 Task: Explore Airbnb accommodation in Tessenderlo, Belgium from 15th November, 2023 to 21st November, 2023 for 5 adults.3 bedrooms having 3 beds and 3 bathrooms. Property type can be house. Amenities needed are: heating. Look for 4 properties as per requirement.
Action: Mouse moved to (535, 121)
Screenshot: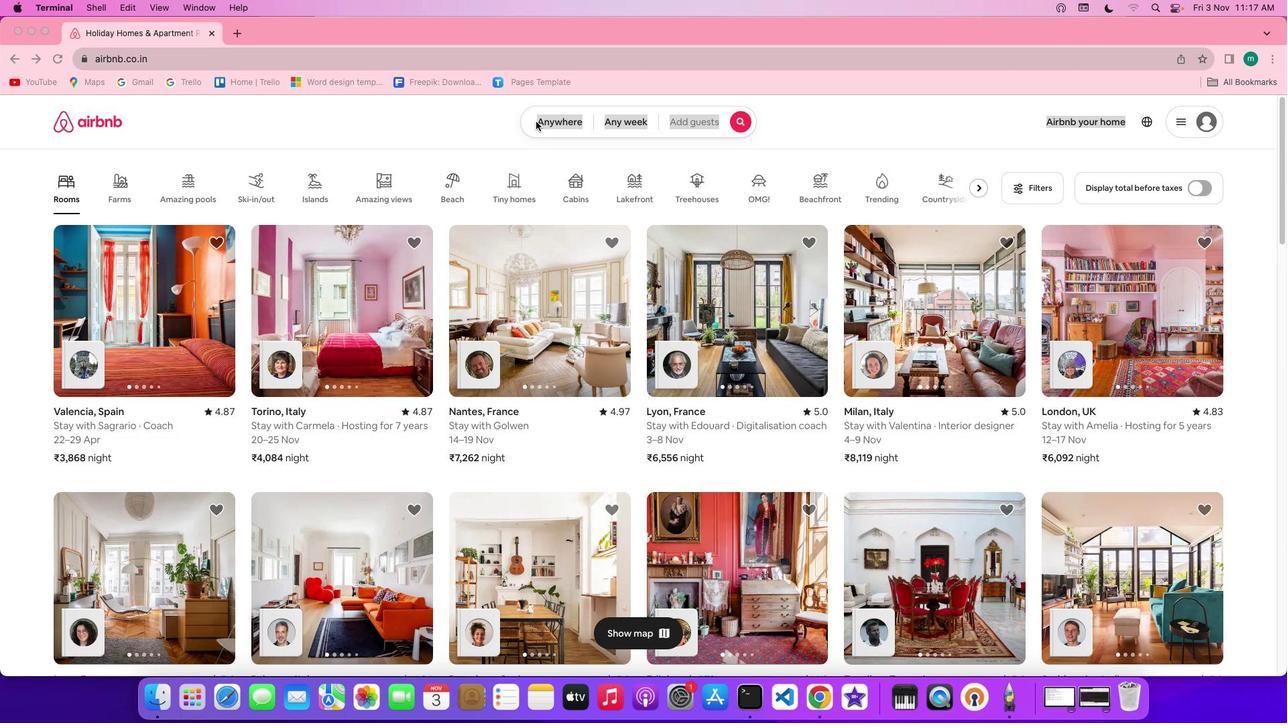 
Action: Mouse pressed left at (535, 121)
Screenshot: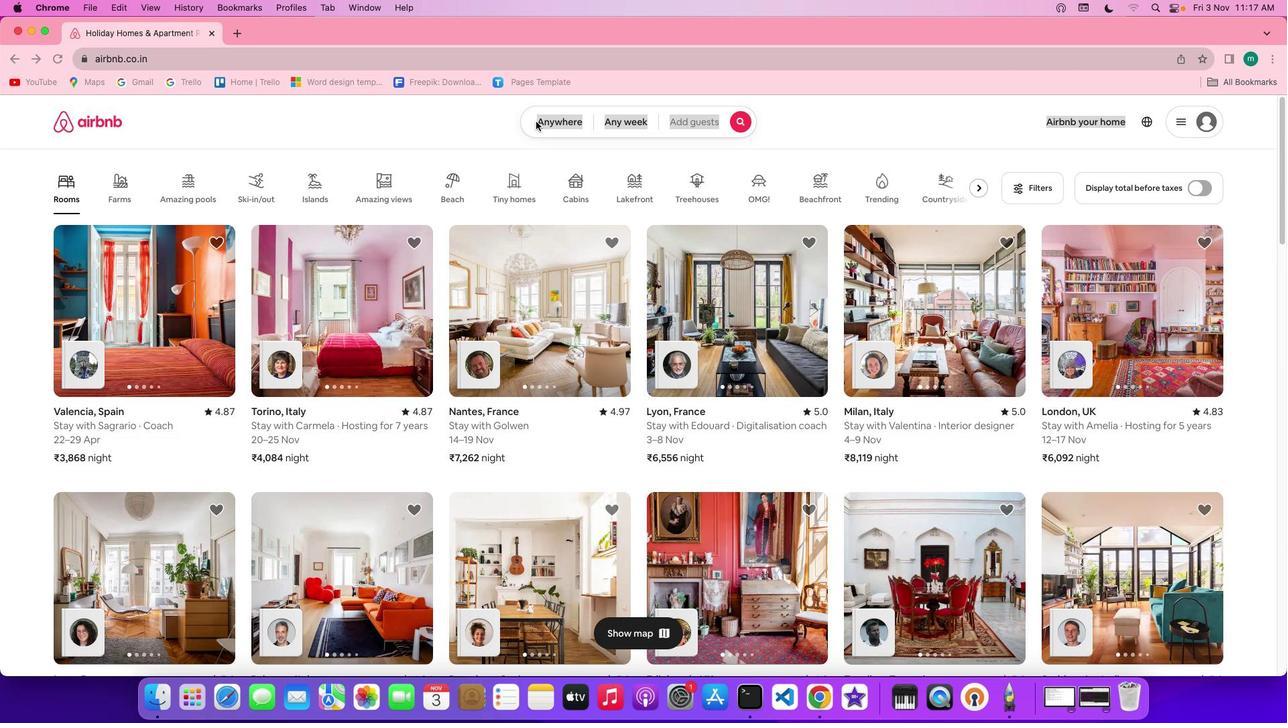
Action: Mouse pressed left at (535, 121)
Screenshot: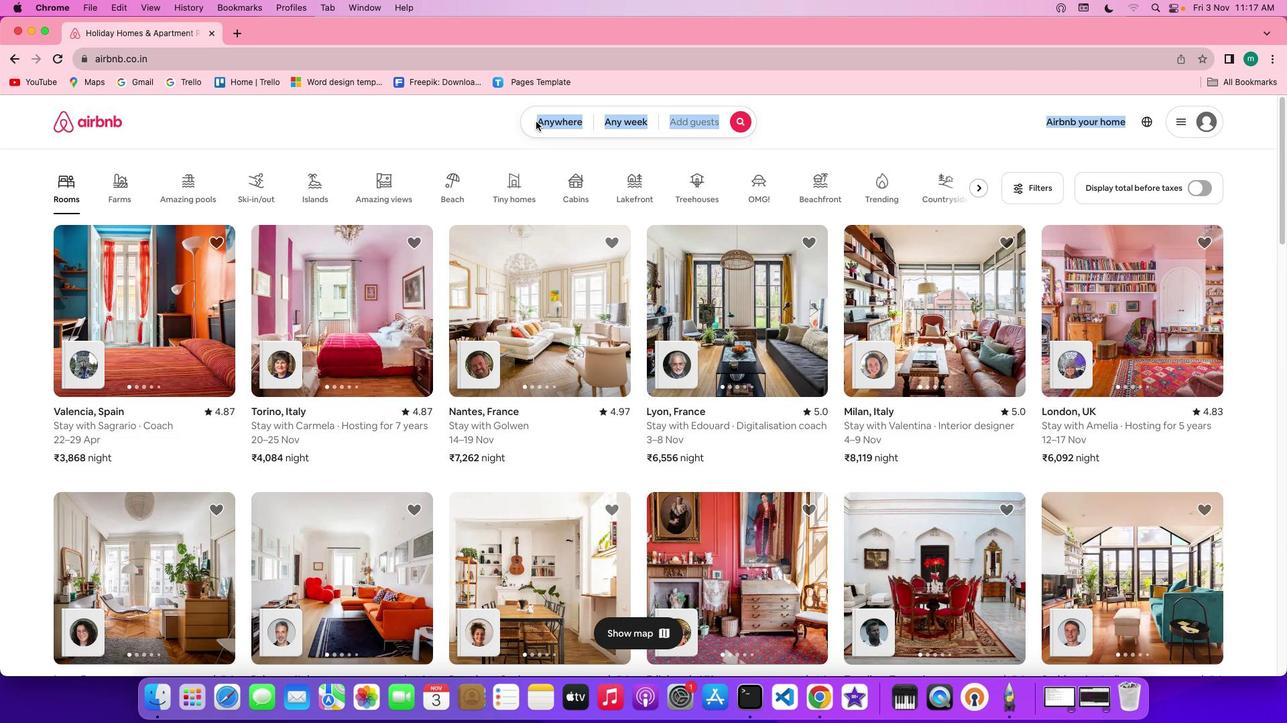 
Action: Mouse moved to (464, 170)
Screenshot: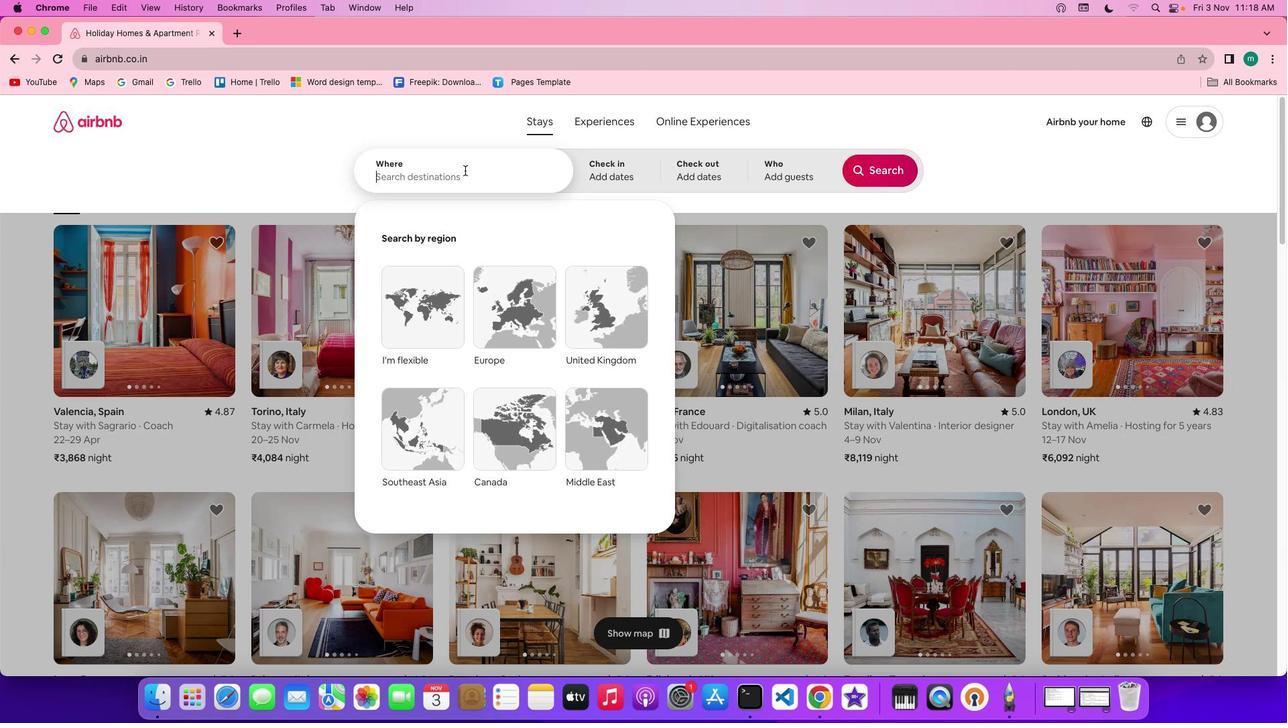 
Action: Key pressed Key.shift'T''e''s''s''e''n''d''e''r''l''o'','Key.spaceKey.shift'B''e''l''g''i''u''m'
Screenshot: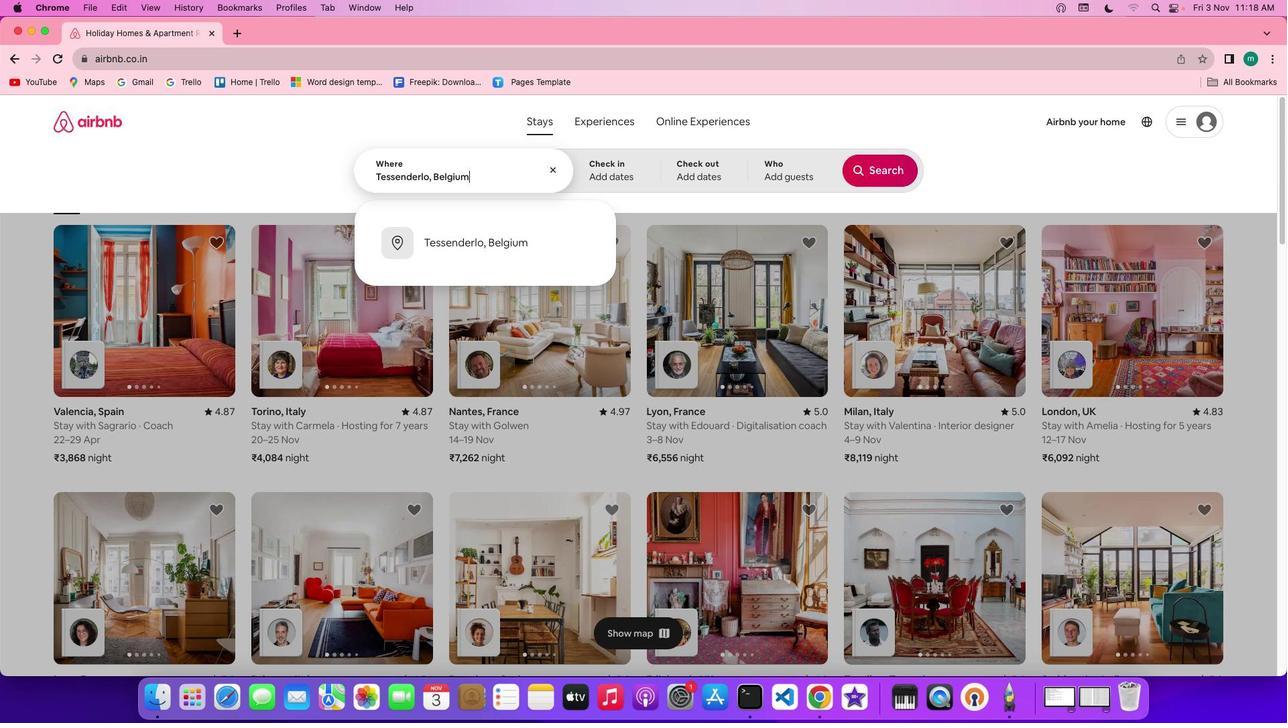 
Action: Mouse moved to (602, 167)
Screenshot: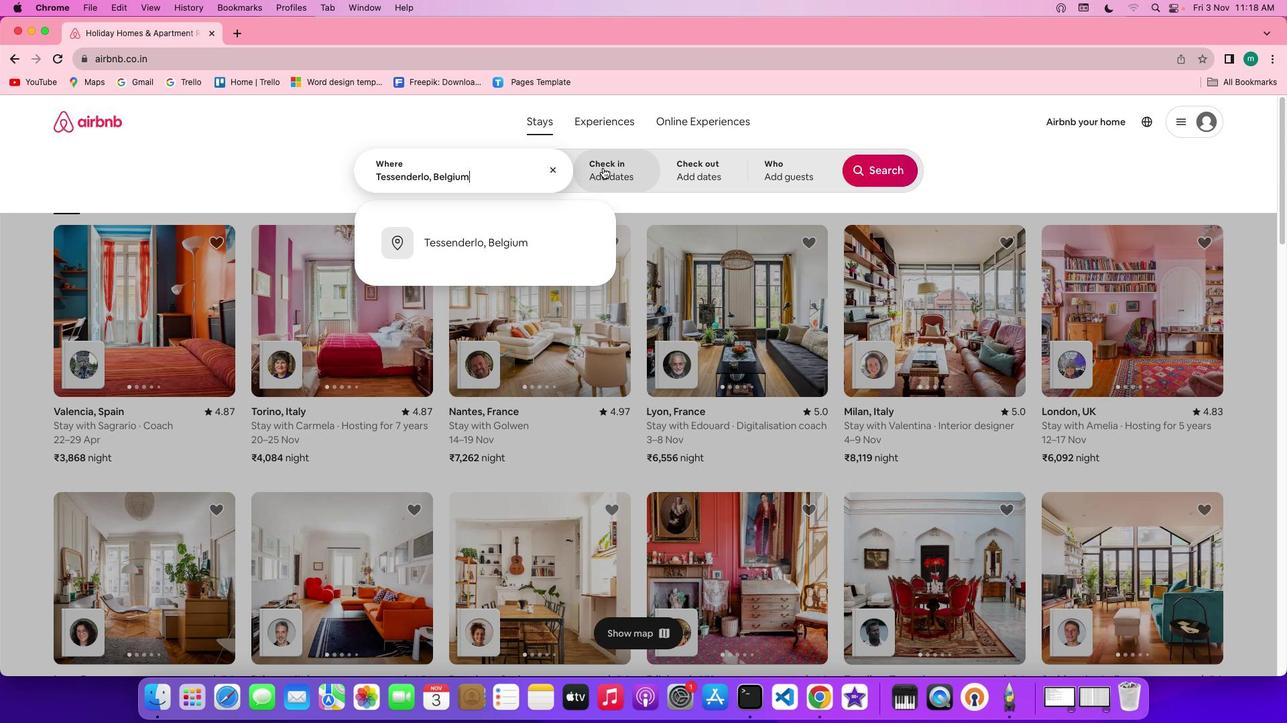 
Action: Mouse pressed left at (602, 167)
Screenshot: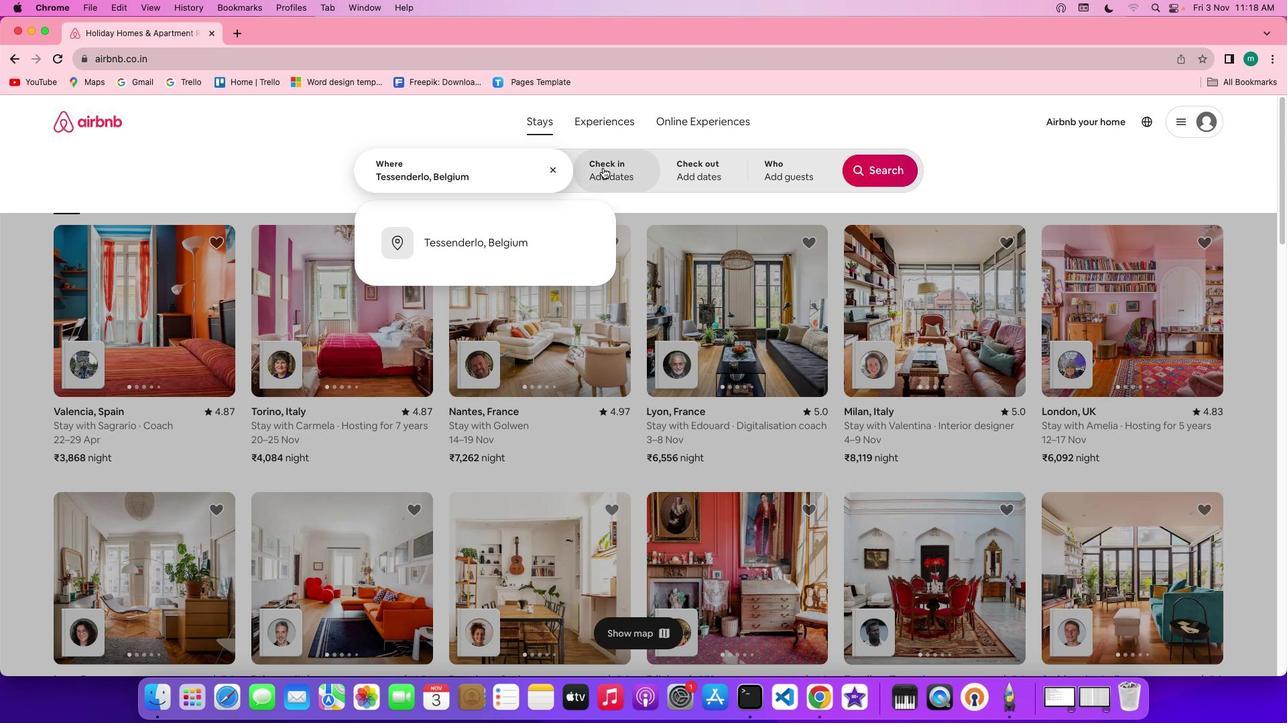 
Action: Mouse moved to (507, 394)
Screenshot: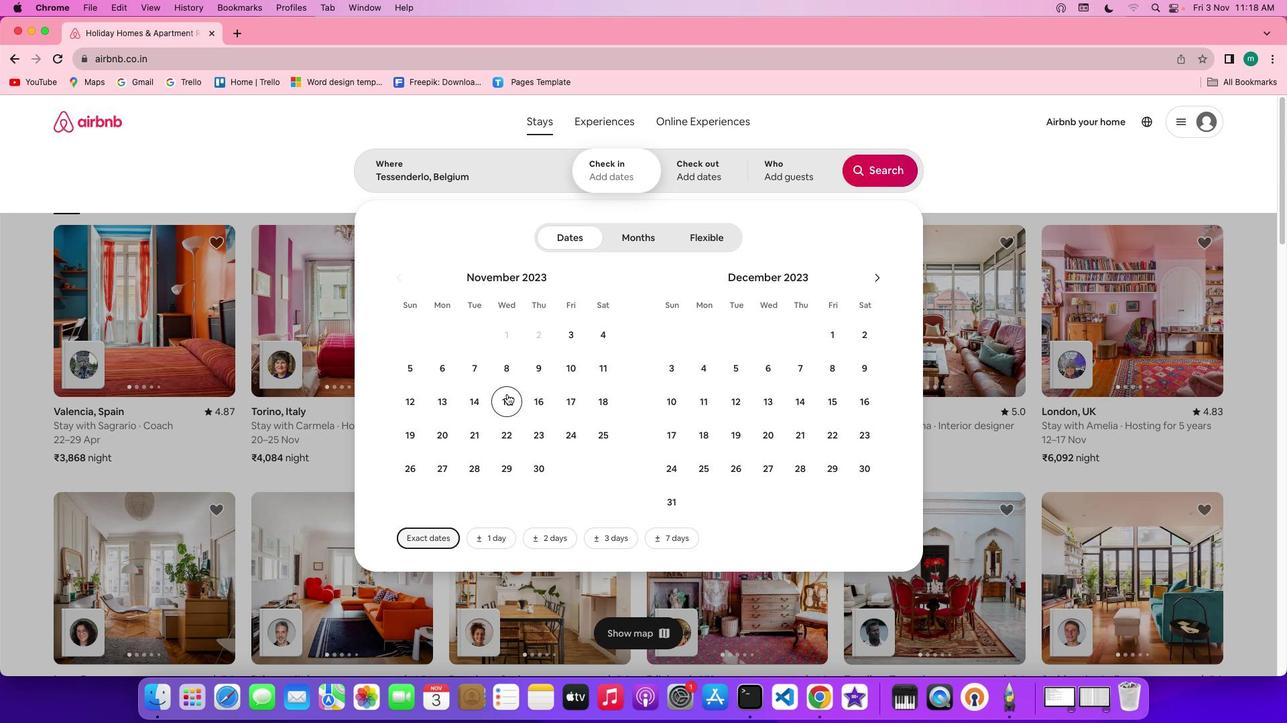 
Action: Mouse pressed left at (507, 394)
Screenshot: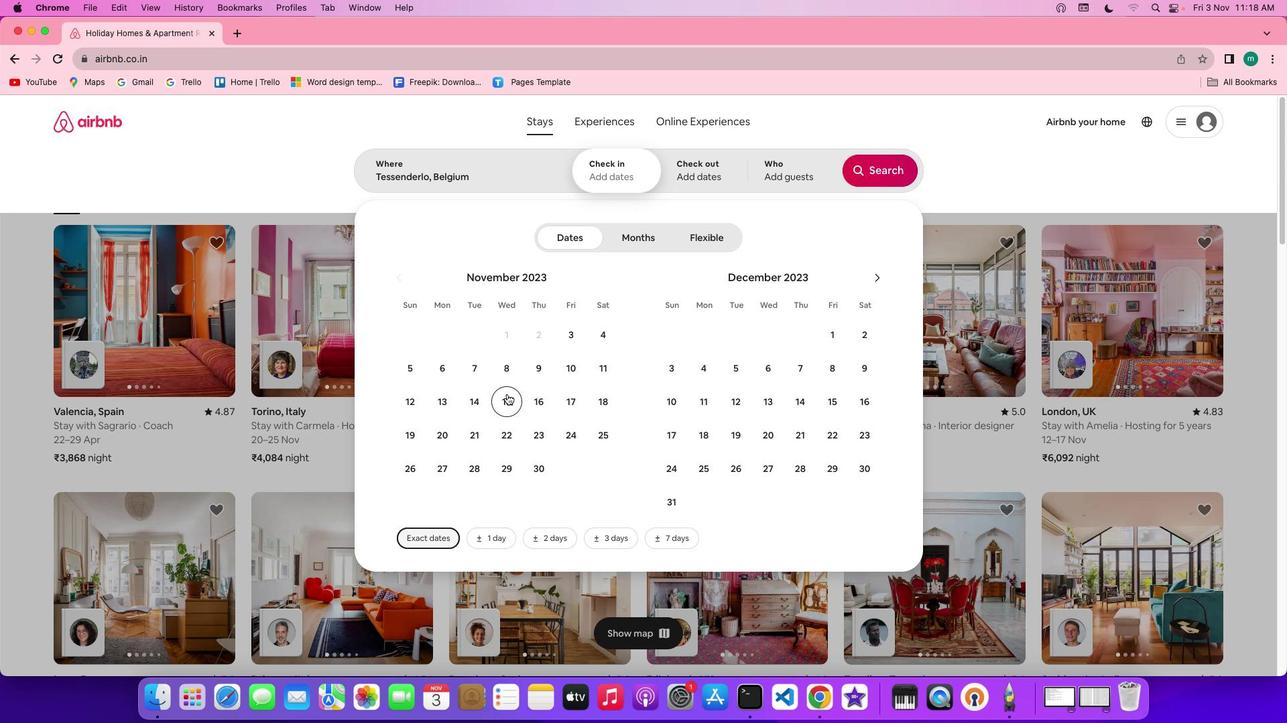 
Action: Mouse moved to (477, 425)
Screenshot: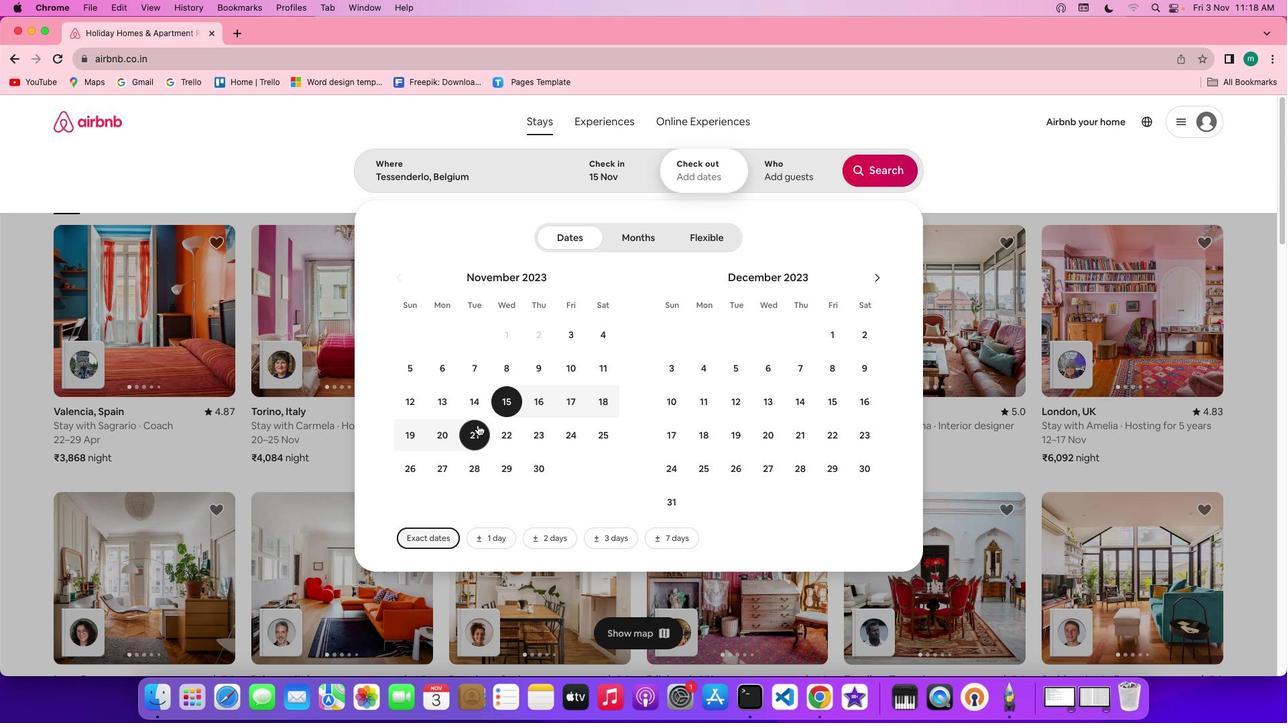 
Action: Mouse pressed left at (477, 425)
Screenshot: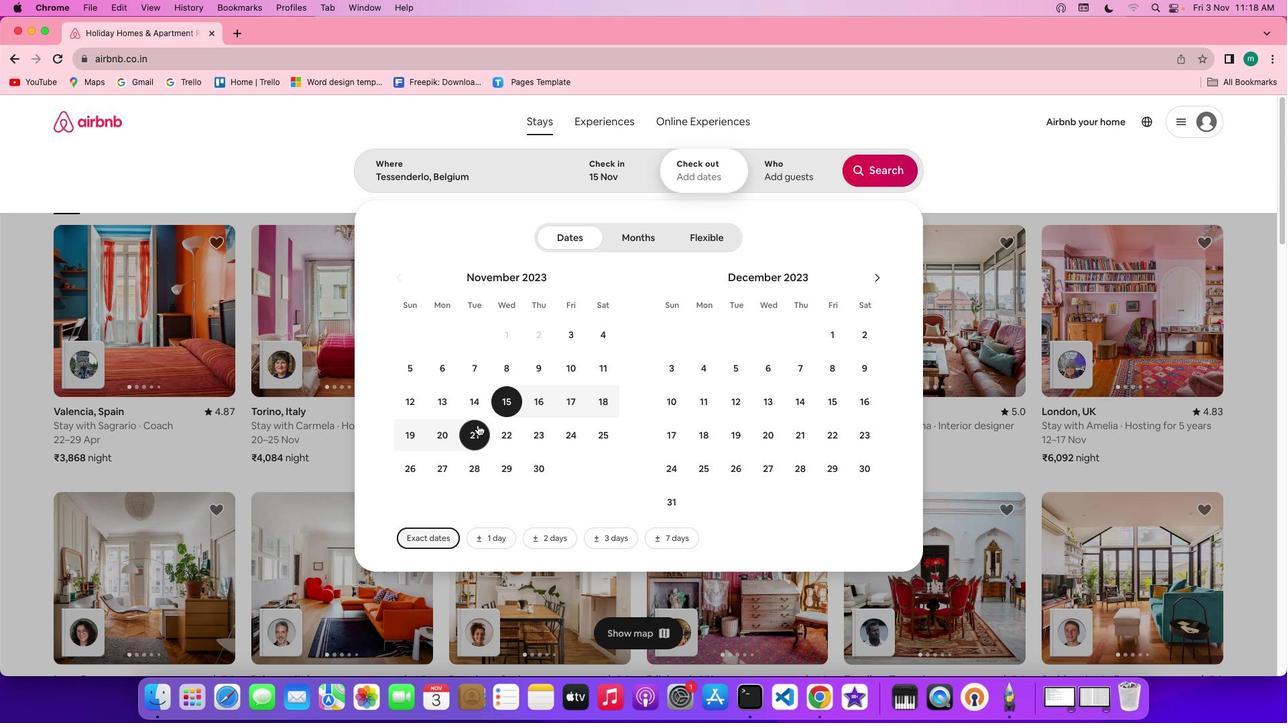 
Action: Mouse moved to (792, 178)
Screenshot: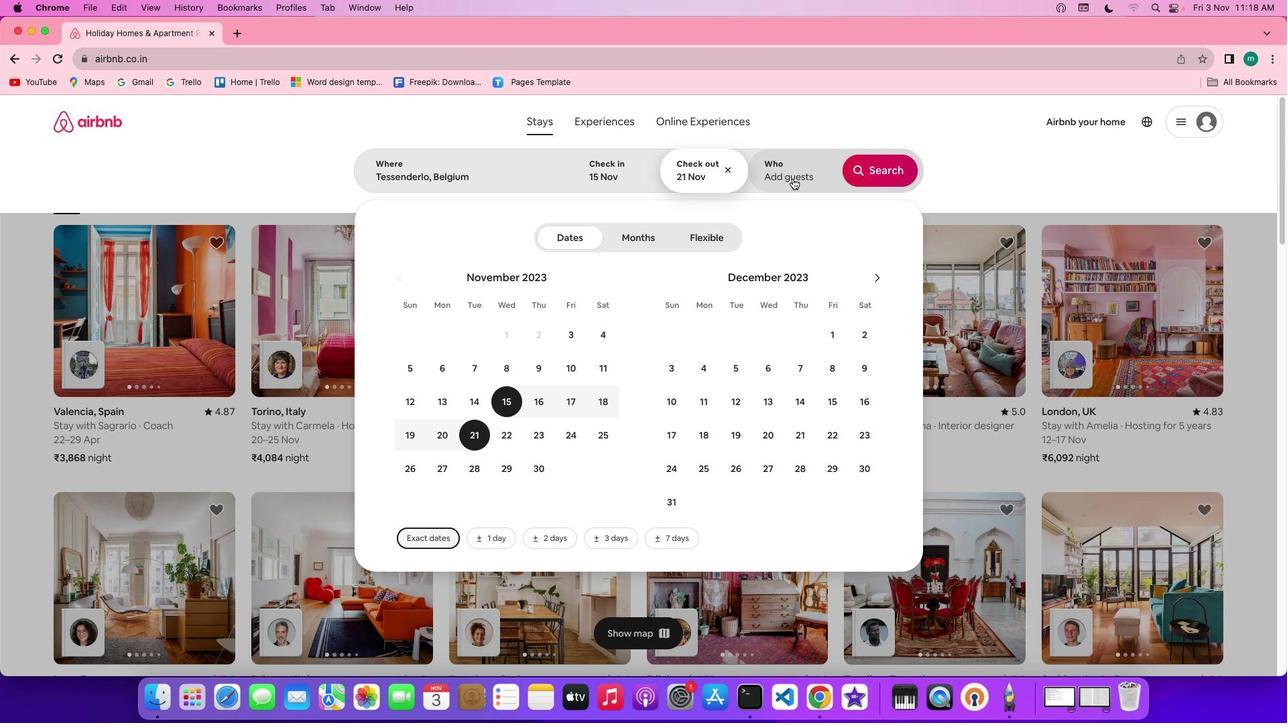 
Action: Mouse pressed left at (792, 178)
Screenshot: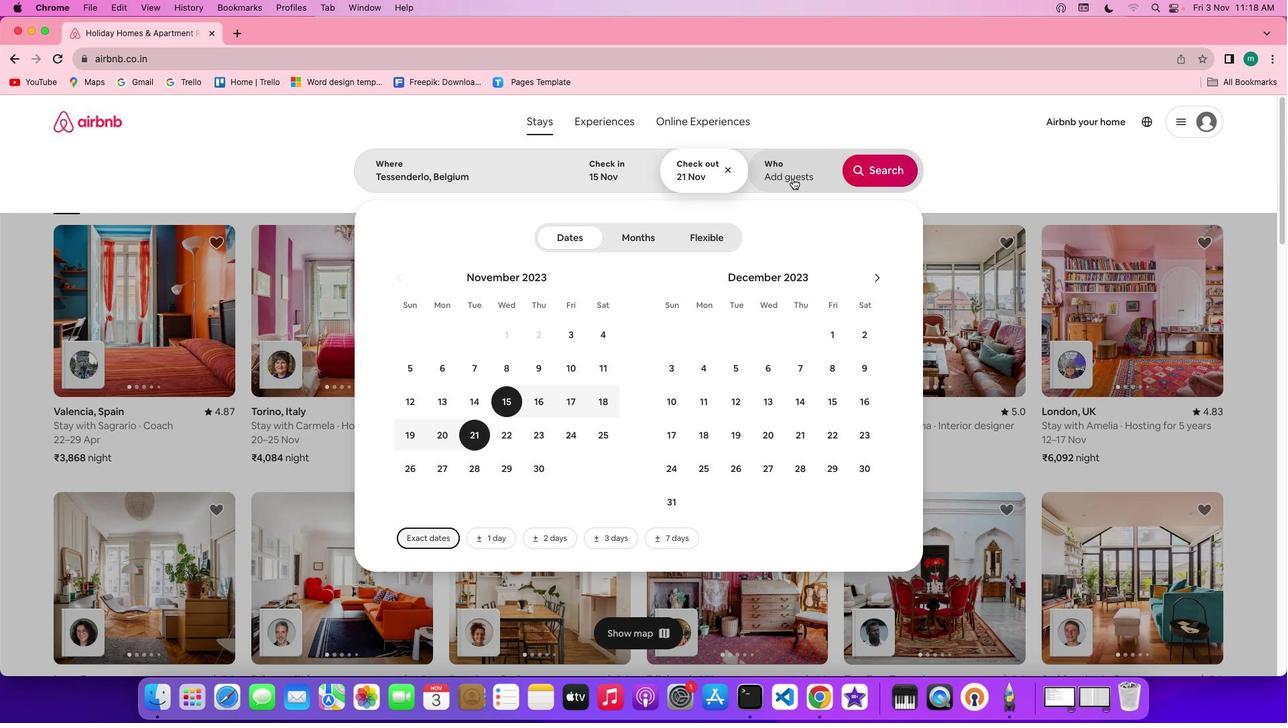 
Action: Mouse moved to (883, 237)
Screenshot: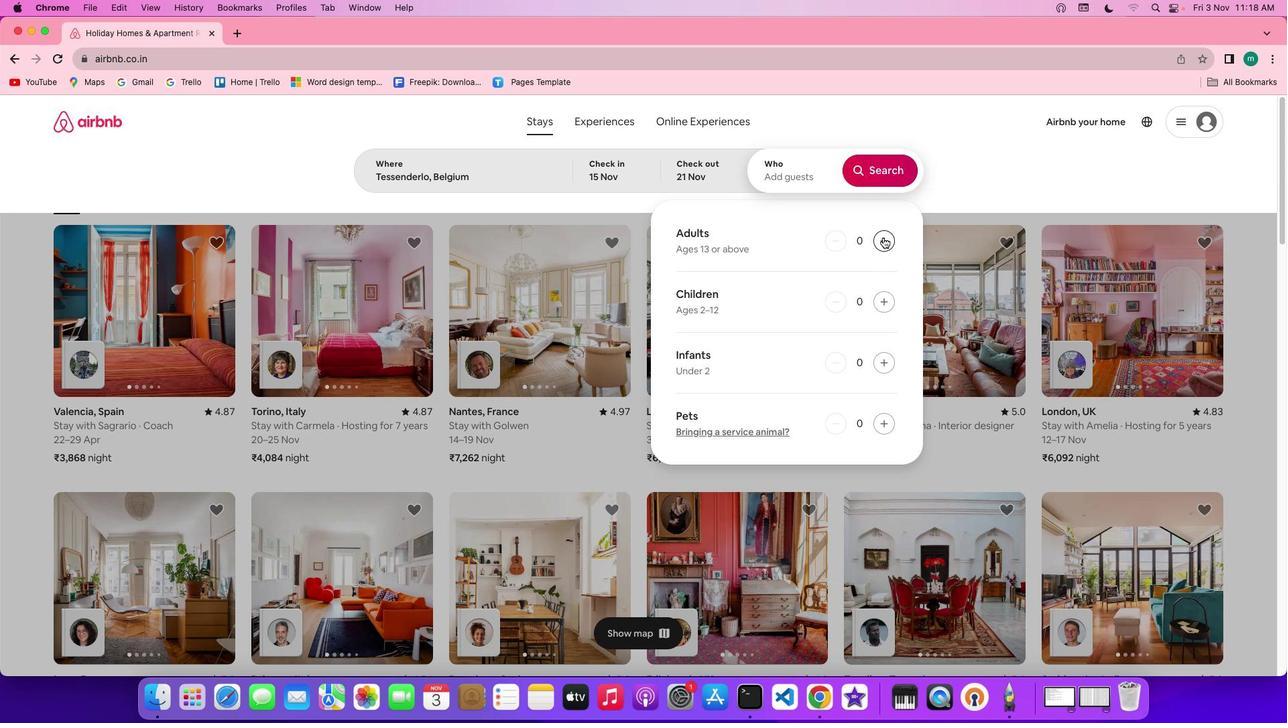 
Action: Mouse pressed left at (883, 237)
Screenshot: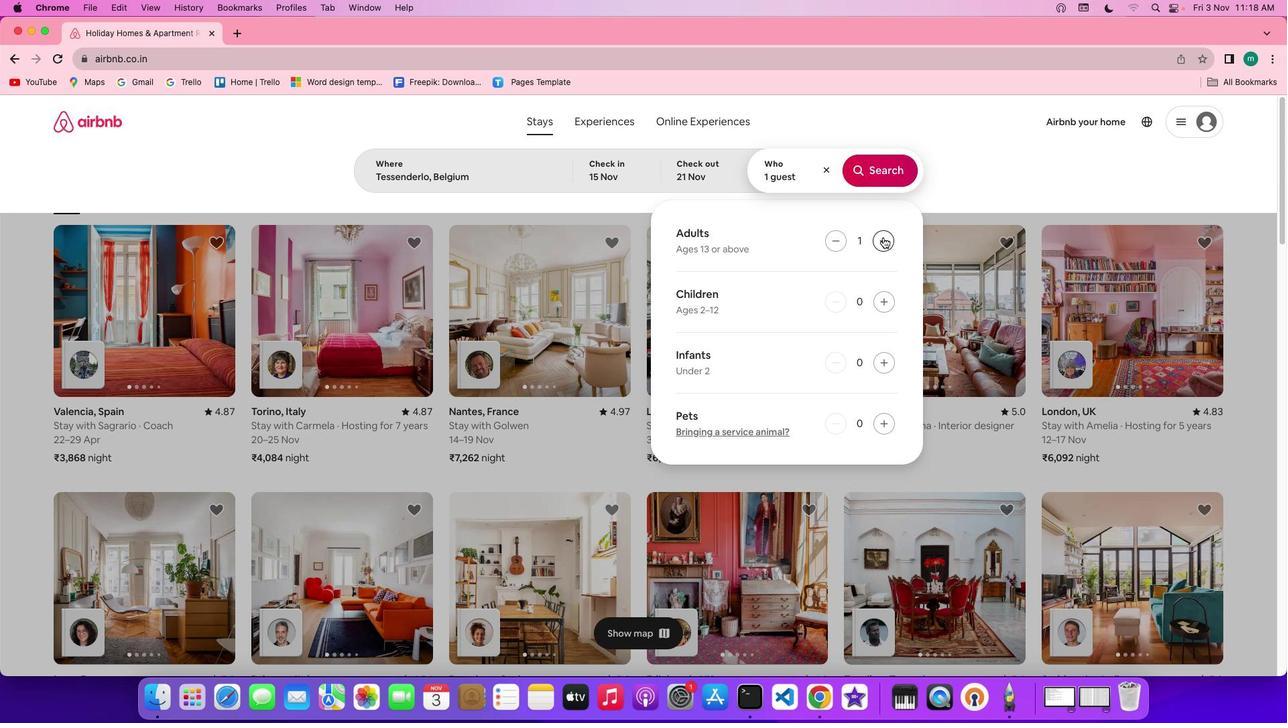 
Action: Mouse pressed left at (883, 237)
Screenshot: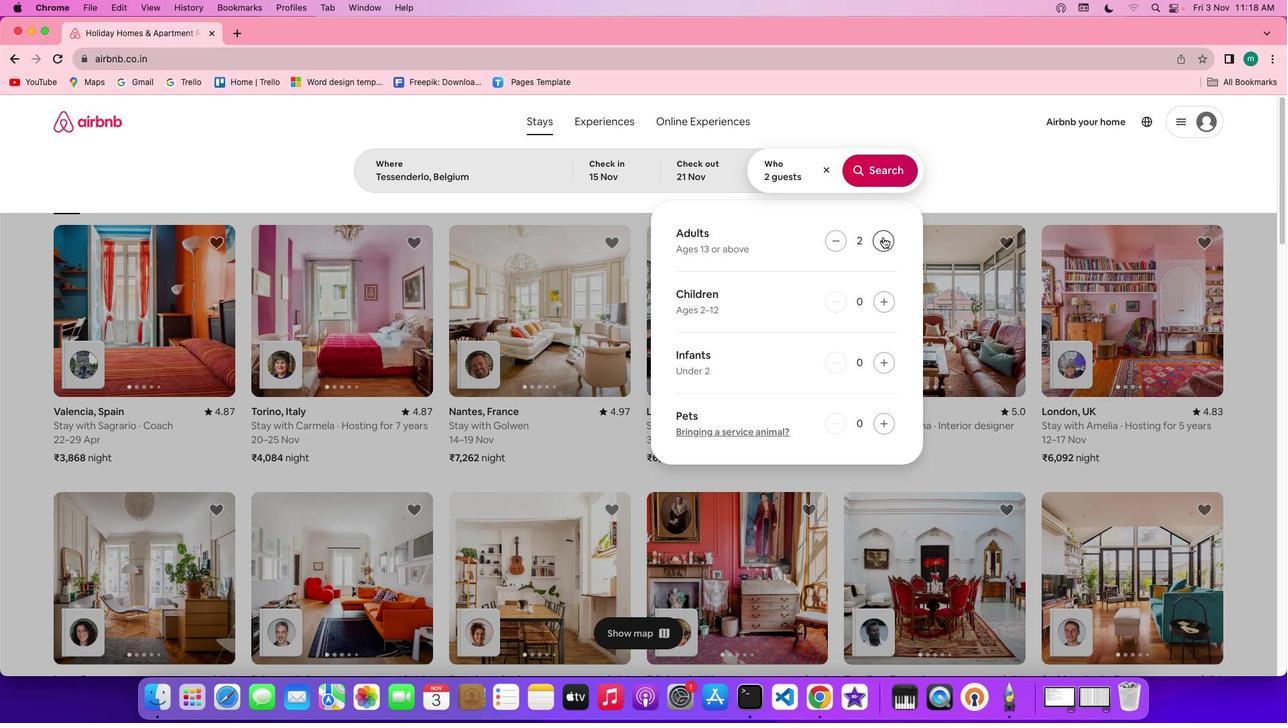 
Action: Mouse pressed left at (883, 237)
Screenshot: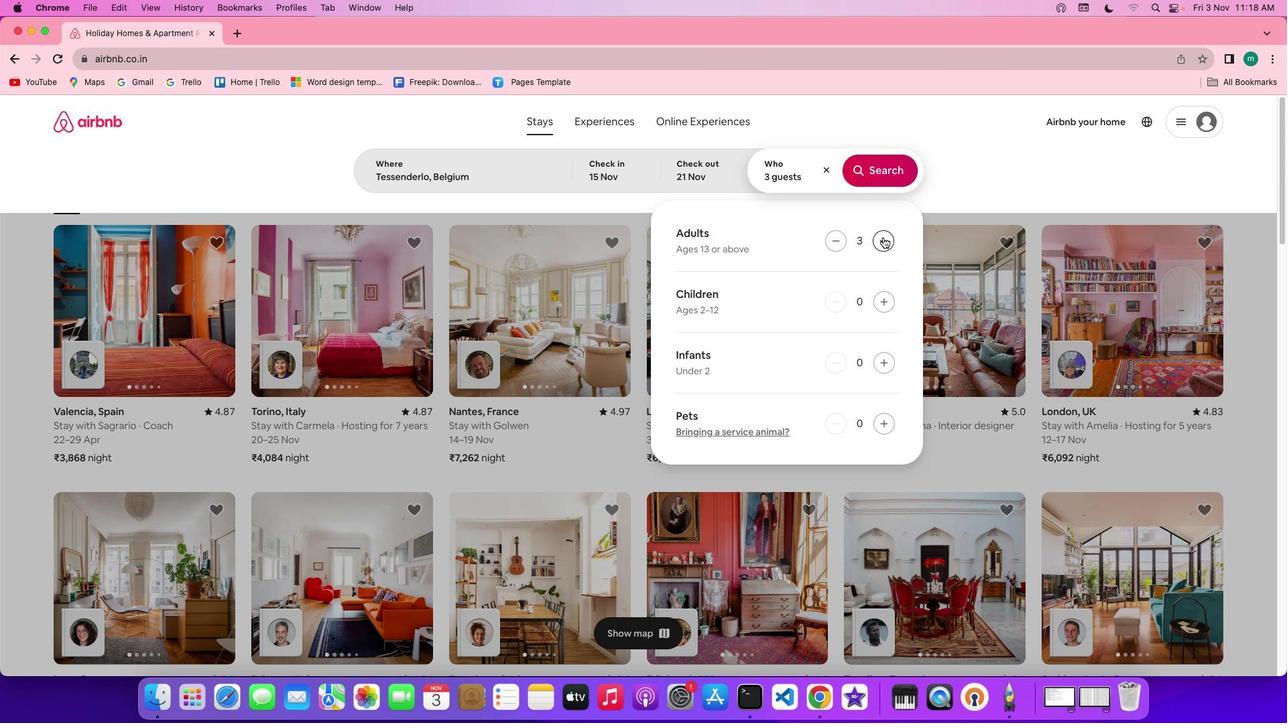 
Action: Mouse pressed left at (883, 237)
Screenshot: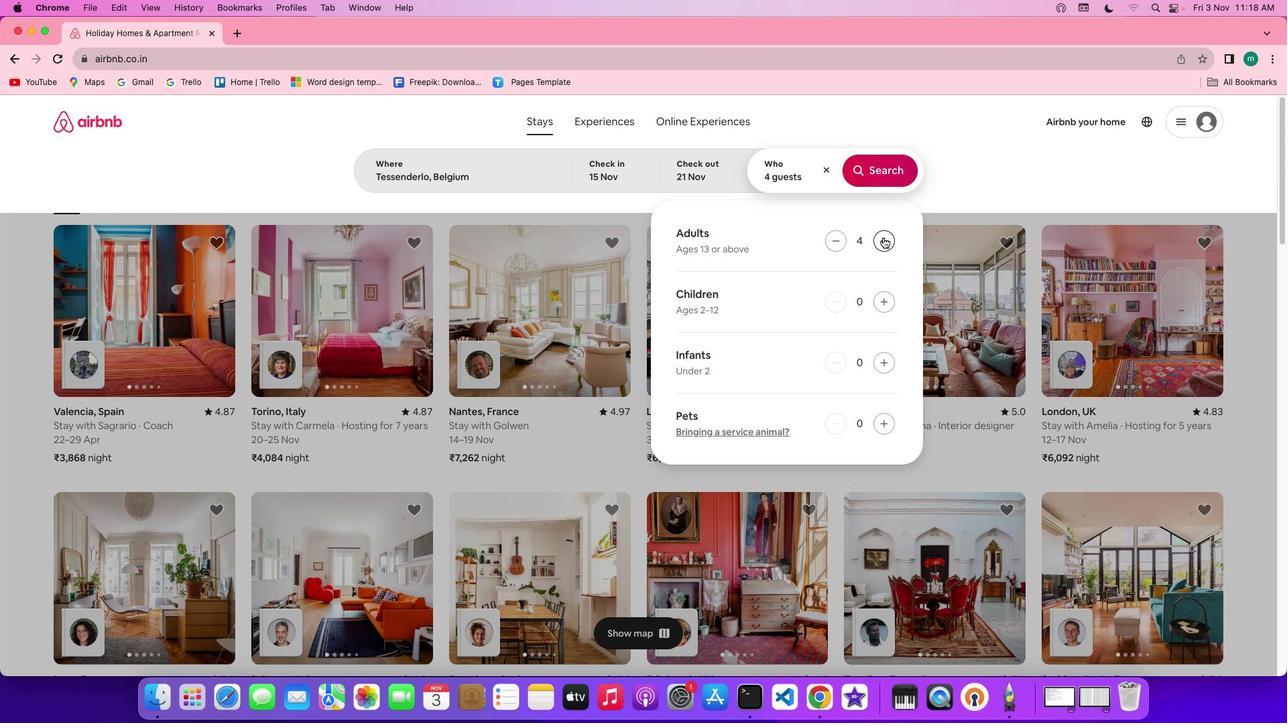 
Action: Mouse pressed left at (883, 237)
Screenshot: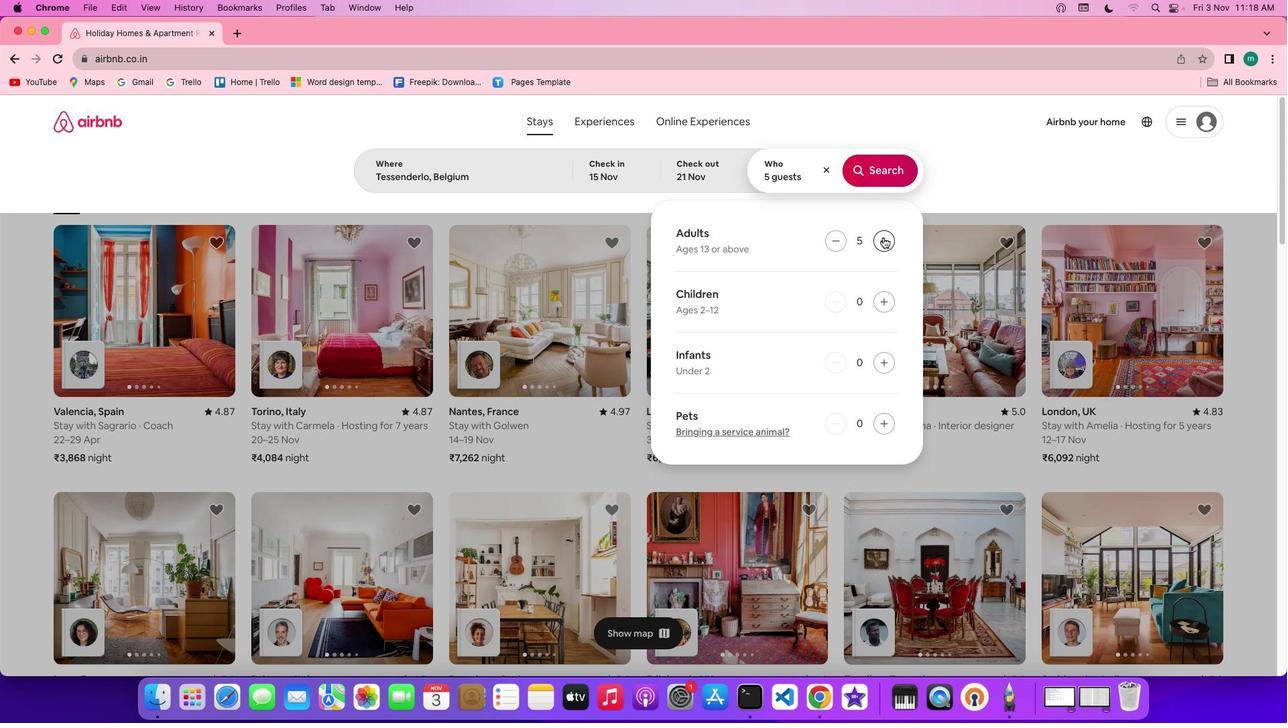 
Action: Mouse moved to (895, 176)
Screenshot: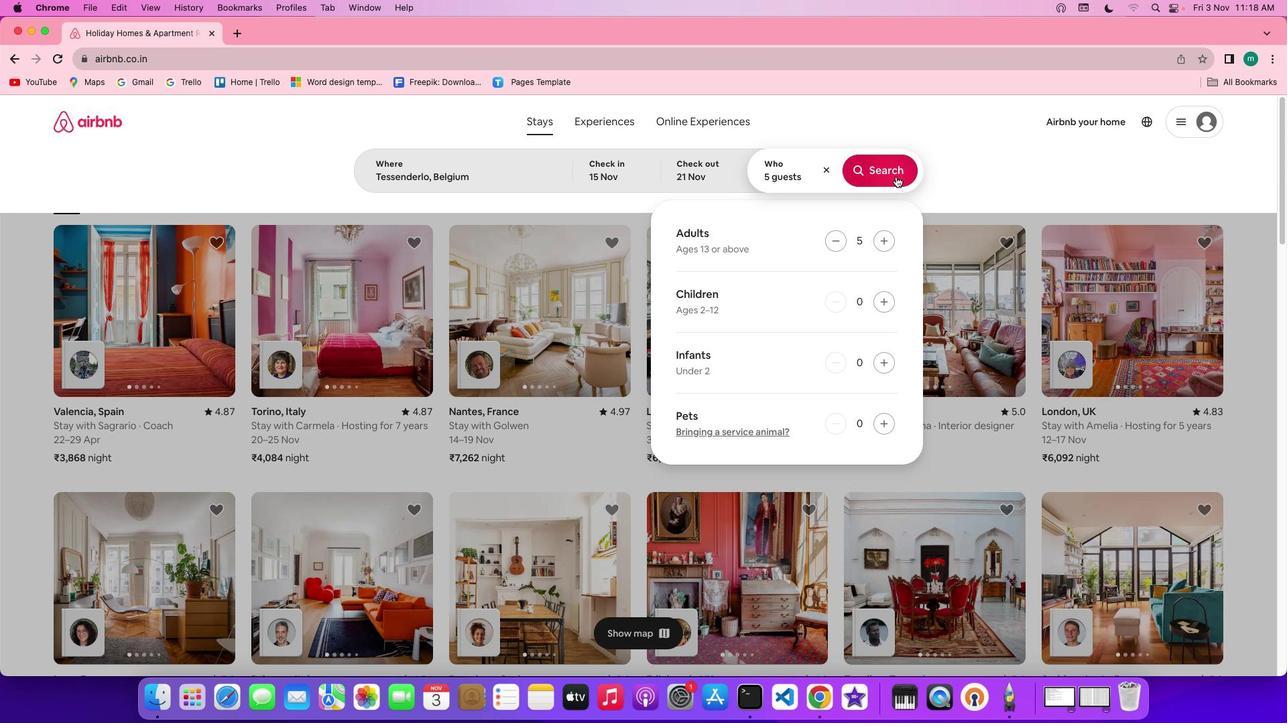
Action: Mouse pressed left at (895, 176)
Screenshot: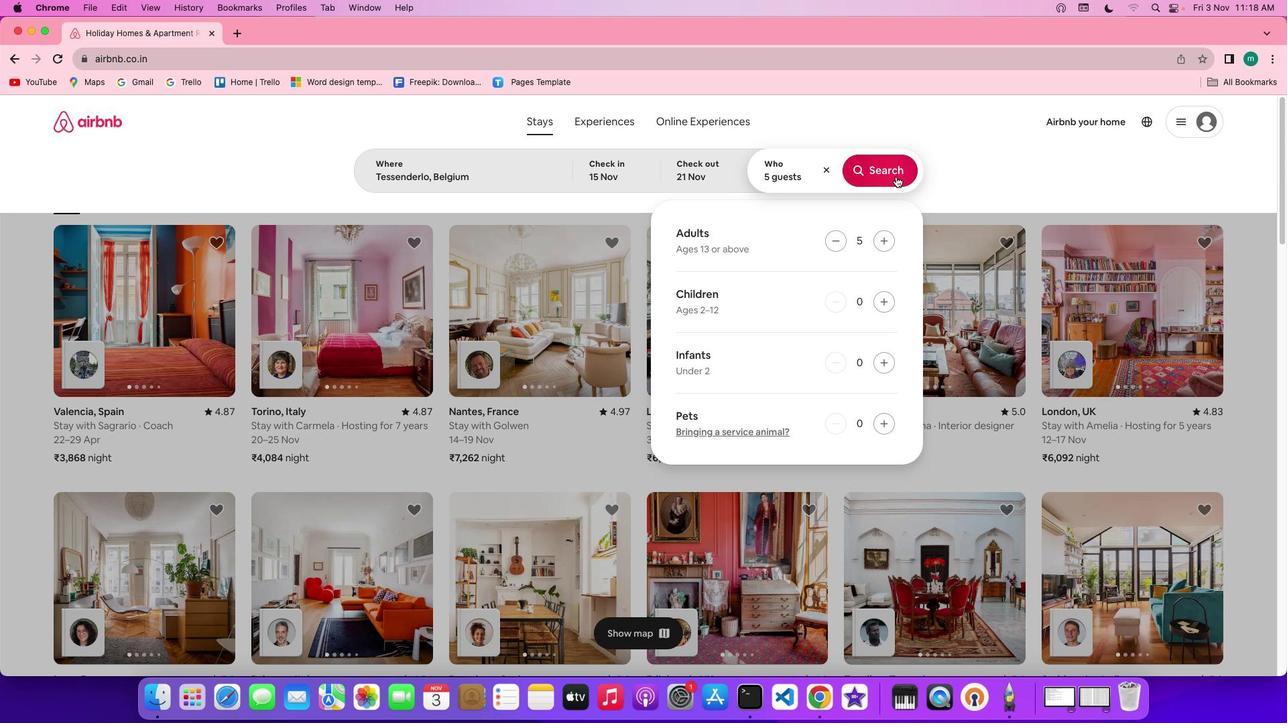 
Action: Mouse moved to (1048, 170)
Screenshot: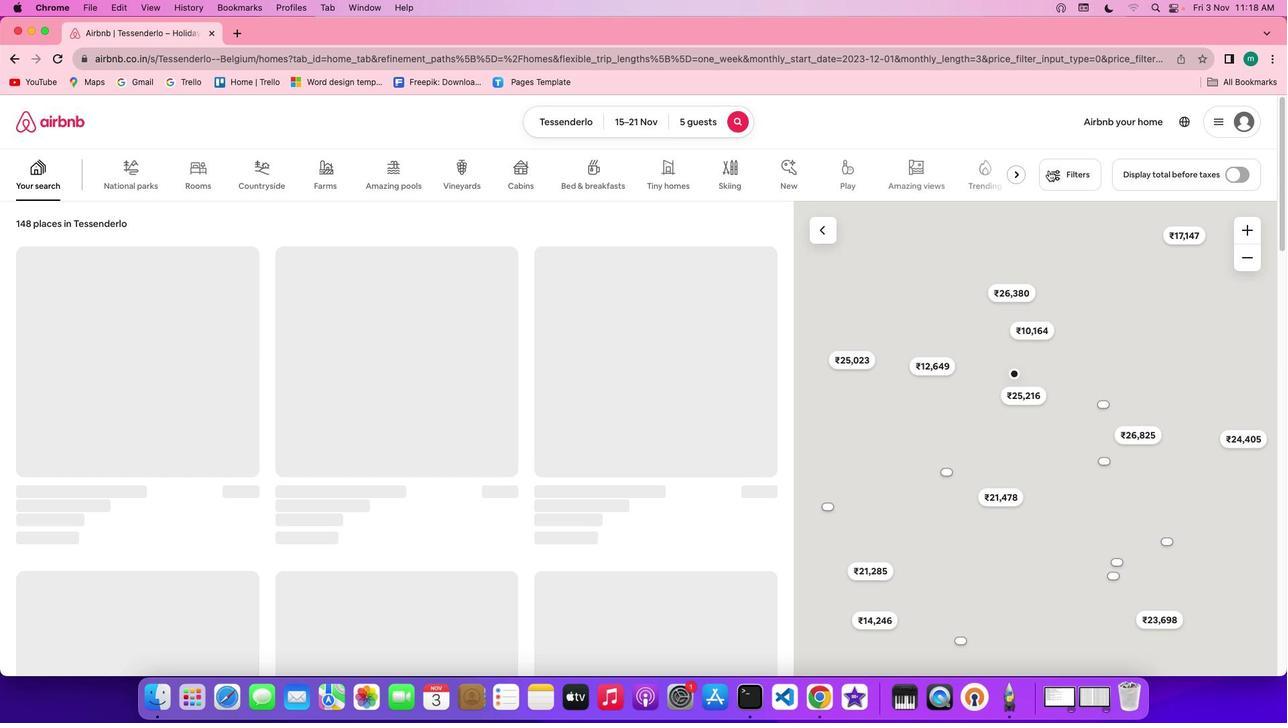 
Action: Mouse pressed left at (1048, 170)
Screenshot: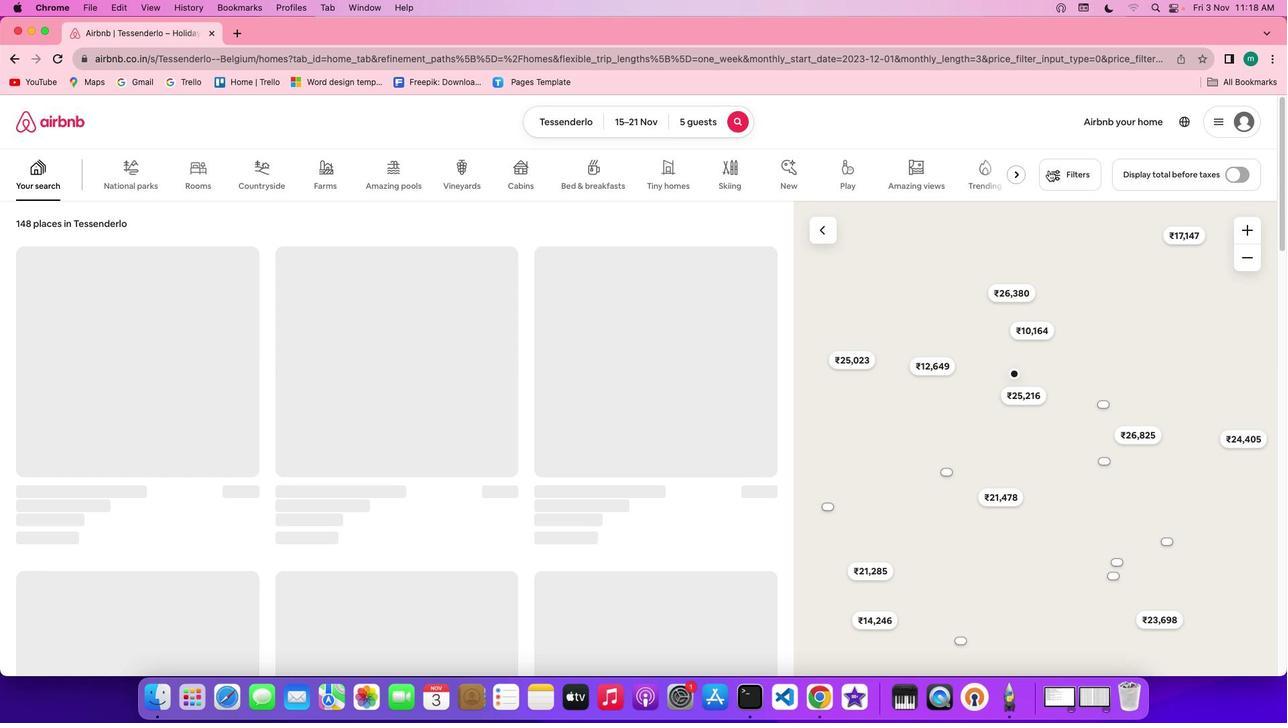 
Action: Mouse moved to (1061, 172)
Screenshot: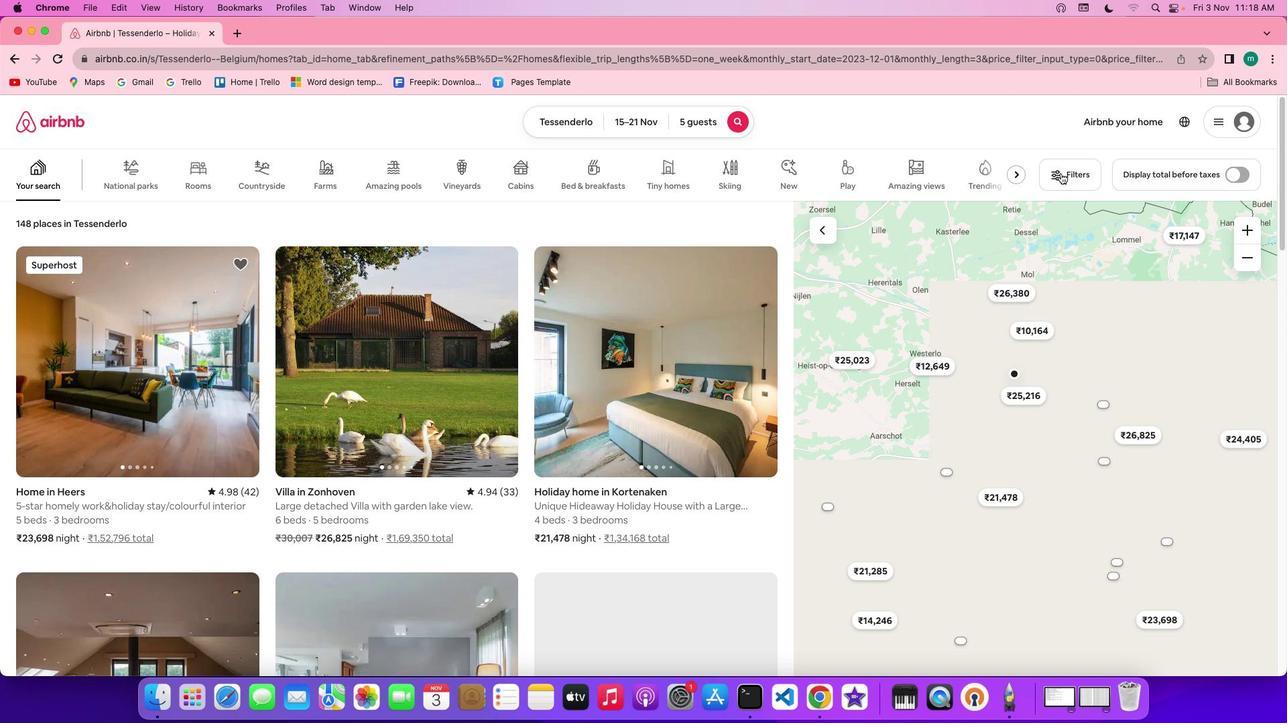 
Action: Mouse pressed left at (1061, 172)
Screenshot: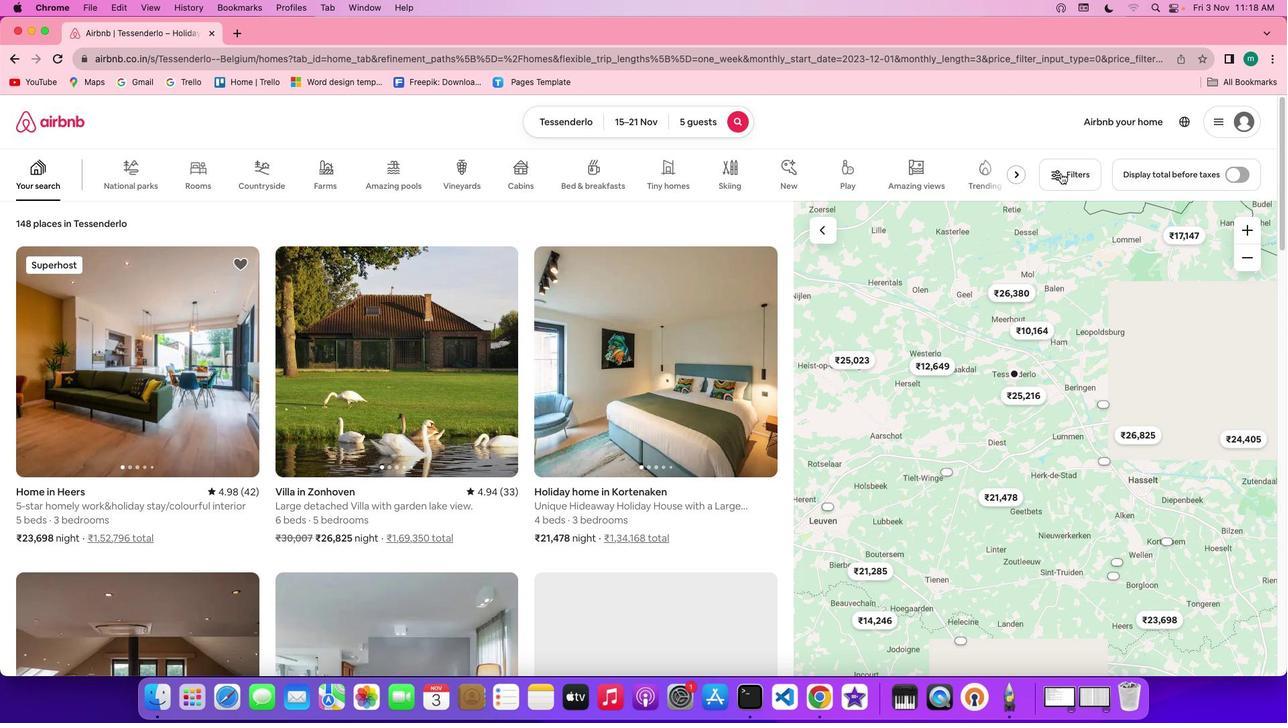 
Action: Mouse moved to (1068, 173)
Screenshot: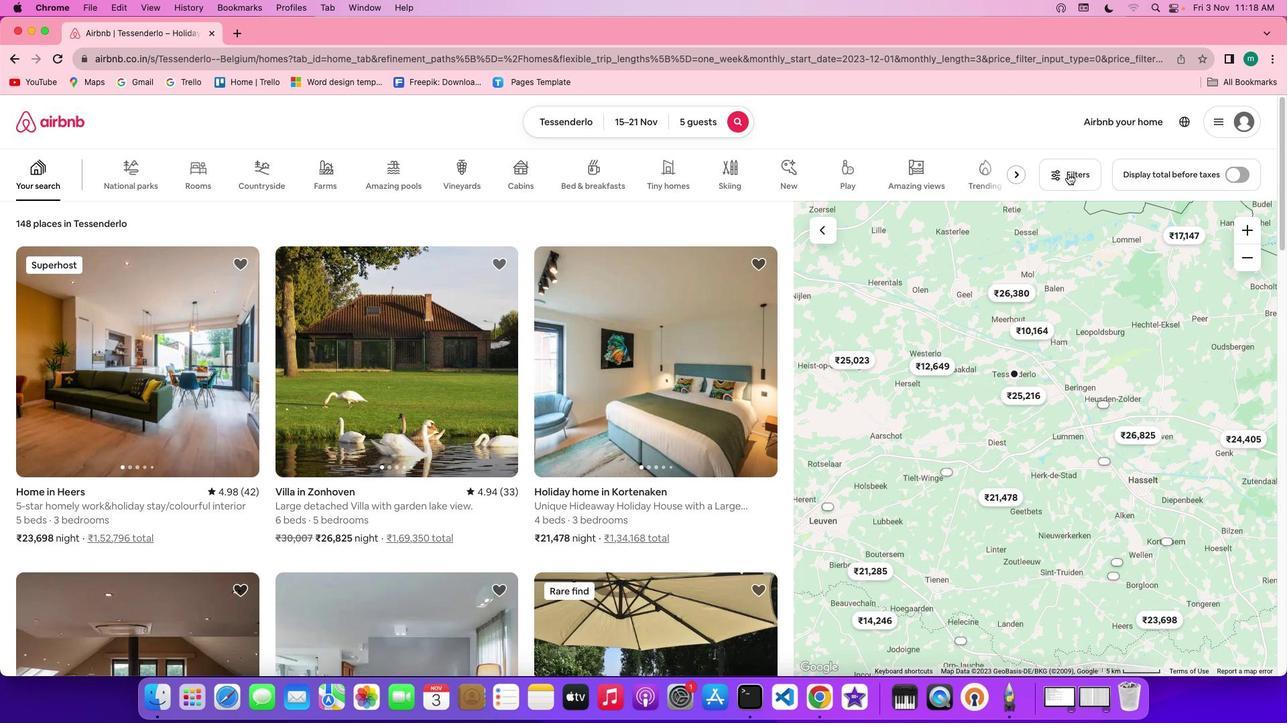 
Action: Mouse pressed left at (1068, 173)
Screenshot: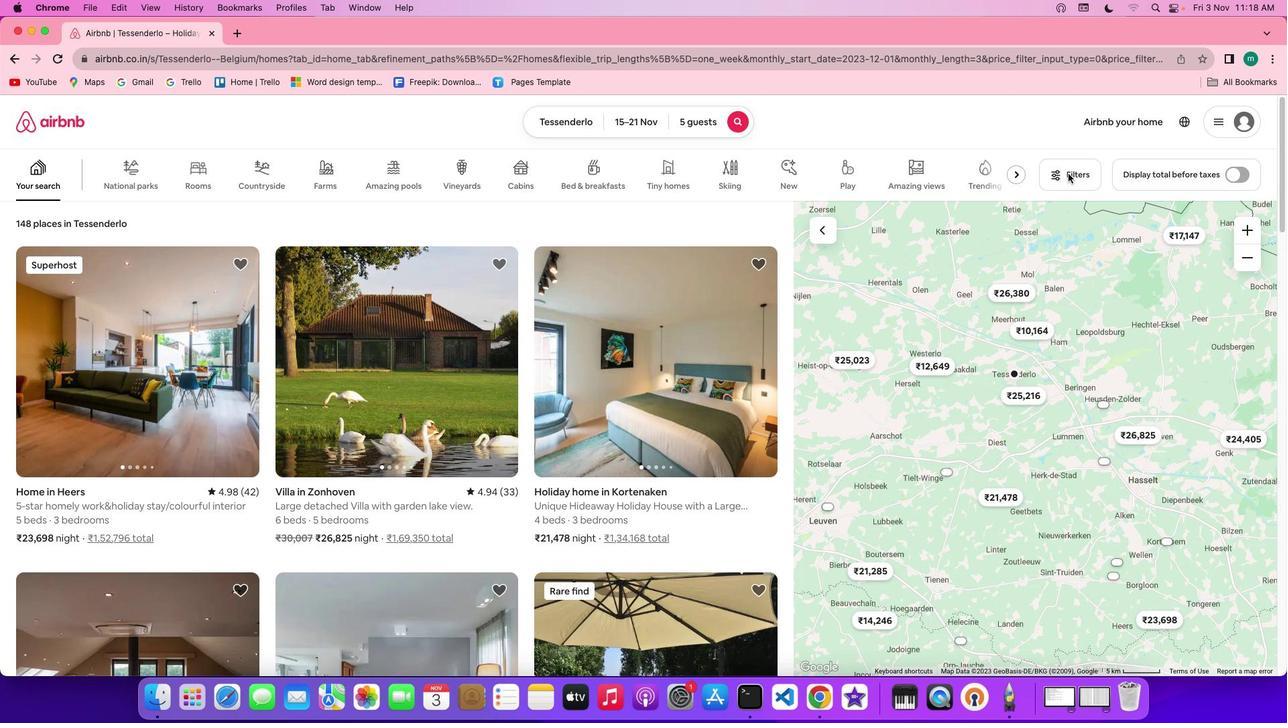 
Action: Mouse pressed left at (1068, 173)
Screenshot: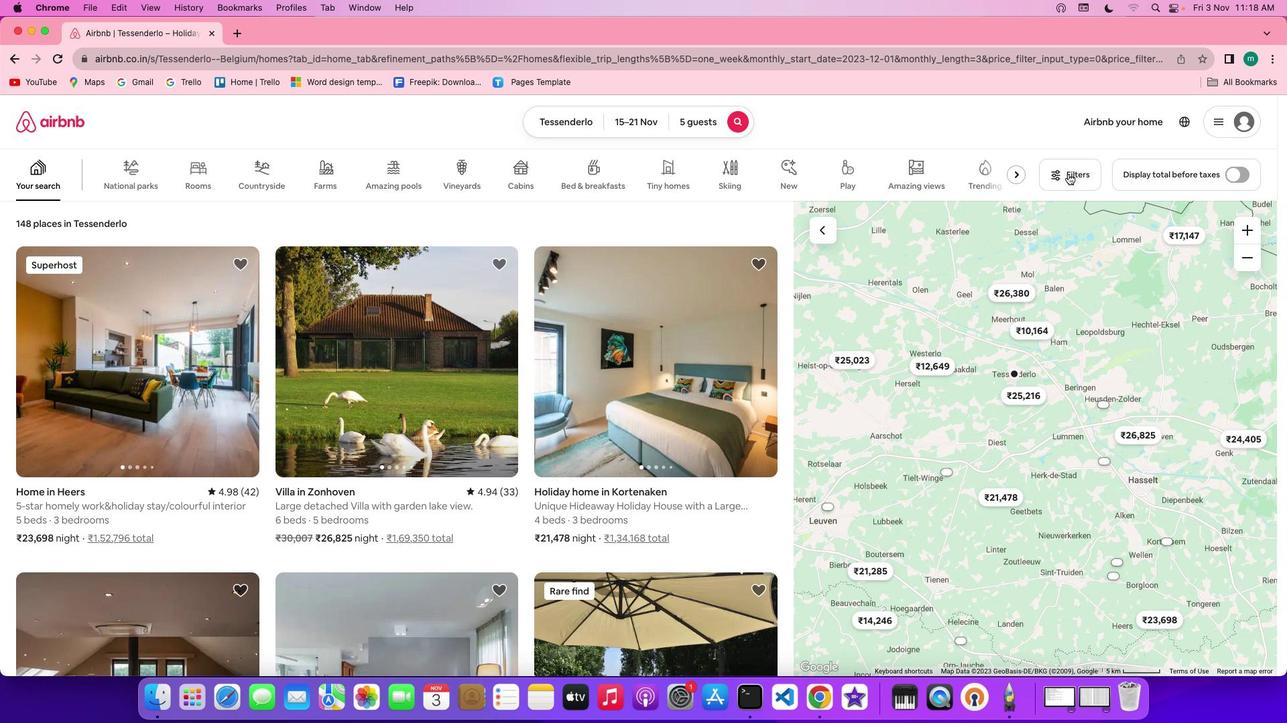 
Action: Mouse moved to (645, 481)
Screenshot: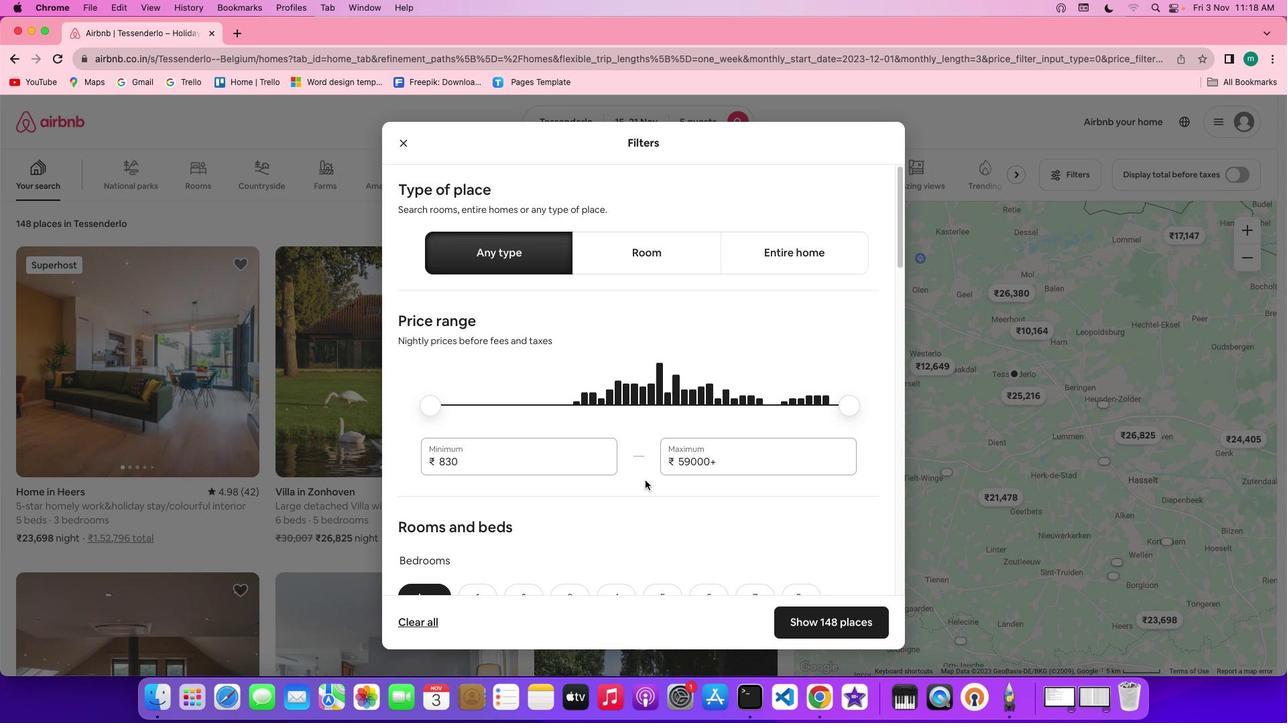 
Action: Mouse scrolled (645, 481) with delta (0, 0)
Screenshot: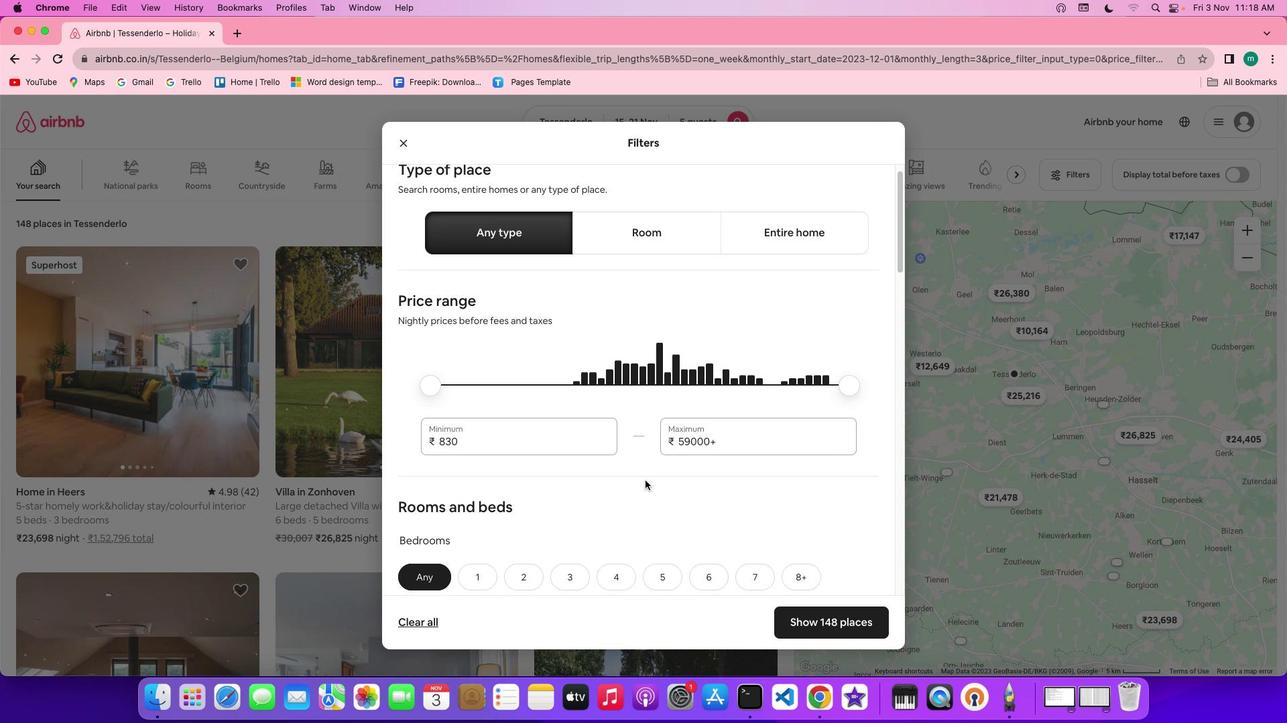 
Action: Mouse scrolled (645, 481) with delta (0, 0)
Screenshot: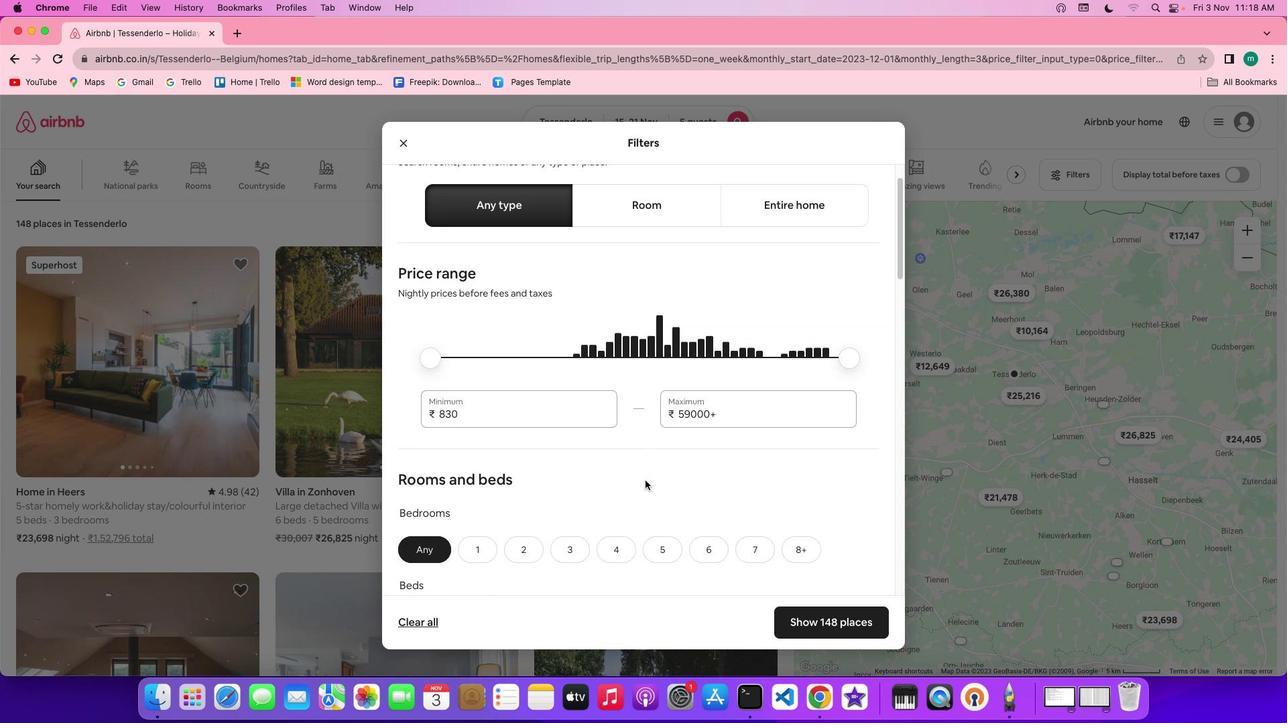
Action: Mouse scrolled (645, 481) with delta (0, -2)
Screenshot: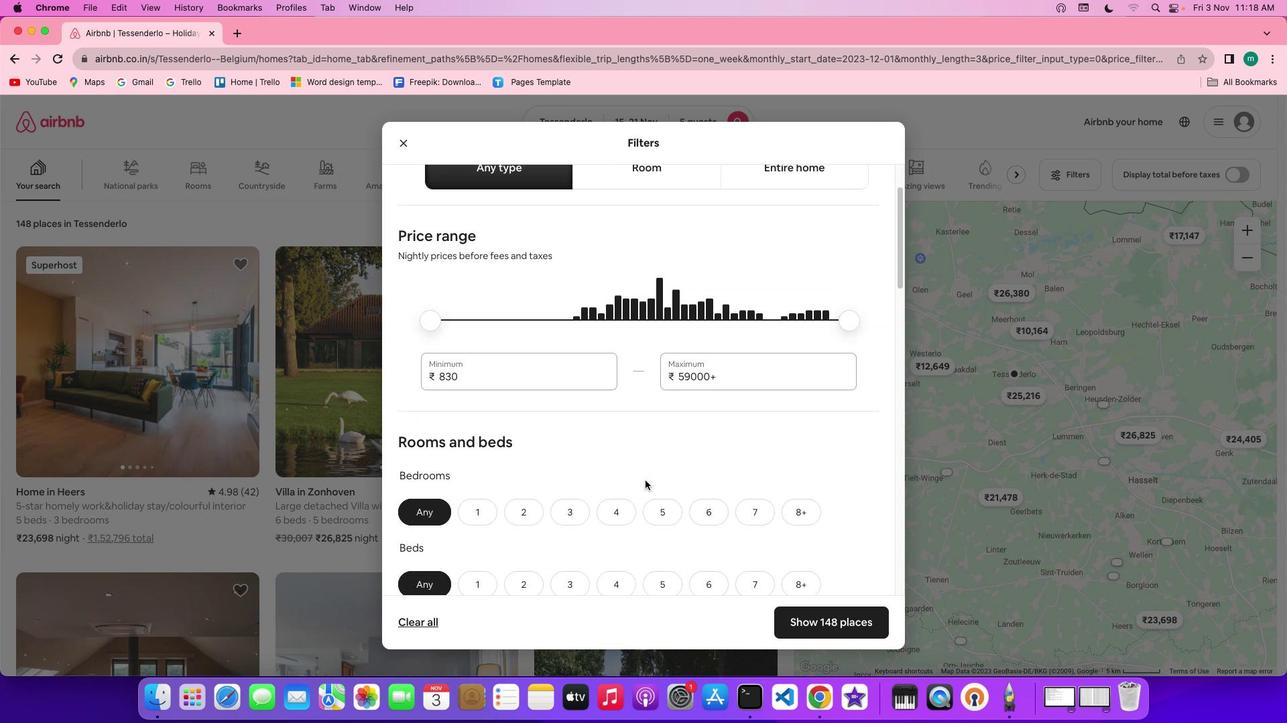 
Action: Mouse scrolled (645, 481) with delta (0, -2)
Screenshot: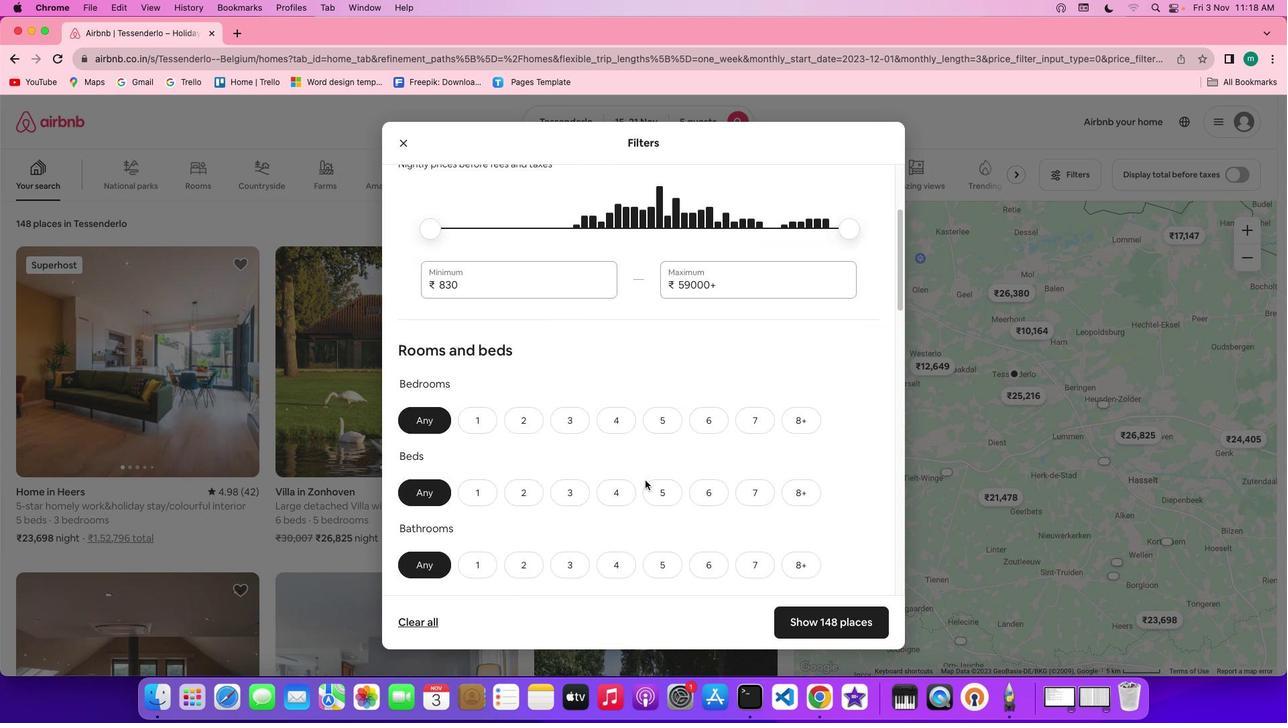 
Action: Mouse scrolled (645, 481) with delta (0, 0)
Screenshot: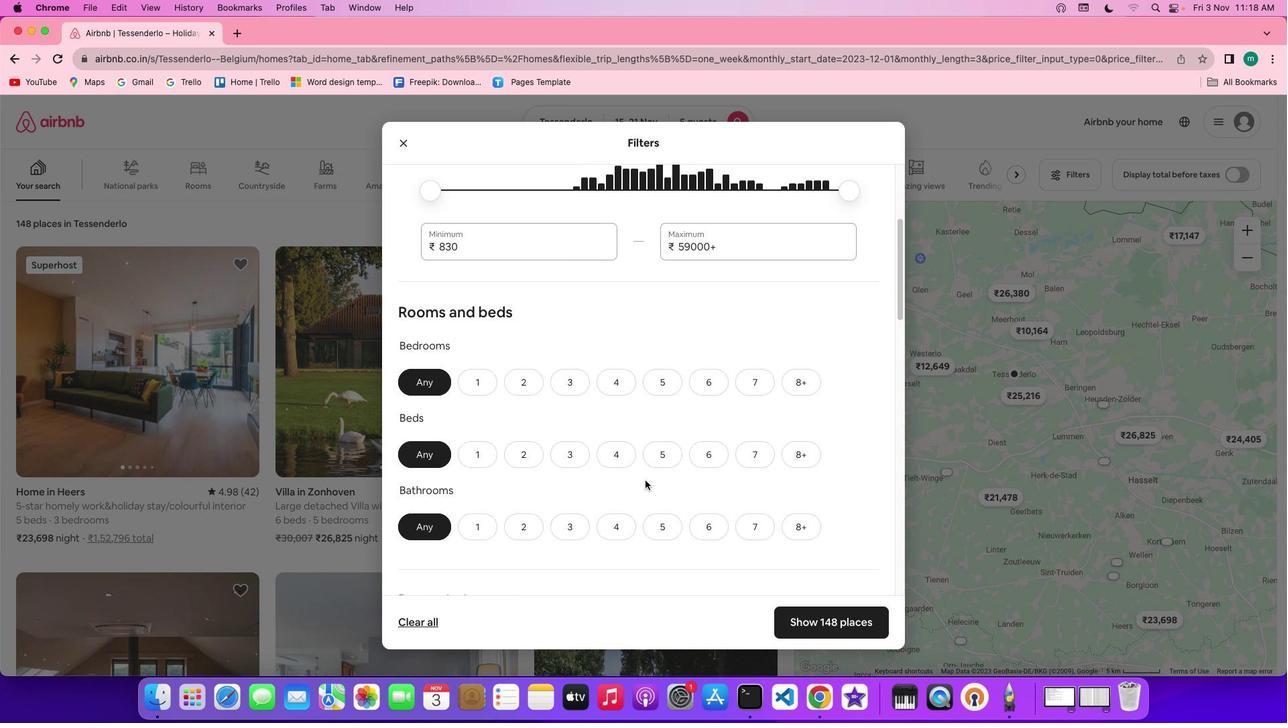 
Action: Mouse scrolled (645, 481) with delta (0, 0)
Screenshot: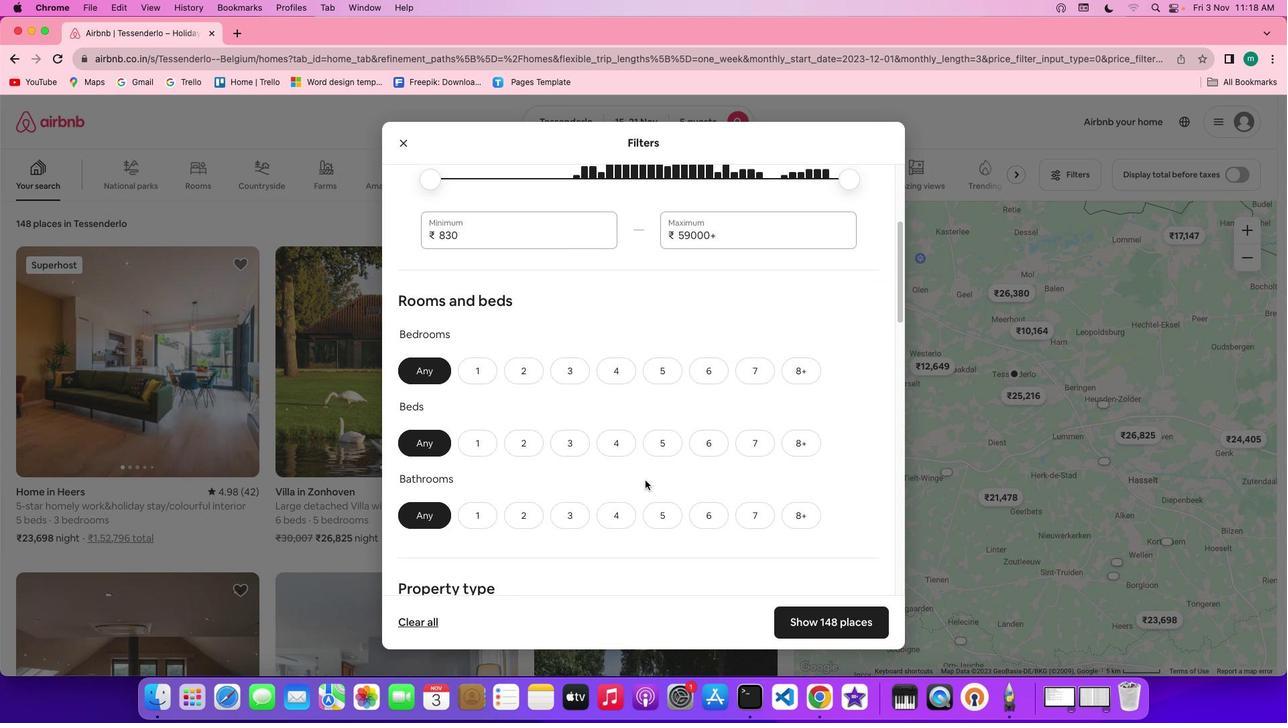 
Action: Mouse scrolled (645, 481) with delta (0, -1)
Screenshot: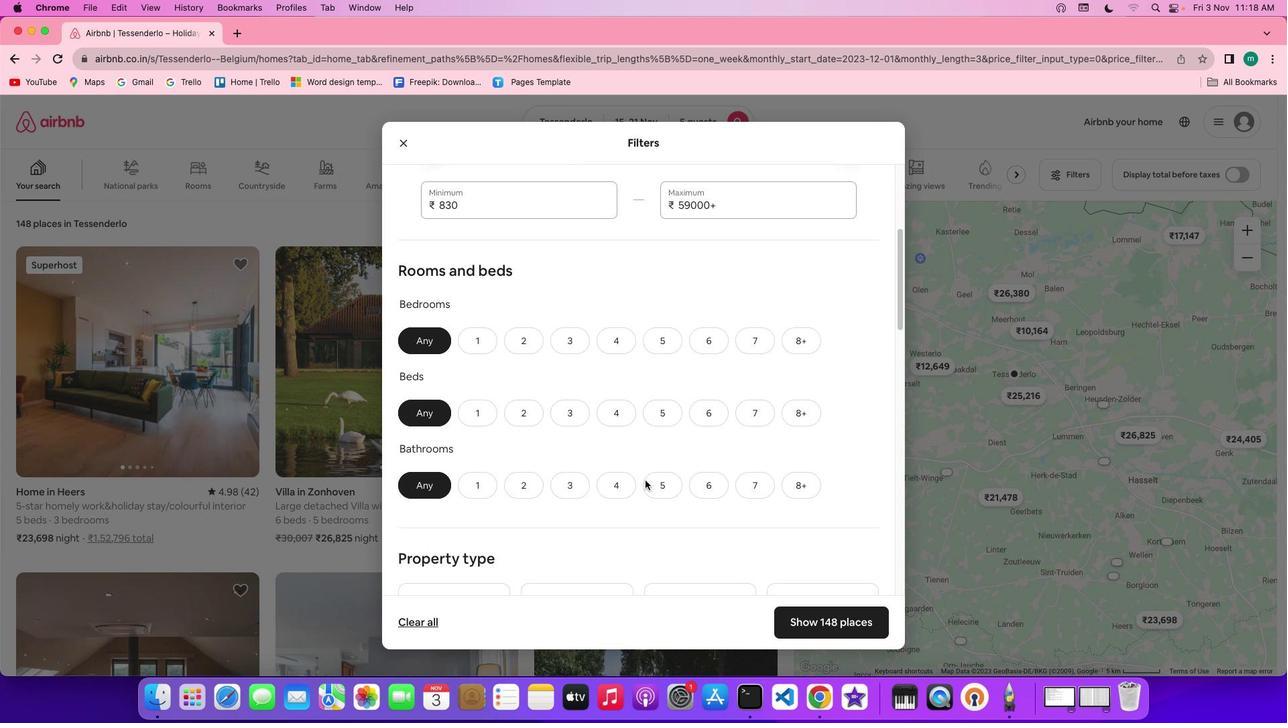 
Action: Mouse scrolled (645, 481) with delta (0, 0)
Screenshot: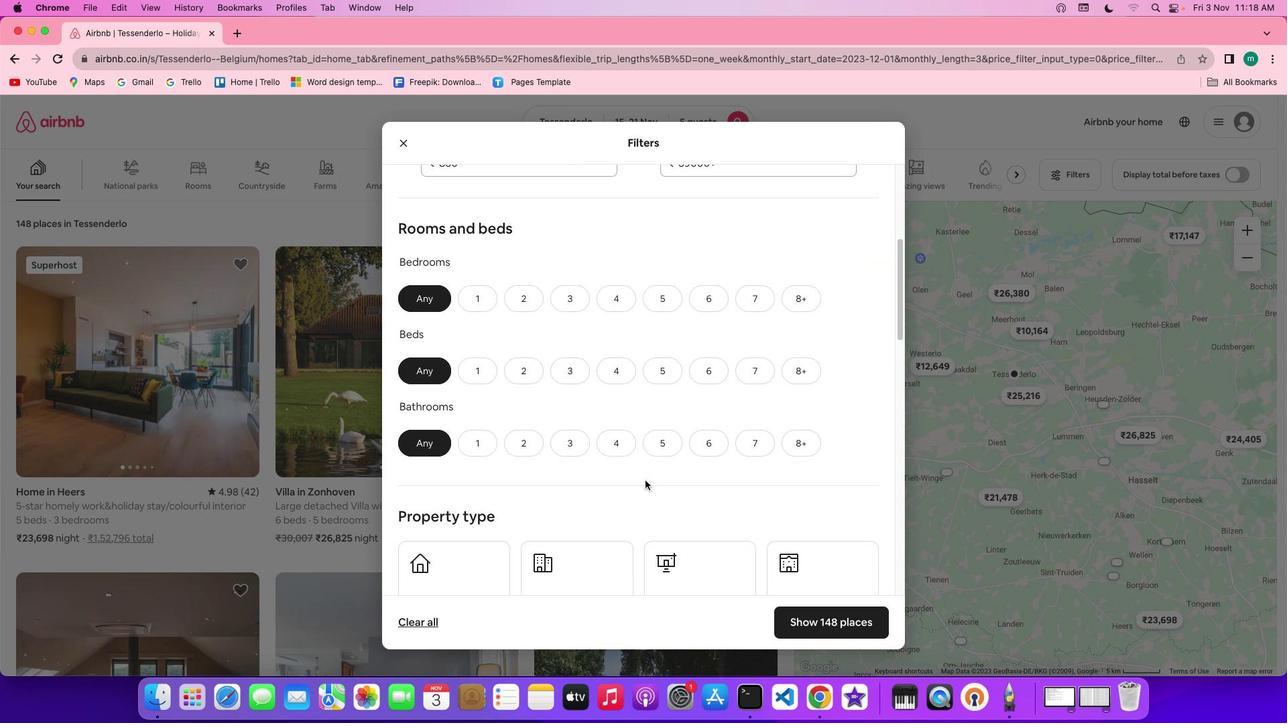 
Action: Mouse scrolled (645, 481) with delta (0, 0)
Screenshot: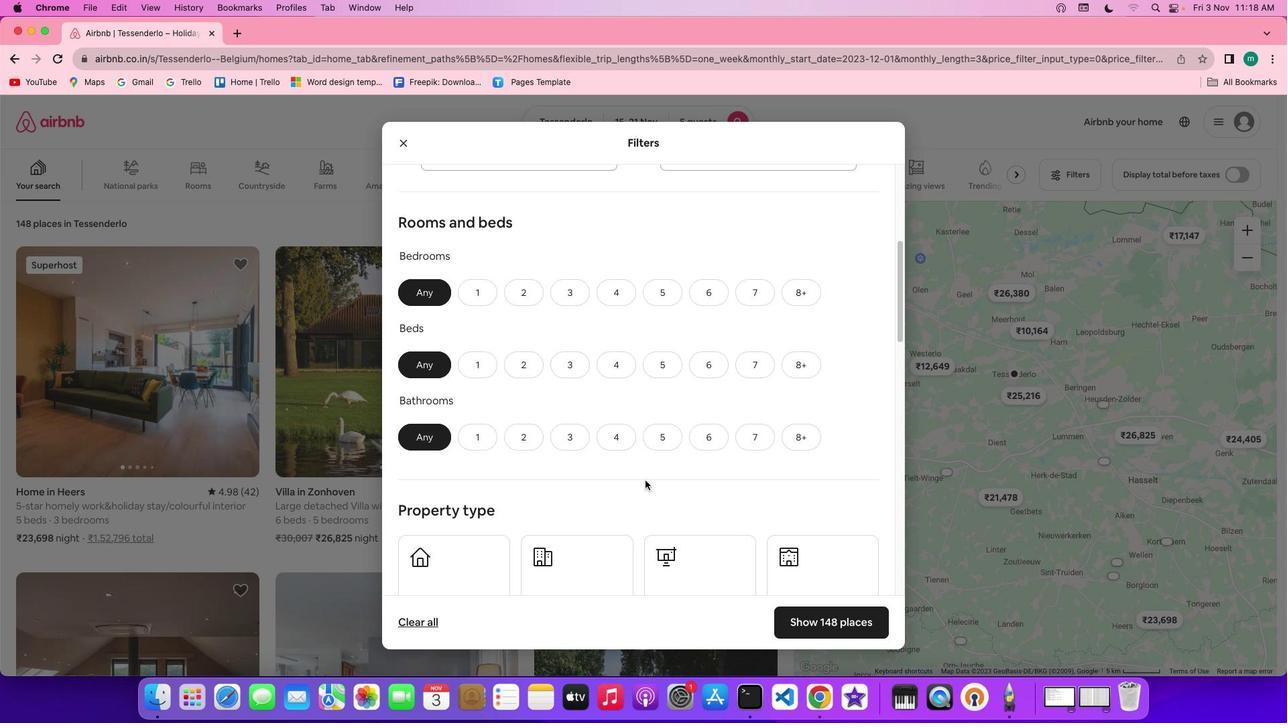 
Action: Mouse scrolled (645, 481) with delta (0, 0)
Screenshot: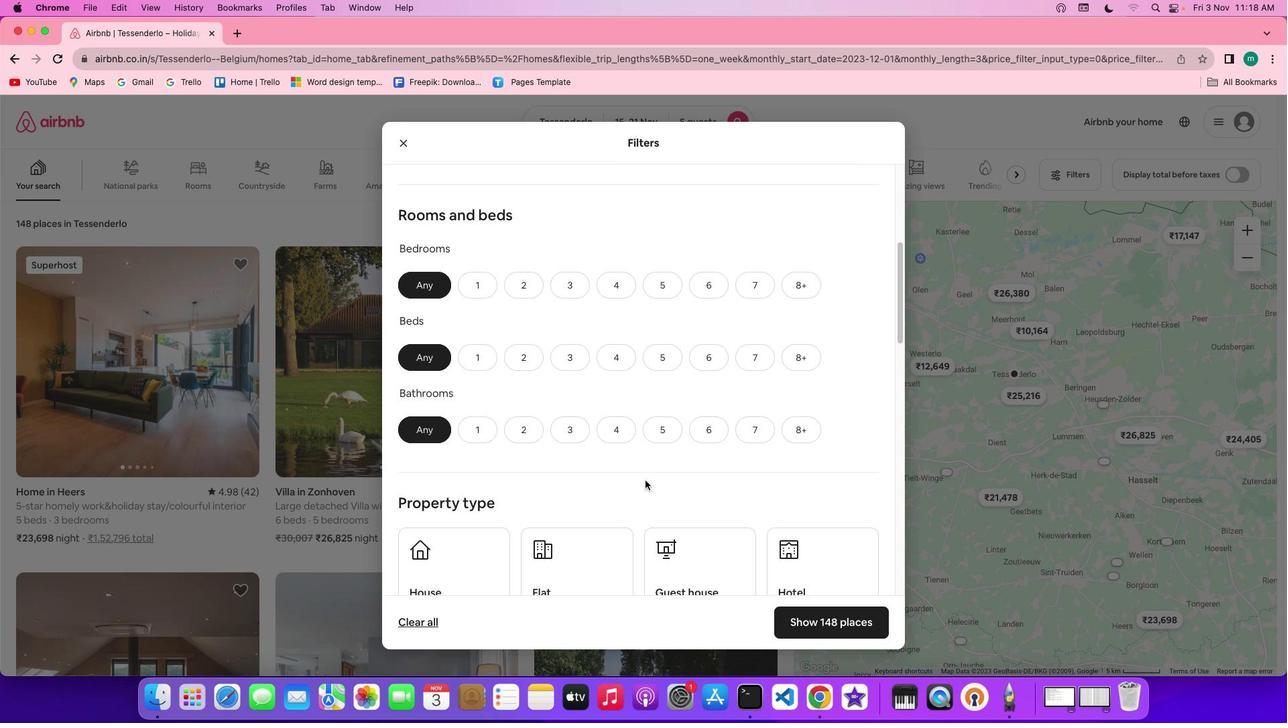 
Action: Mouse scrolled (645, 481) with delta (0, 0)
Screenshot: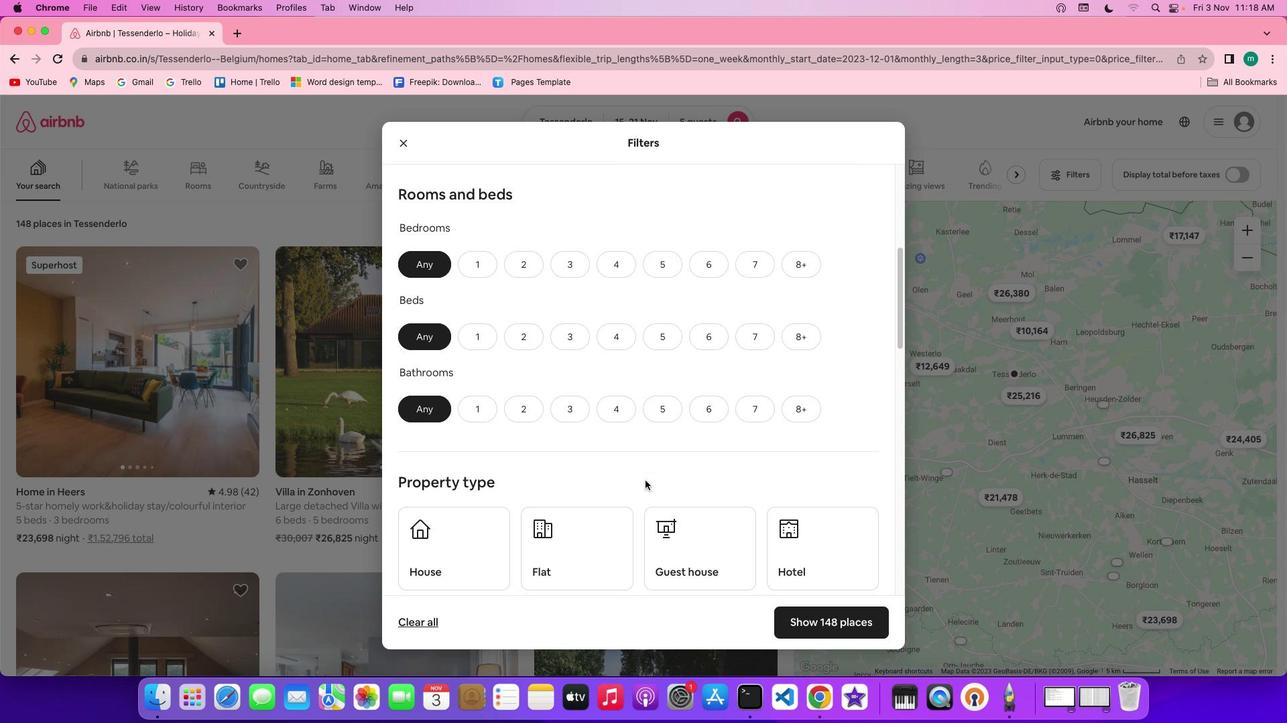
Action: Mouse moved to (571, 225)
Screenshot: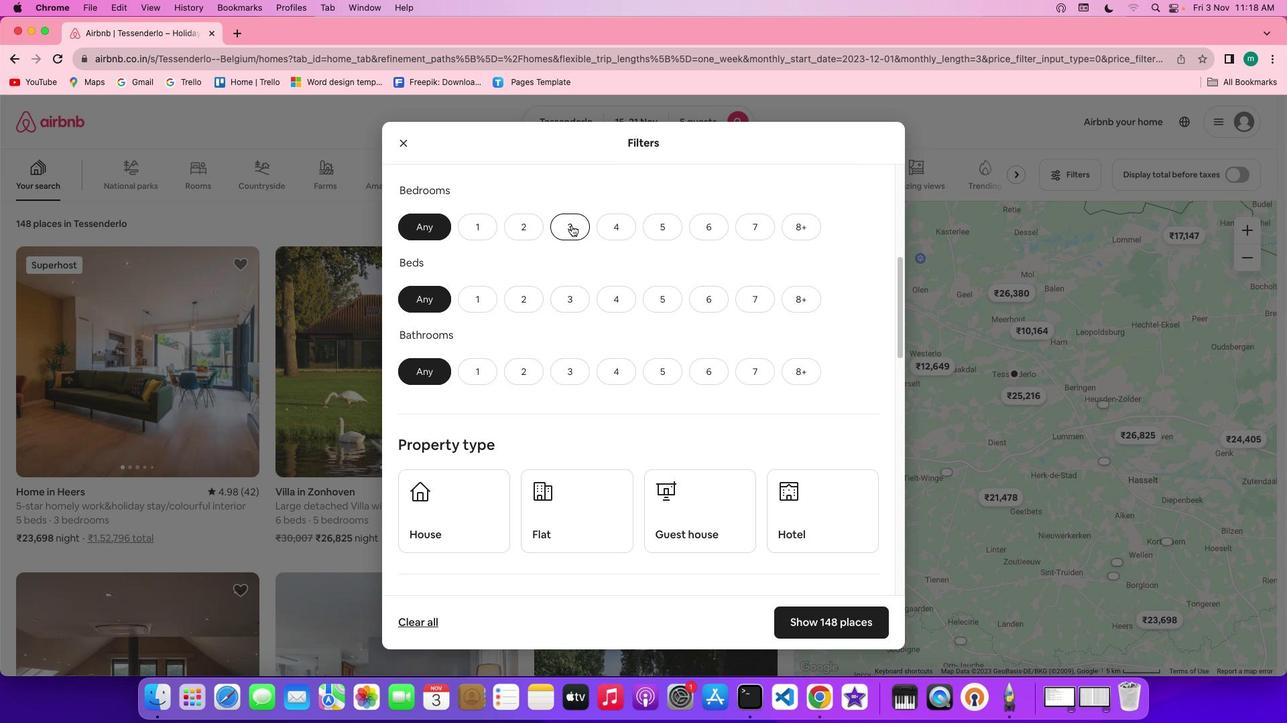 
Action: Mouse pressed left at (571, 225)
Screenshot: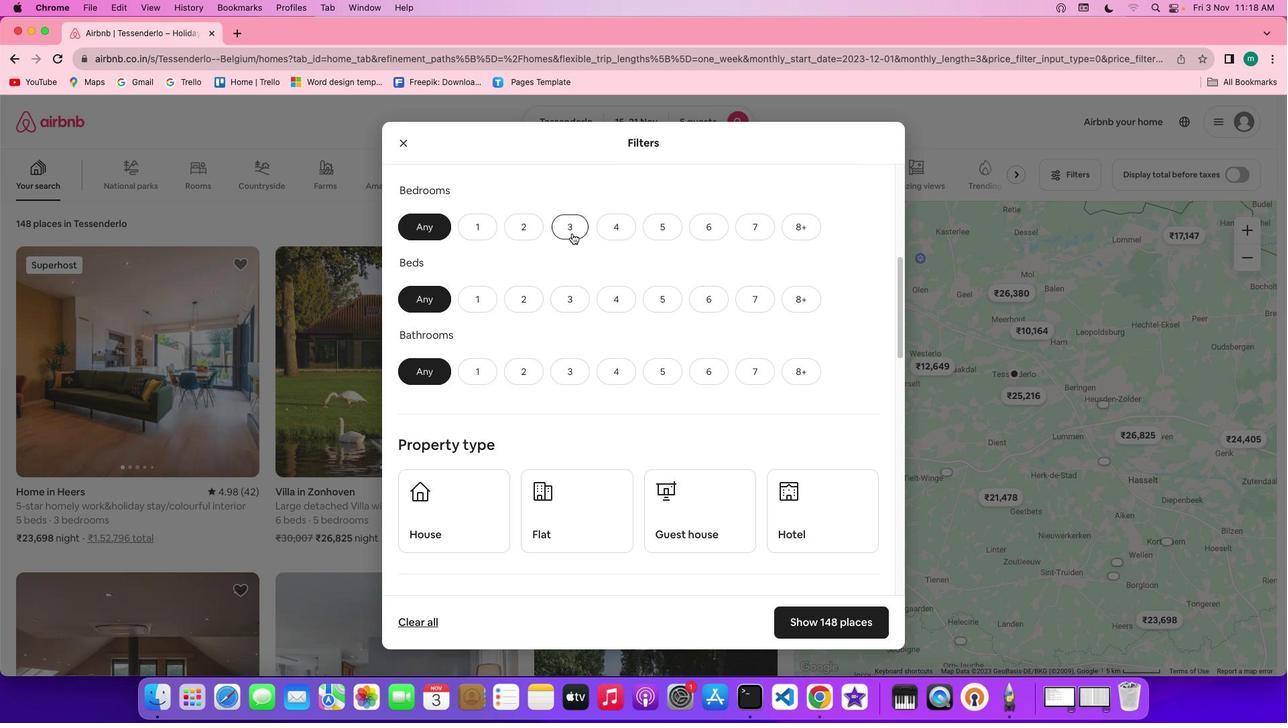
Action: Mouse moved to (575, 296)
Screenshot: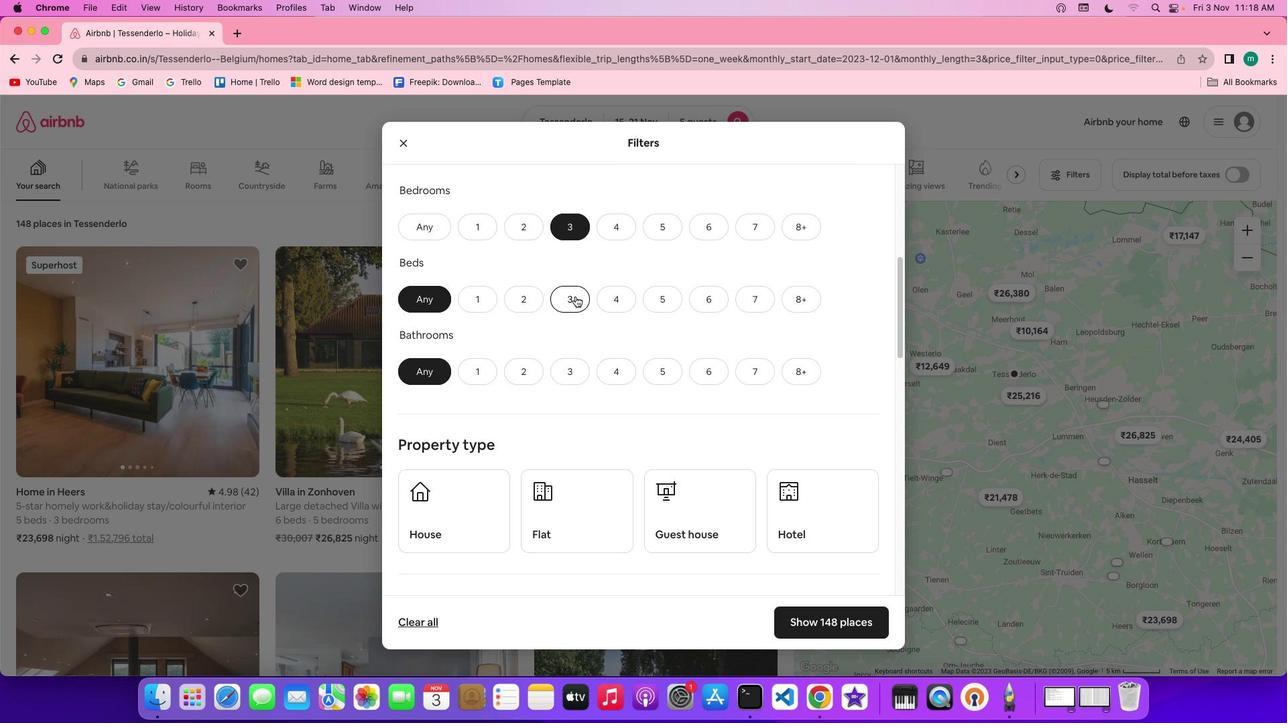 
Action: Mouse pressed left at (575, 296)
Screenshot: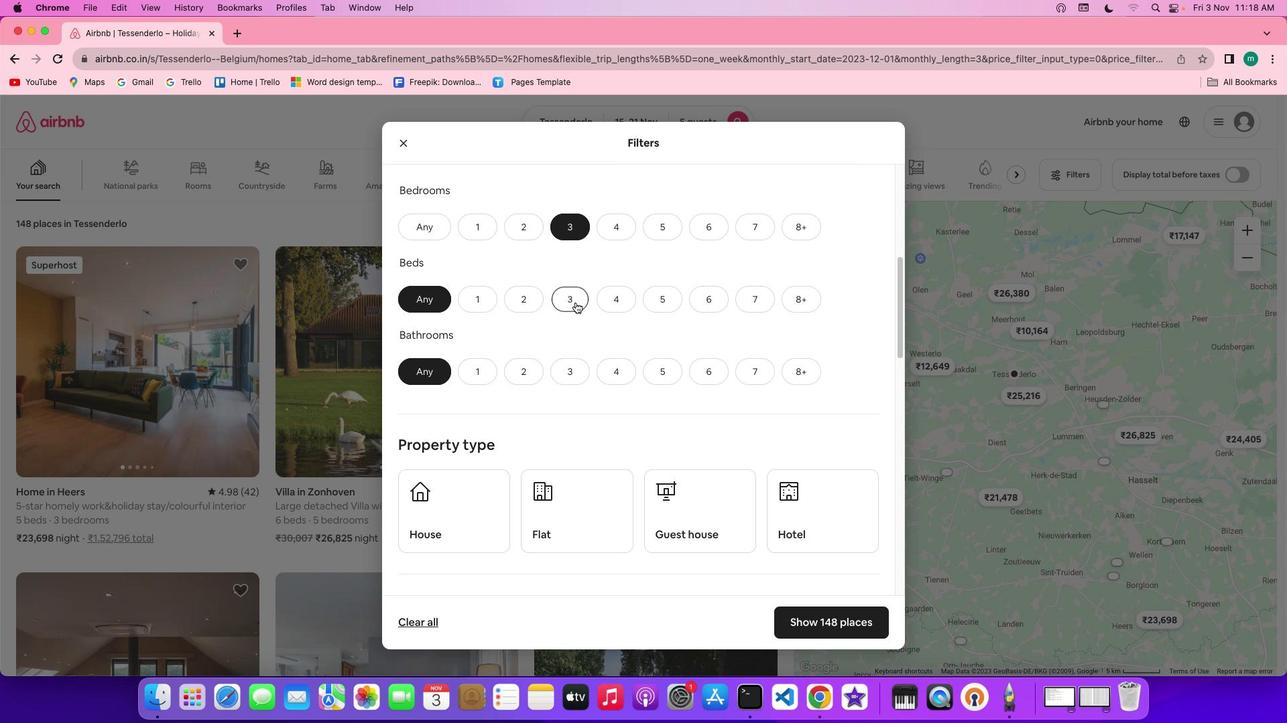 
Action: Mouse moved to (568, 367)
Screenshot: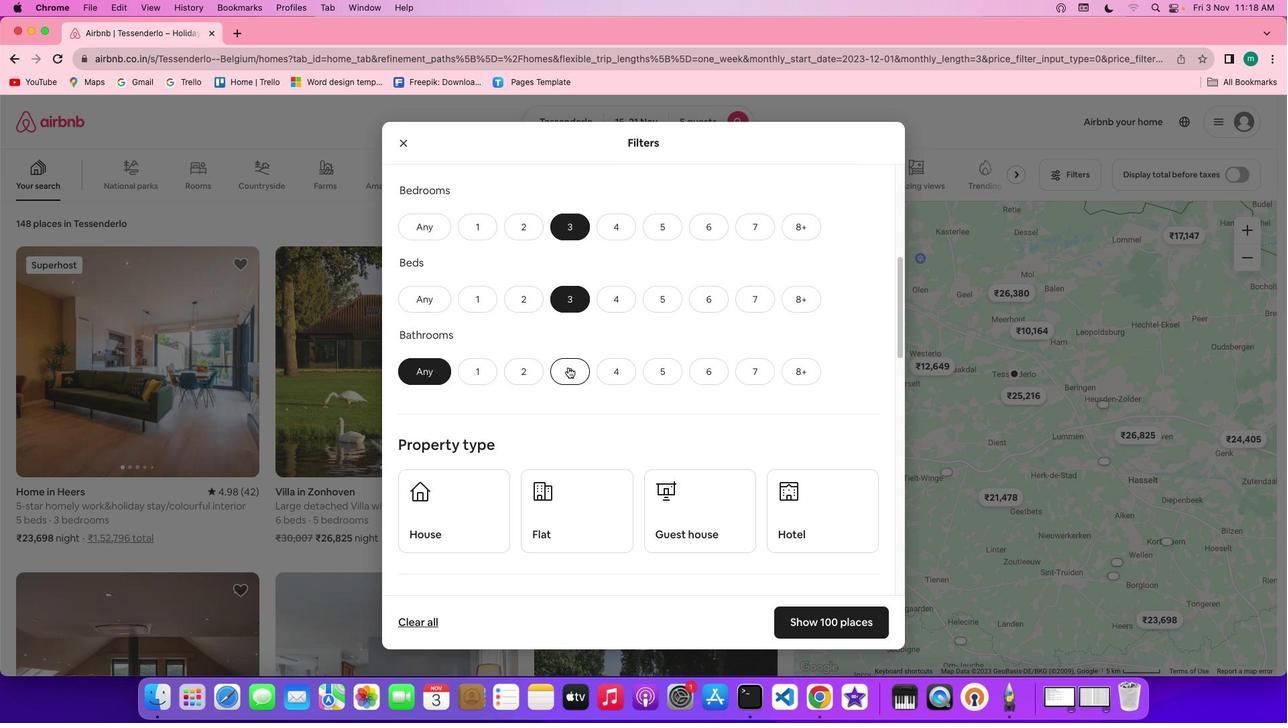 
Action: Mouse pressed left at (568, 367)
Screenshot: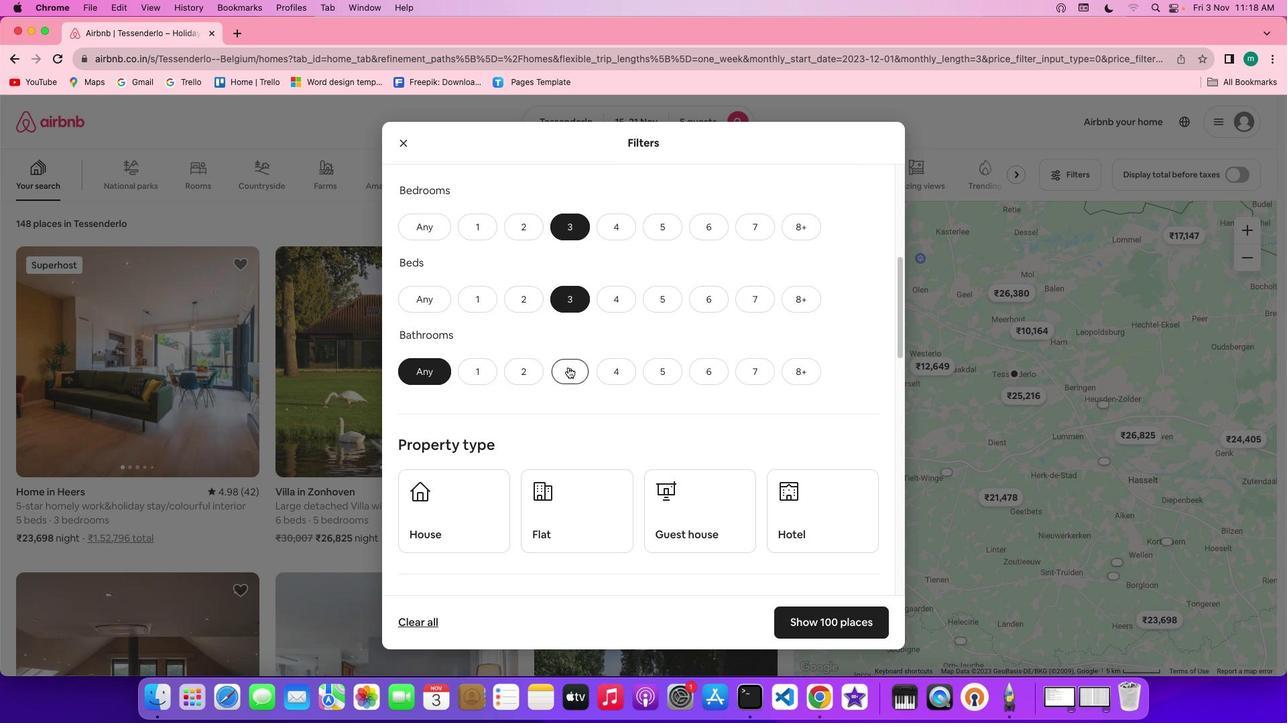 
Action: Mouse moved to (707, 374)
Screenshot: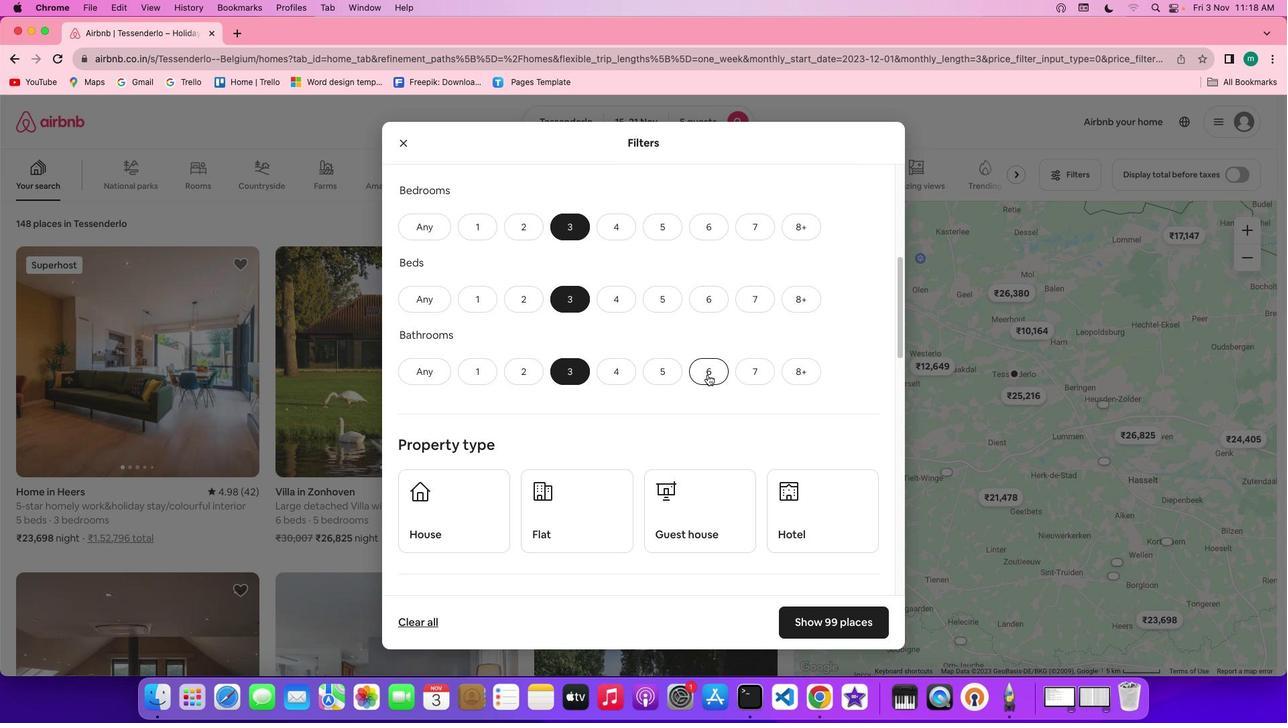 
Action: Mouse scrolled (707, 374) with delta (0, 0)
Screenshot: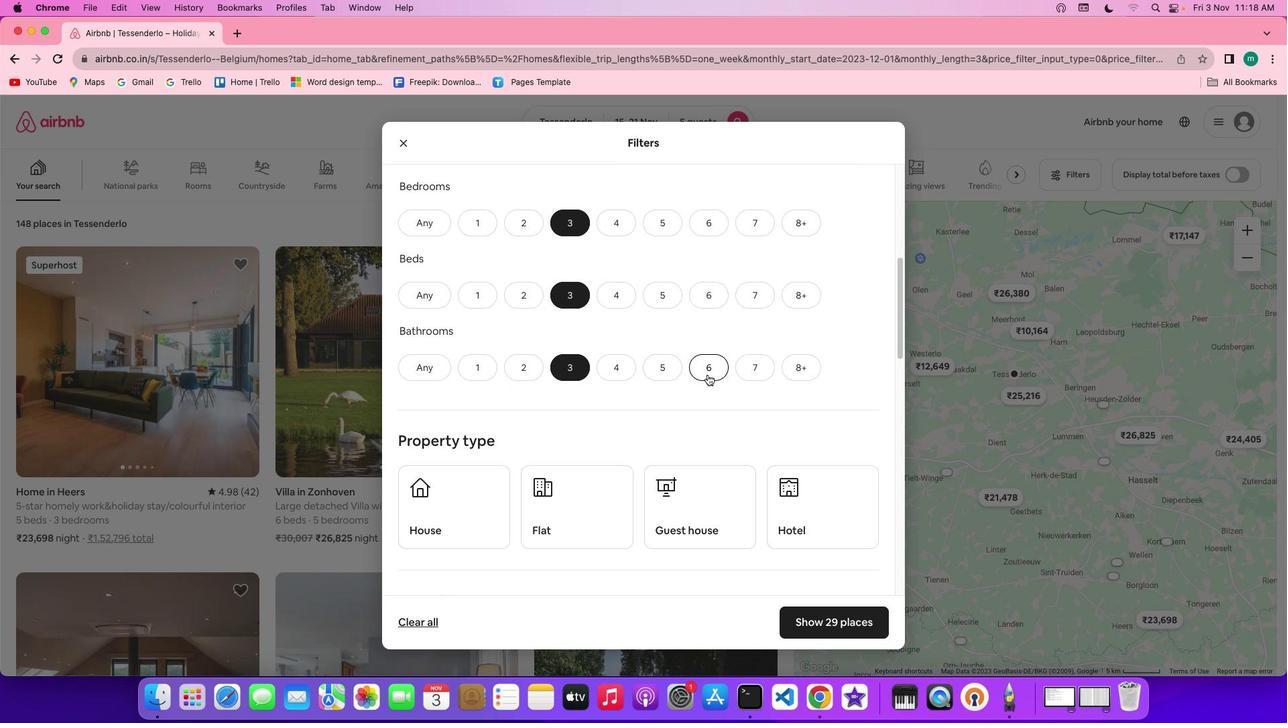 
Action: Mouse scrolled (707, 374) with delta (0, 0)
Screenshot: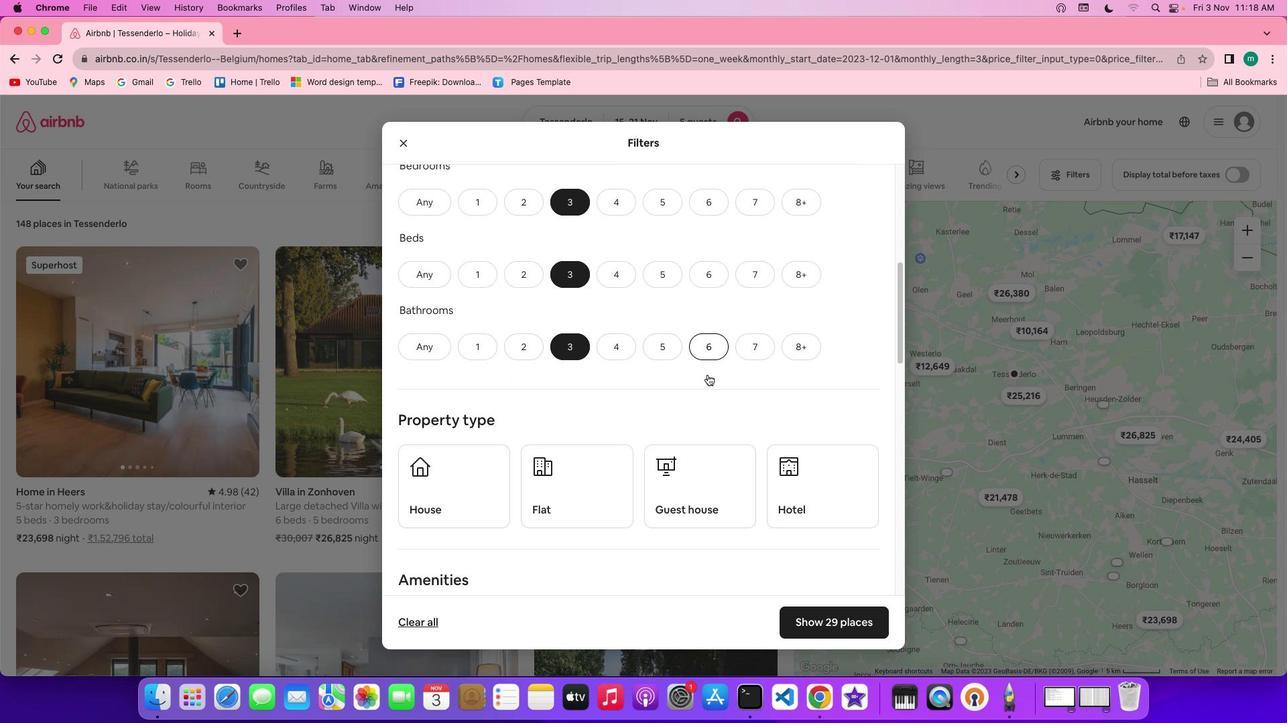 
Action: Mouse scrolled (707, 374) with delta (0, -1)
Screenshot: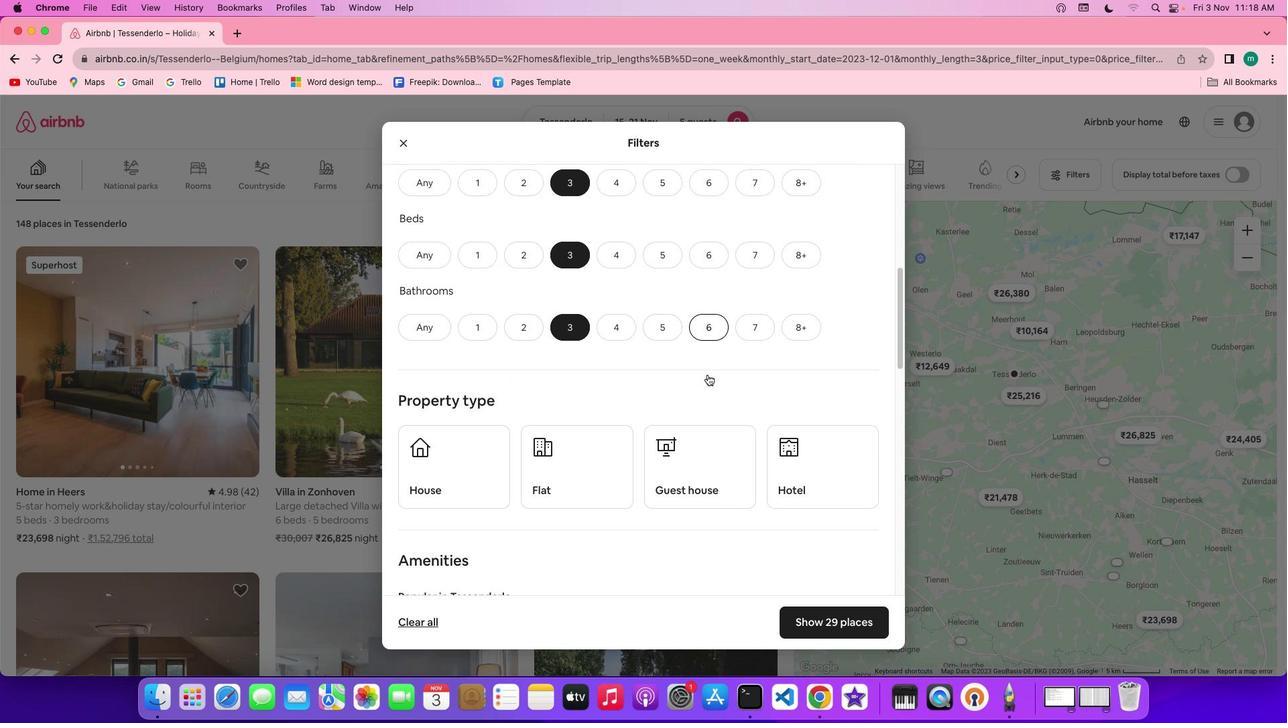 
Action: Mouse moved to (707, 374)
Screenshot: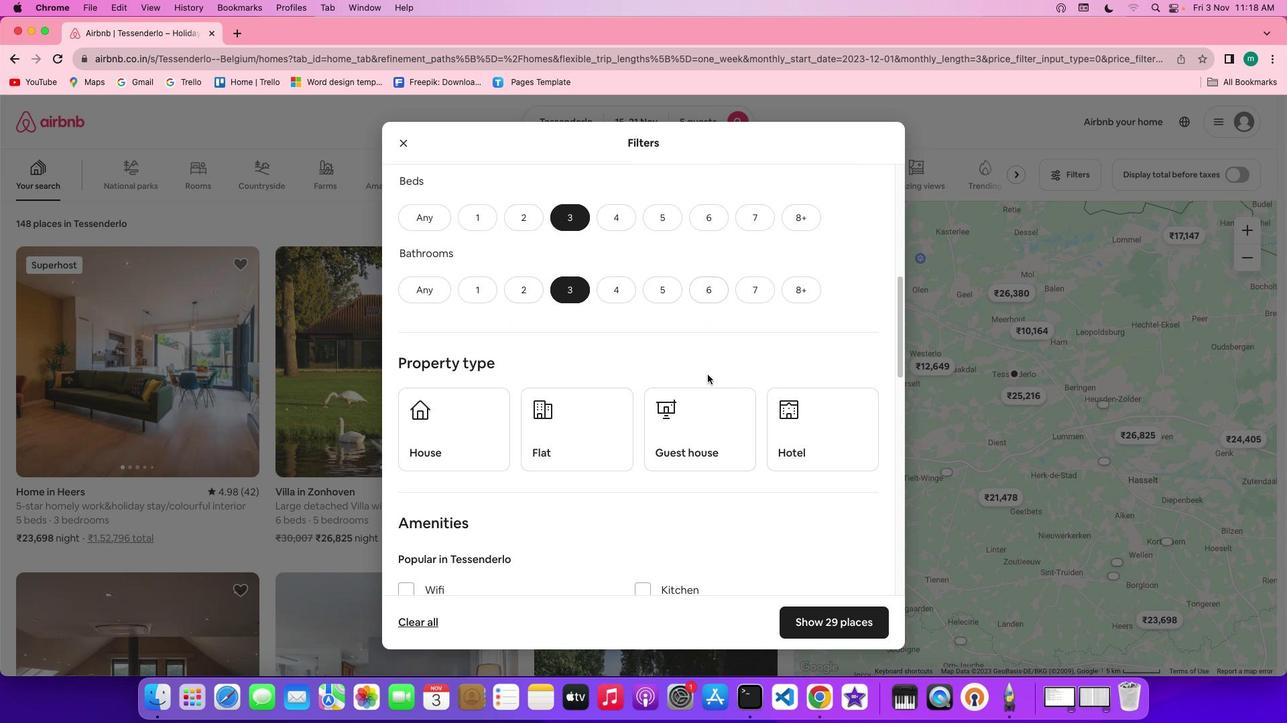 
Action: Mouse scrolled (707, 374) with delta (0, 0)
Screenshot: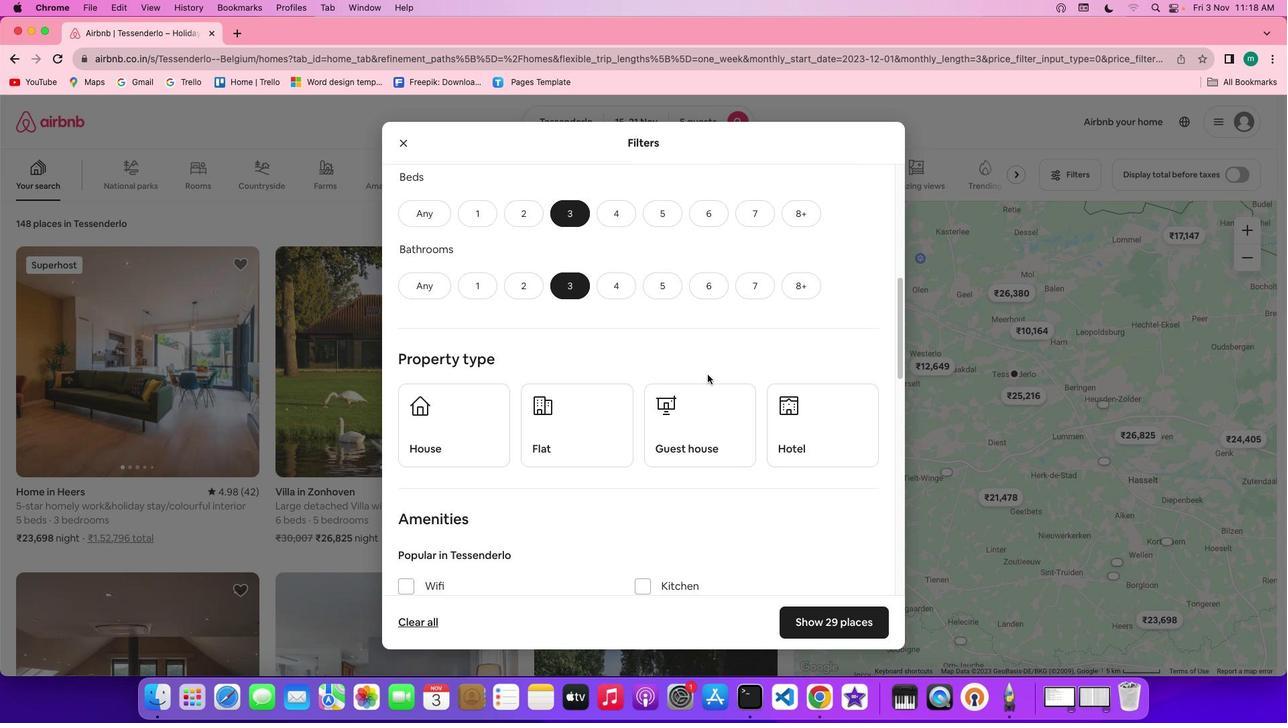 
Action: Mouse scrolled (707, 374) with delta (0, 0)
Screenshot: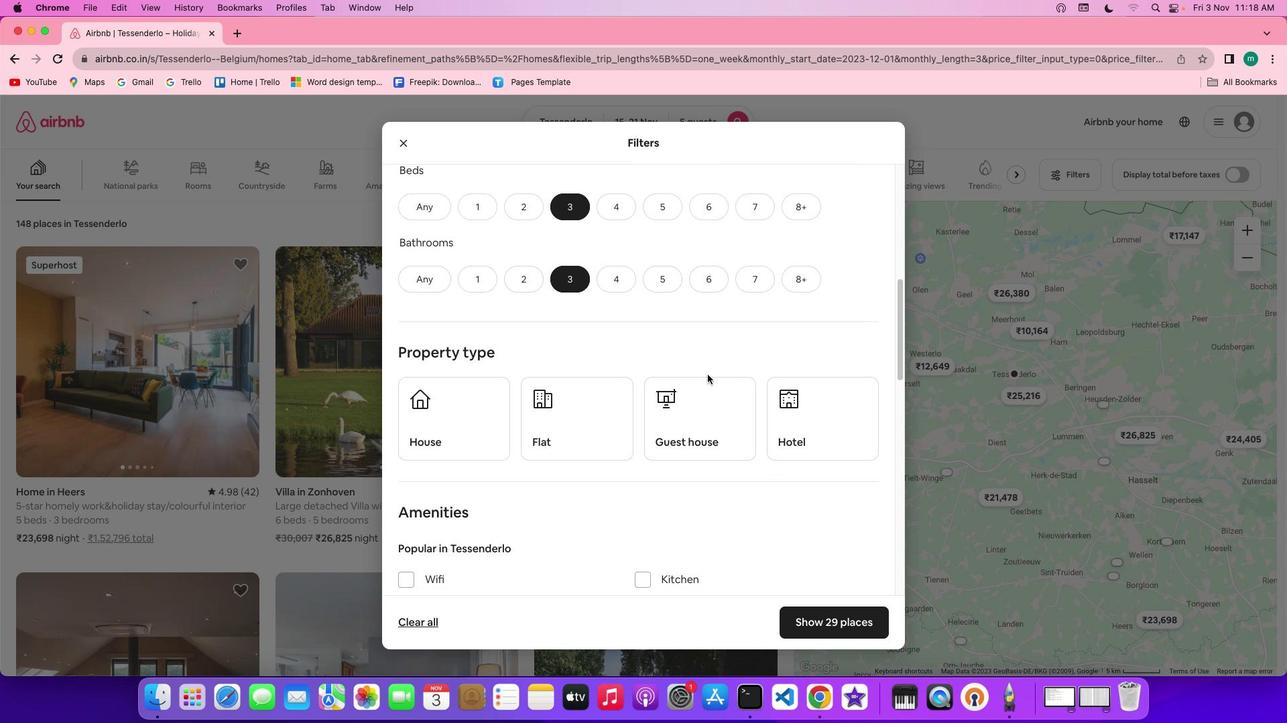 
Action: Mouse scrolled (707, 374) with delta (0, -1)
Screenshot: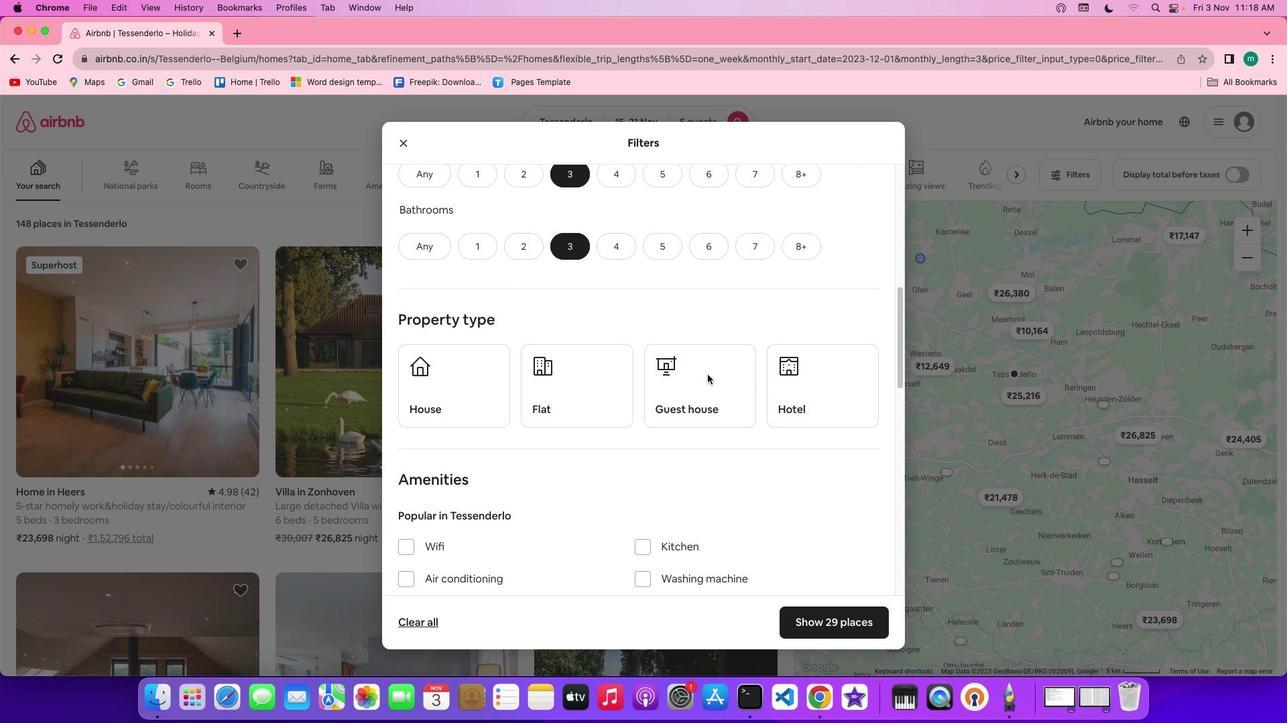 
Action: Mouse scrolled (707, 374) with delta (0, 0)
Screenshot: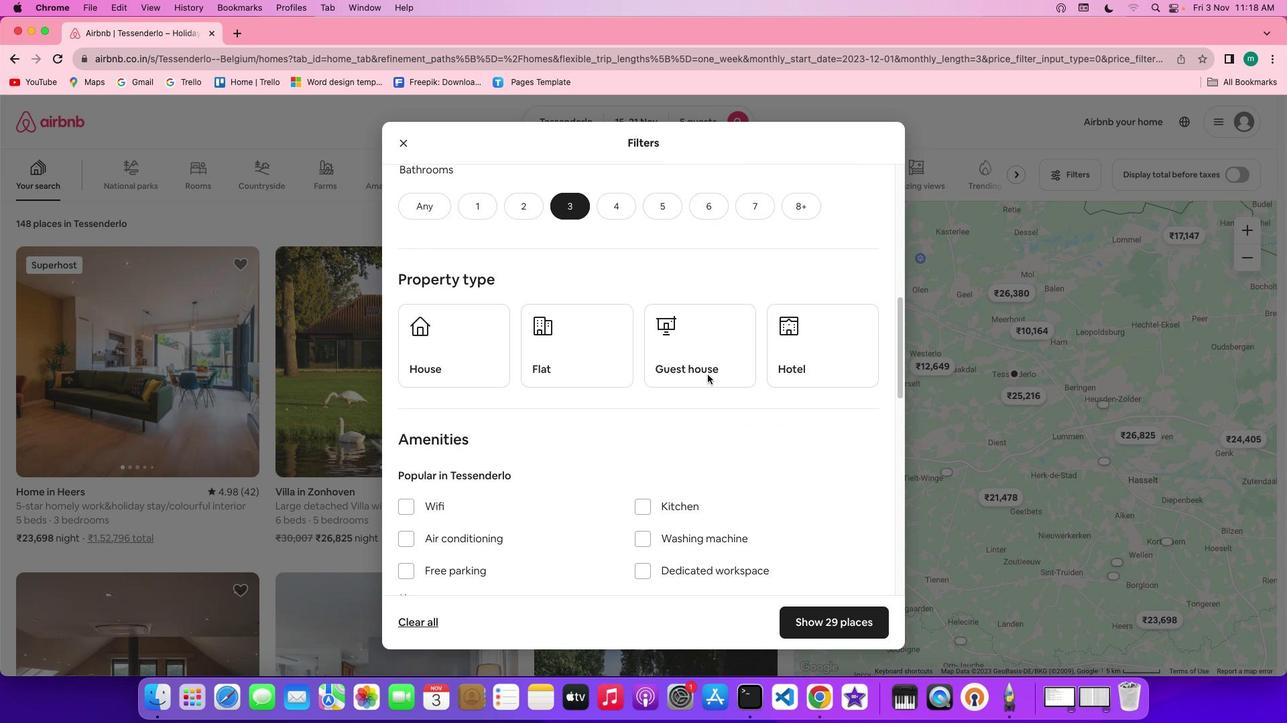 
Action: Mouse scrolled (707, 374) with delta (0, 0)
Screenshot: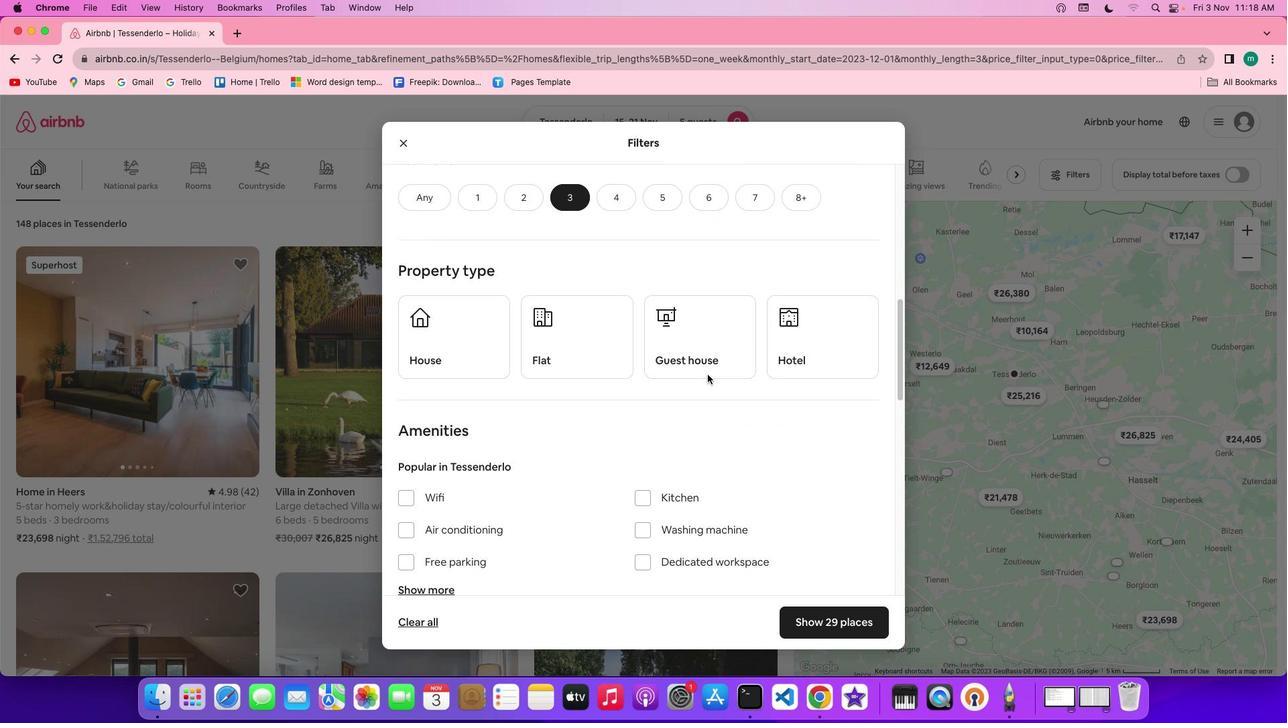 
Action: Mouse moved to (431, 317)
Screenshot: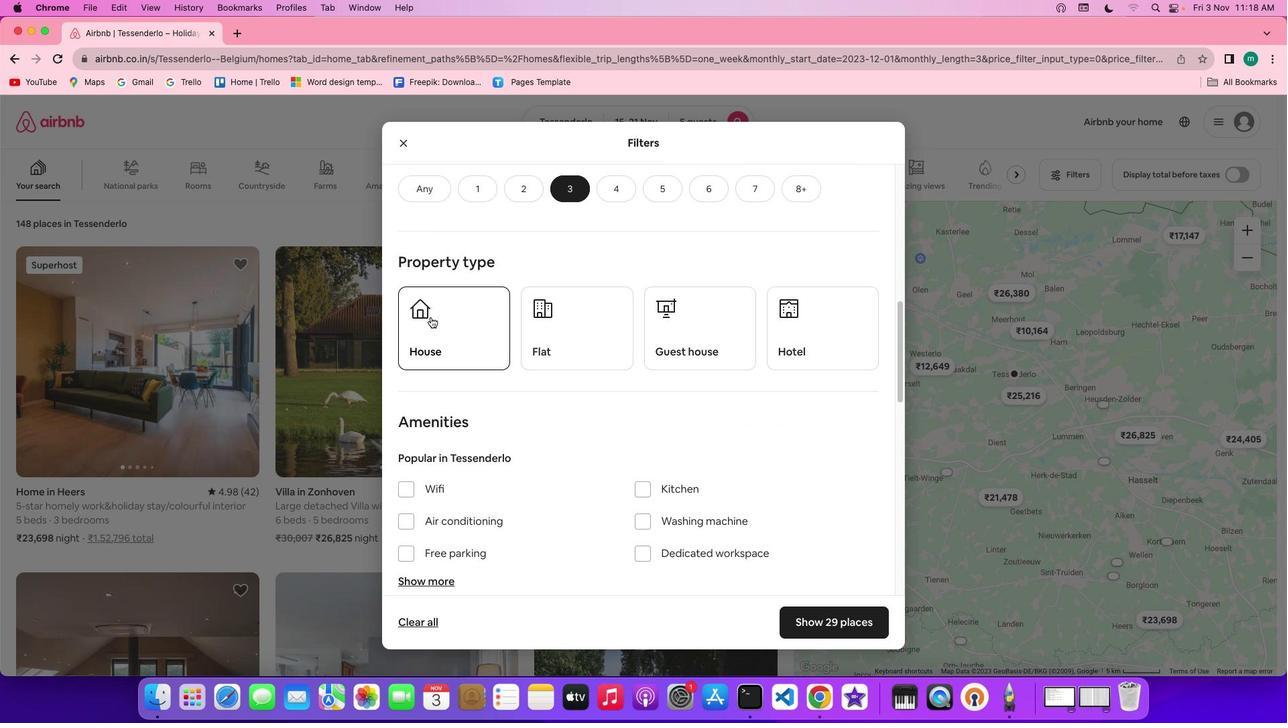 
Action: Mouse pressed left at (431, 317)
Screenshot: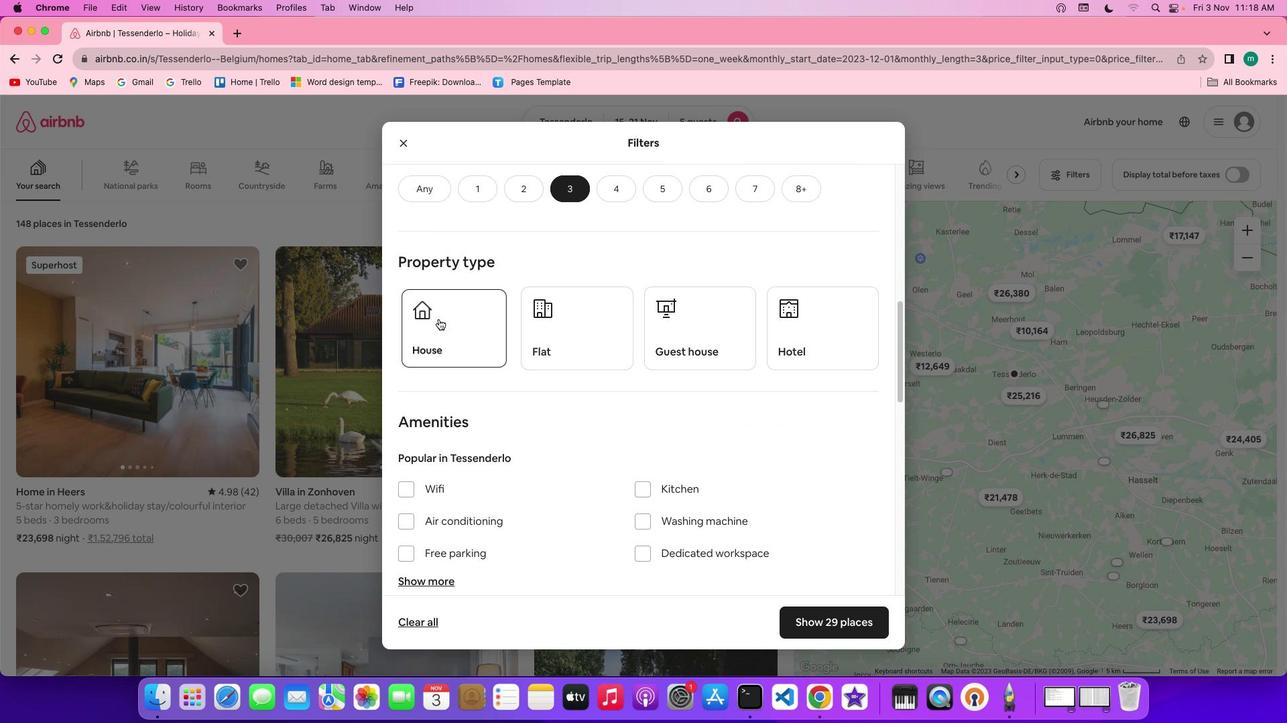 
Action: Mouse moved to (673, 380)
Screenshot: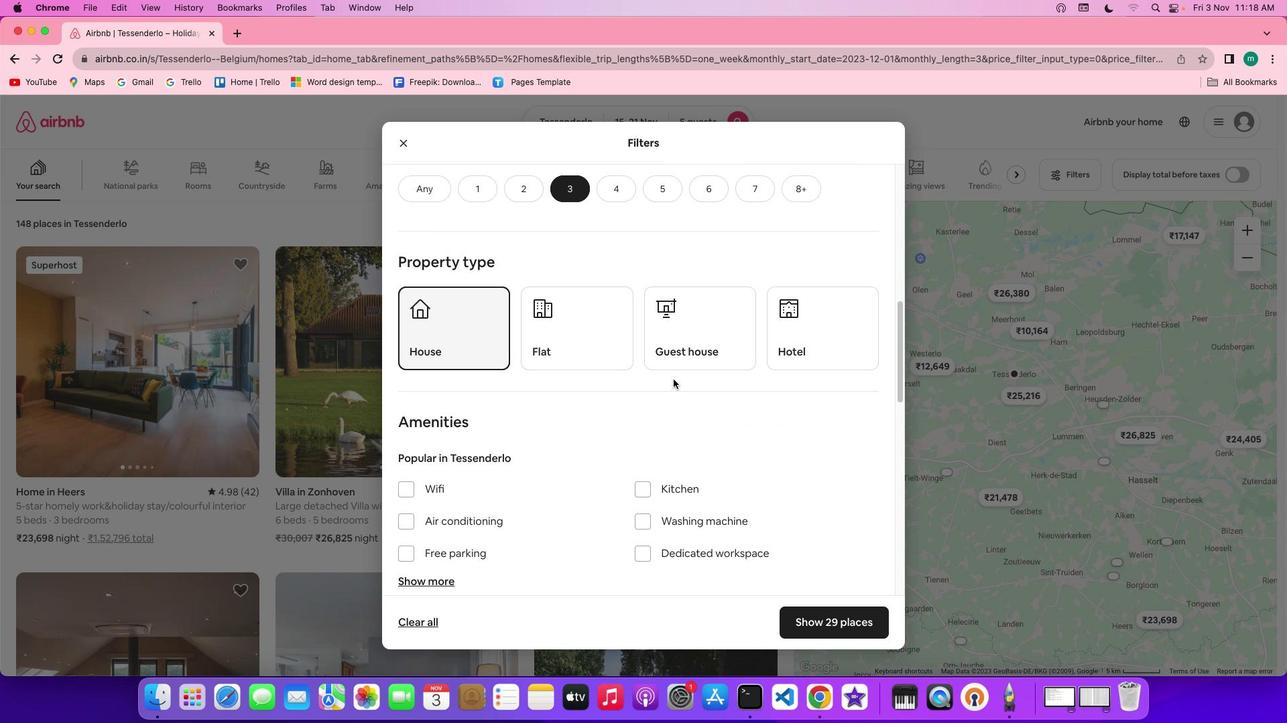 
Action: Mouse scrolled (673, 380) with delta (0, 0)
Screenshot: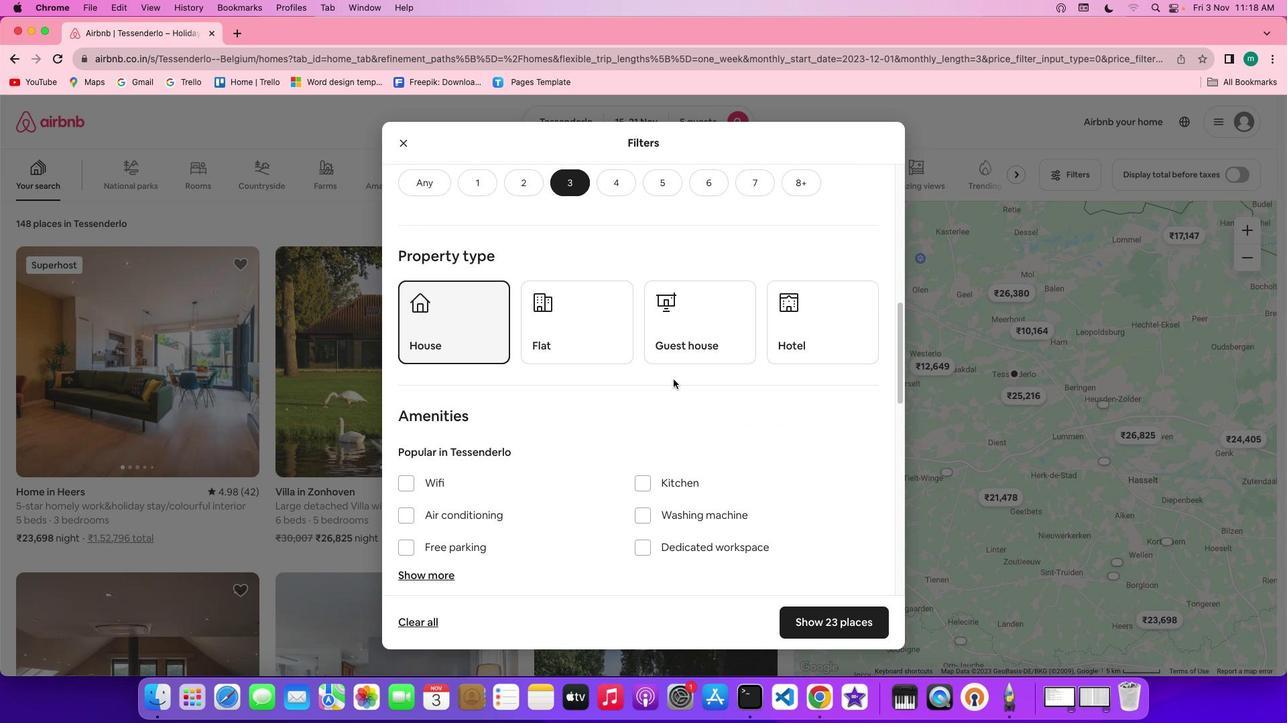 
Action: Mouse scrolled (673, 380) with delta (0, 0)
Screenshot: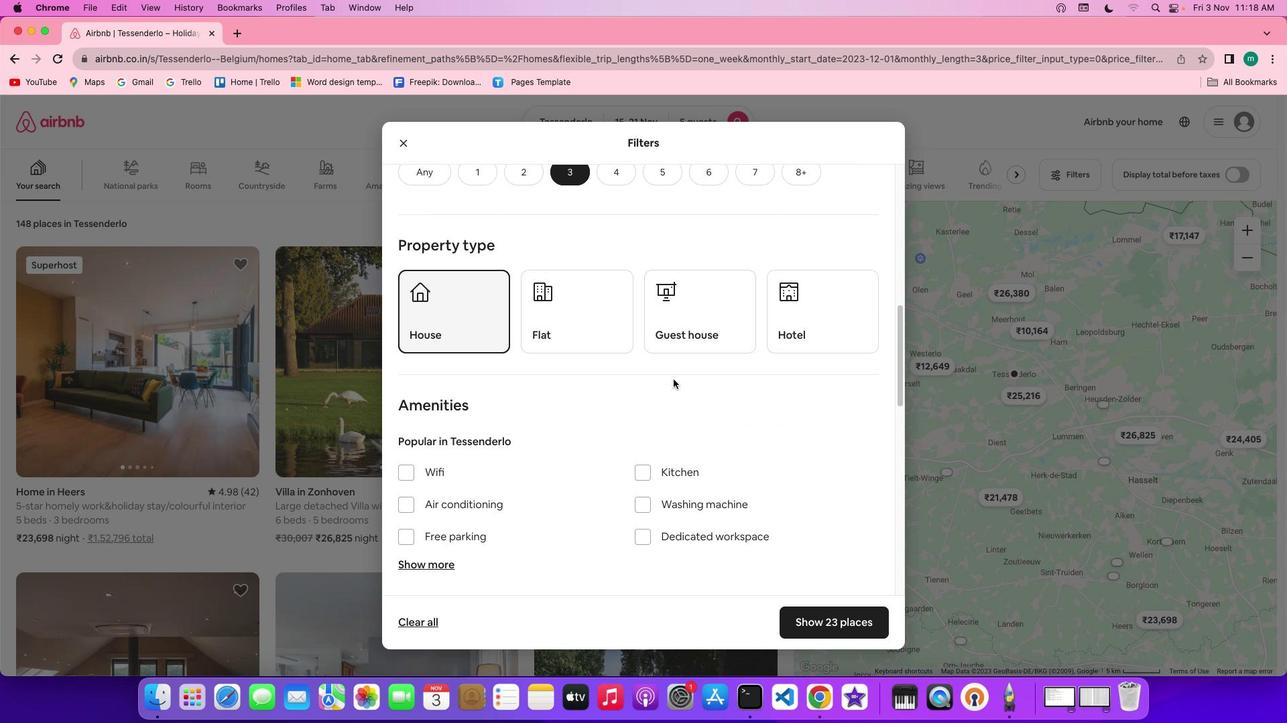 
Action: Mouse scrolled (673, 380) with delta (0, -1)
Screenshot: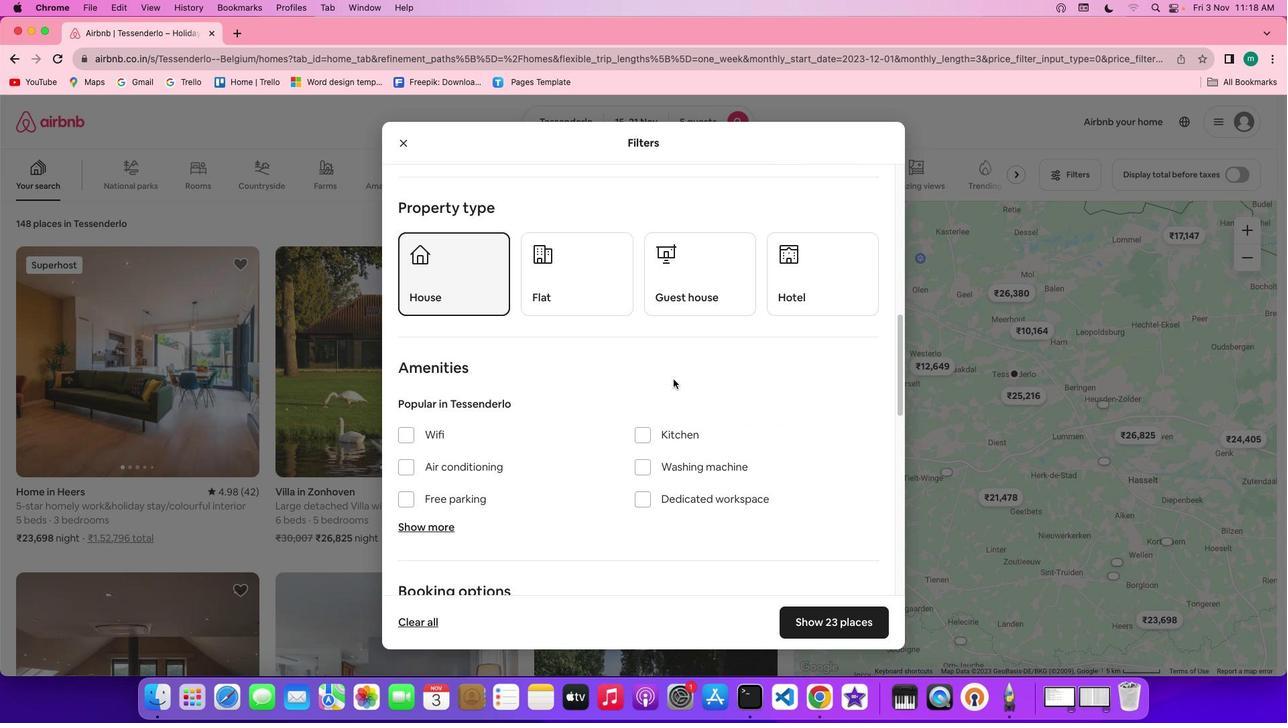 
Action: Mouse scrolled (673, 380) with delta (0, 0)
Screenshot: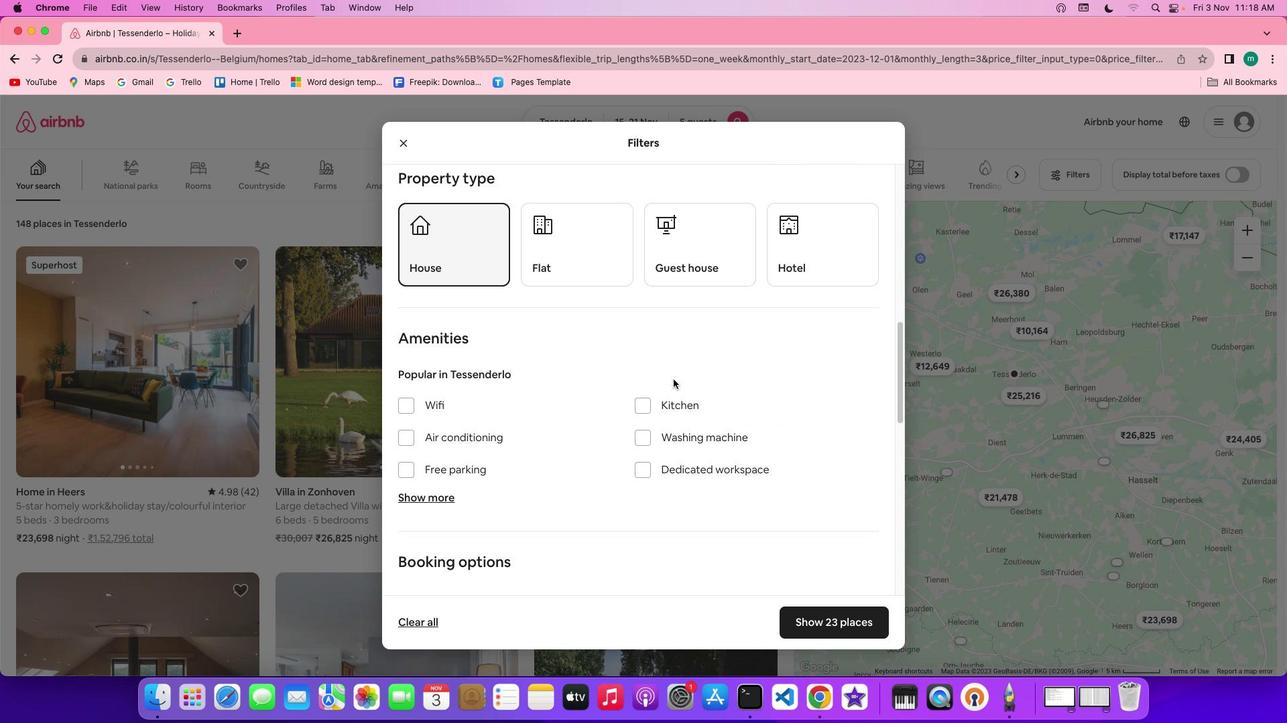 
Action: Mouse scrolled (673, 380) with delta (0, 0)
Screenshot: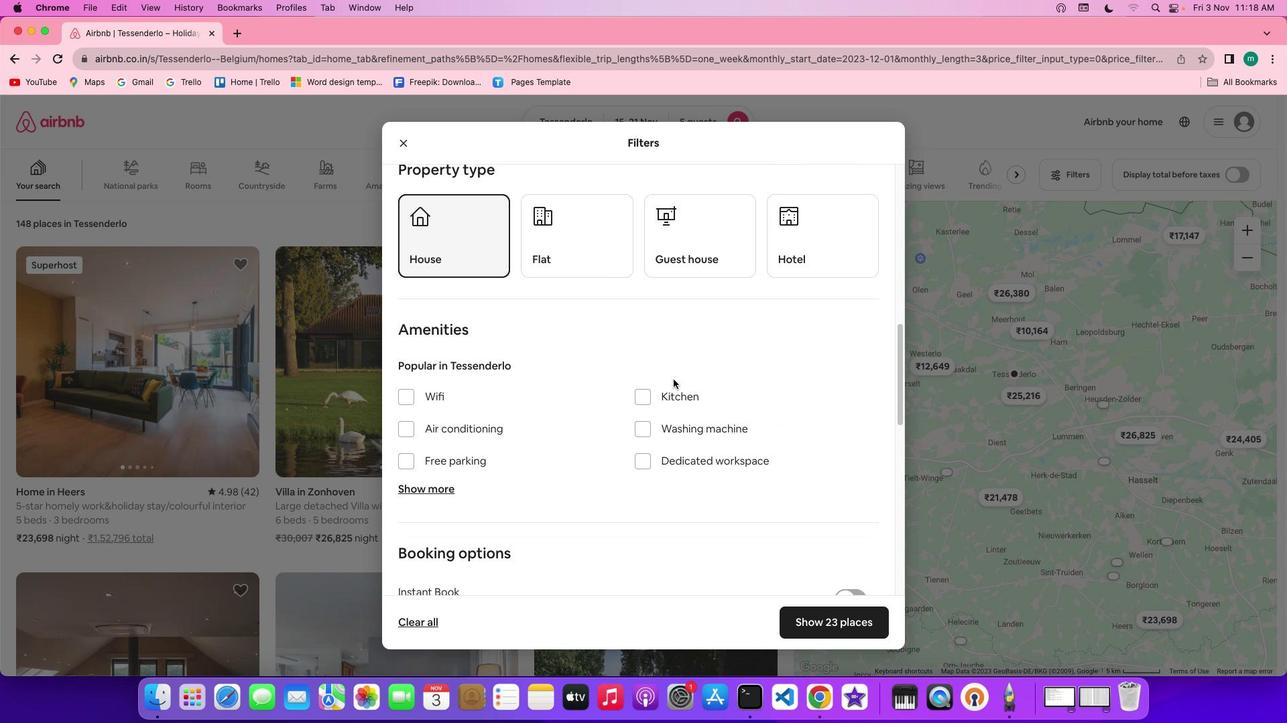 
Action: Mouse scrolled (673, 380) with delta (0, 0)
Screenshot: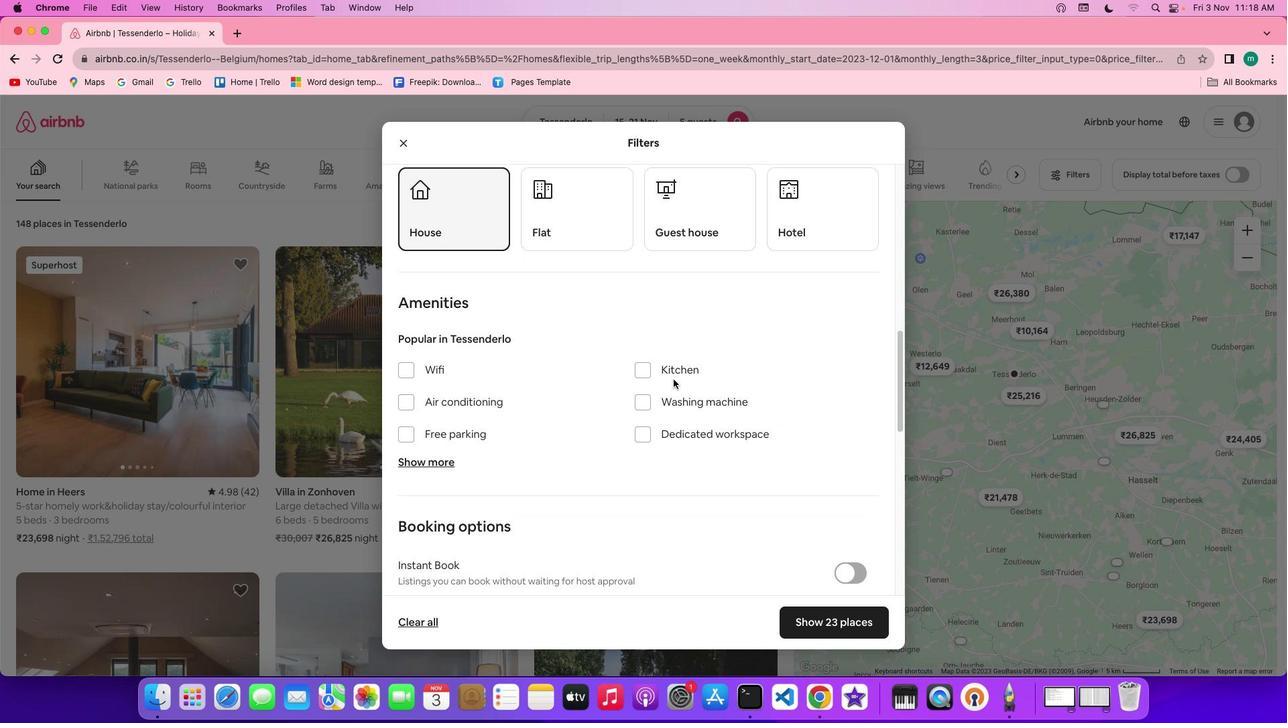 
Action: Mouse scrolled (673, 380) with delta (0, 0)
Screenshot: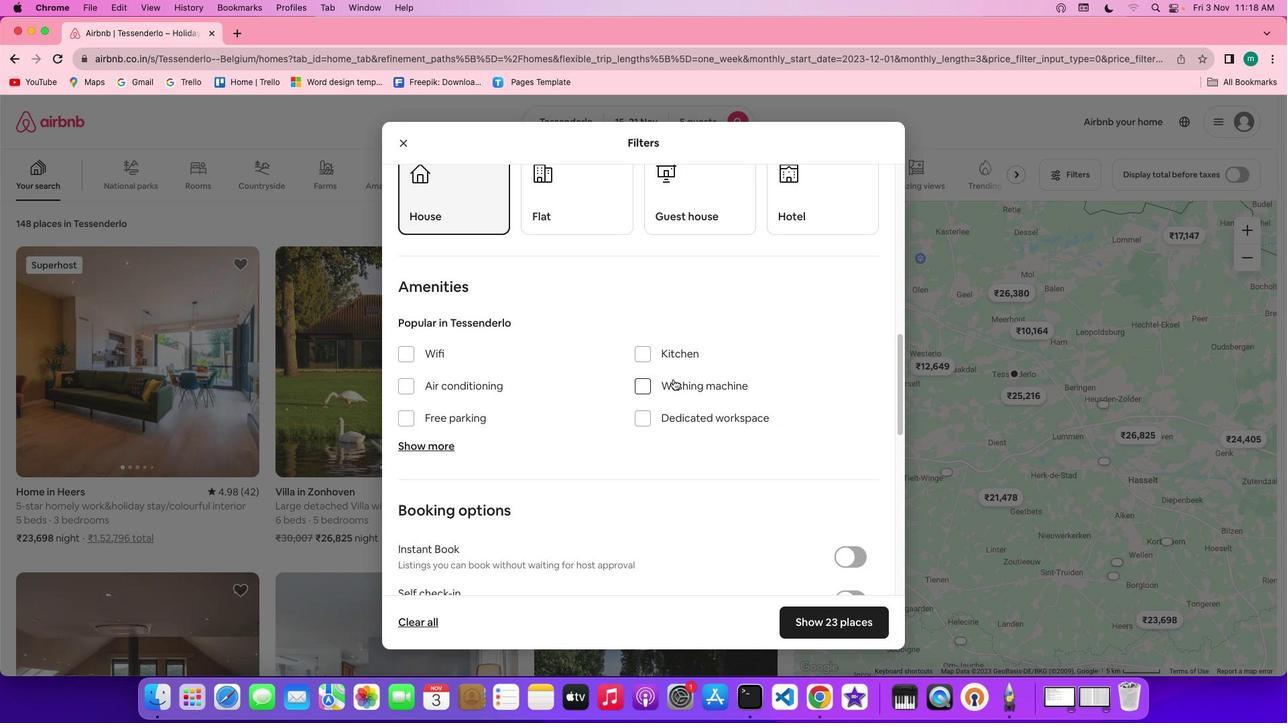 
Action: Mouse scrolled (673, 380) with delta (0, 0)
Screenshot: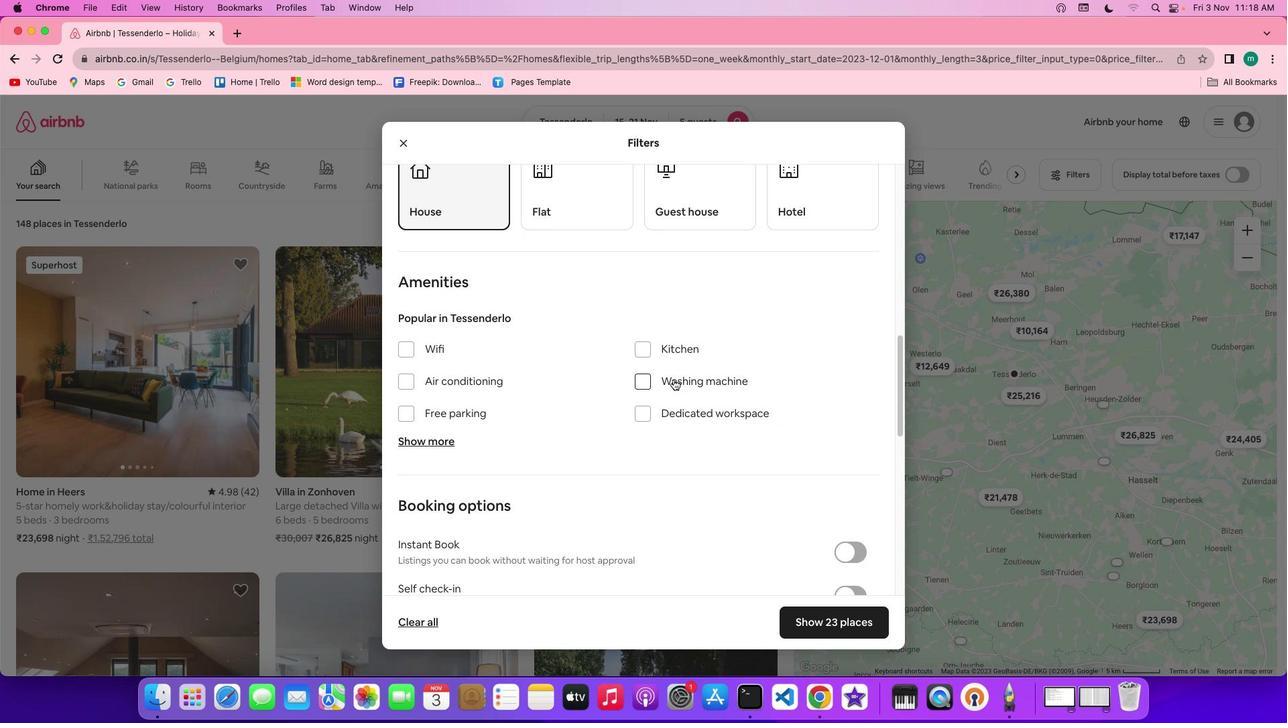 
Action: Mouse scrolled (673, 380) with delta (0, 0)
Screenshot: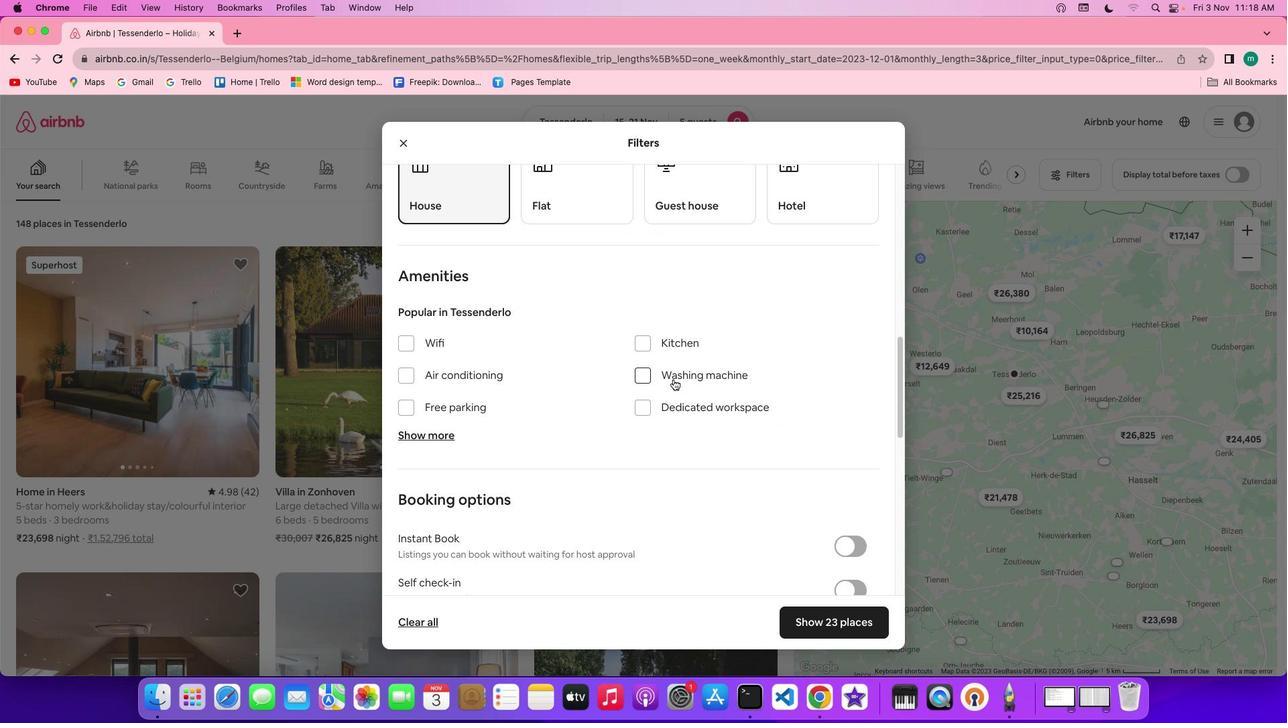 
Action: Mouse scrolled (673, 380) with delta (0, 0)
Screenshot: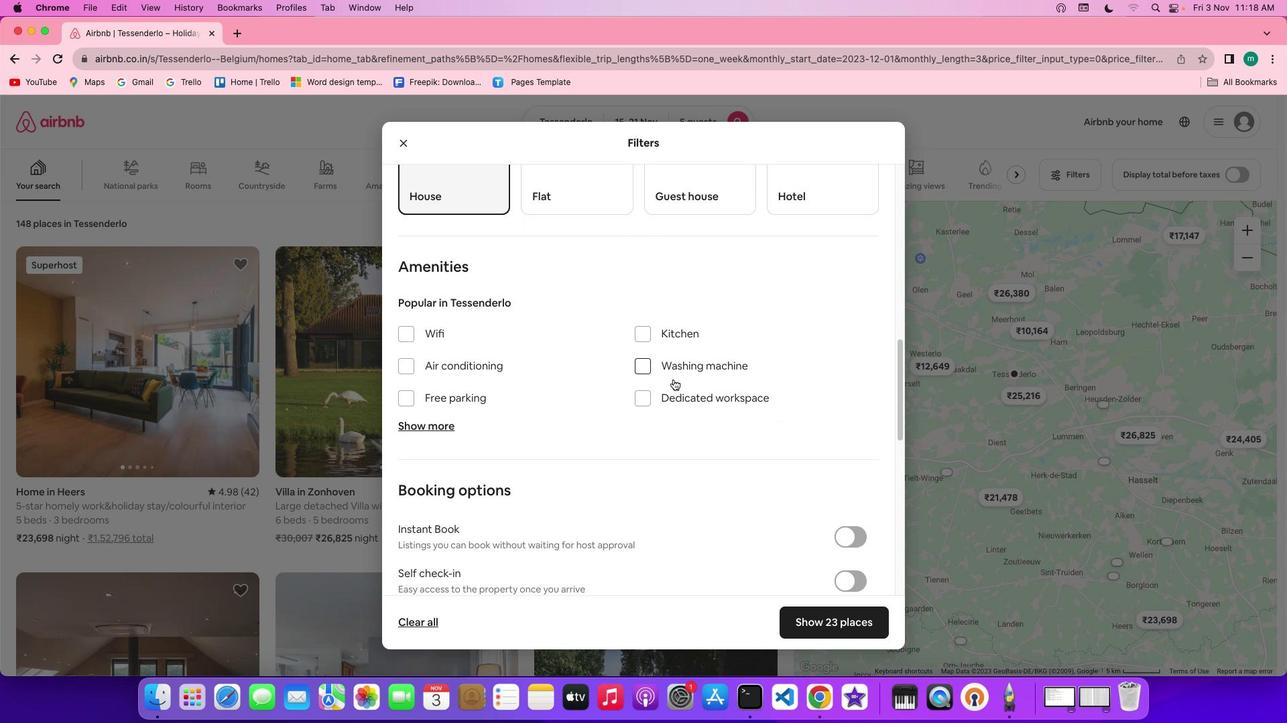 
Action: Mouse scrolled (673, 380) with delta (0, 0)
Screenshot: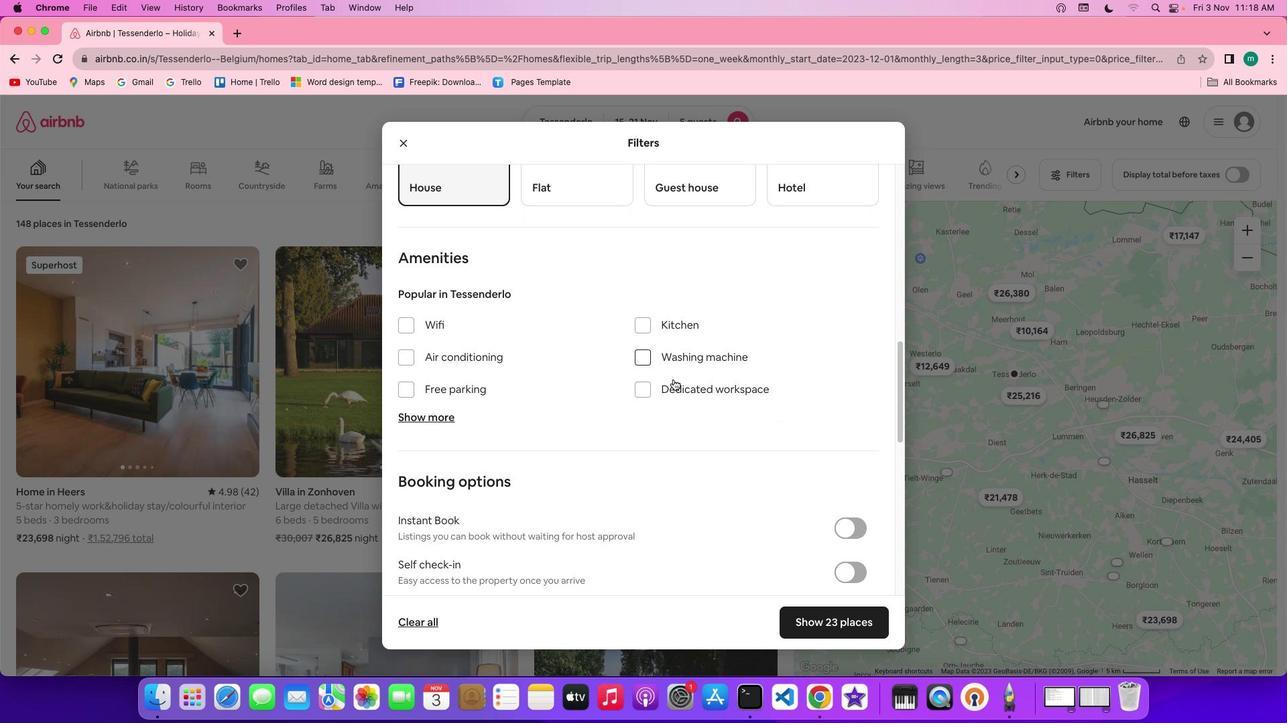 
Action: Mouse moved to (439, 416)
Screenshot: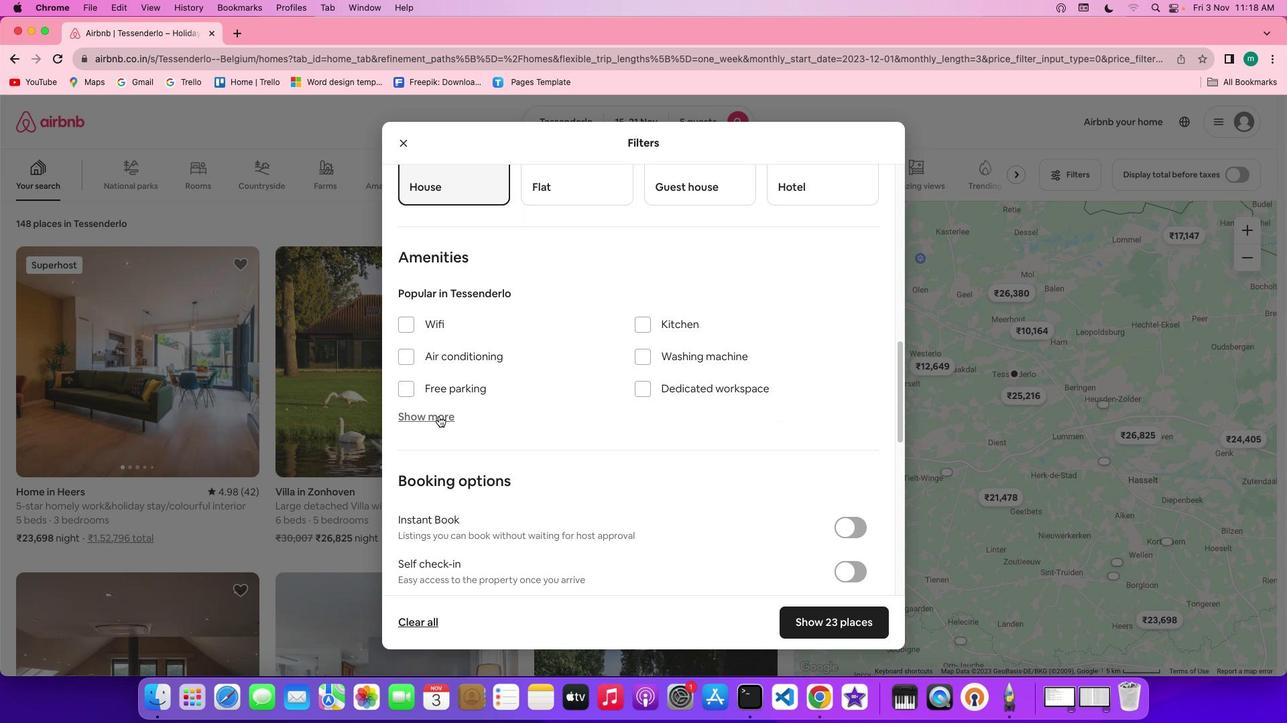 
Action: Mouse pressed left at (439, 416)
Screenshot: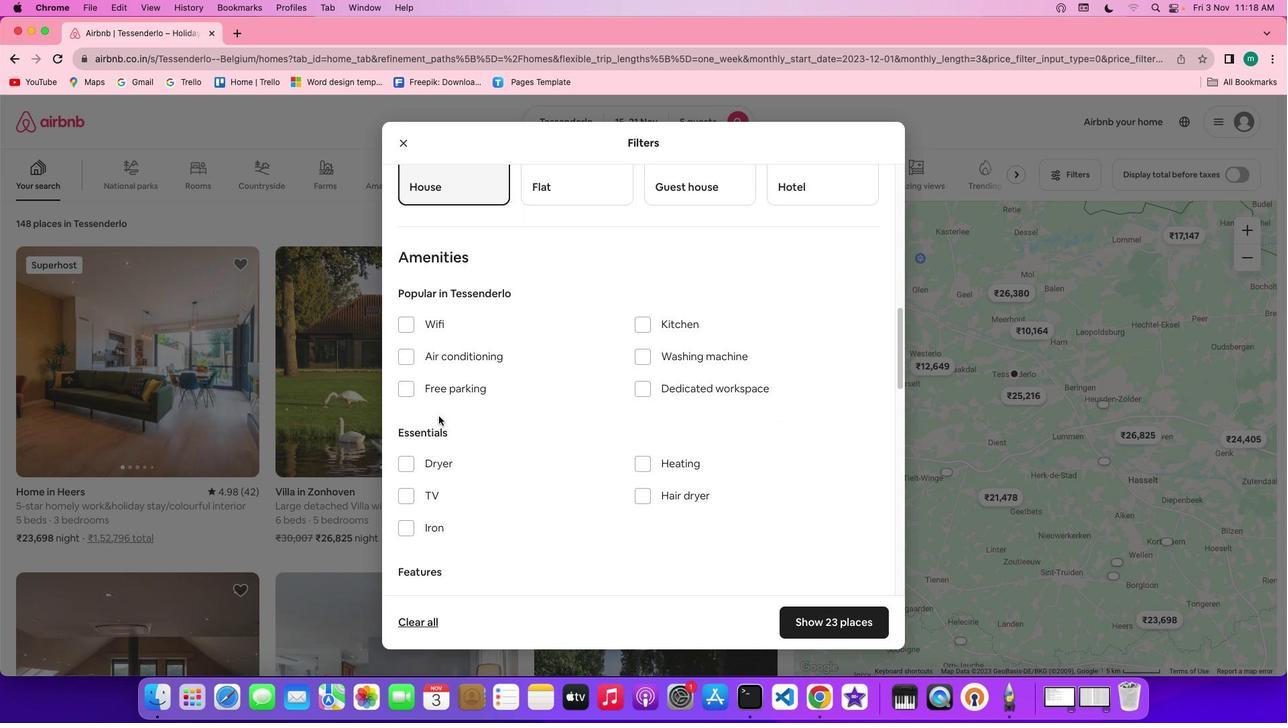 
Action: Mouse moved to (648, 458)
Screenshot: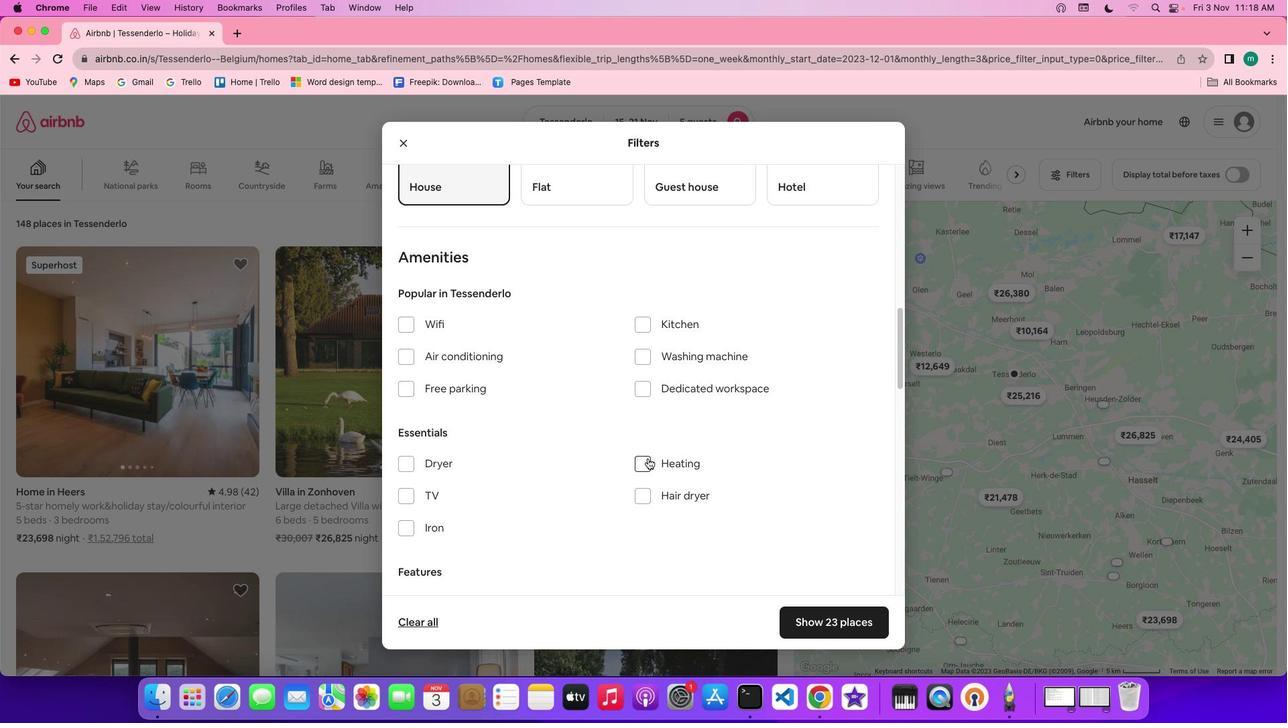 
Action: Mouse pressed left at (648, 458)
Screenshot: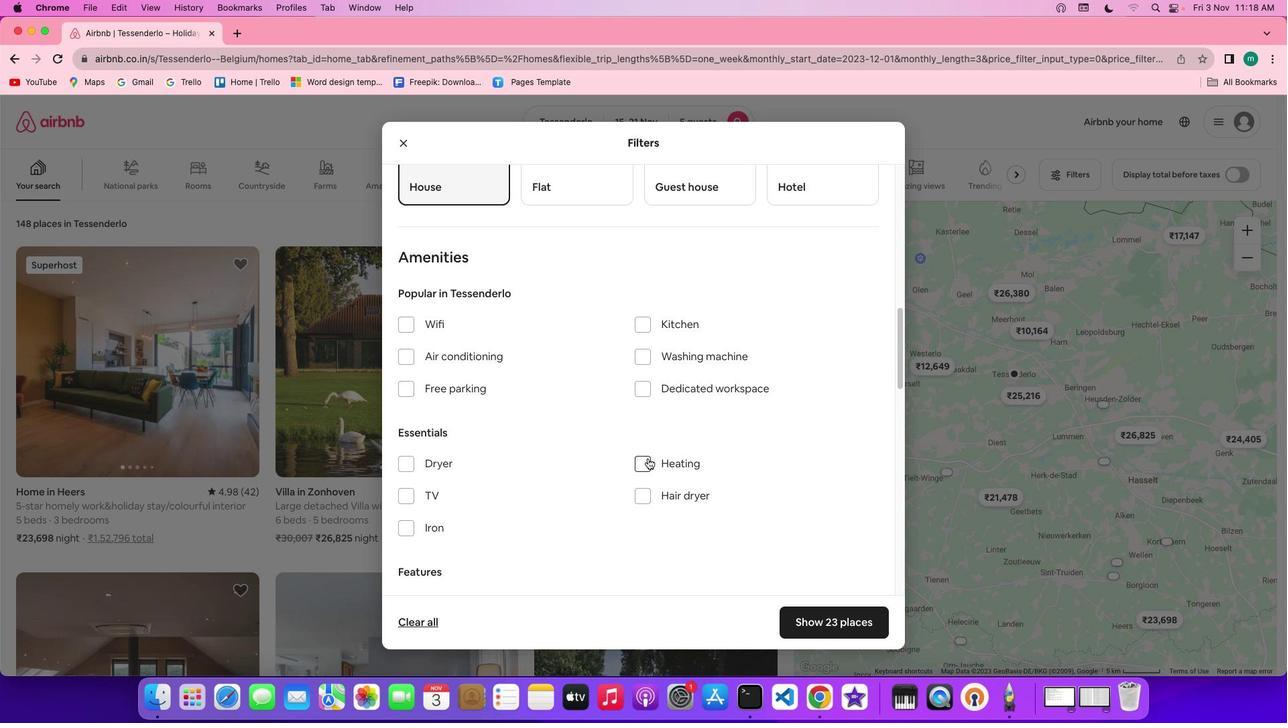 
Action: Mouse moved to (721, 471)
Screenshot: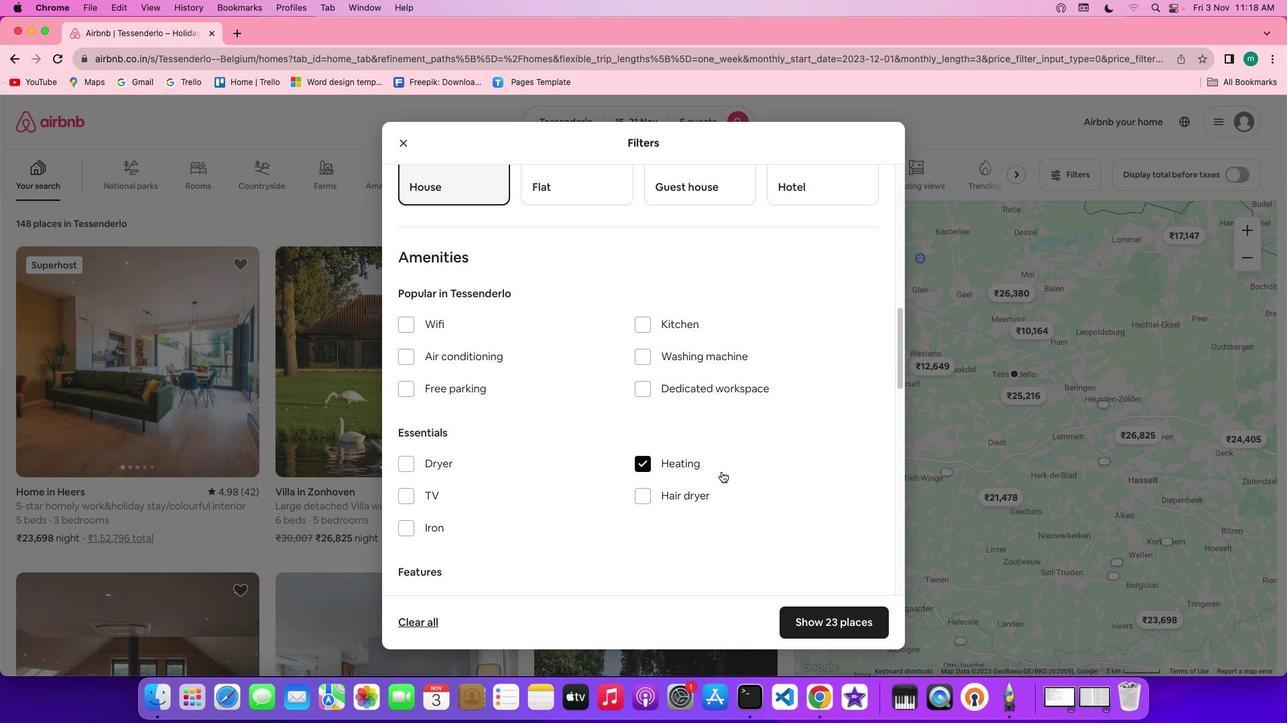 
Action: Mouse scrolled (721, 471) with delta (0, 0)
Screenshot: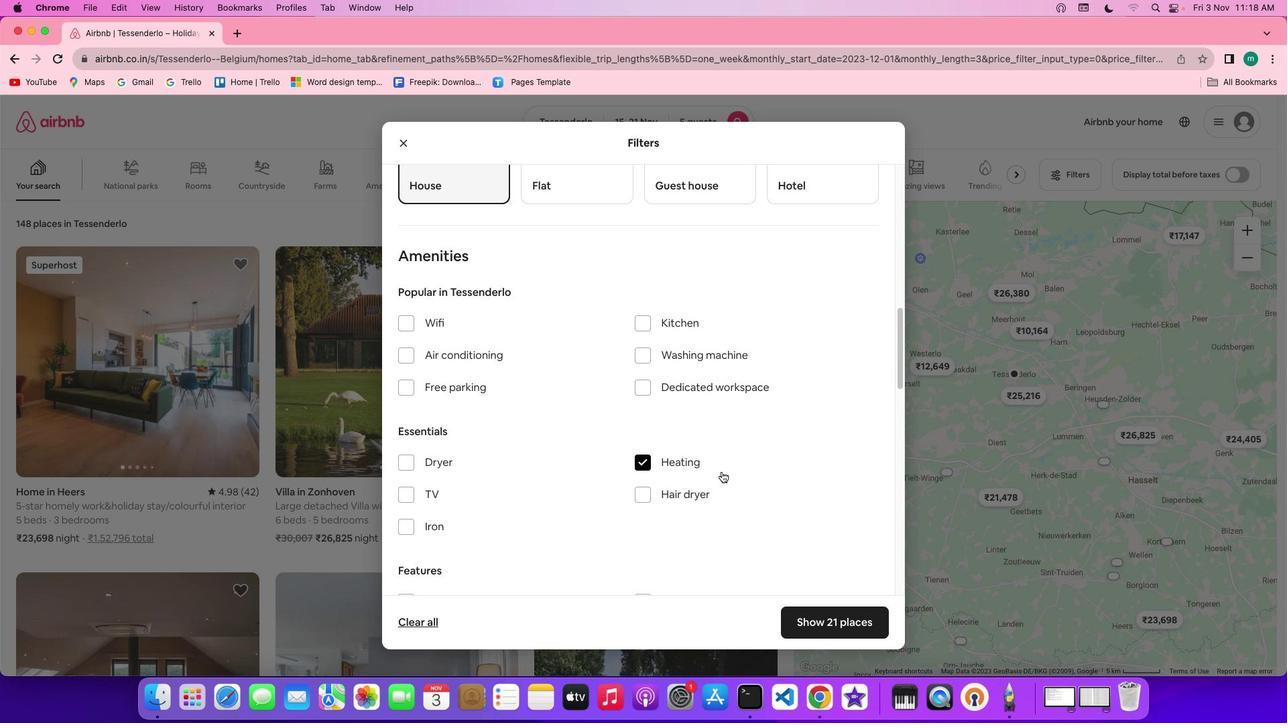 
Action: Mouse scrolled (721, 471) with delta (0, 0)
Screenshot: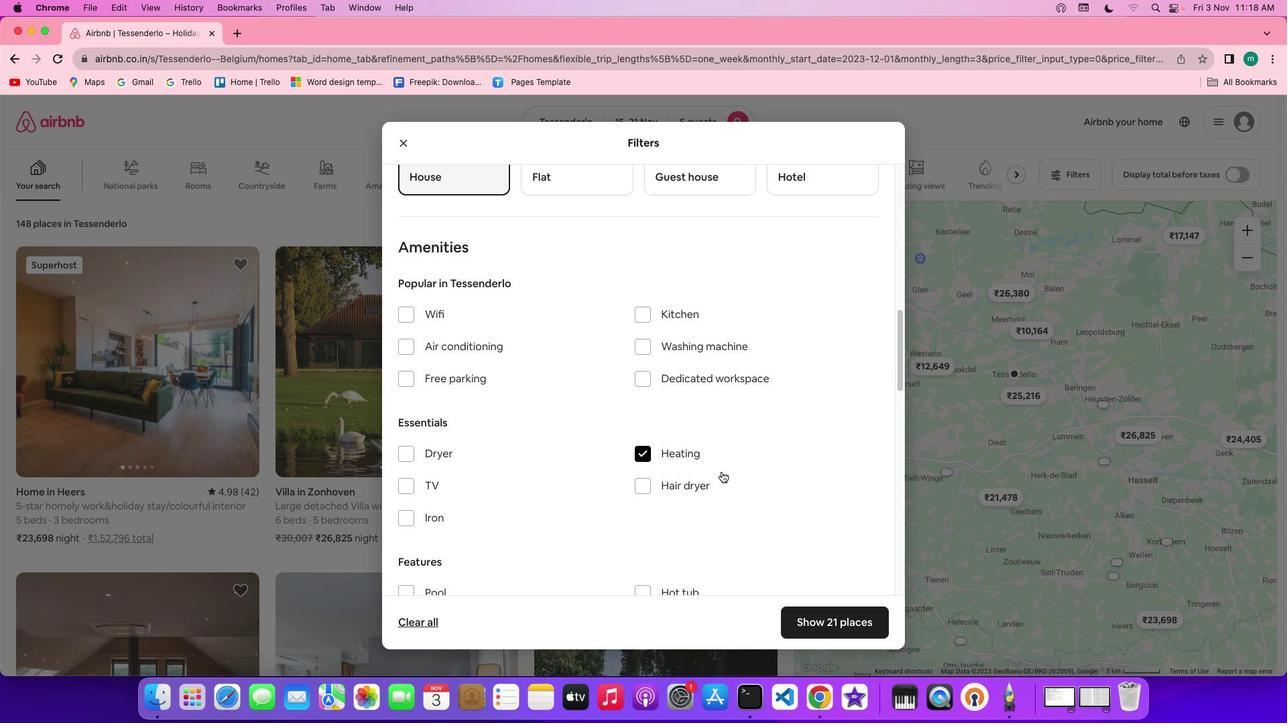 
Action: Mouse scrolled (721, 471) with delta (0, 0)
Screenshot: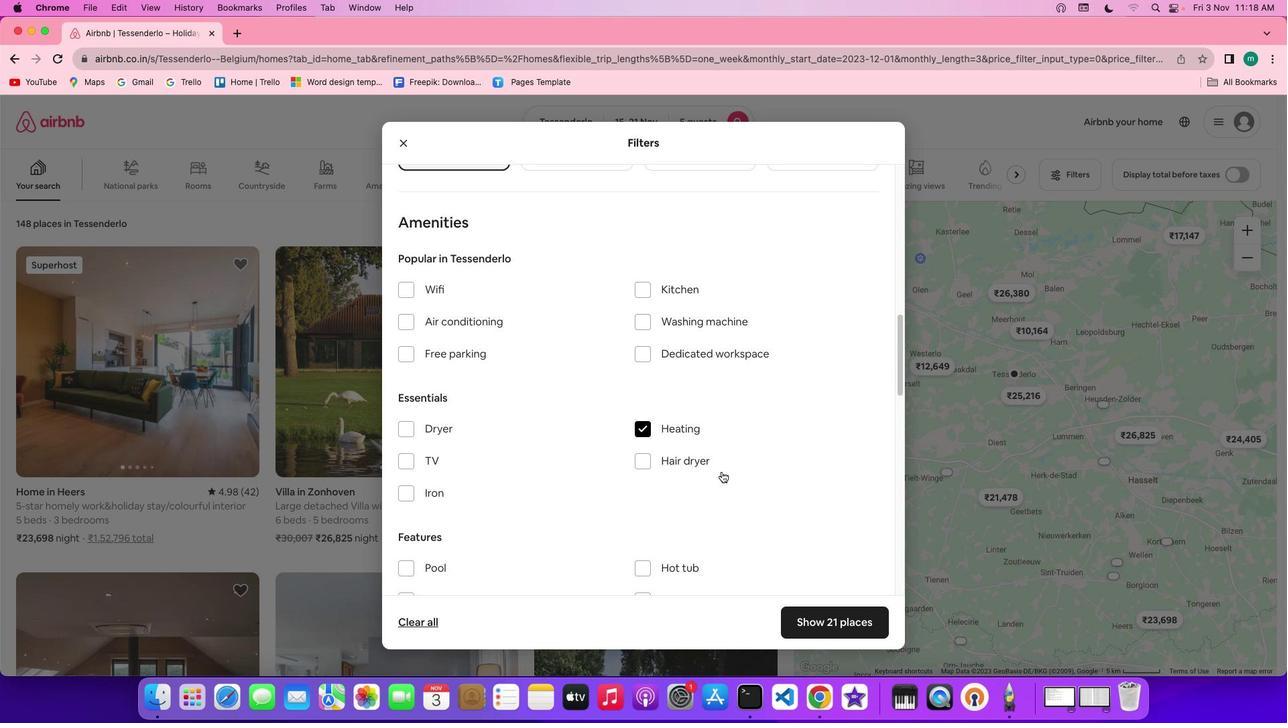 
Action: Mouse scrolled (721, 471) with delta (0, 0)
Screenshot: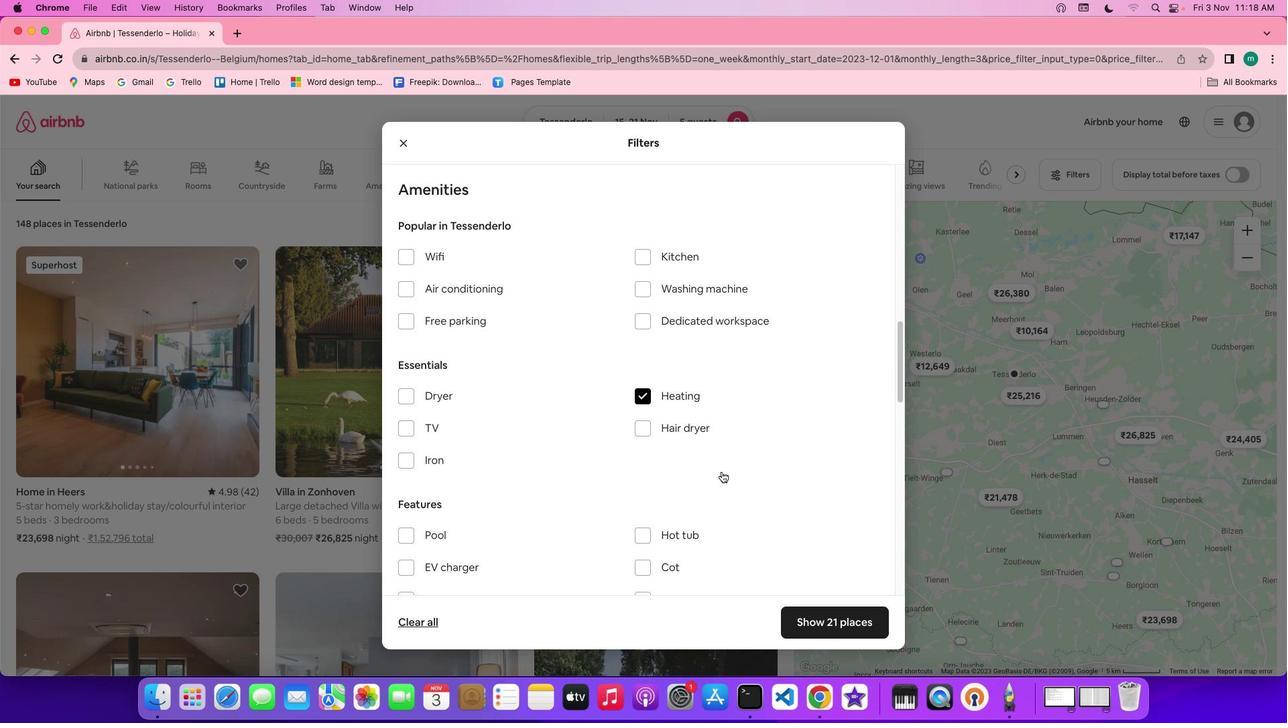 
Action: Mouse scrolled (721, 471) with delta (0, 0)
Screenshot: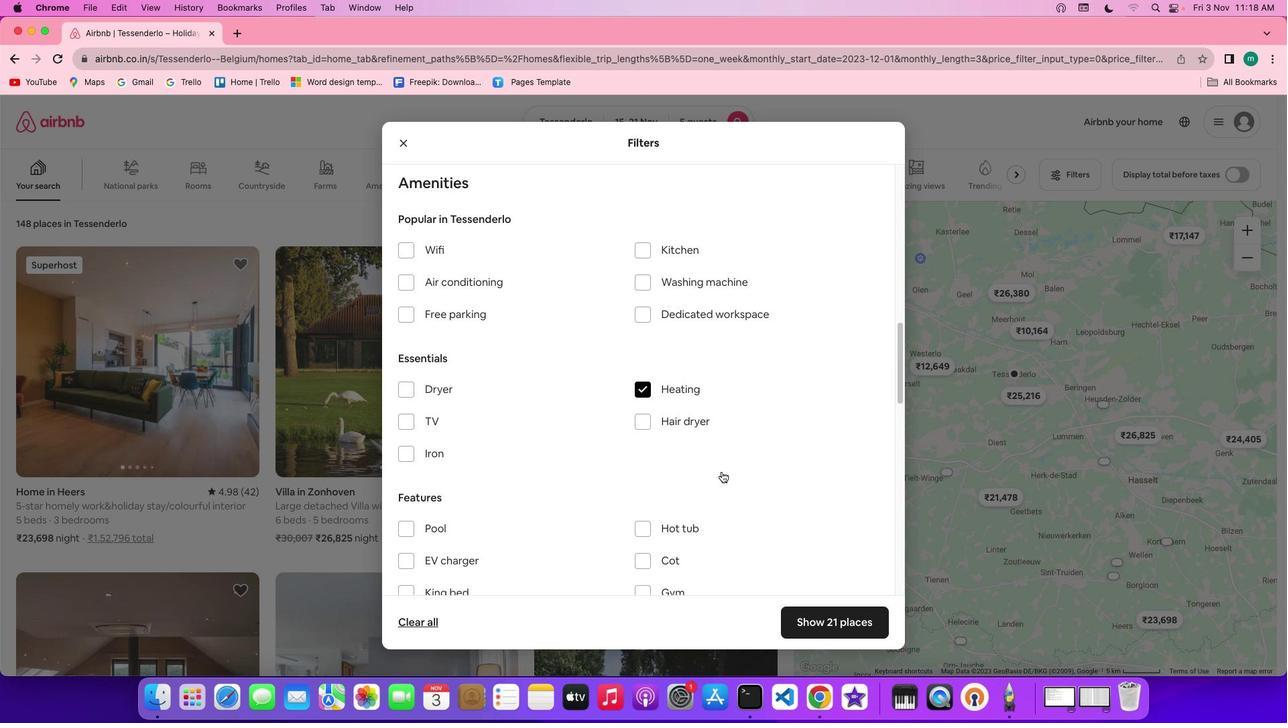 
Action: Mouse scrolled (721, 471) with delta (0, 0)
Screenshot: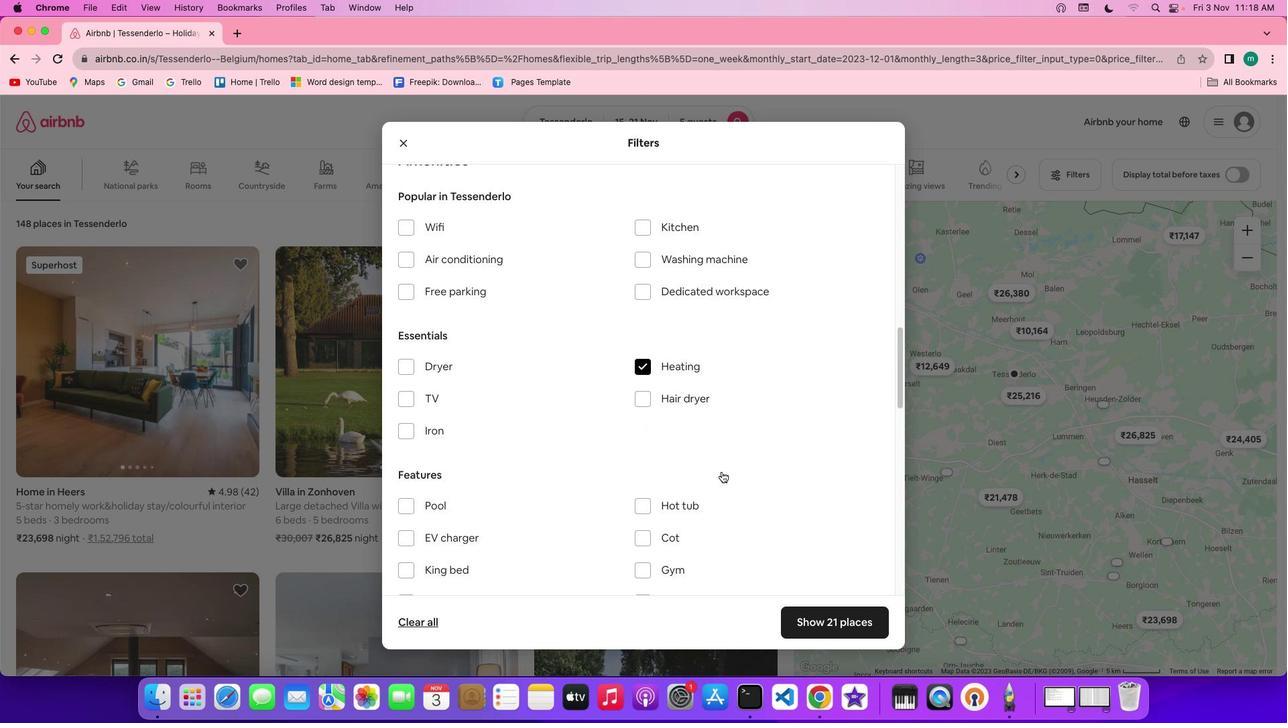 
Action: Mouse scrolled (721, 471) with delta (0, 0)
Screenshot: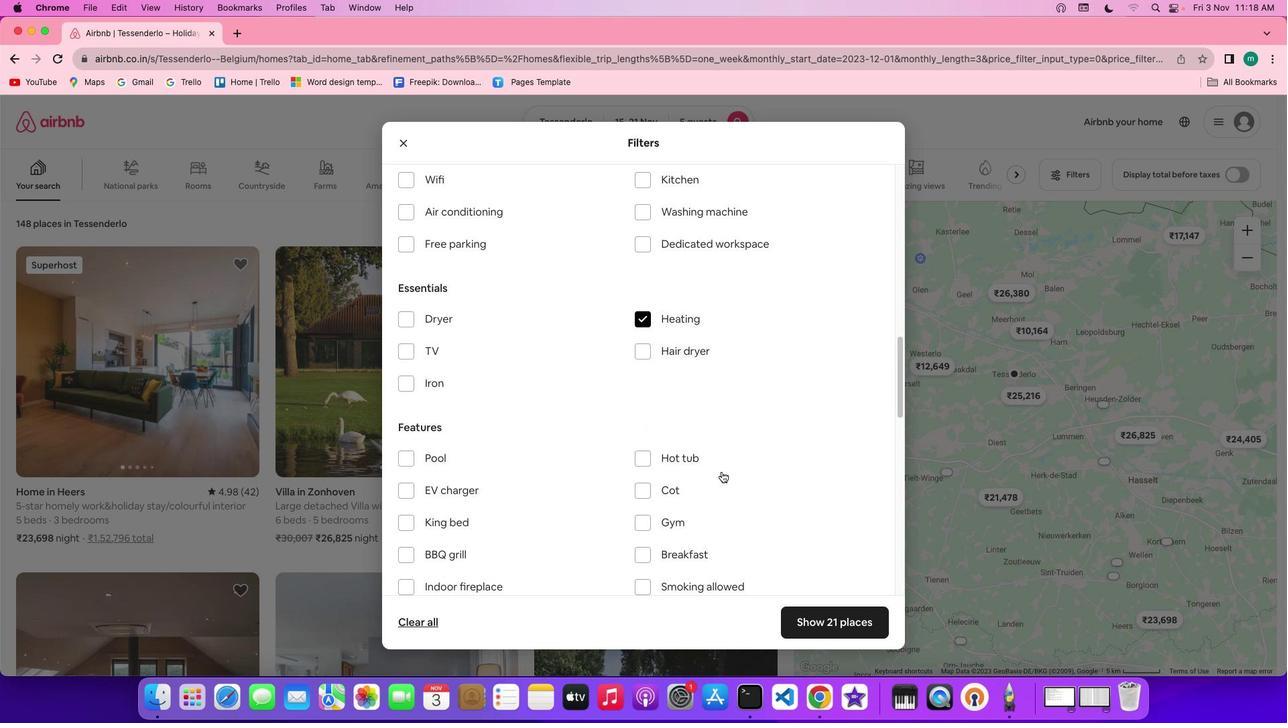 
Action: Mouse scrolled (721, 471) with delta (0, 0)
Screenshot: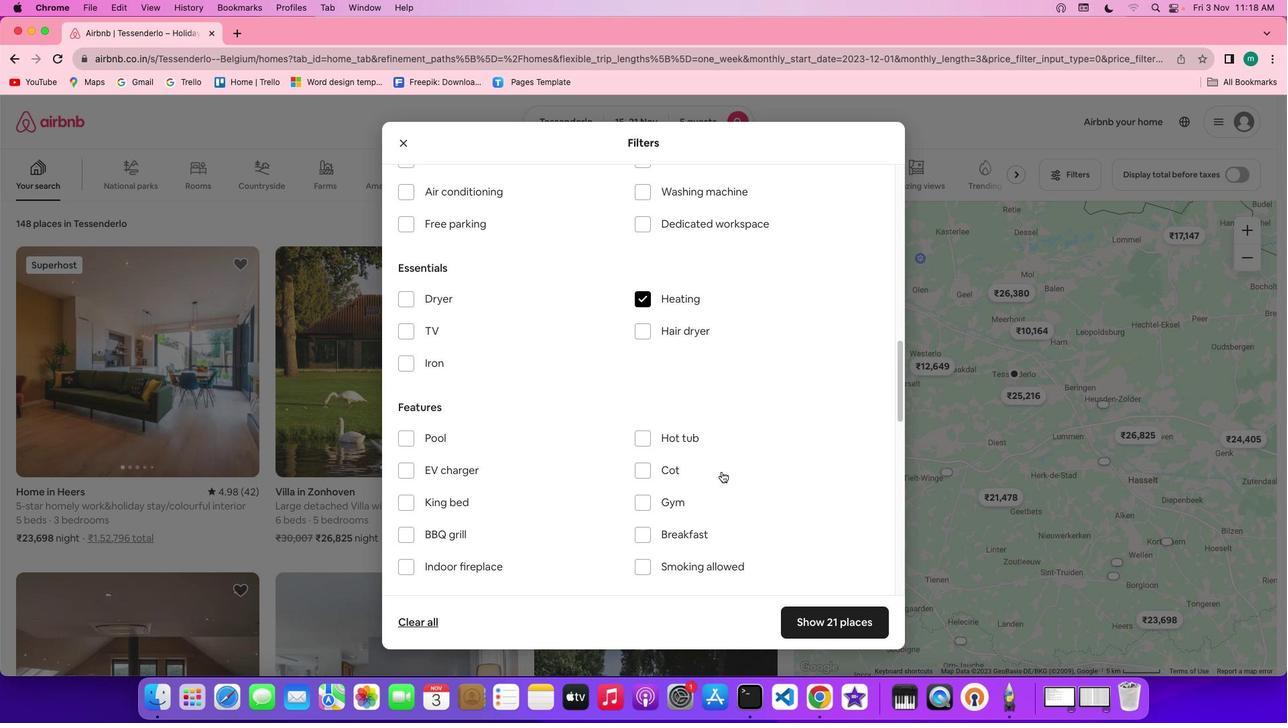 
Action: Mouse scrolled (721, 471) with delta (0, 0)
Screenshot: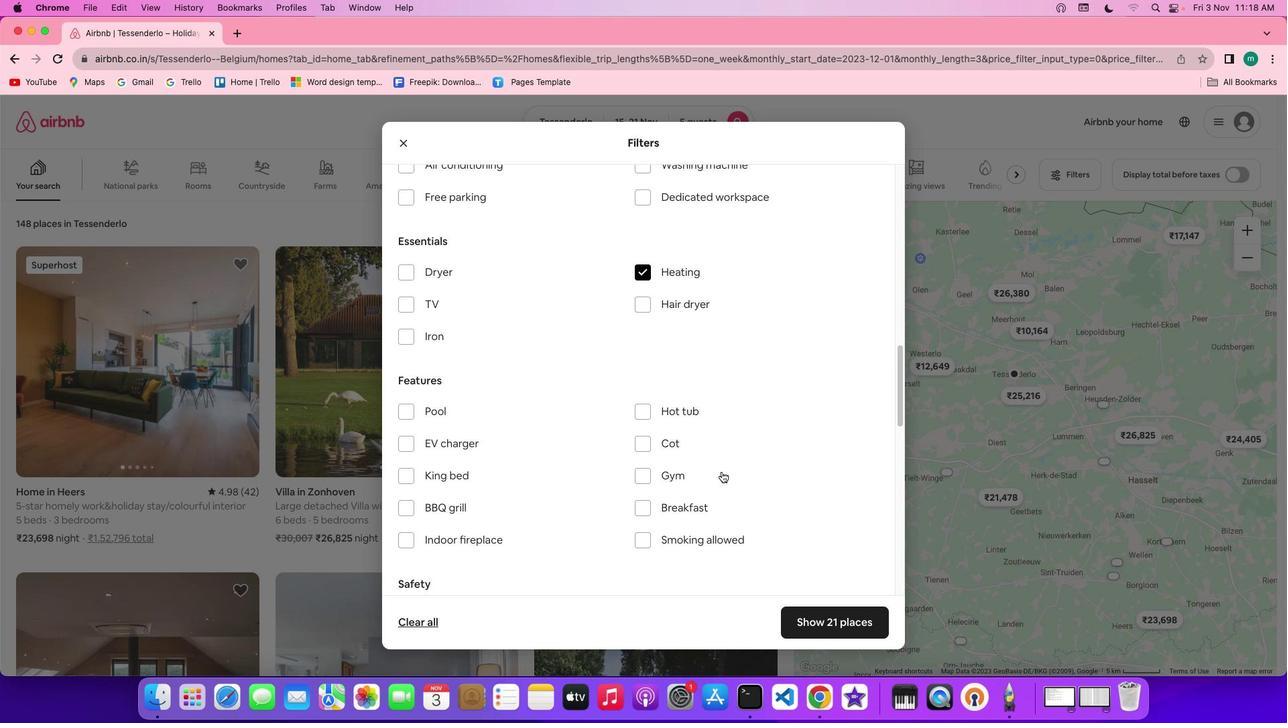 
Action: Mouse scrolled (721, 471) with delta (0, -1)
Screenshot: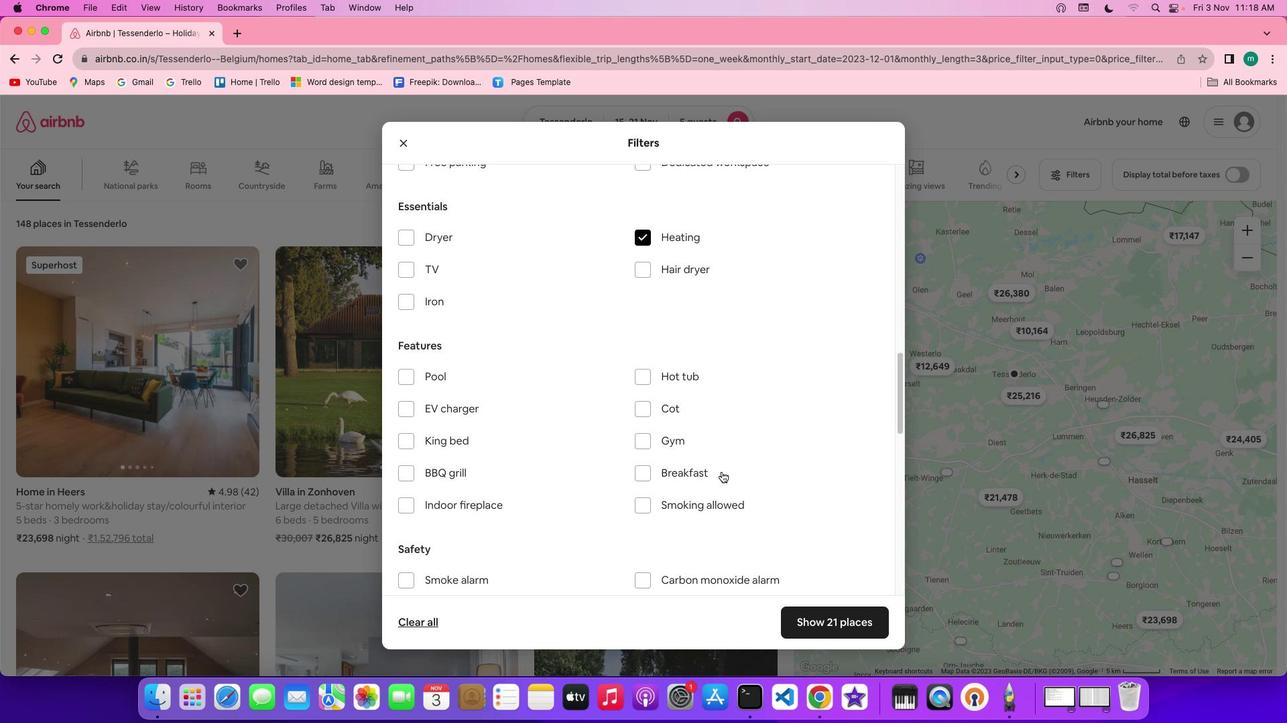 
Action: Mouse scrolled (721, 471) with delta (0, -2)
Screenshot: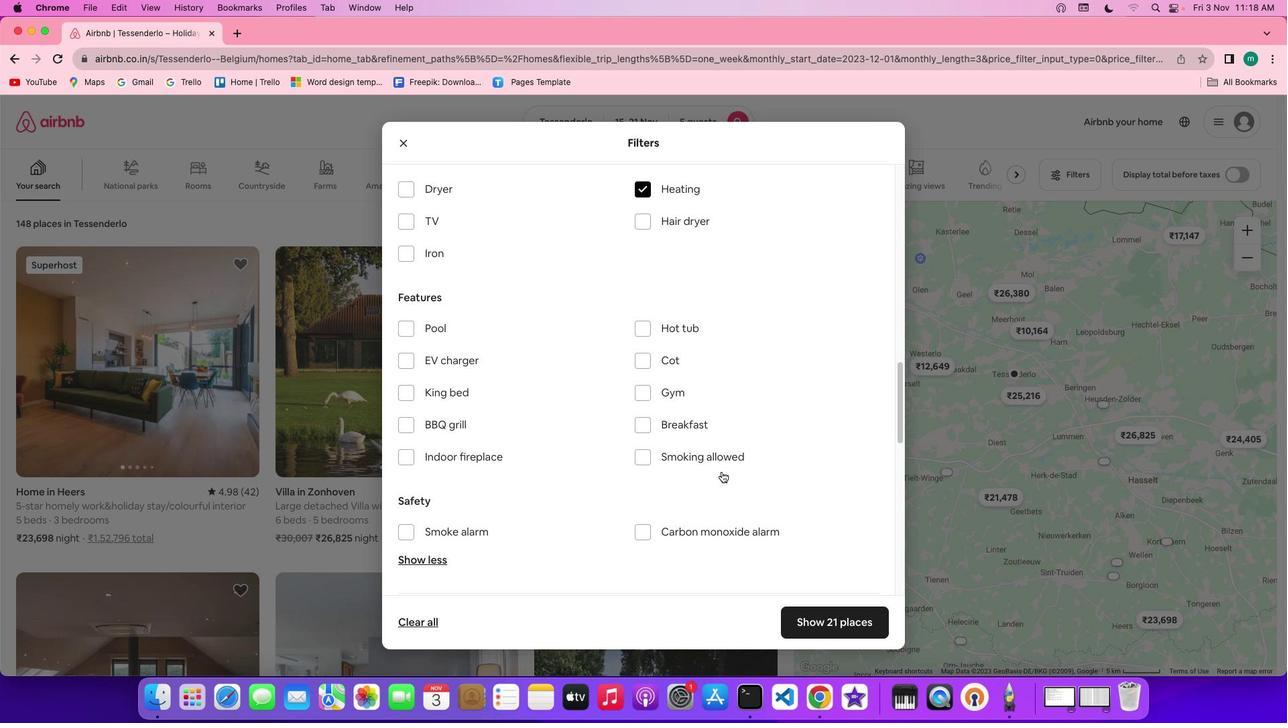 
Action: Mouse scrolled (721, 471) with delta (0, 0)
Screenshot: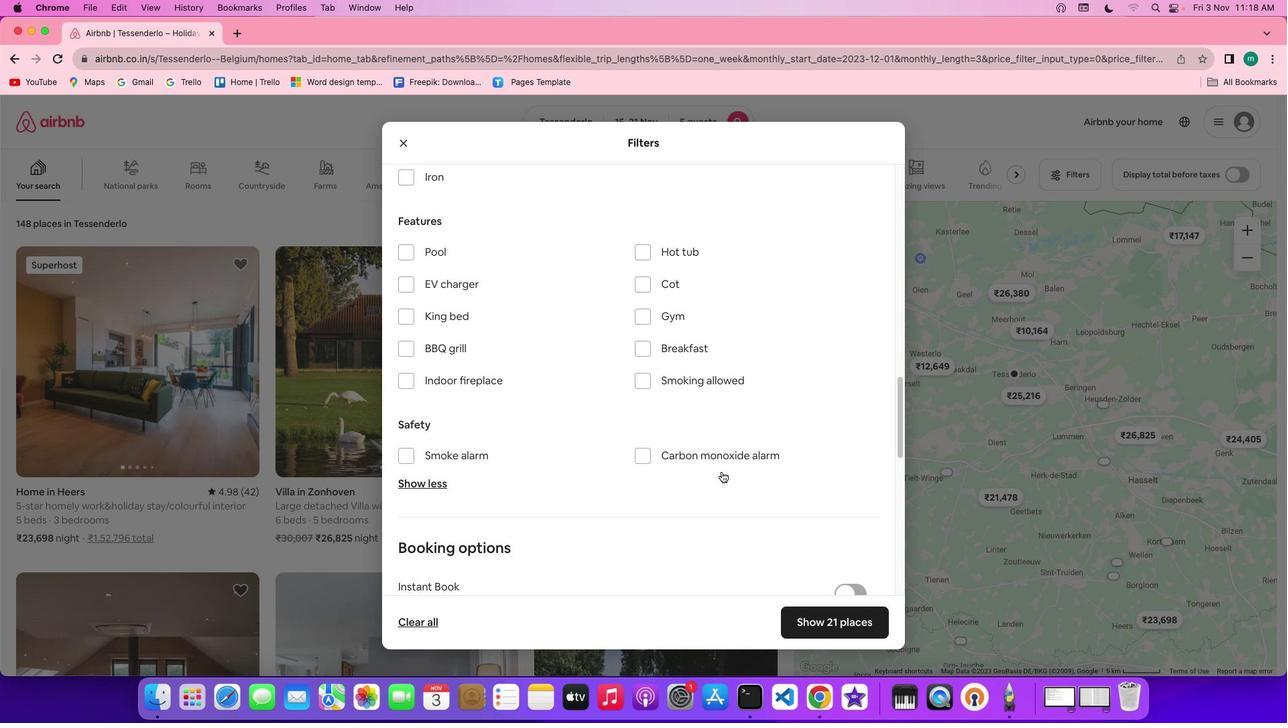 
Action: Mouse scrolled (721, 471) with delta (0, 0)
Screenshot: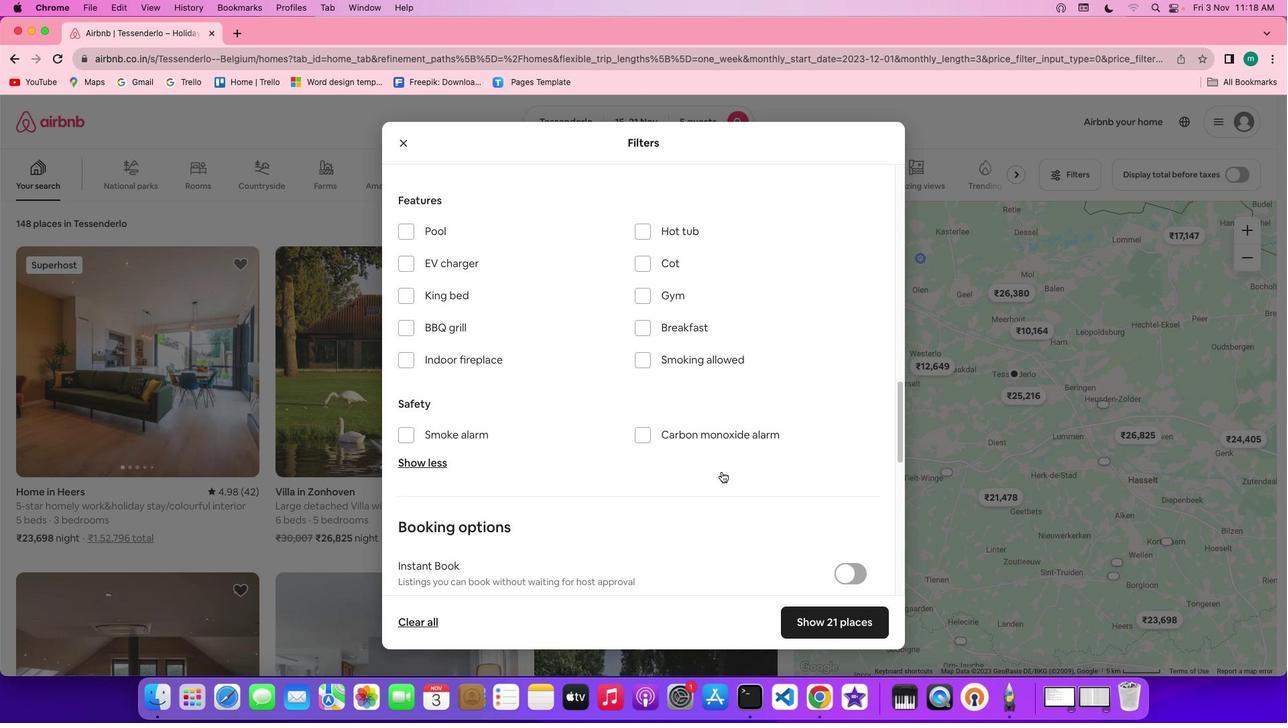 
Action: Mouse scrolled (721, 471) with delta (0, -1)
Screenshot: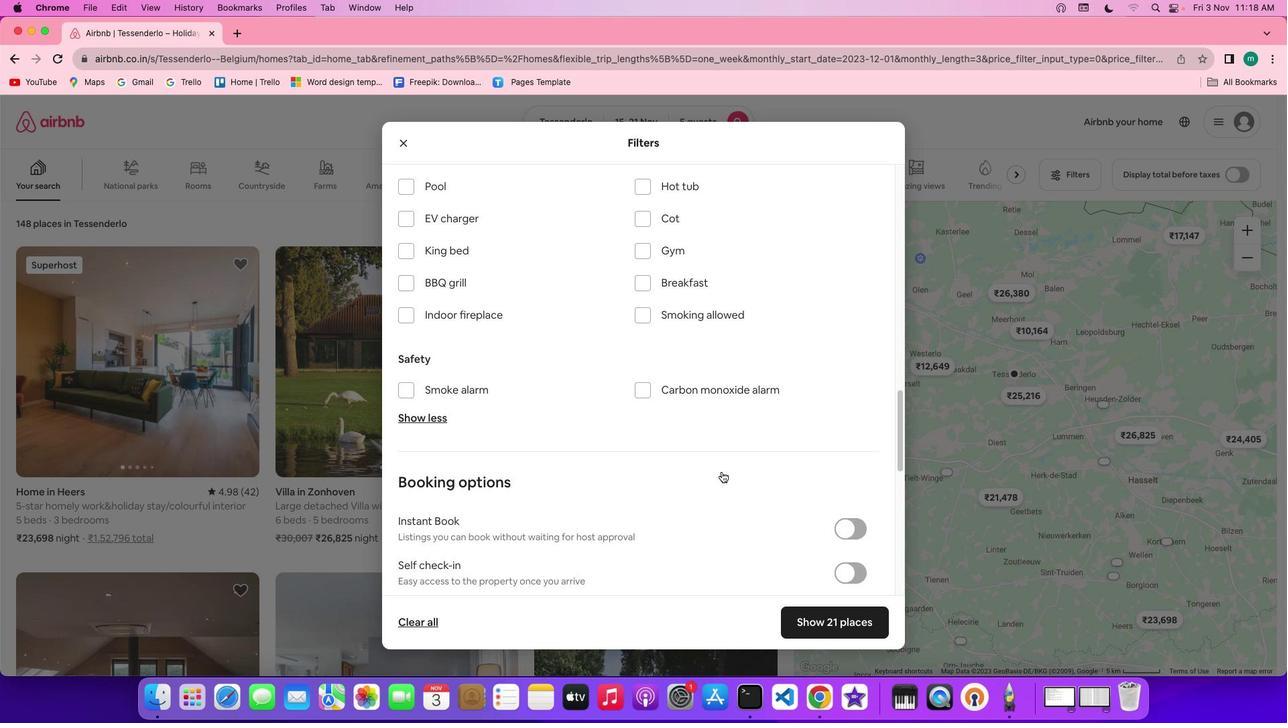 
Action: Mouse scrolled (721, 471) with delta (0, -2)
Screenshot: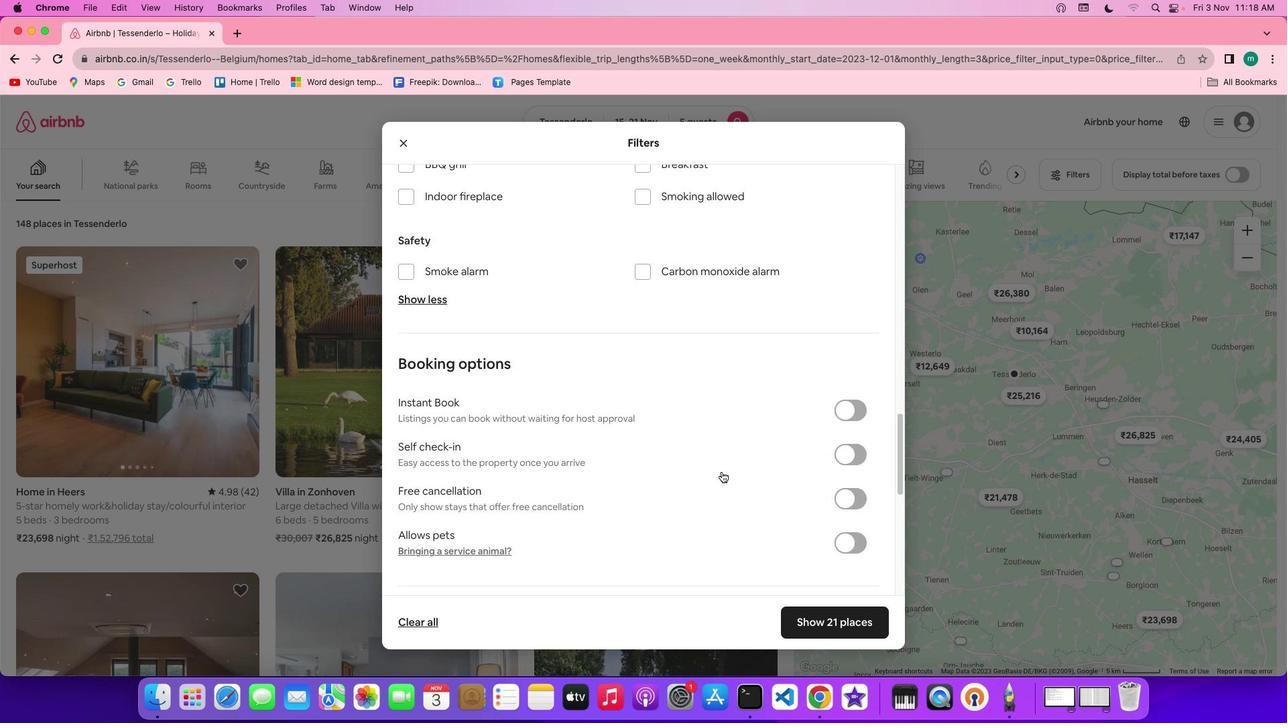 
Action: Mouse scrolled (721, 471) with delta (0, 0)
Screenshot: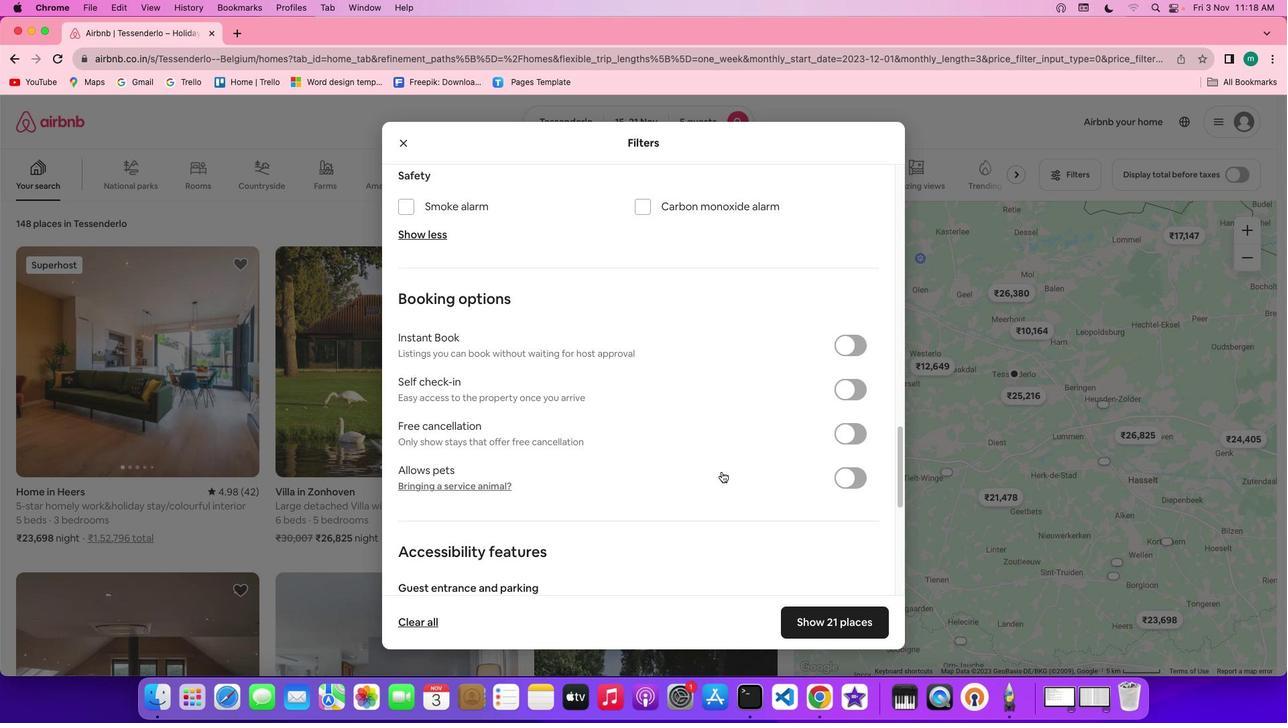 
Action: Mouse scrolled (721, 471) with delta (0, 0)
Screenshot: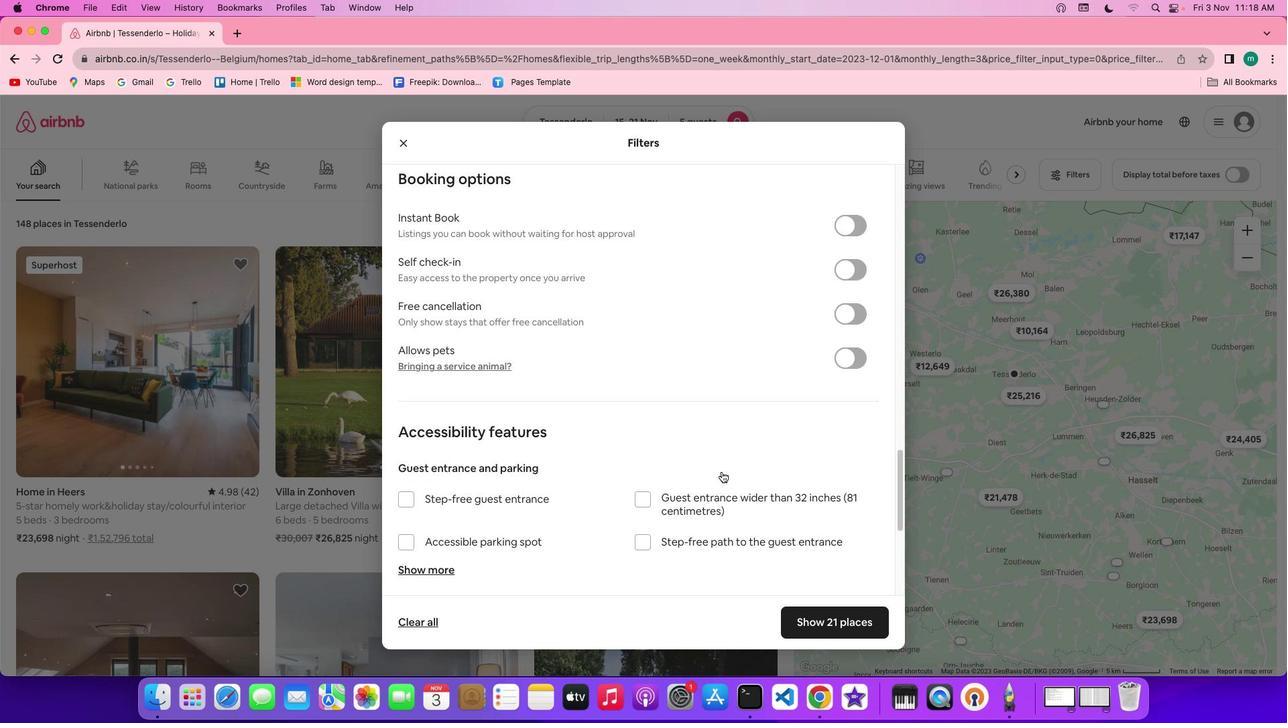 
Action: Mouse scrolled (721, 471) with delta (0, -2)
Screenshot: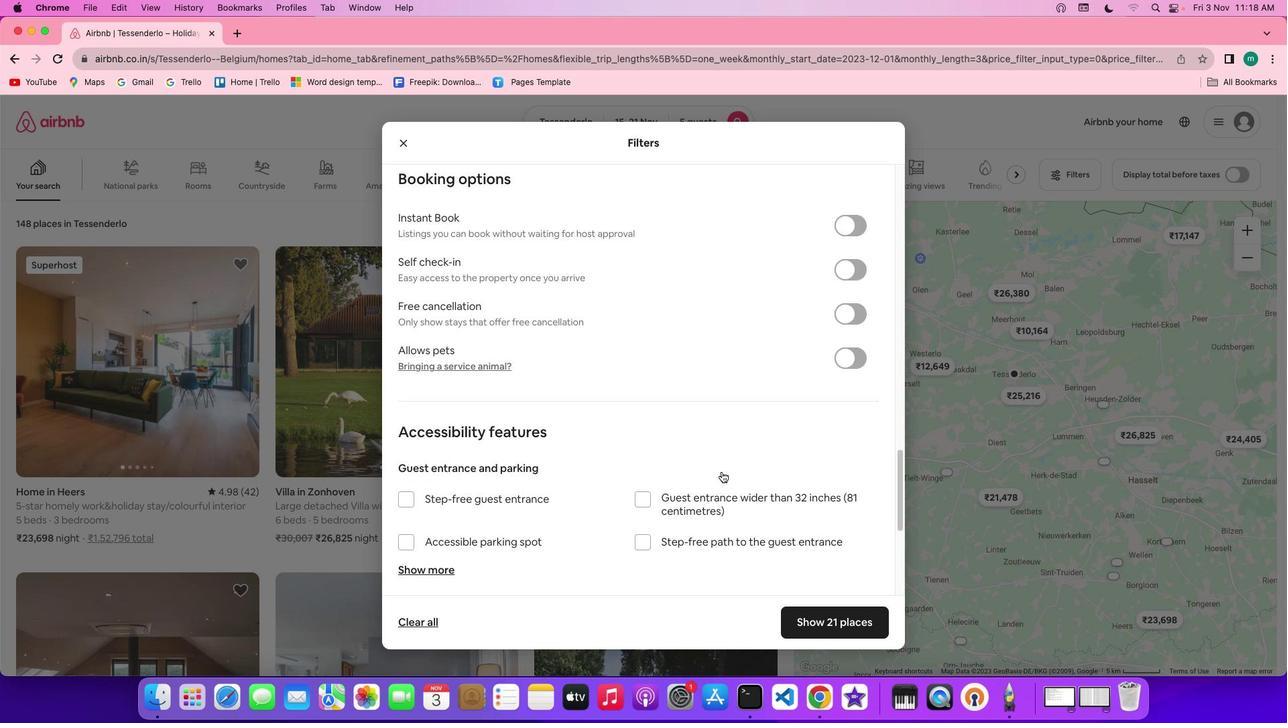
Action: Mouse scrolled (721, 471) with delta (0, -3)
Screenshot: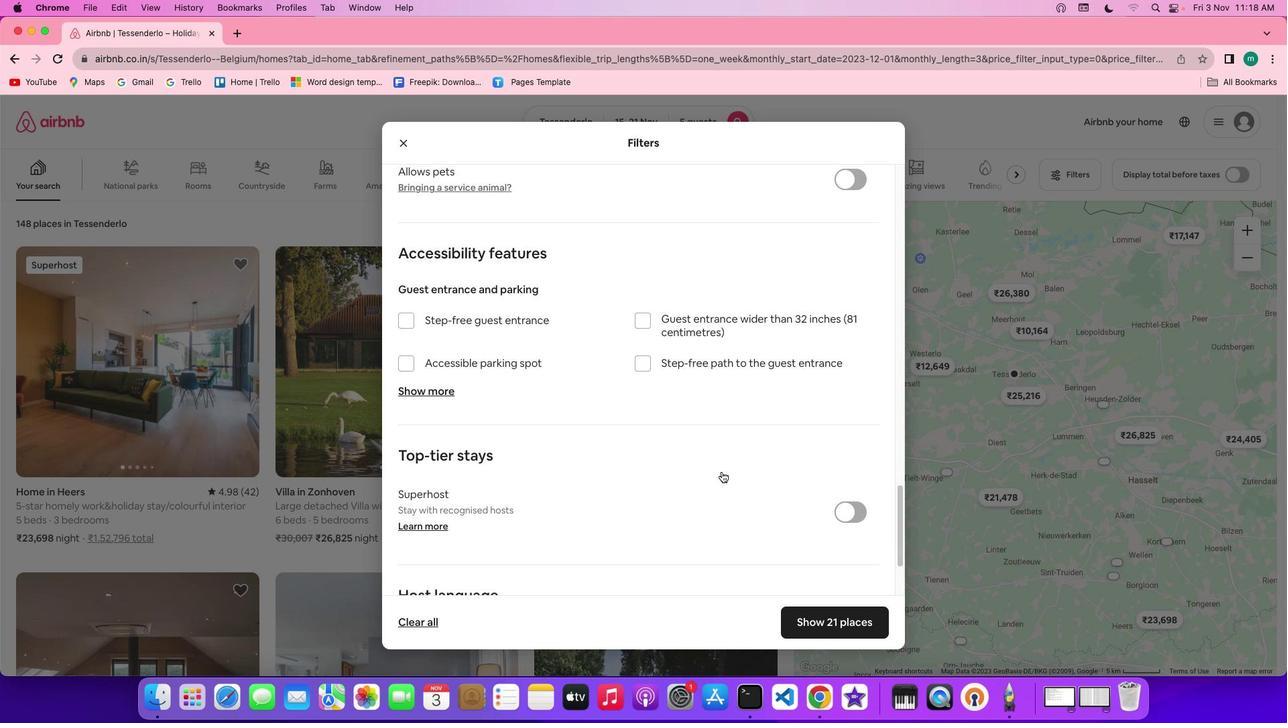 
Action: Mouse scrolled (721, 471) with delta (0, -3)
Screenshot: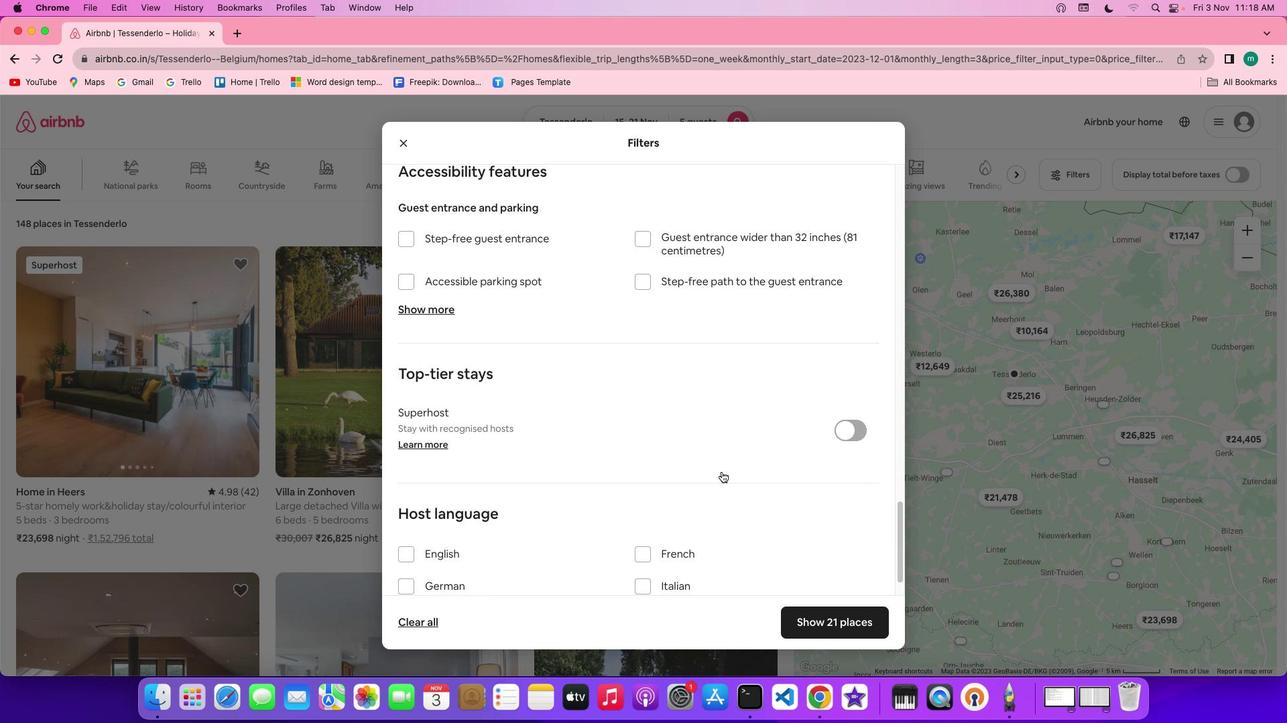 
Action: Mouse scrolled (721, 471) with delta (0, 0)
Screenshot: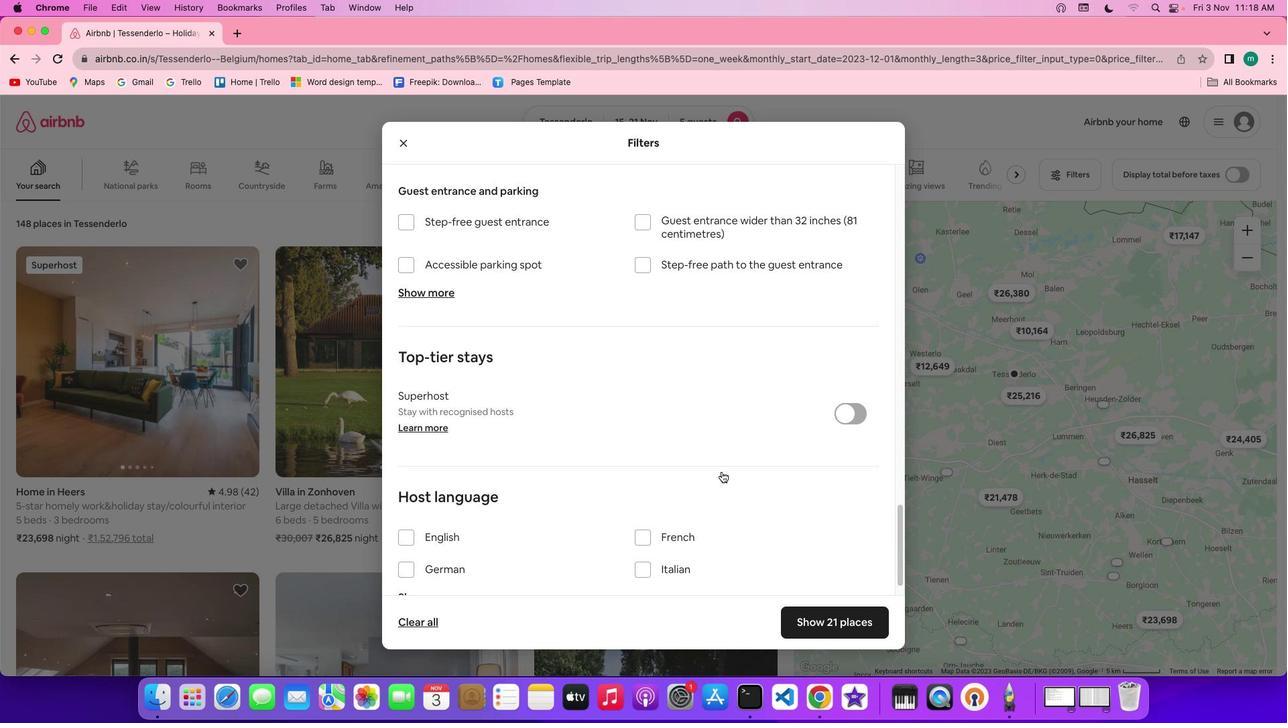 
Action: Mouse scrolled (721, 471) with delta (0, 0)
Screenshot: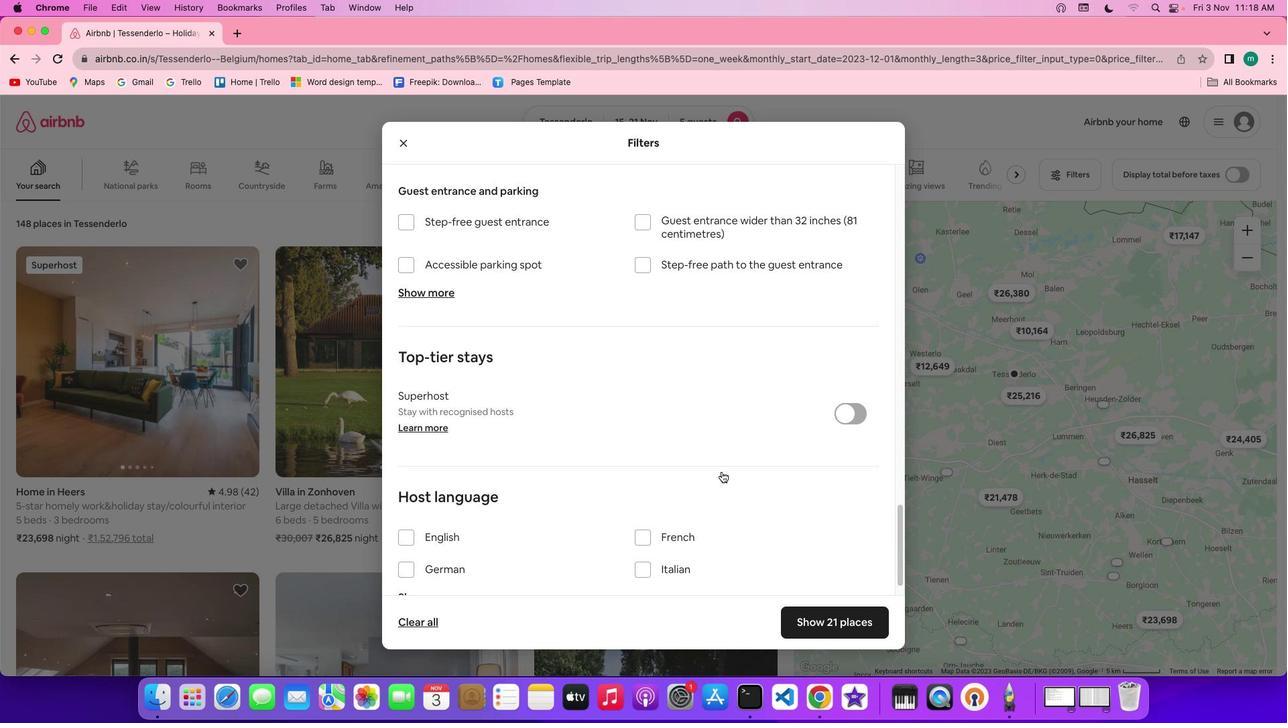 
Action: Mouse scrolled (721, 471) with delta (0, -2)
Screenshot: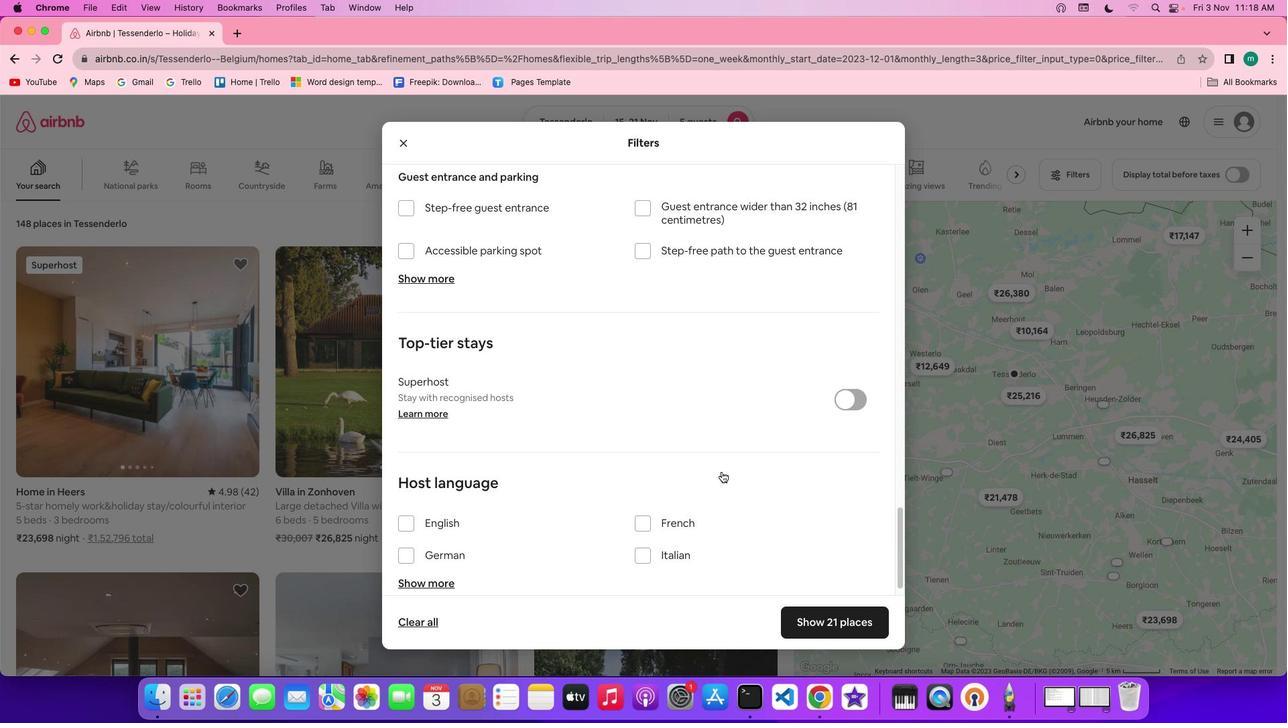 
Action: Mouse scrolled (721, 471) with delta (0, -3)
Screenshot: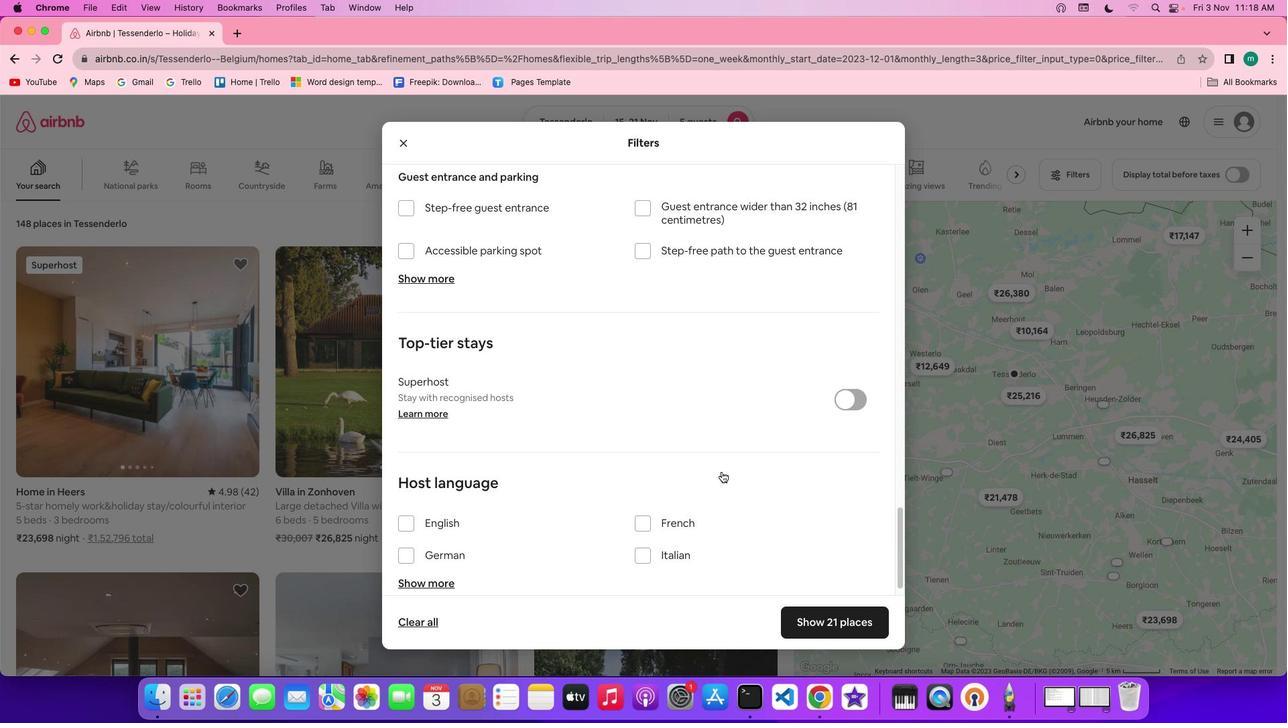 
Action: Mouse scrolled (721, 471) with delta (0, -4)
Screenshot: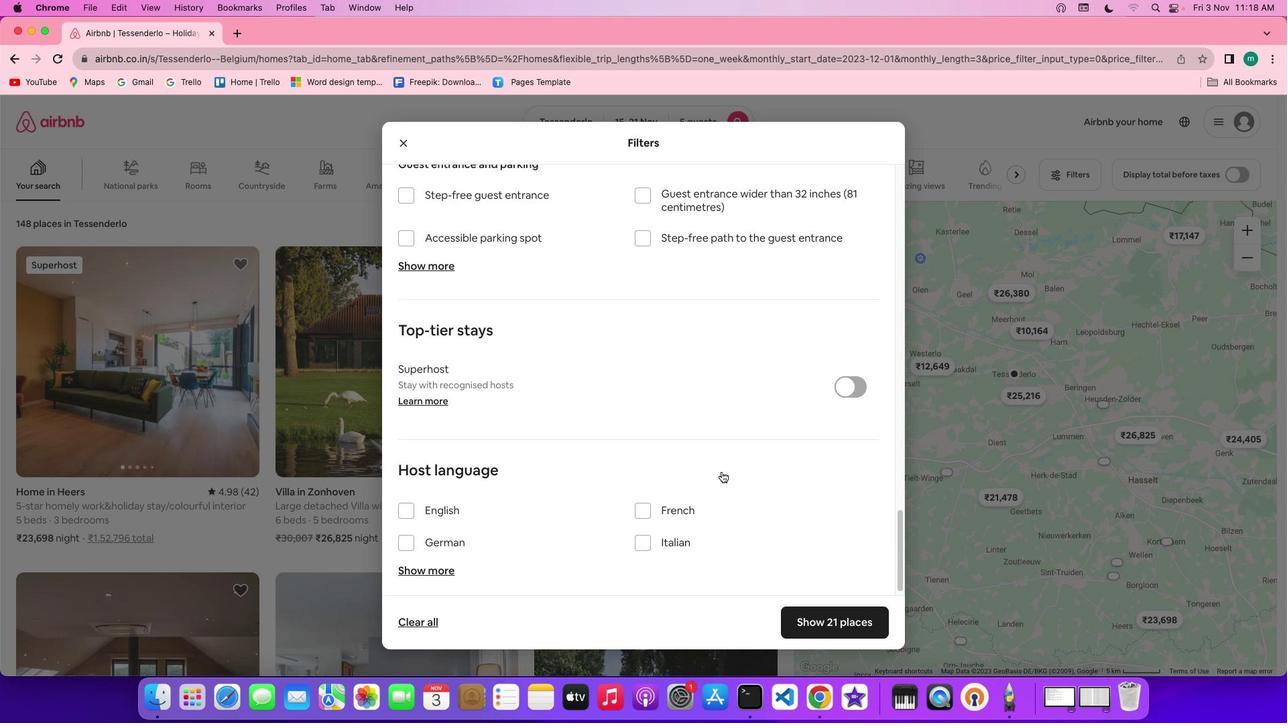 
Action: Mouse scrolled (721, 471) with delta (0, -4)
Screenshot: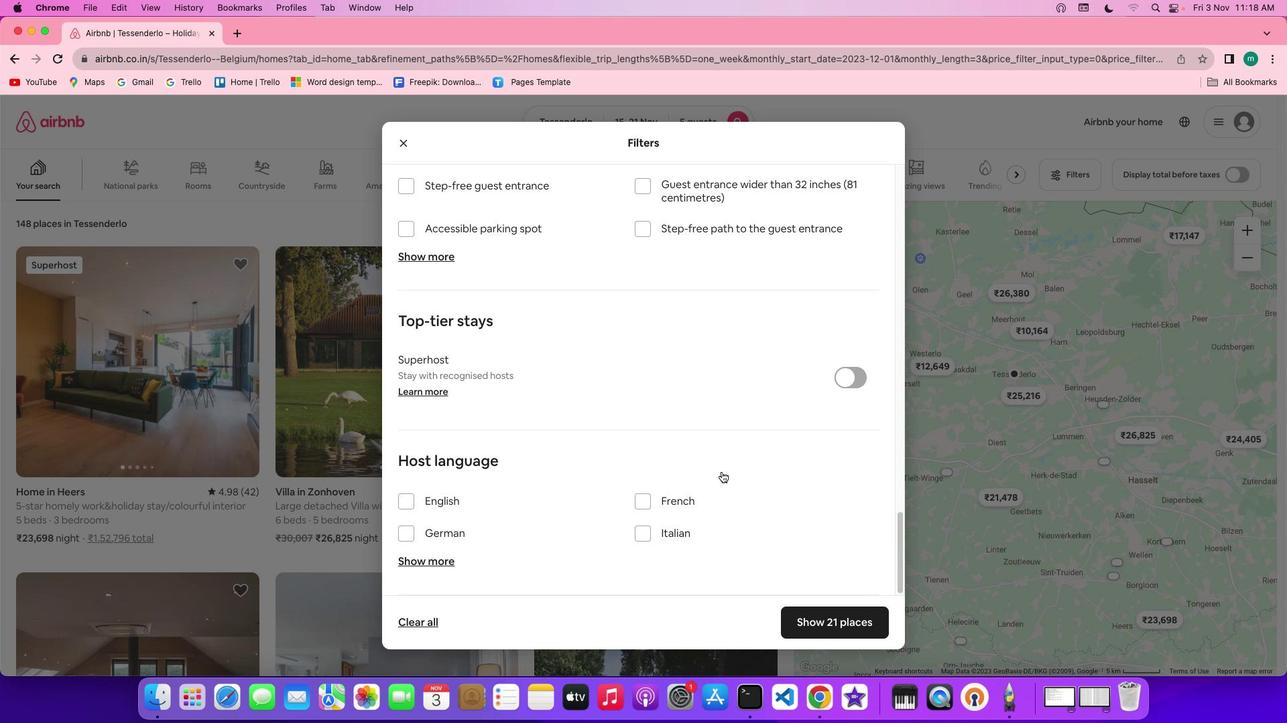 
Action: Mouse moved to (724, 475)
Screenshot: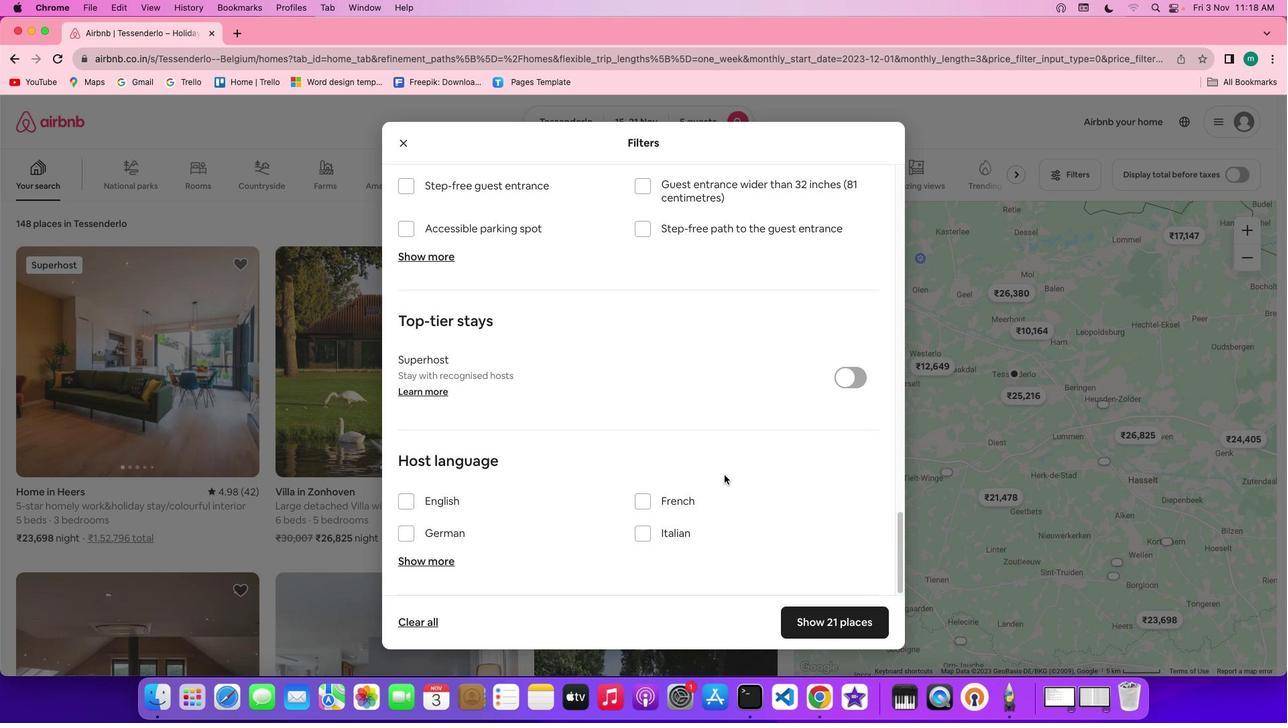 
Action: Mouse scrolled (724, 475) with delta (0, 0)
Screenshot: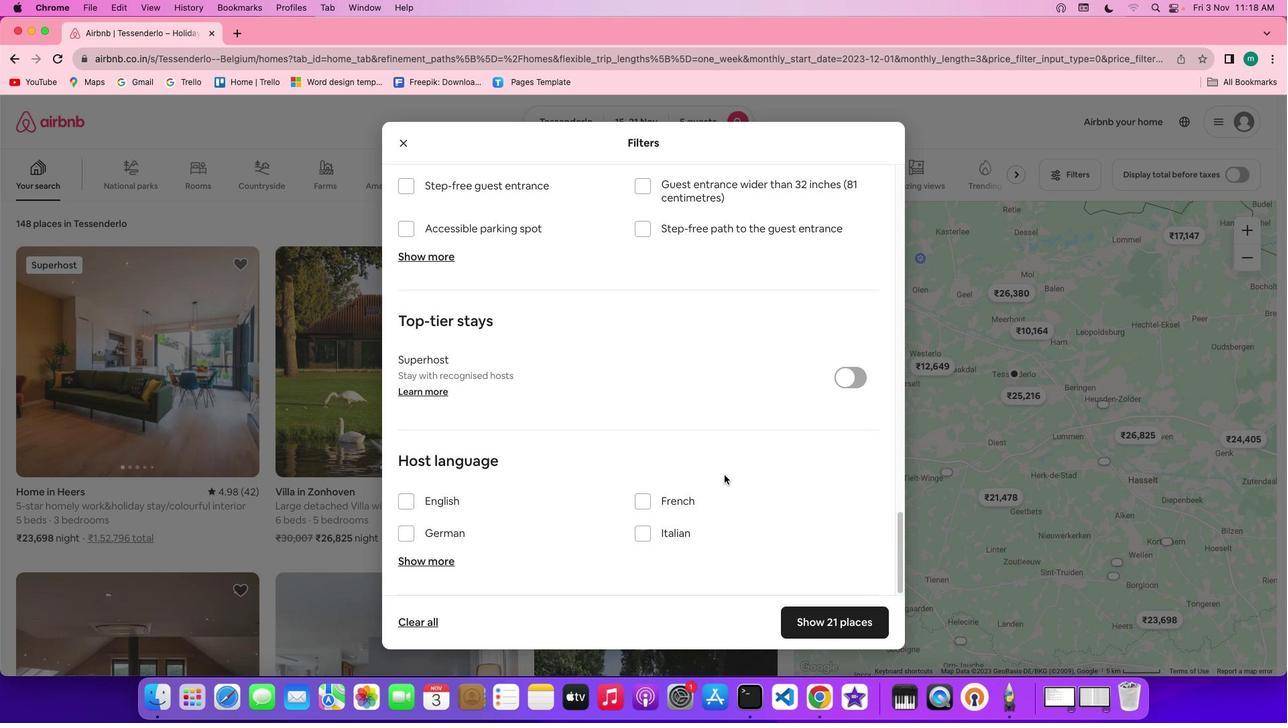 
Action: Mouse scrolled (724, 475) with delta (0, 0)
Screenshot: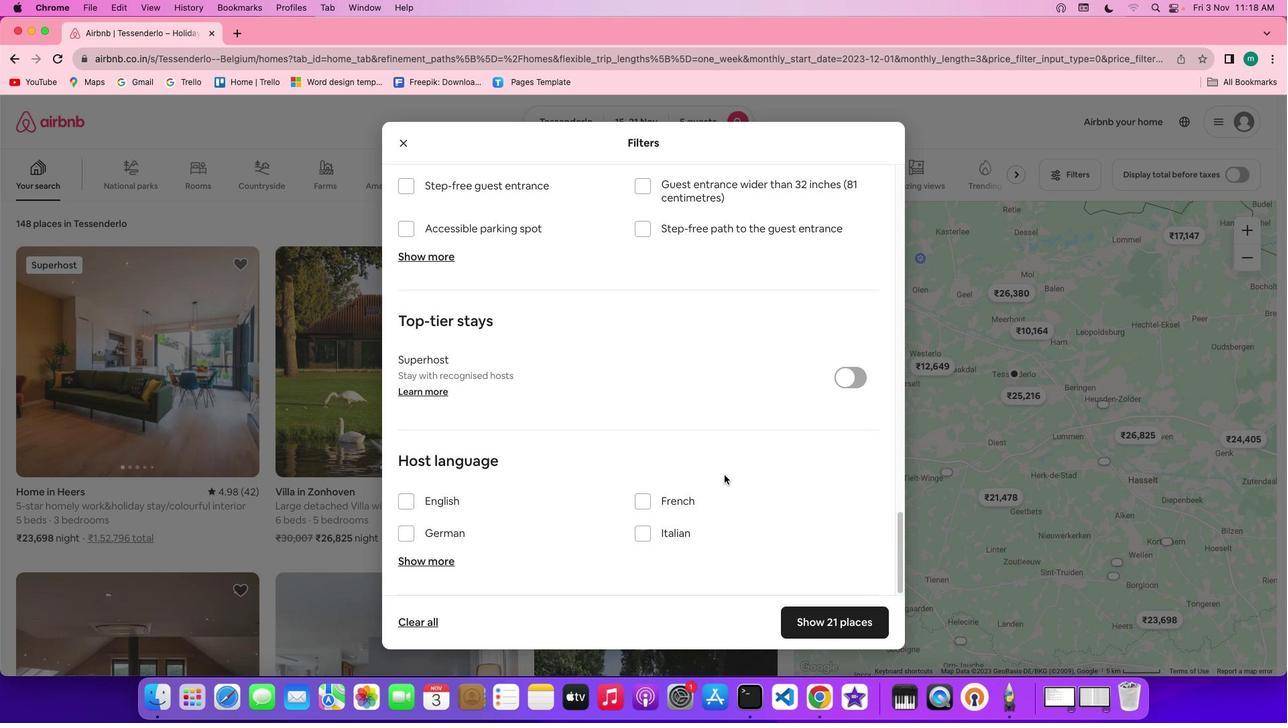 
Action: Mouse scrolled (724, 475) with delta (0, -2)
Screenshot: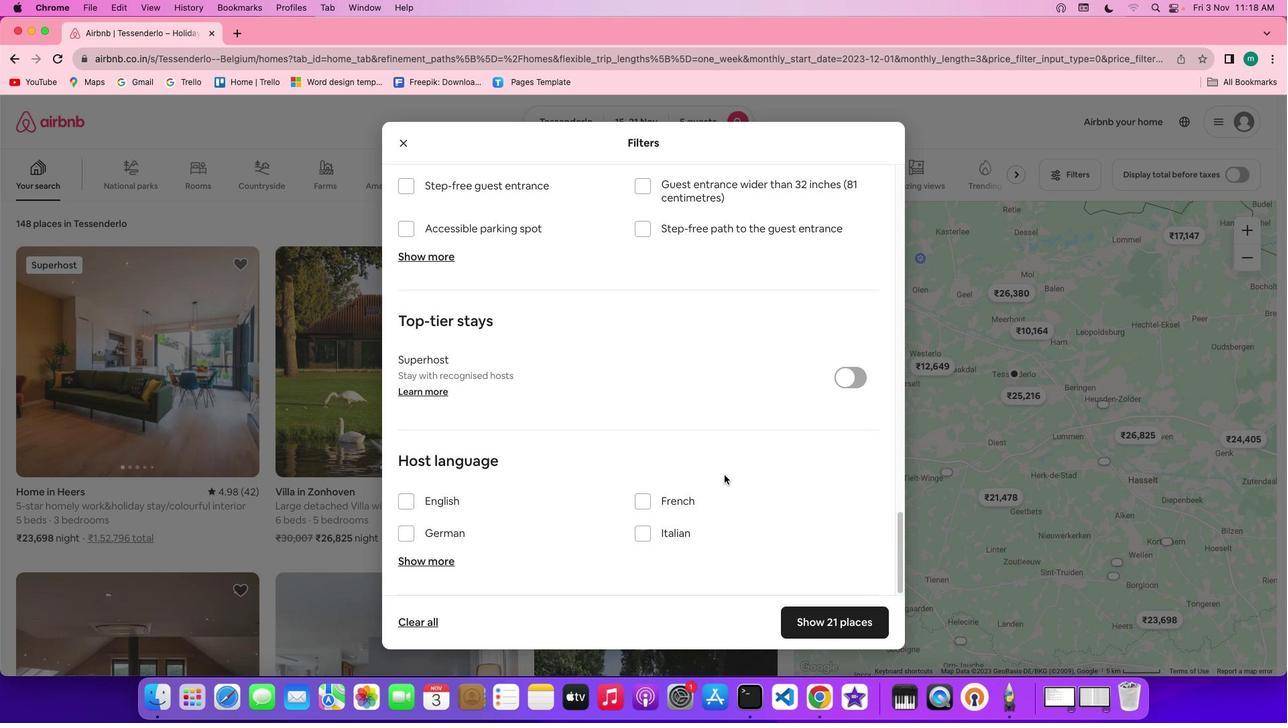 
Action: Mouse scrolled (724, 475) with delta (0, -3)
Screenshot: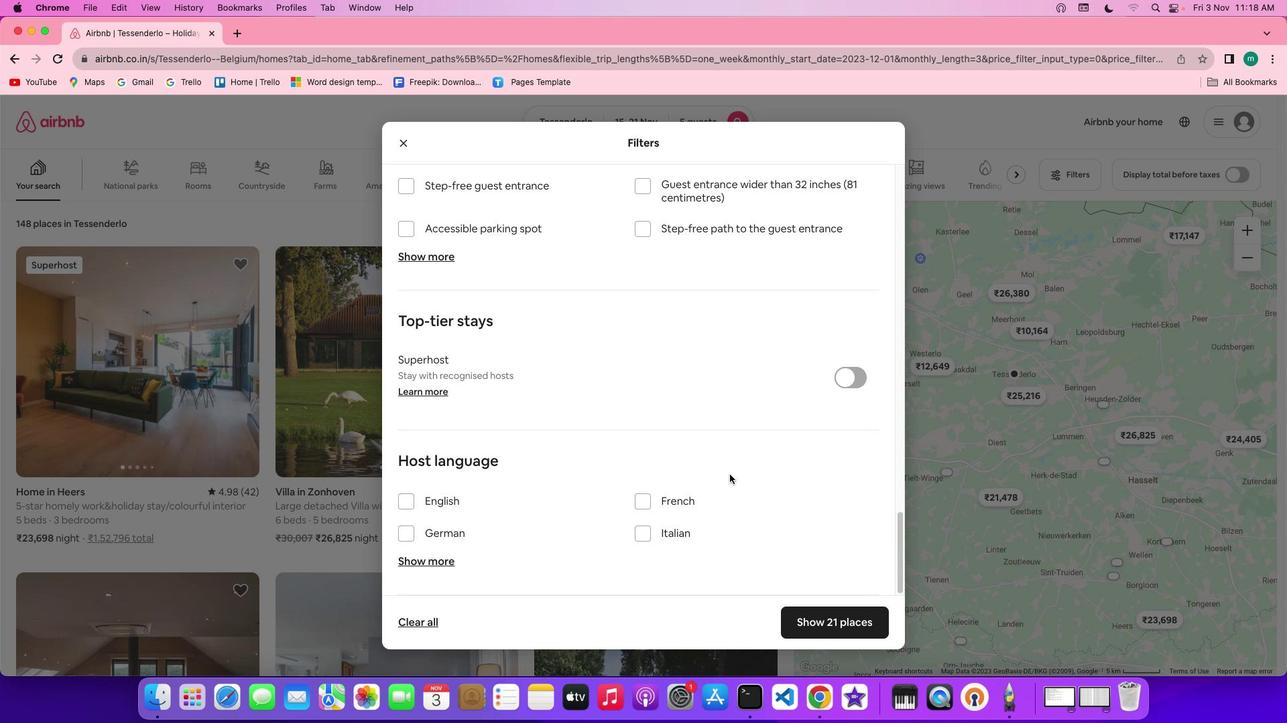 
Action: Mouse scrolled (724, 475) with delta (0, -4)
Screenshot: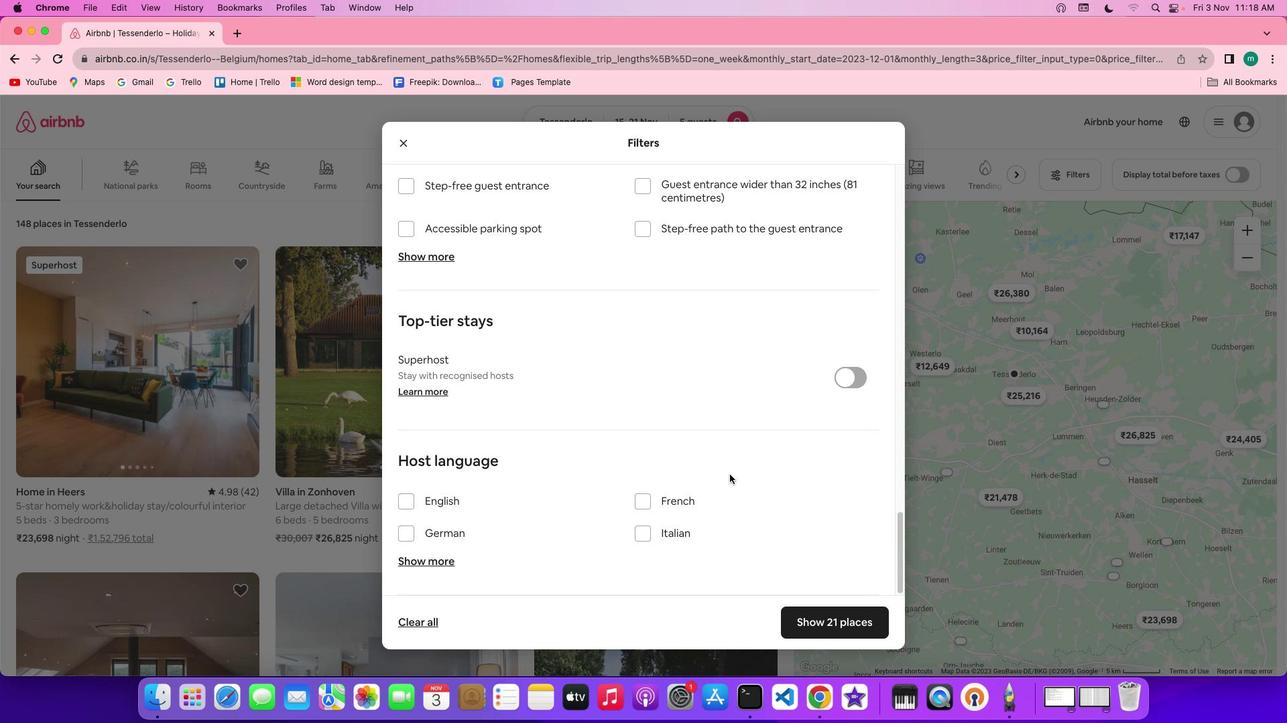 
Action: Mouse scrolled (724, 475) with delta (0, -4)
Screenshot: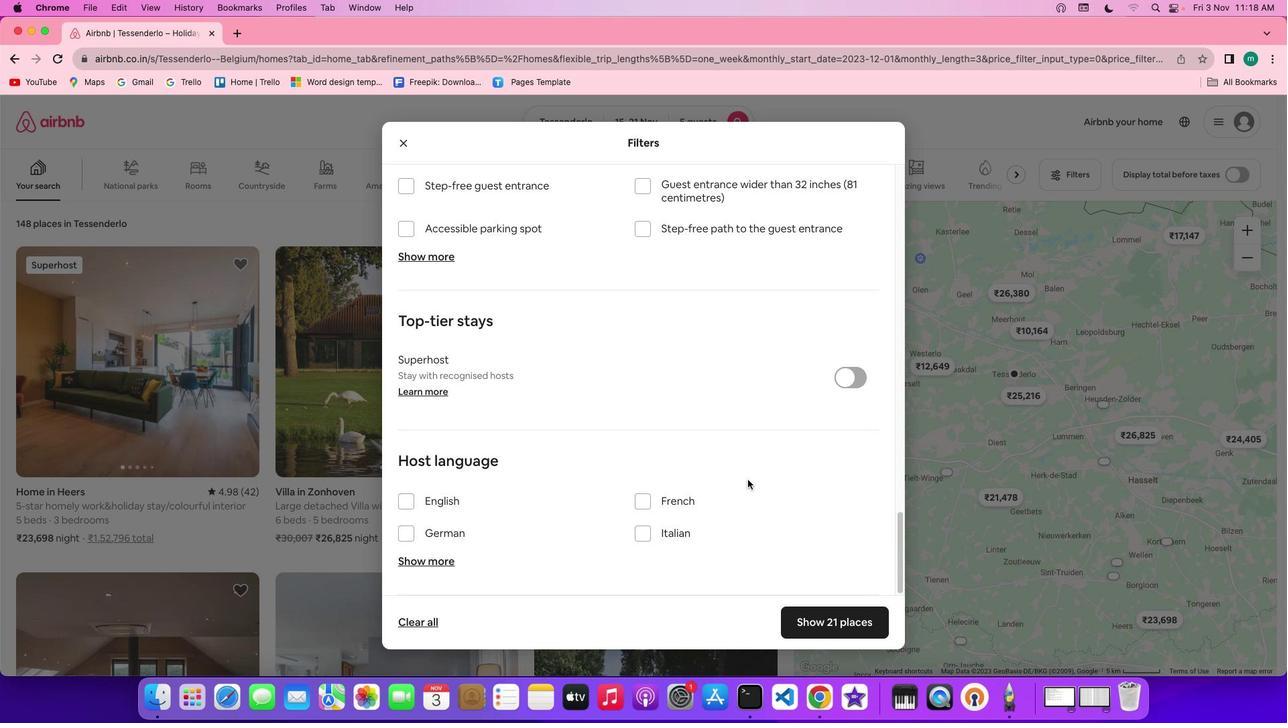 
Action: Mouse moved to (853, 620)
Screenshot: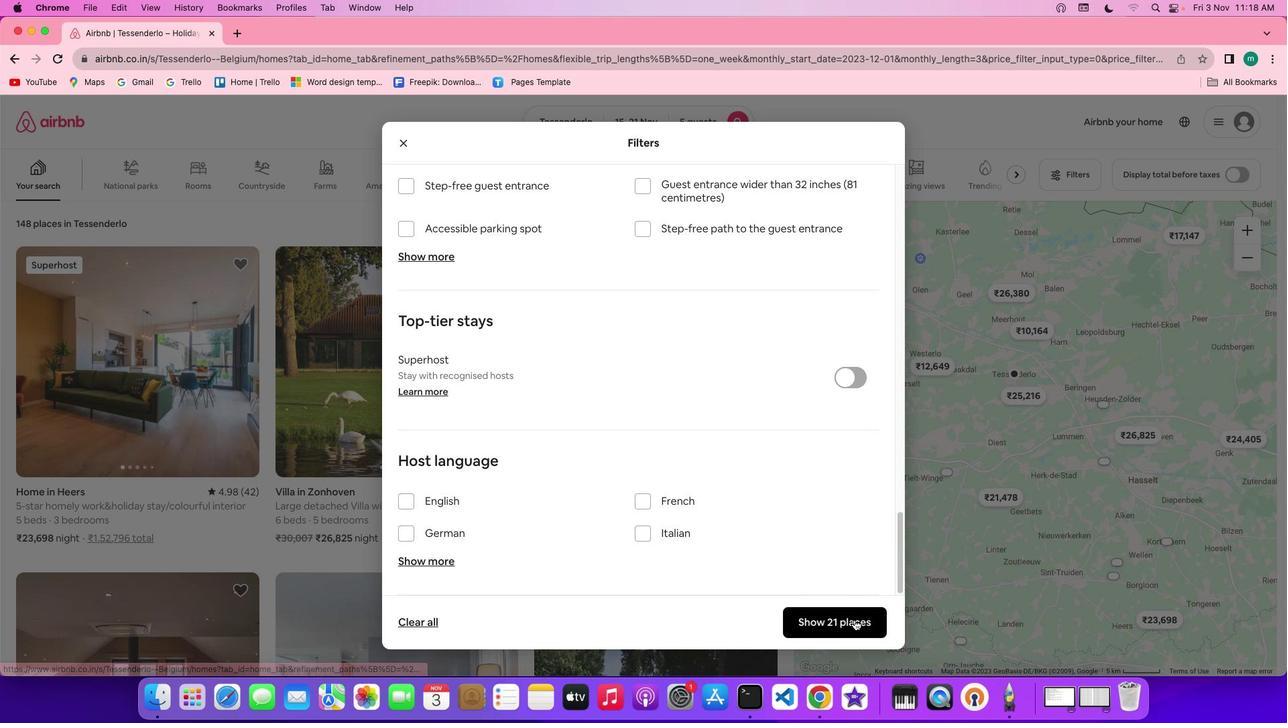 
Action: Mouse pressed left at (853, 620)
Screenshot: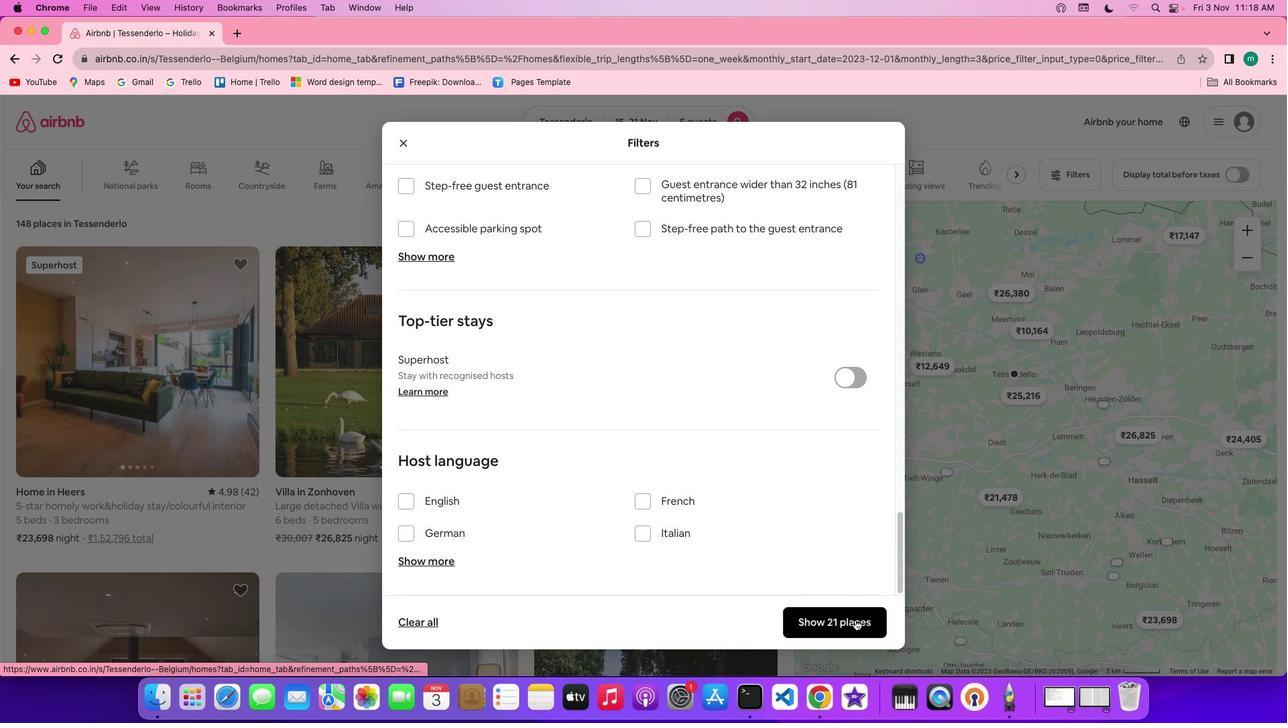 
Action: Mouse moved to (154, 315)
Screenshot: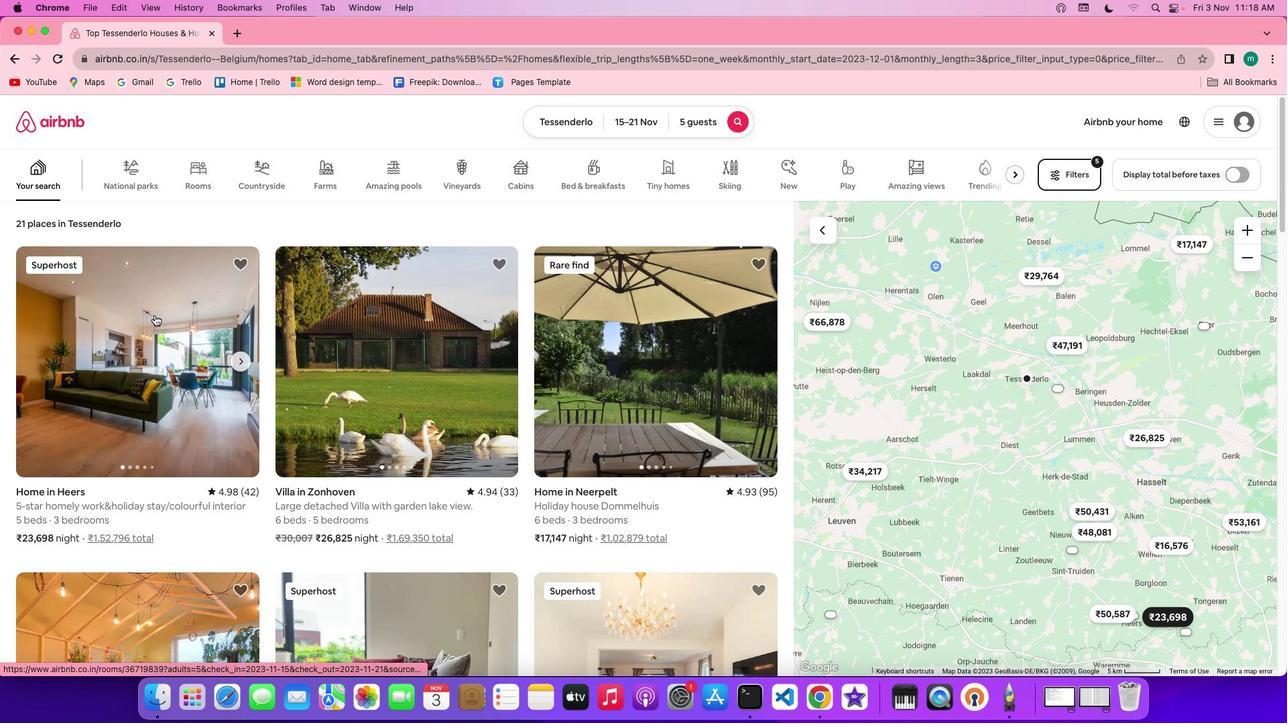 
Action: Mouse pressed left at (154, 315)
Screenshot: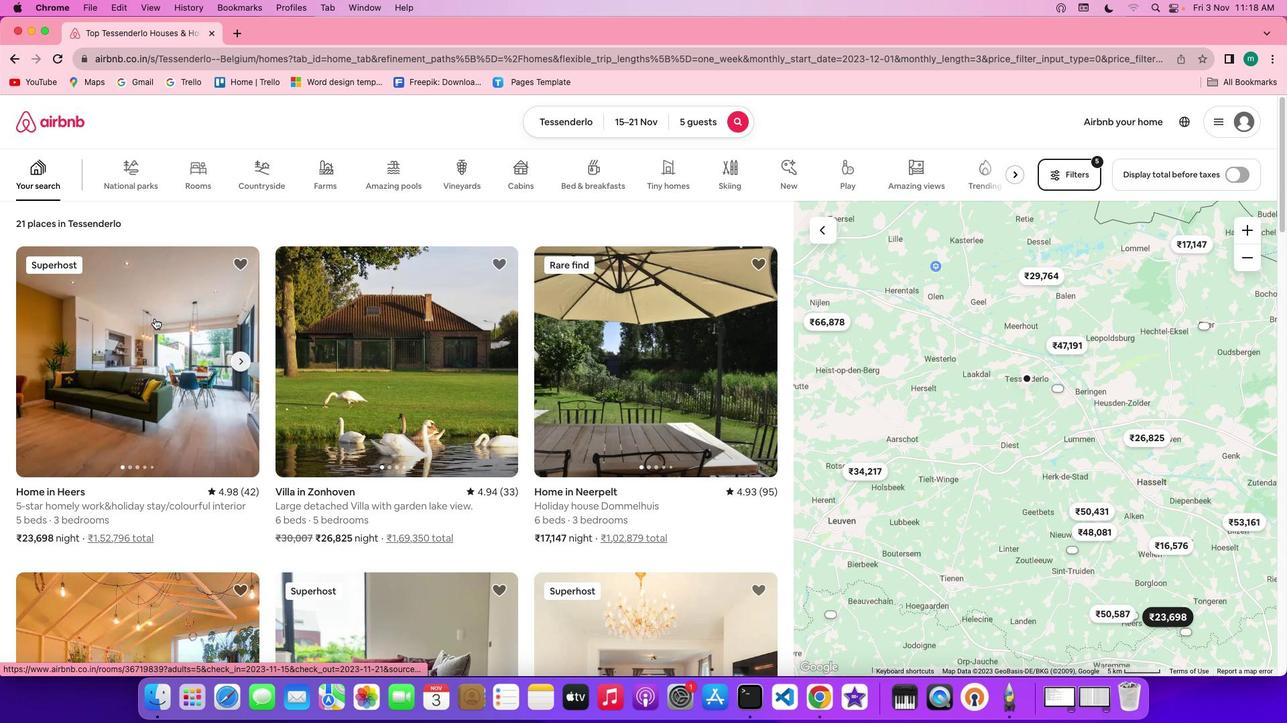 
Action: Mouse moved to (130, 319)
Screenshot: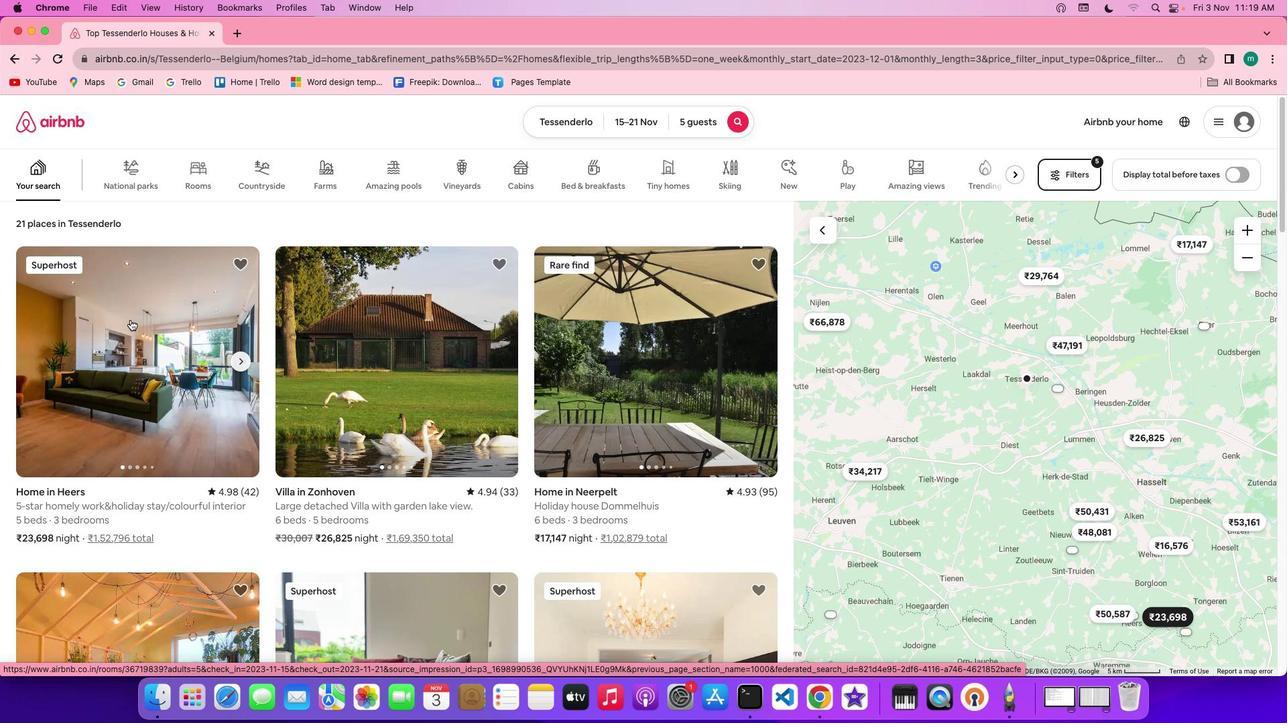 
Action: Mouse pressed left at (130, 319)
Screenshot: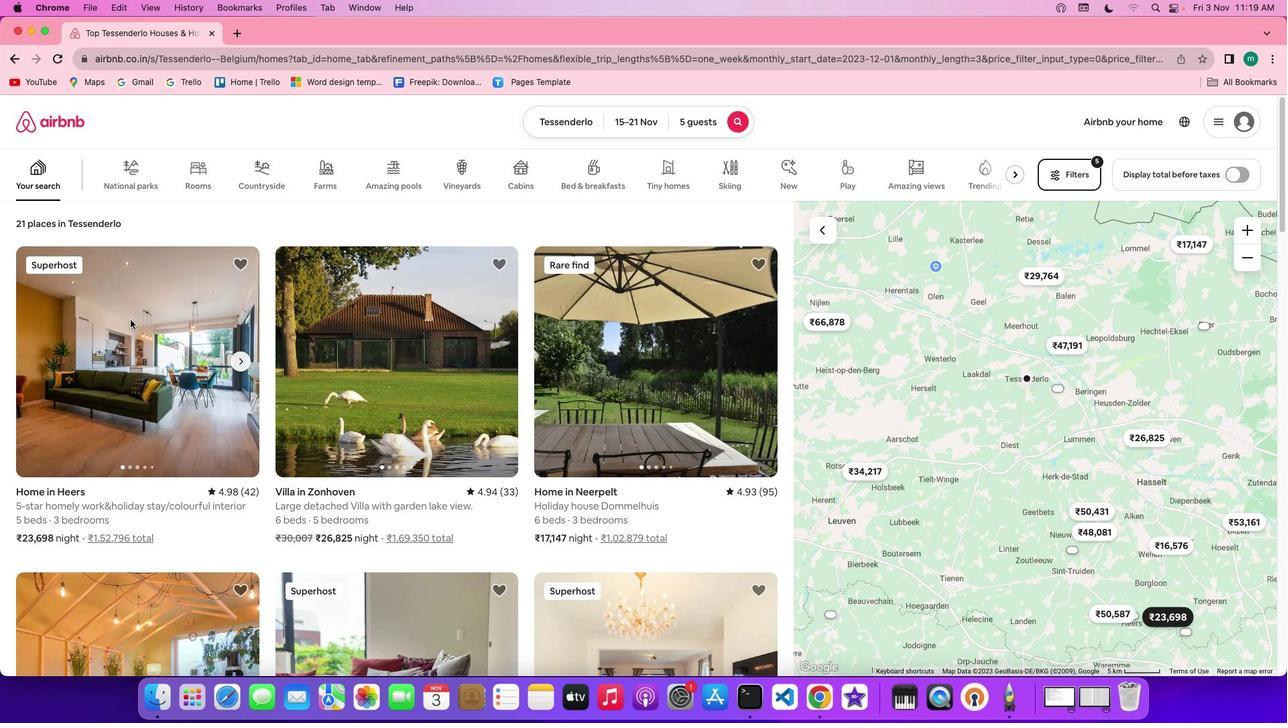 
Action: Mouse moved to (978, 501)
Screenshot: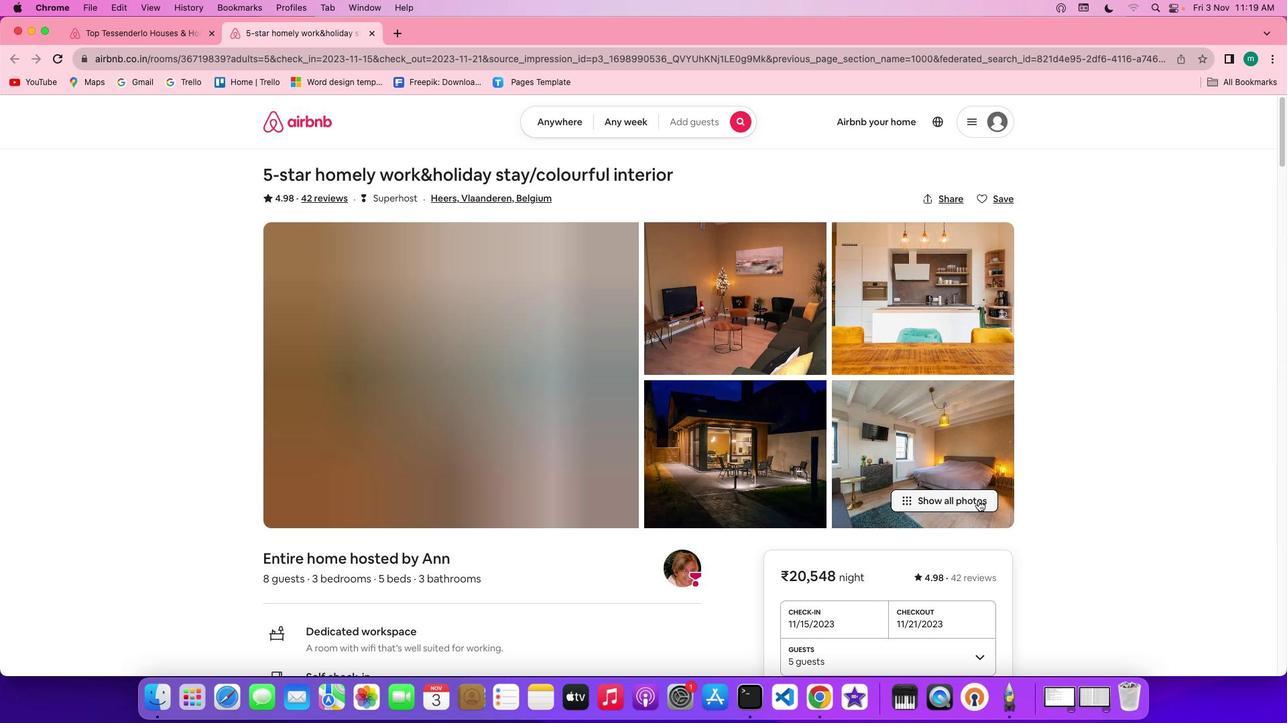 
Action: Mouse pressed left at (978, 501)
Screenshot: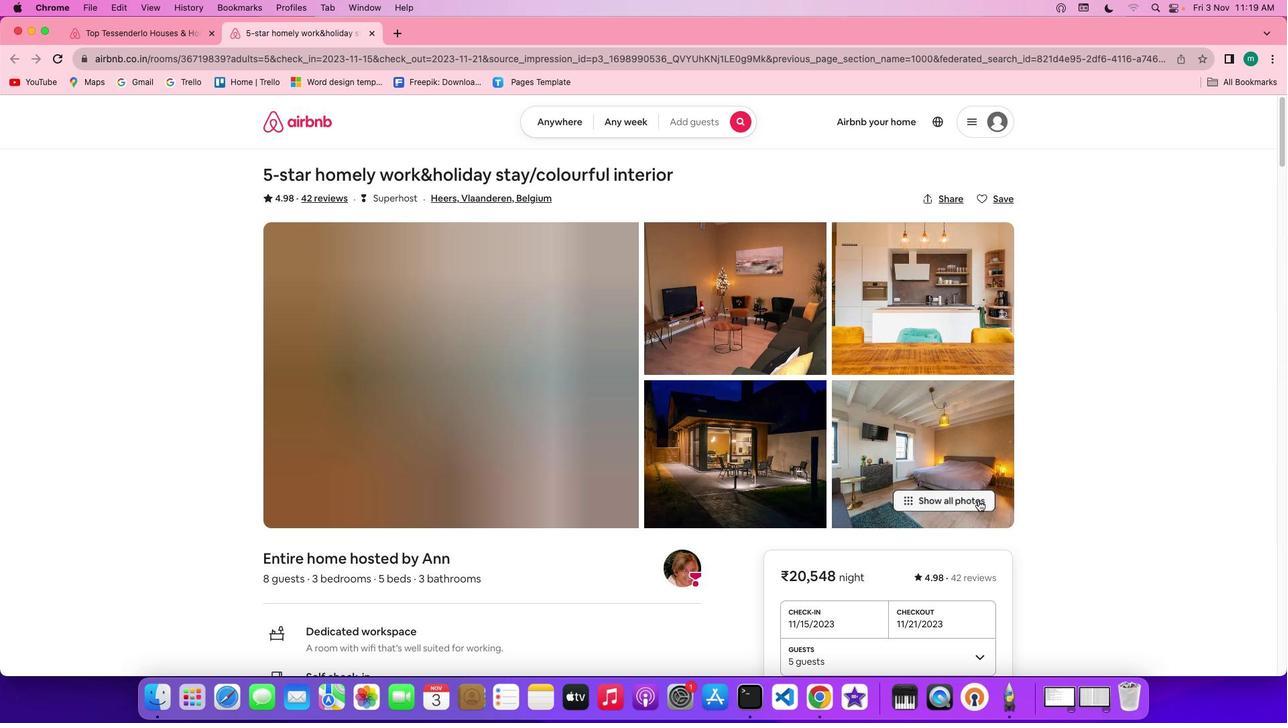 
Action: Mouse moved to (448, 360)
Screenshot: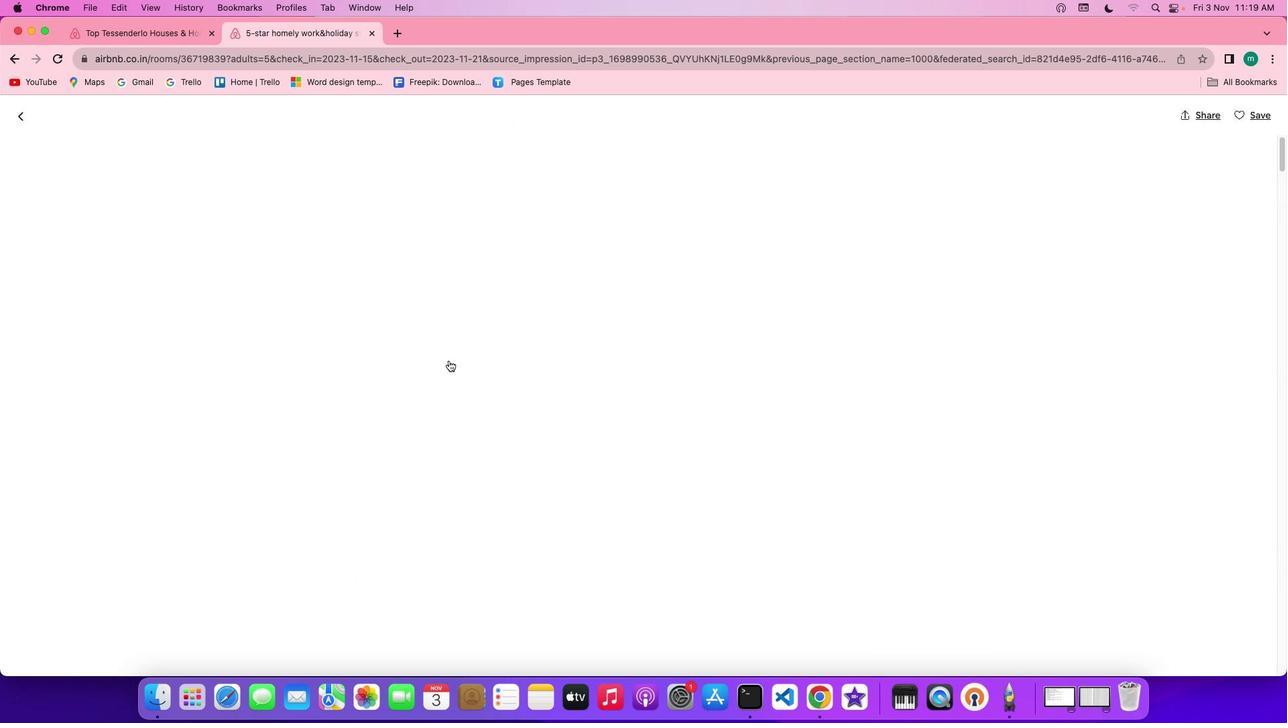 
Action: Mouse scrolled (448, 360) with delta (0, 0)
Screenshot: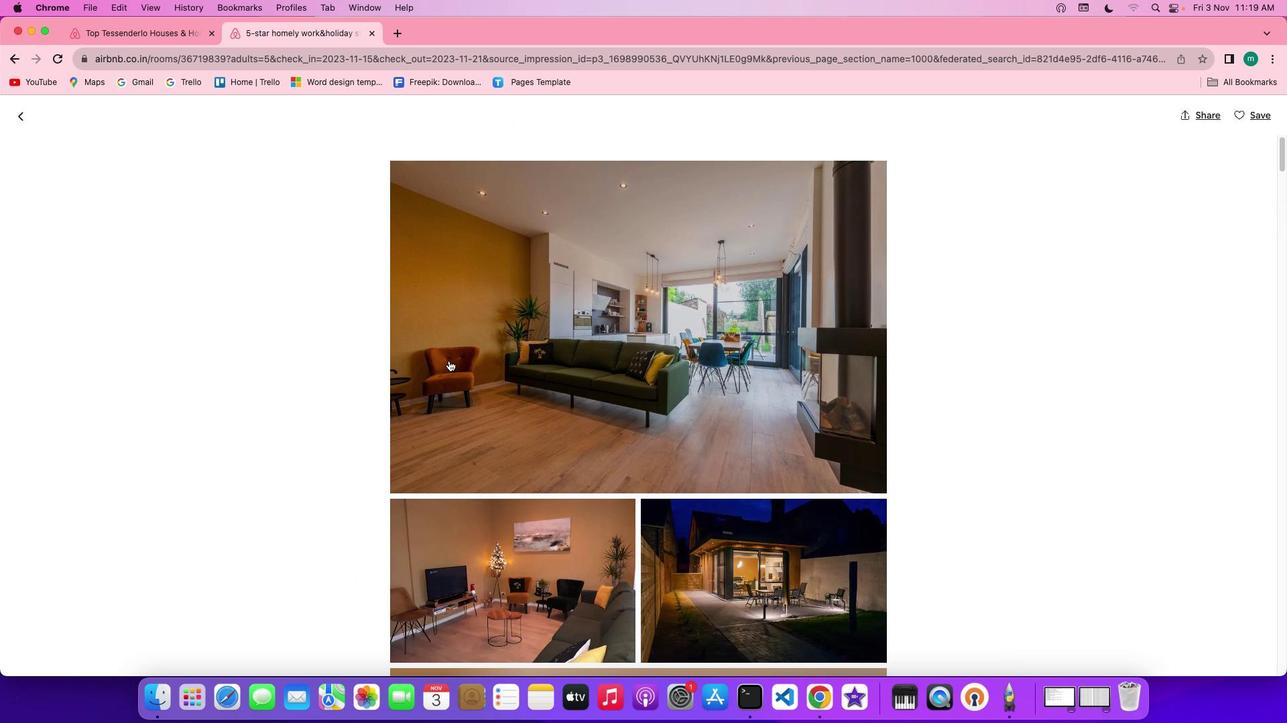 
Action: Mouse scrolled (448, 360) with delta (0, 0)
Screenshot: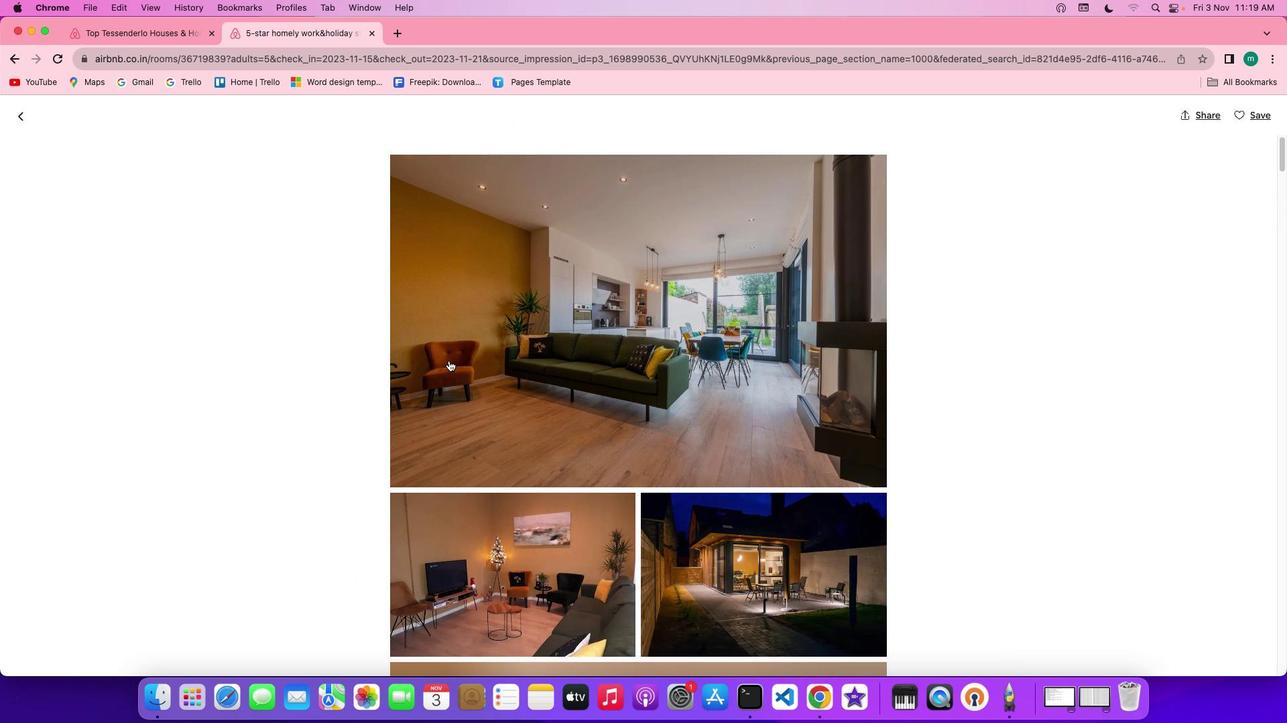 
Action: Mouse scrolled (448, 360) with delta (0, -1)
Screenshot: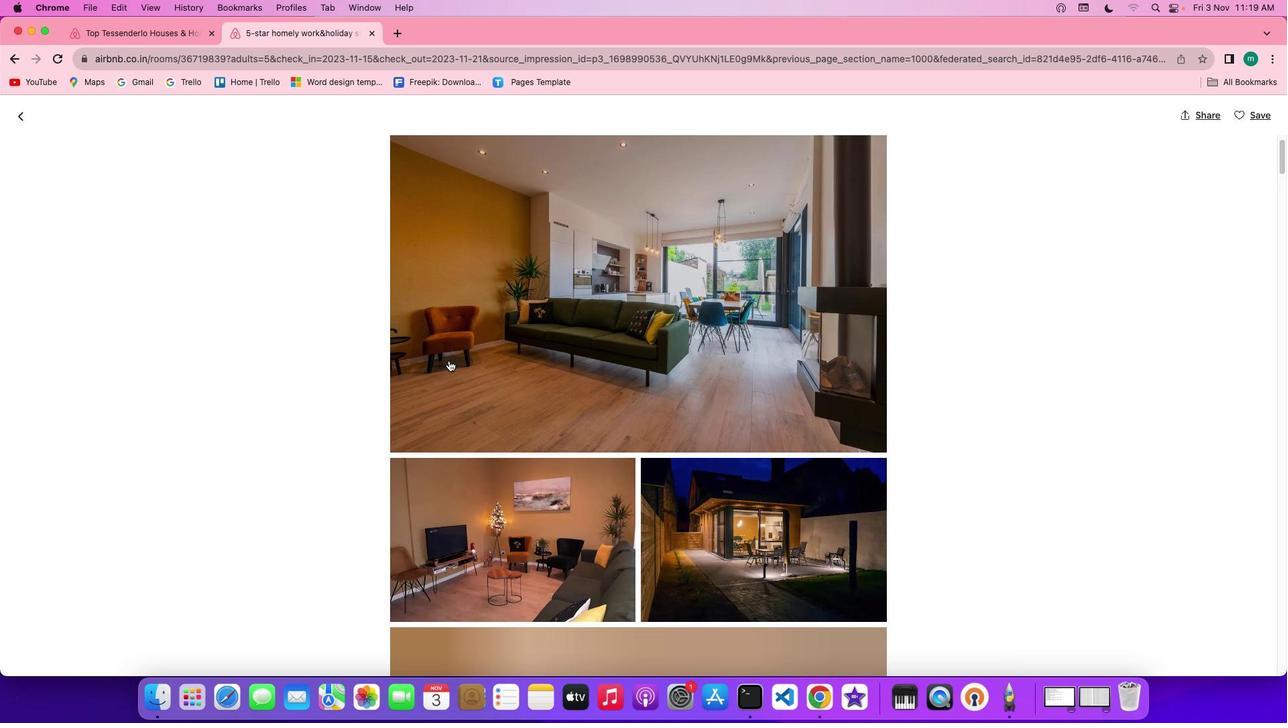 
Action: Mouse scrolled (448, 360) with delta (0, 0)
Screenshot: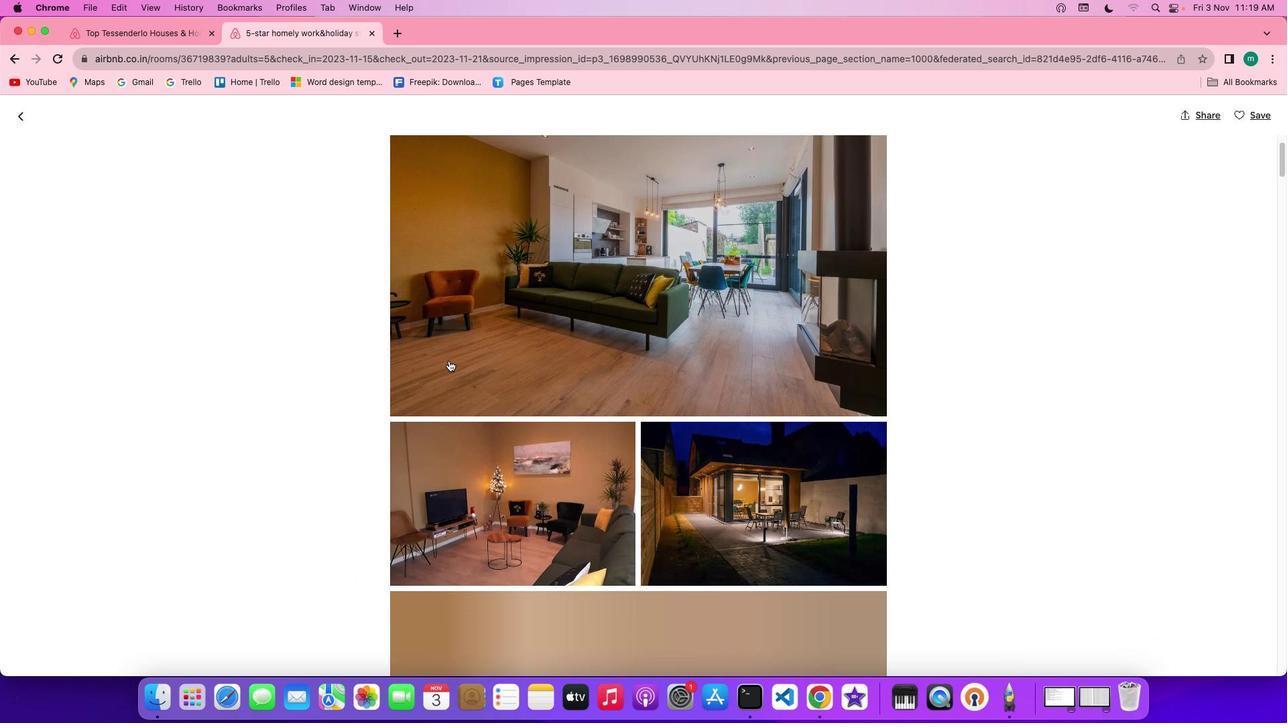 
Action: Mouse moved to (503, 381)
Screenshot: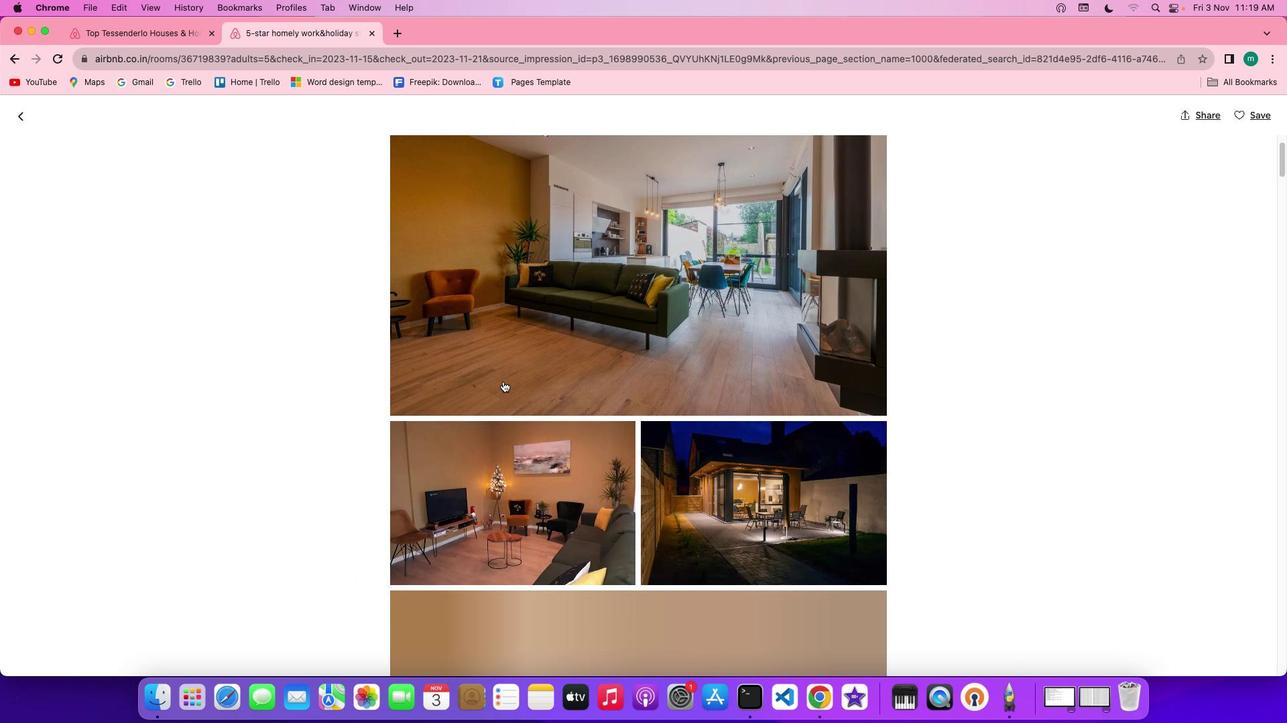 
Action: Mouse scrolled (503, 381) with delta (0, 0)
Screenshot: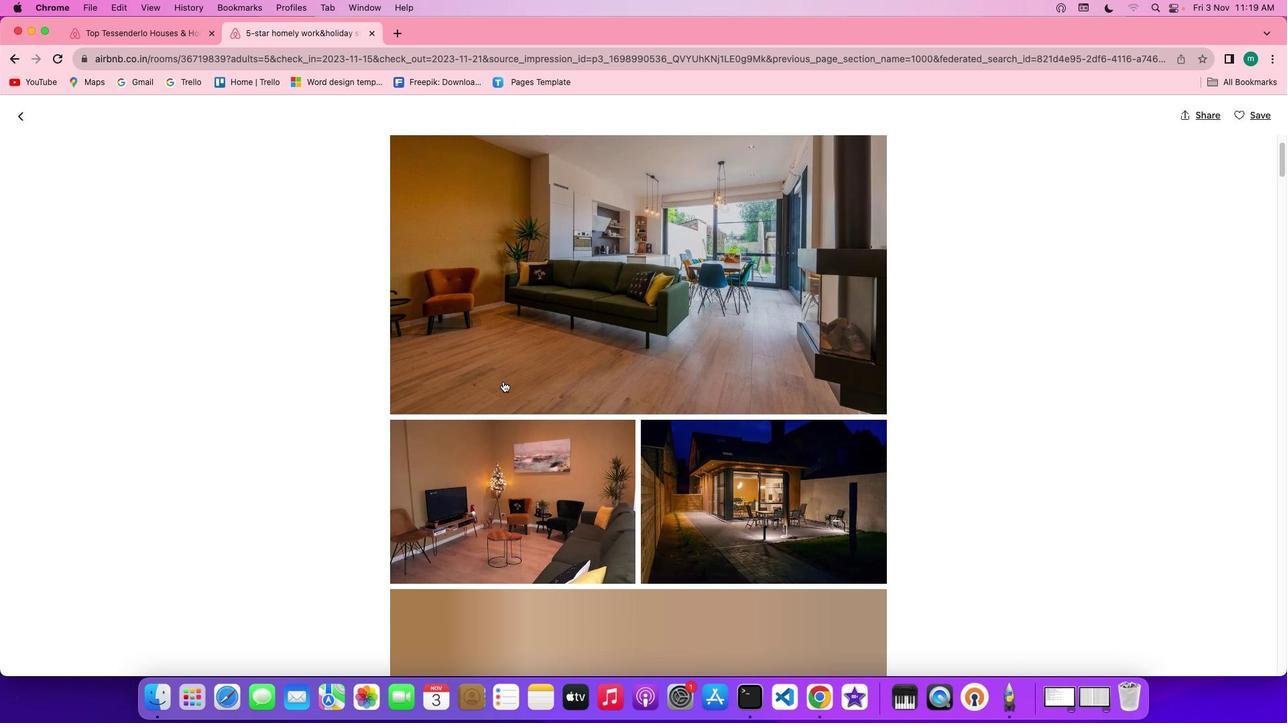 
Action: Mouse scrolled (503, 381) with delta (0, 0)
Screenshot: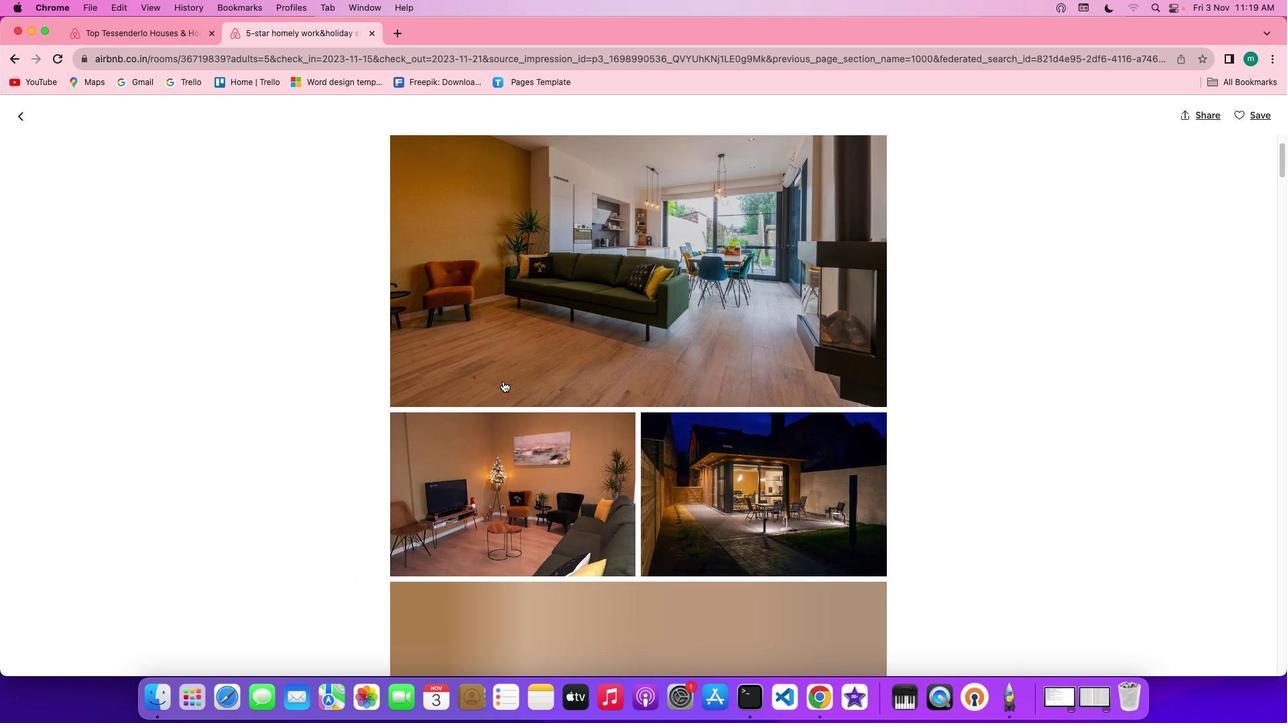 
Action: Mouse scrolled (503, 381) with delta (0, 0)
Screenshot: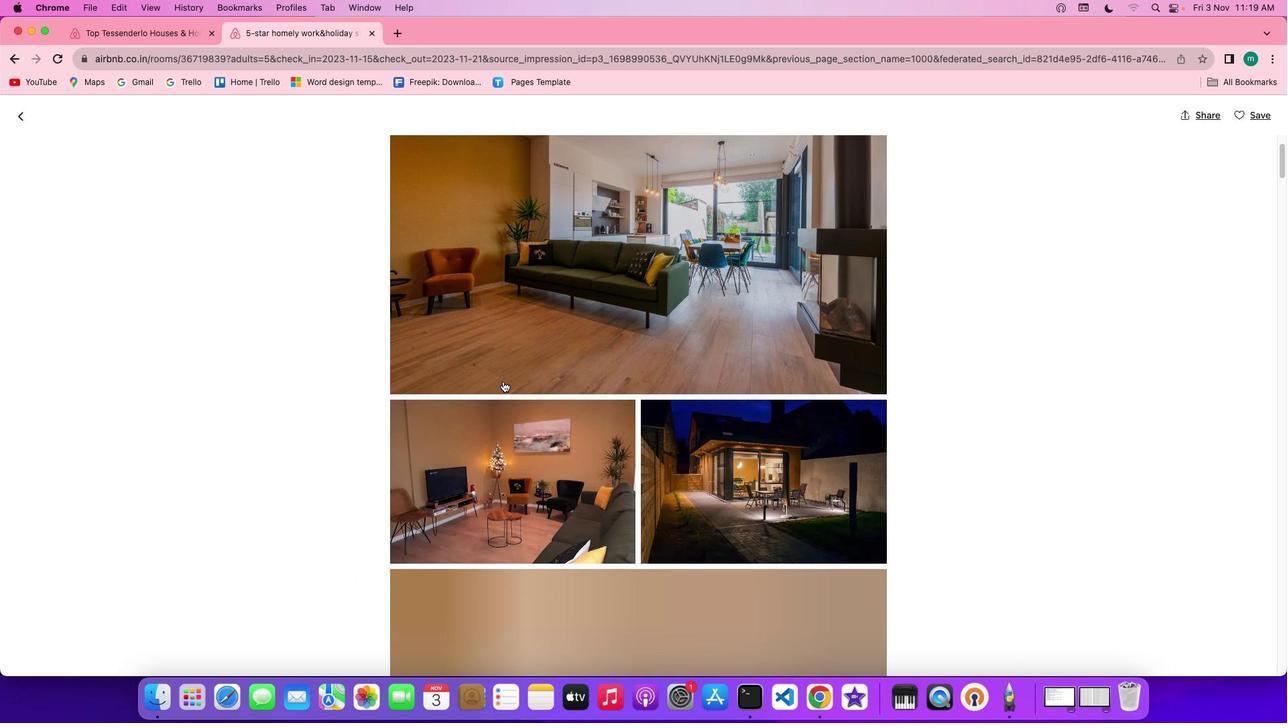 
Action: Mouse scrolled (503, 381) with delta (0, 0)
Screenshot: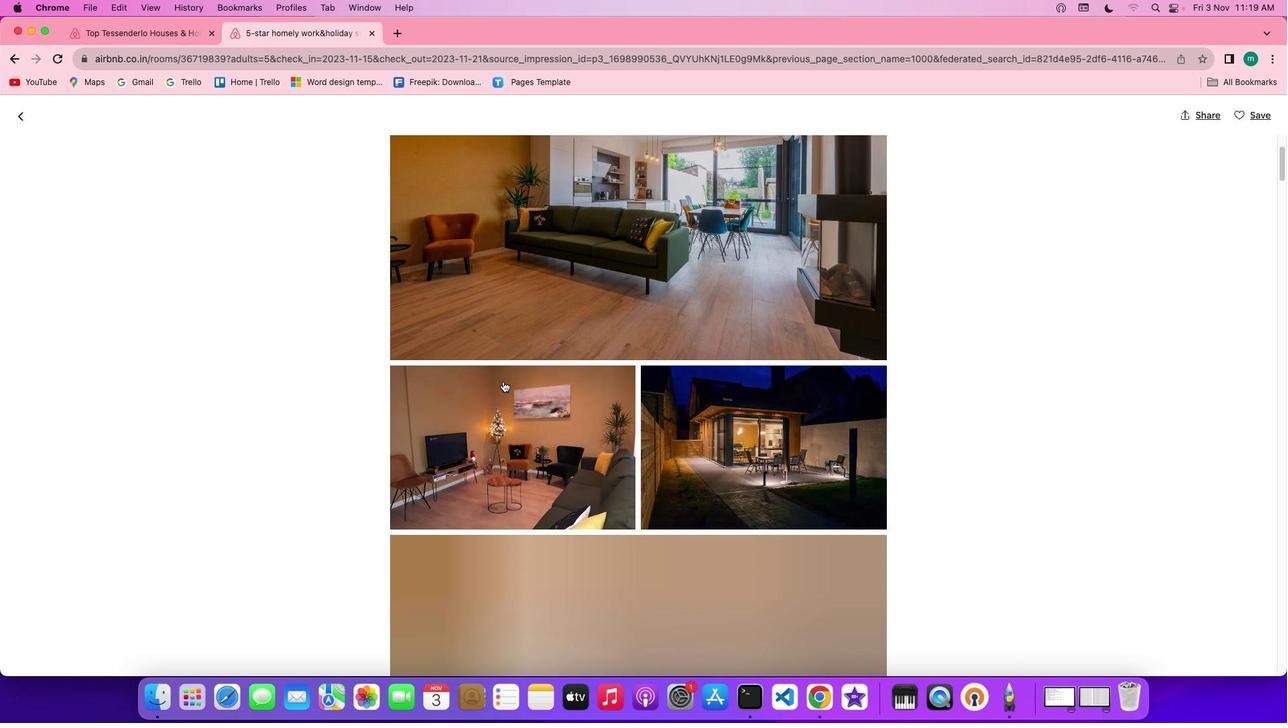 
Action: Mouse scrolled (503, 381) with delta (0, 0)
Screenshot: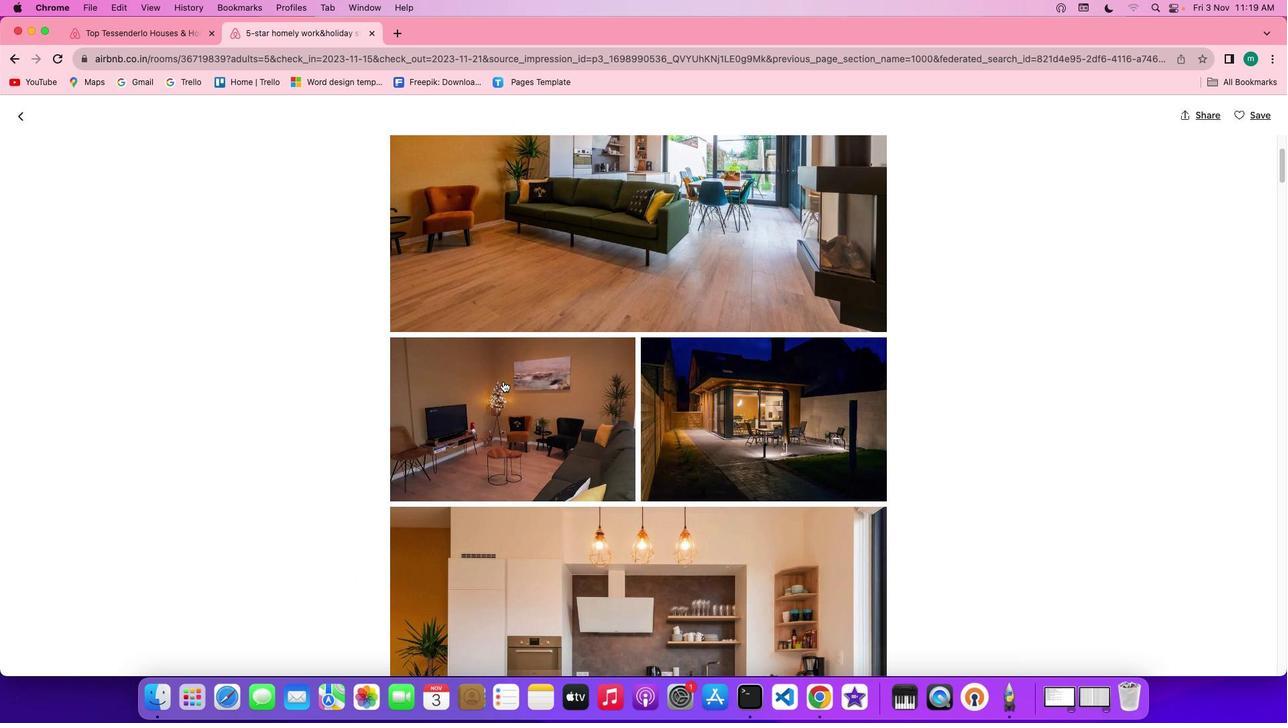 
Action: Mouse scrolled (503, 381) with delta (0, 0)
Screenshot: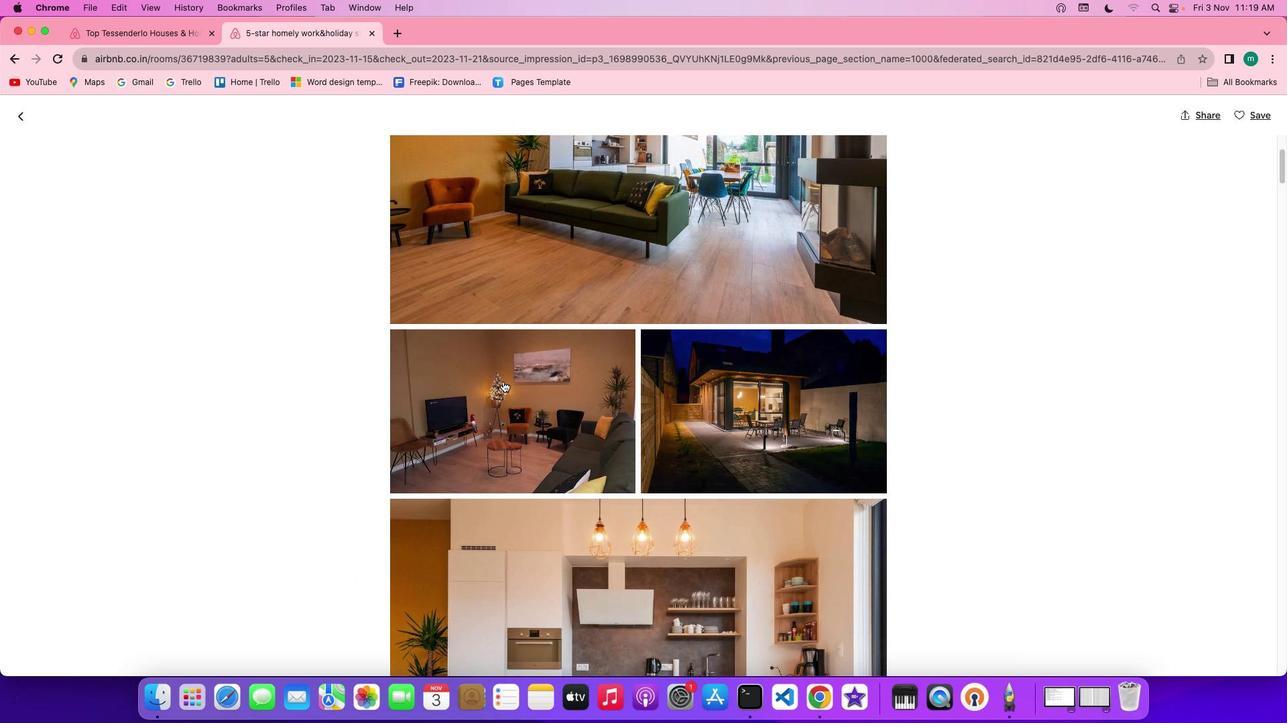 
Action: Mouse scrolled (503, 381) with delta (0, -1)
Screenshot: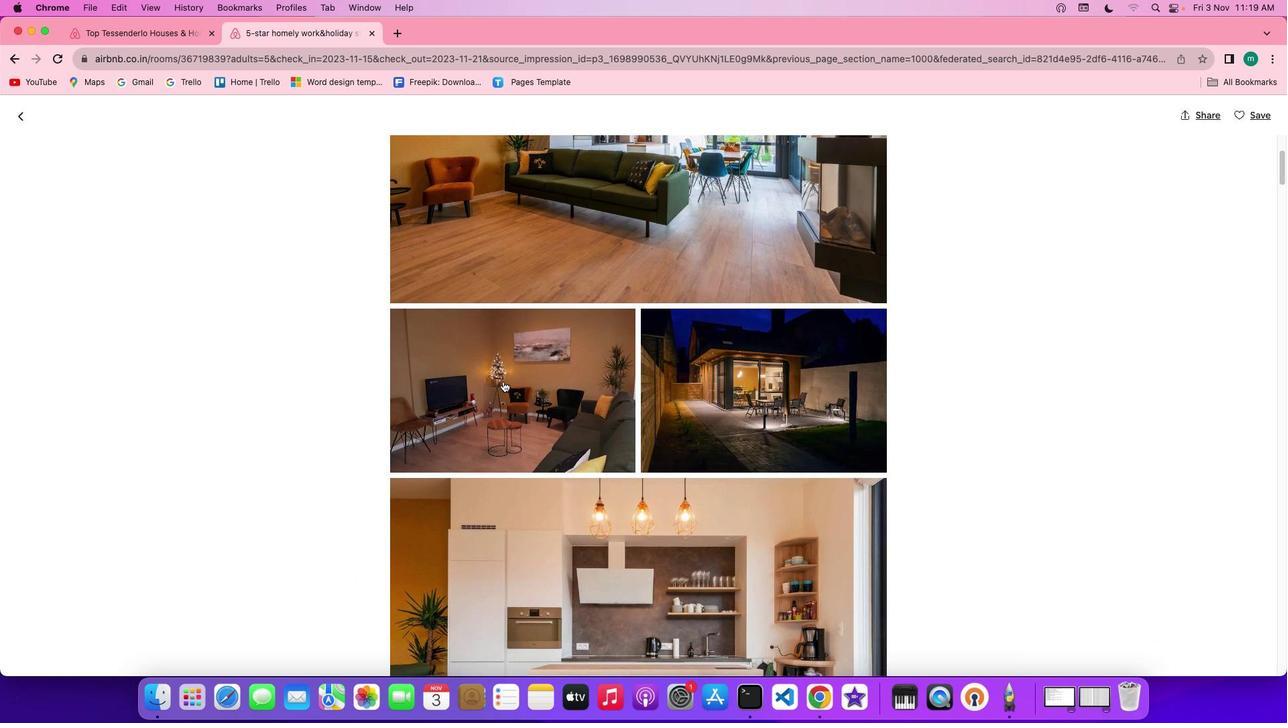 
Action: Mouse scrolled (503, 381) with delta (0, 0)
Screenshot: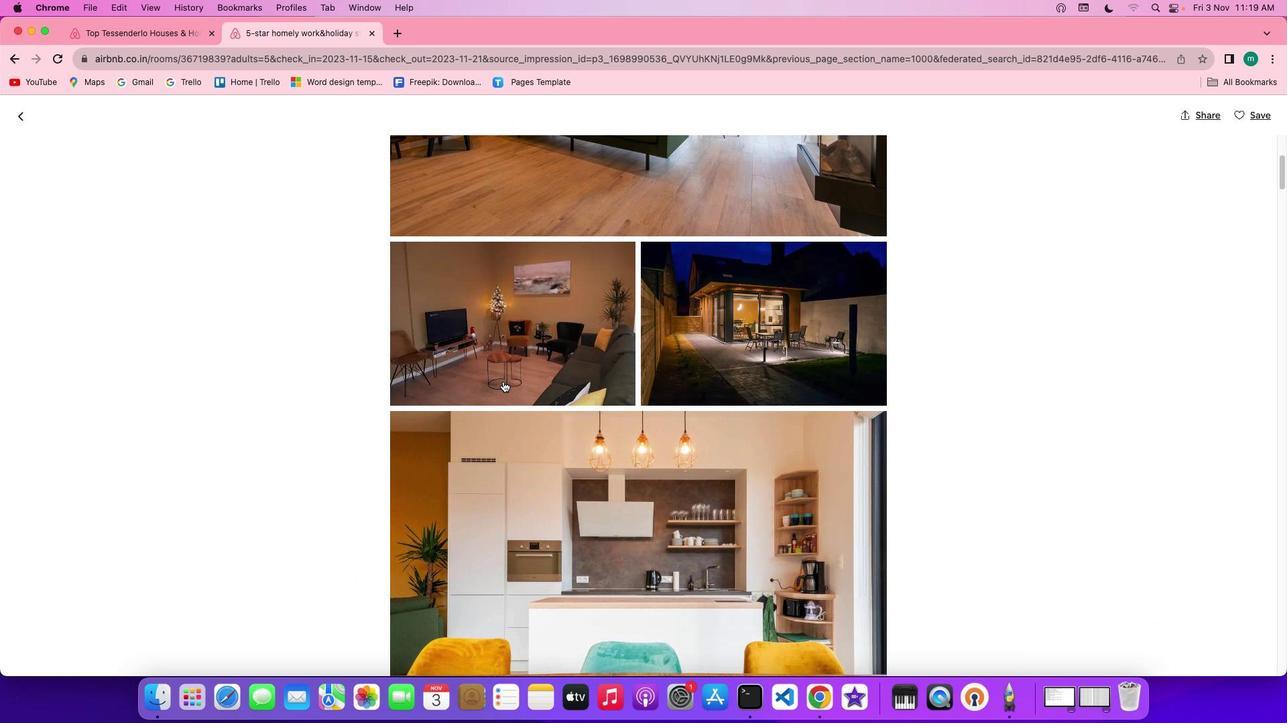 
Action: Mouse scrolled (503, 381) with delta (0, 0)
Screenshot: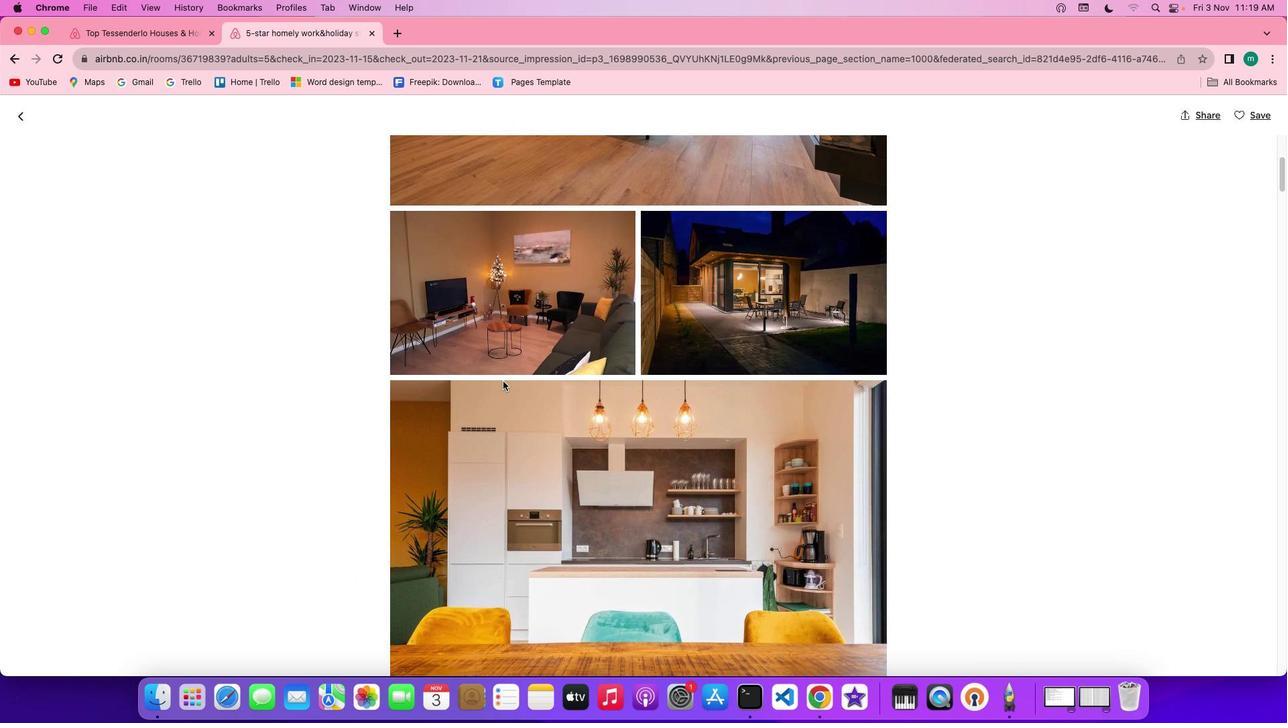 
Action: Mouse scrolled (503, 381) with delta (0, 0)
Screenshot: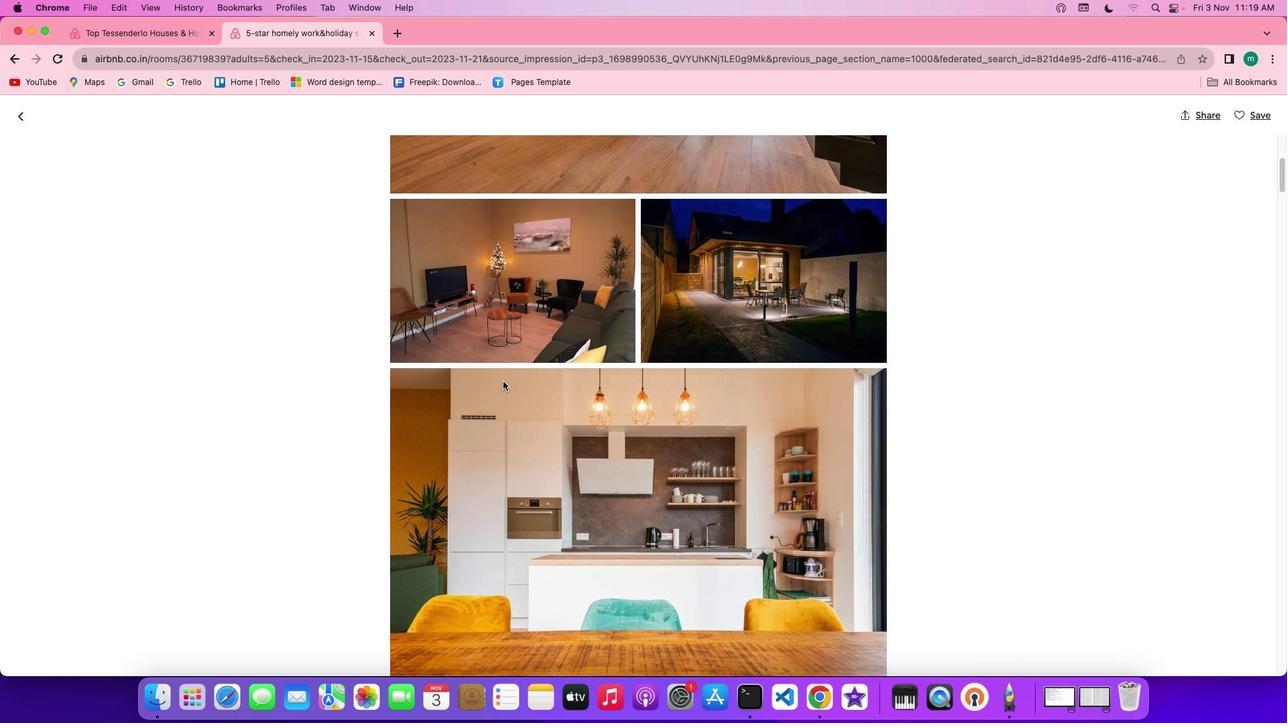 
Action: Mouse scrolled (503, 381) with delta (0, -1)
Screenshot: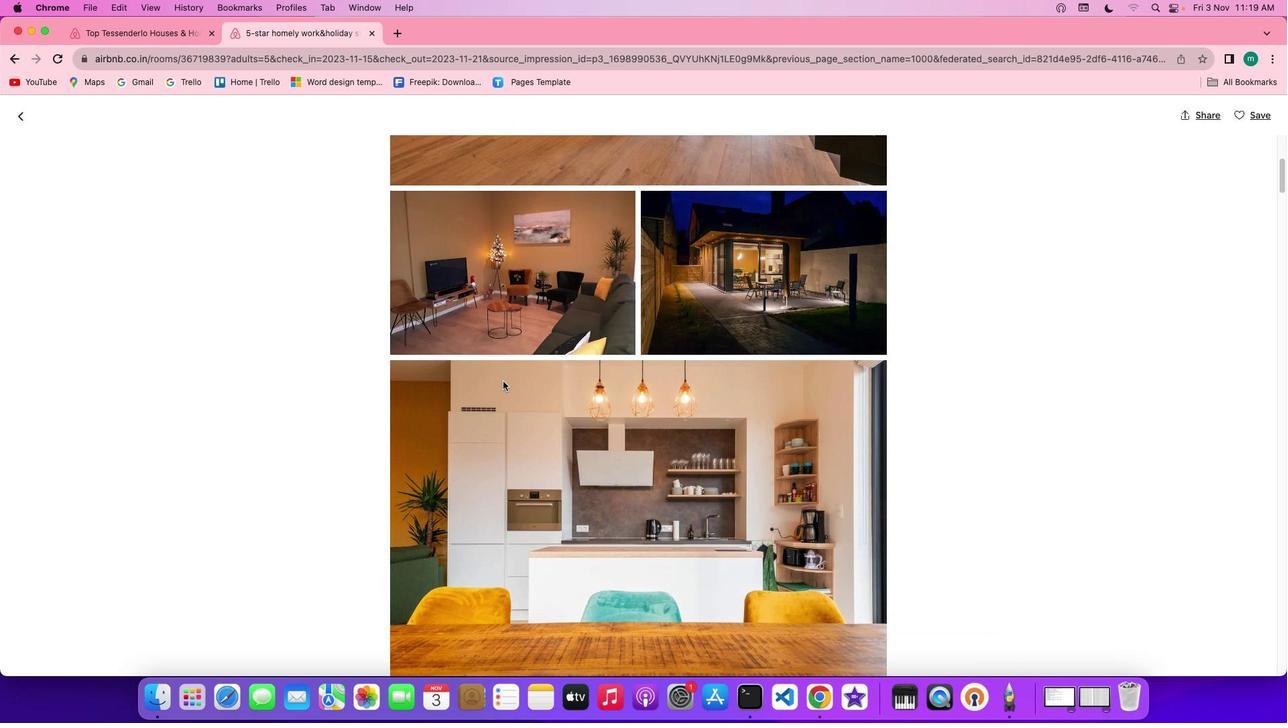 
Action: Mouse scrolled (503, 381) with delta (0, 0)
Screenshot: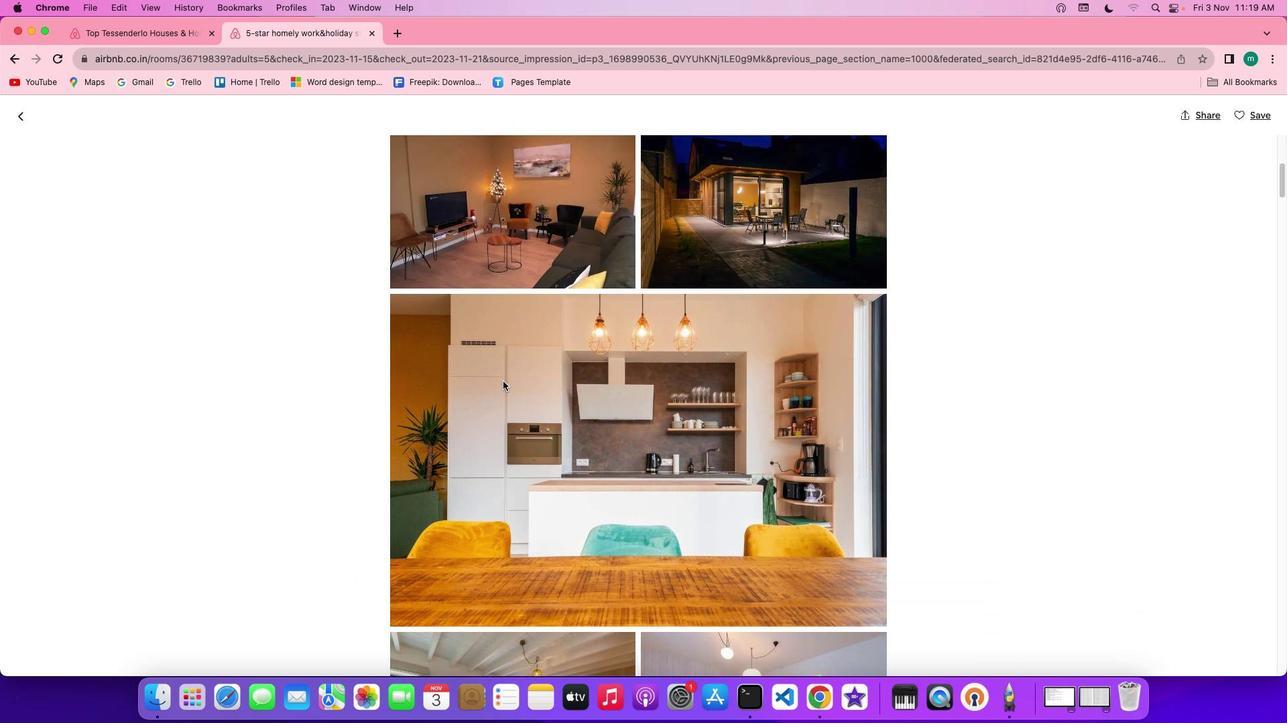 
Action: Mouse scrolled (503, 381) with delta (0, 0)
Screenshot: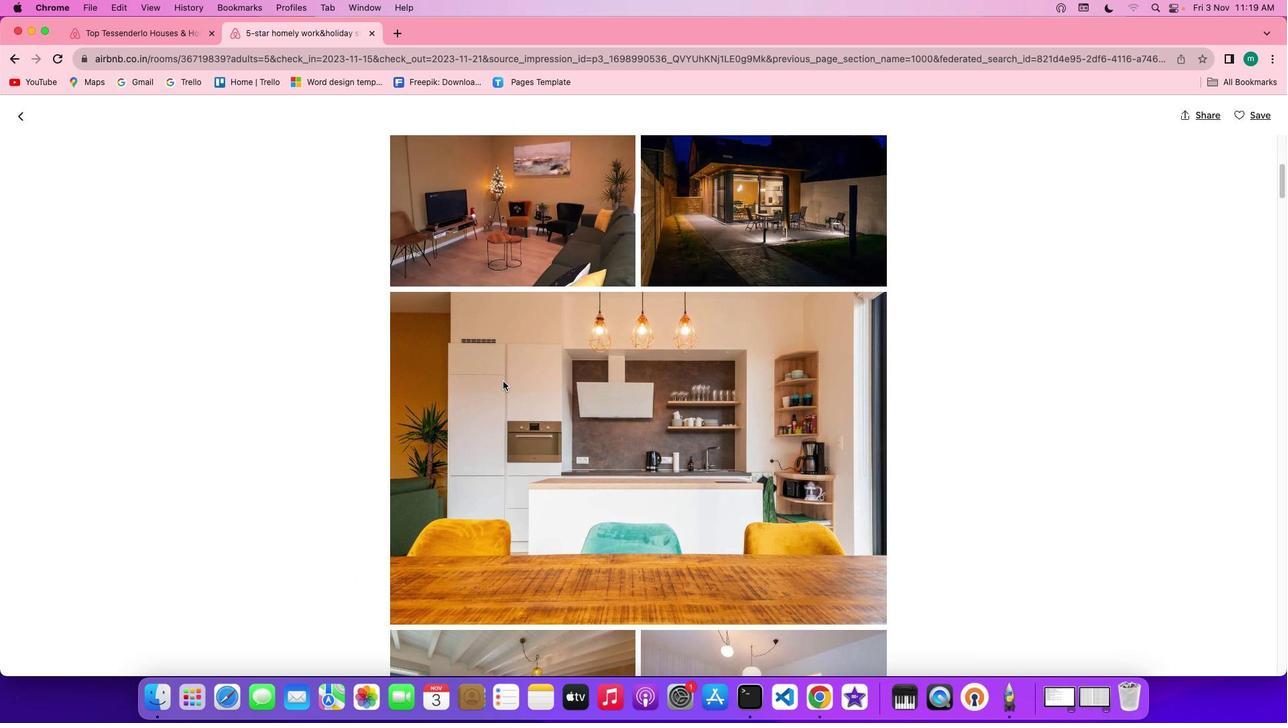 
Action: Mouse scrolled (503, 381) with delta (0, 0)
Screenshot: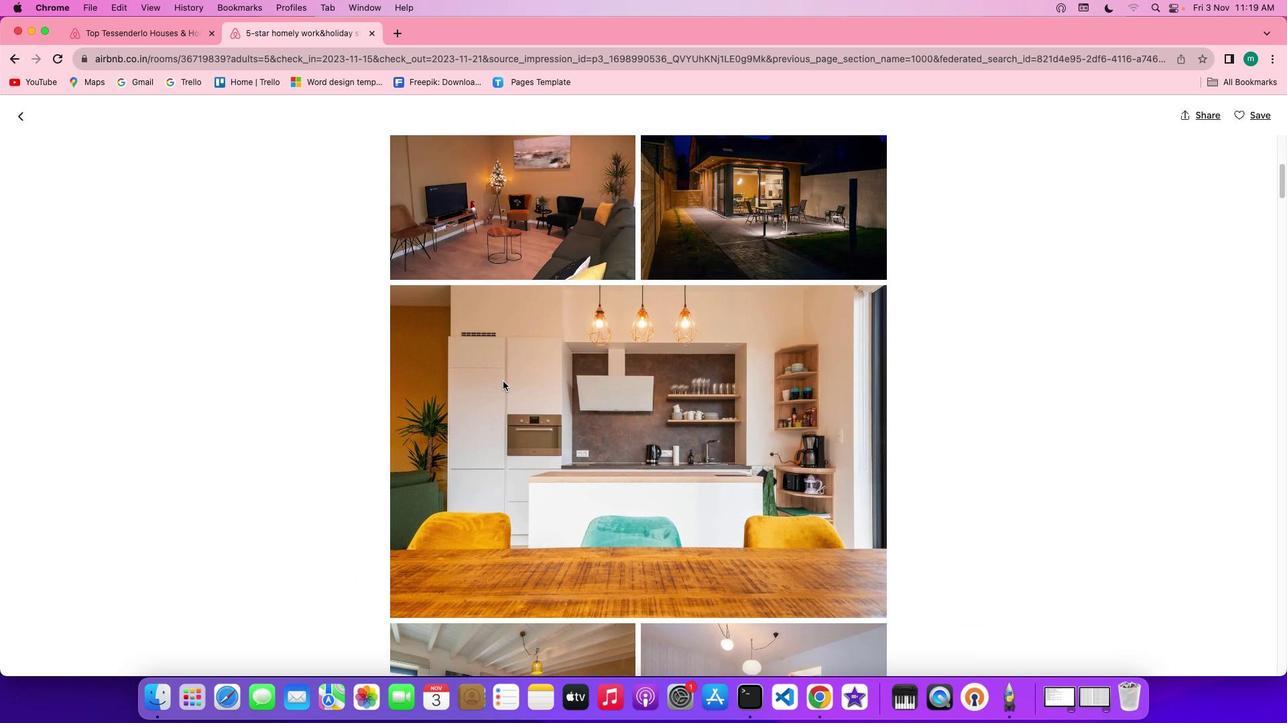 
Action: Mouse scrolled (503, 381) with delta (0, 0)
Screenshot: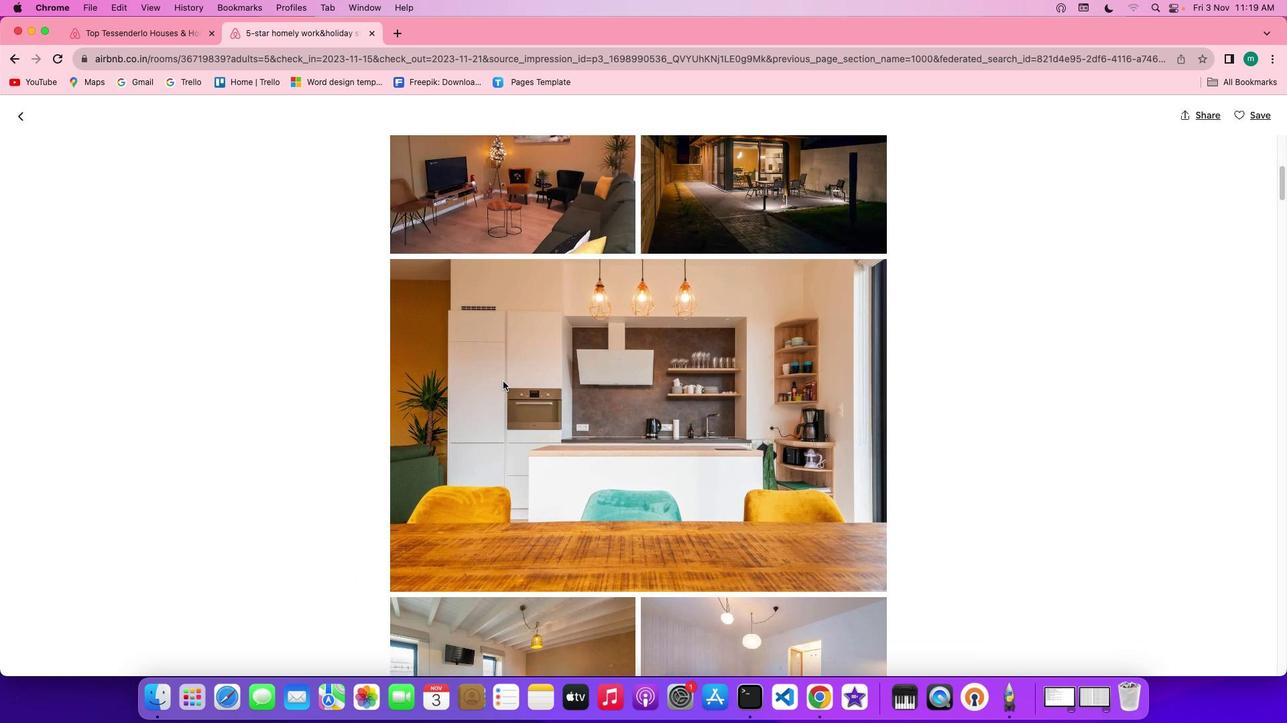 
Action: Mouse scrolled (503, 381) with delta (0, 0)
Screenshot: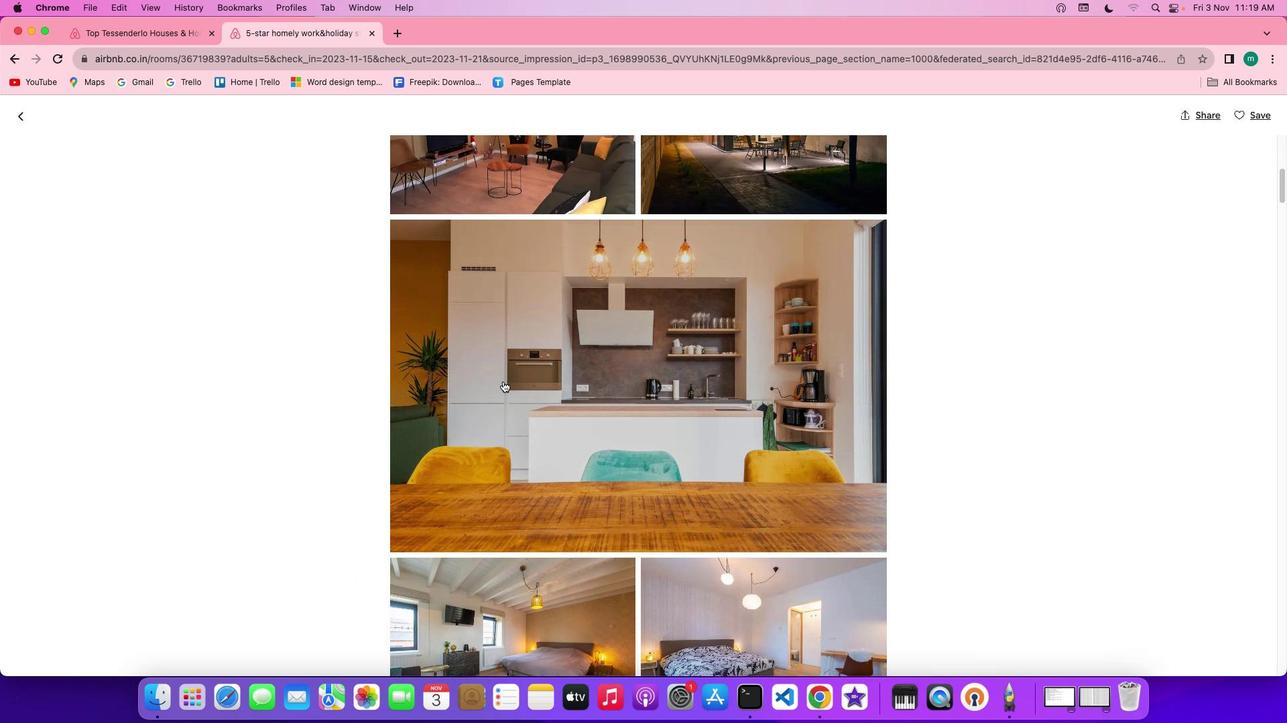 
Action: Mouse scrolled (503, 381) with delta (0, 0)
Screenshot: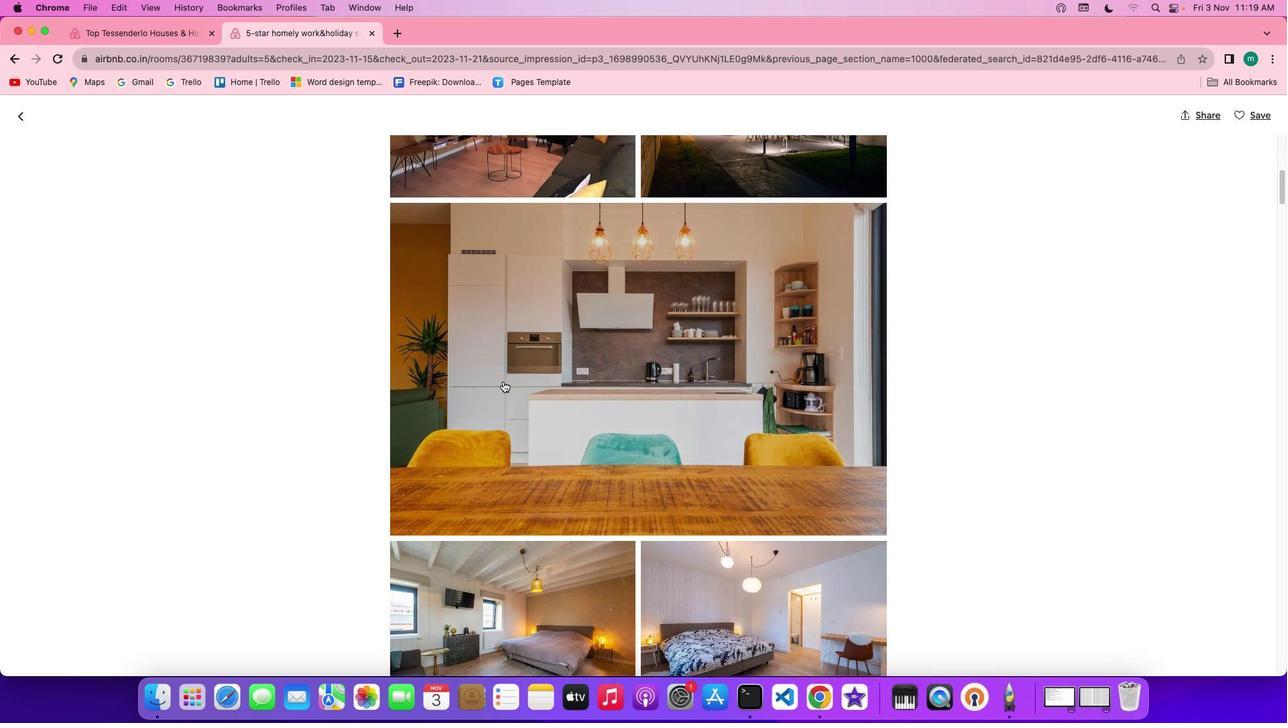 
Action: Mouse scrolled (503, 381) with delta (0, -1)
Screenshot: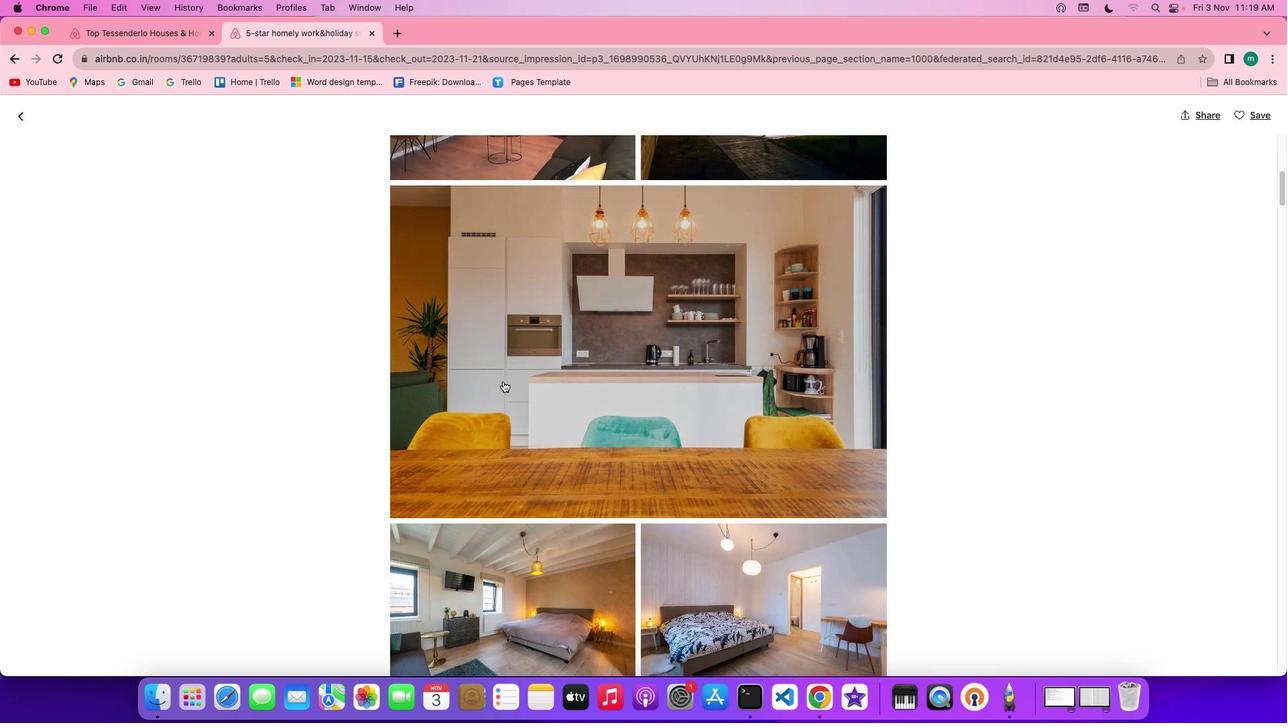 
Action: Mouse scrolled (503, 381) with delta (0, 0)
Screenshot: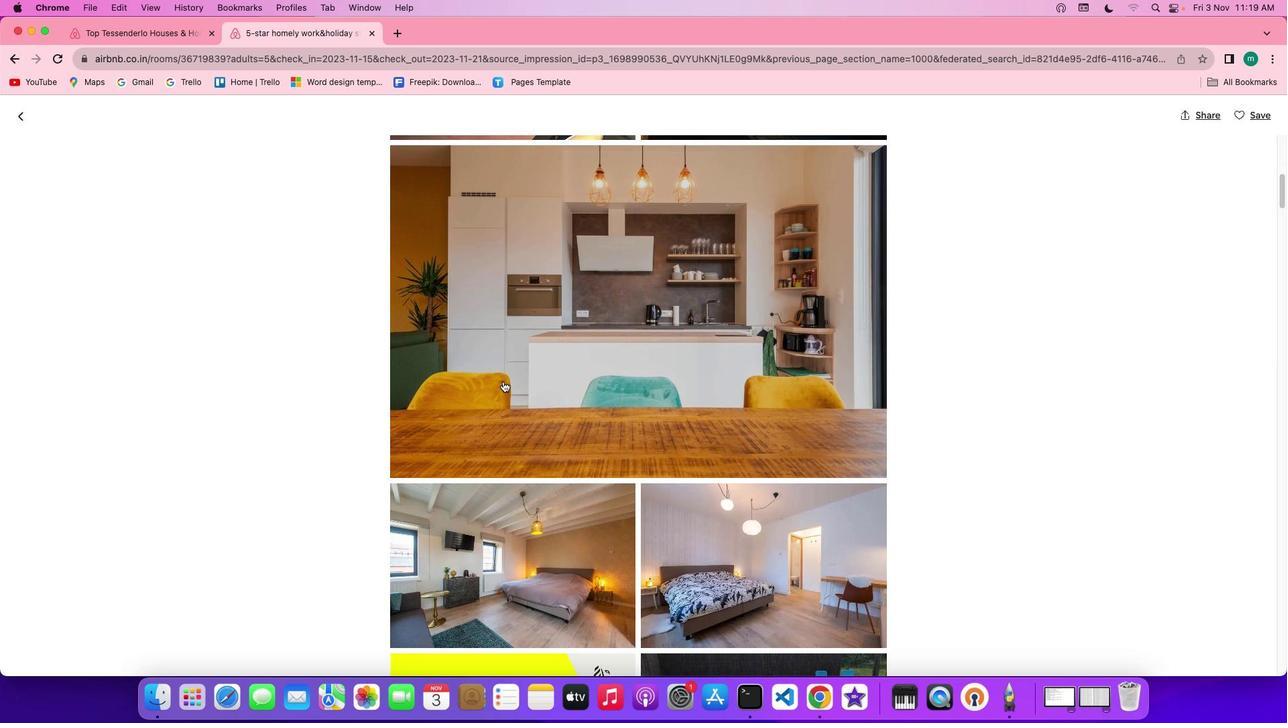 
Action: Mouse scrolled (503, 381) with delta (0, 0)
Screenshot: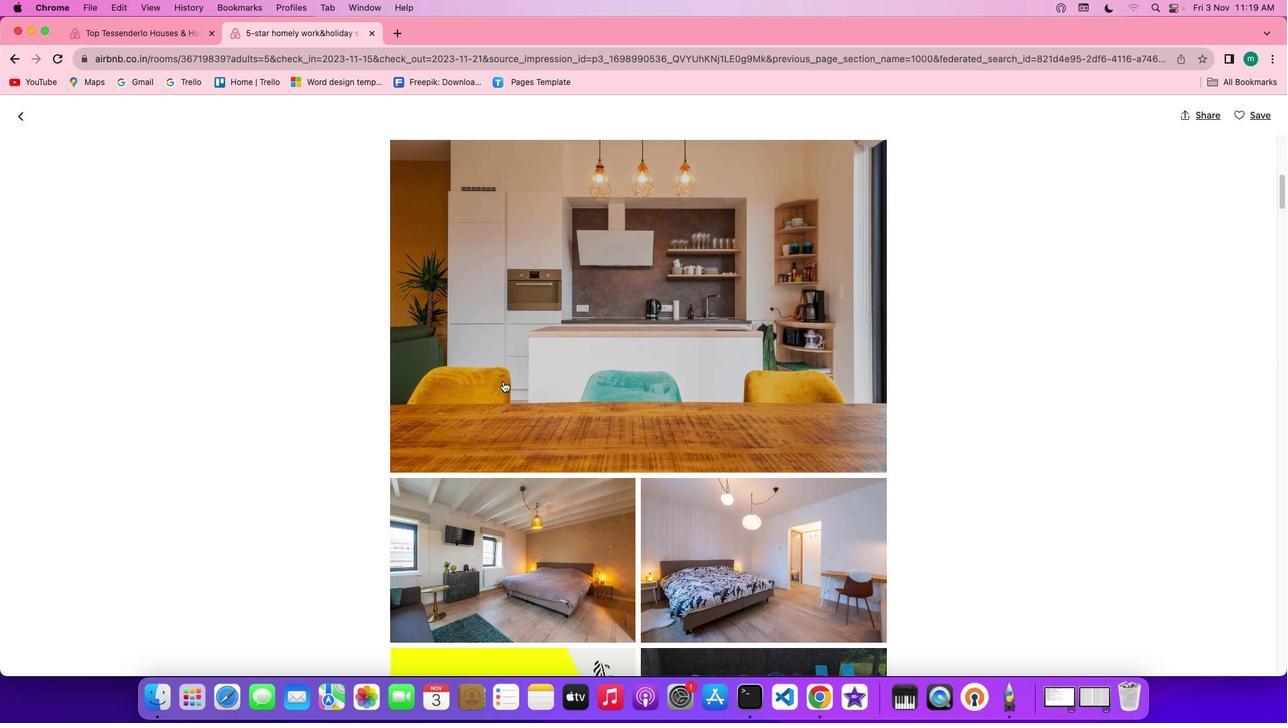 
Action: Mouse scrolled (503, 381) with delta (0, 0)
Screenshot: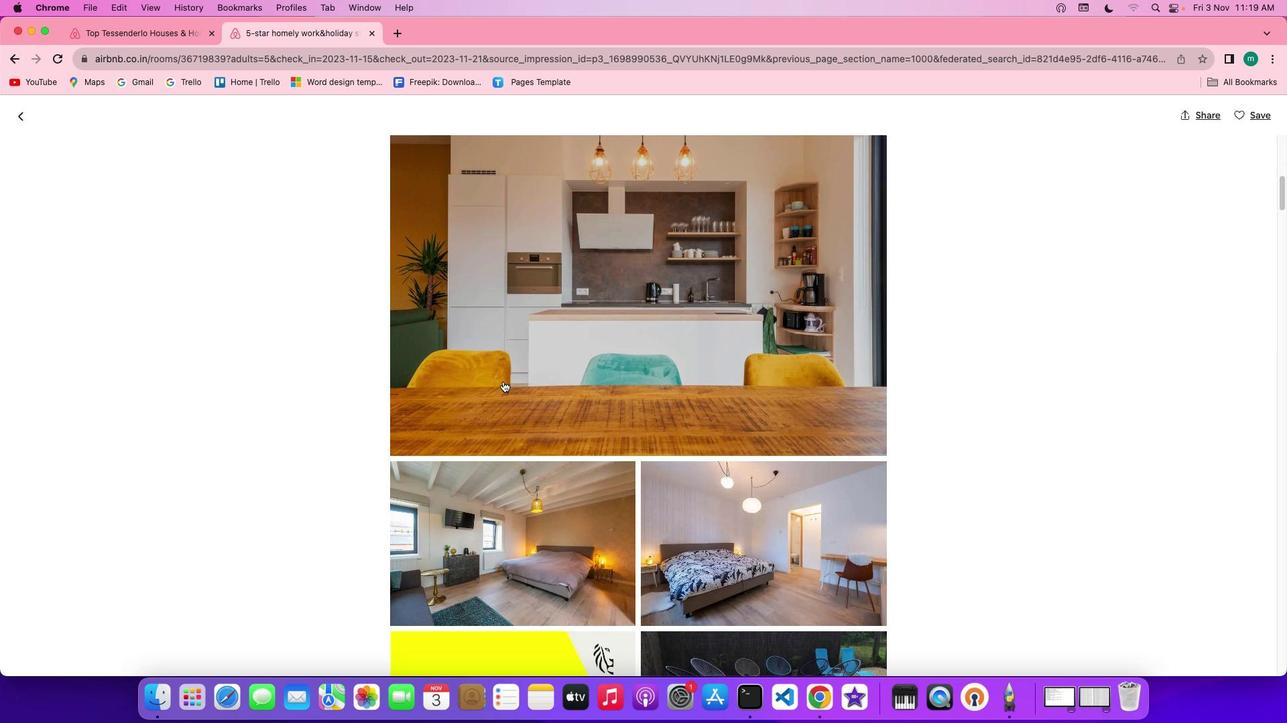 
Action: Mouse scrolled (503, 381) with delta (0, 0)
Screenshot: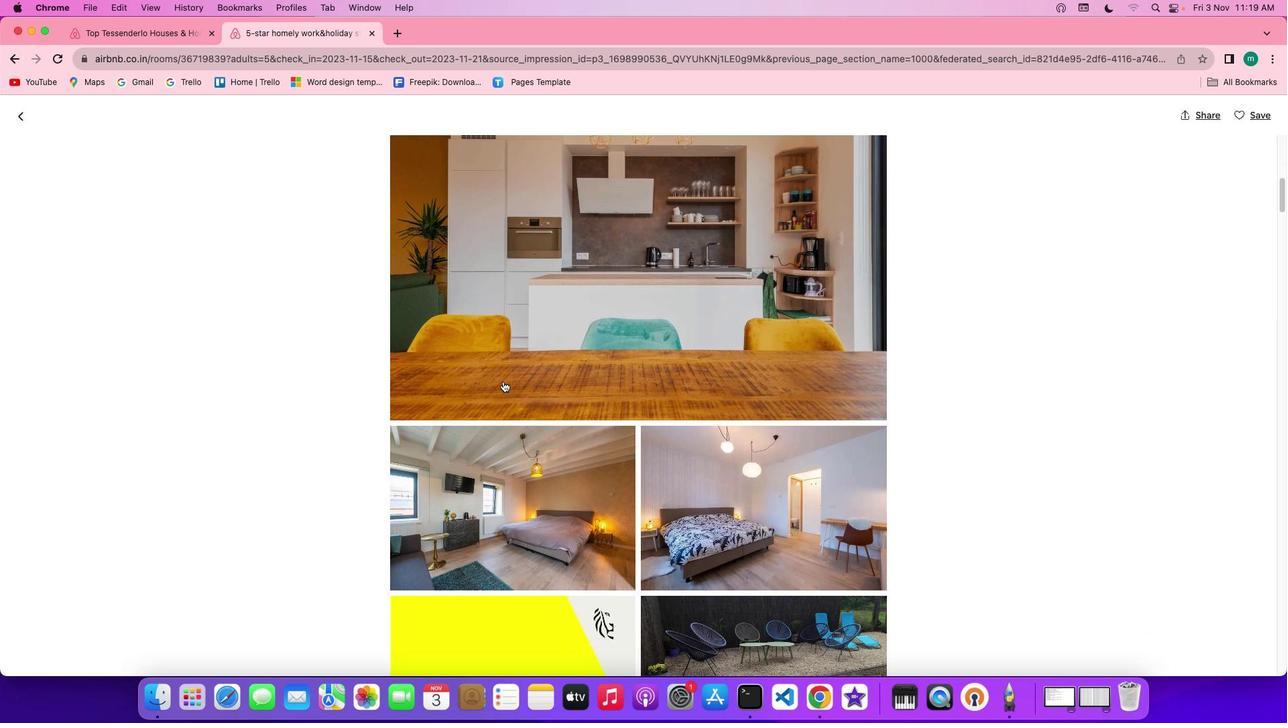
Action: Mouse scrolled (503, 381) with delta (0, 0)
Screenshot: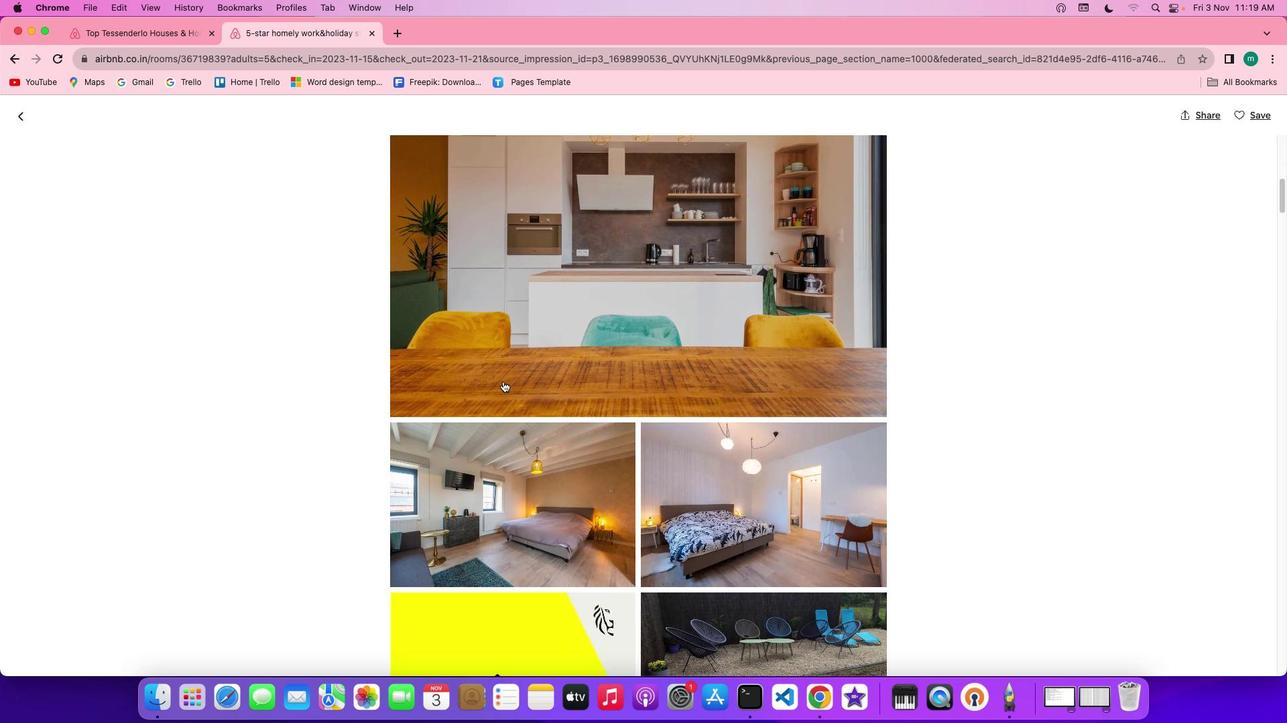 
Action: Mouse scrolled (503, 381) with delta (0, -1)
Screenshot: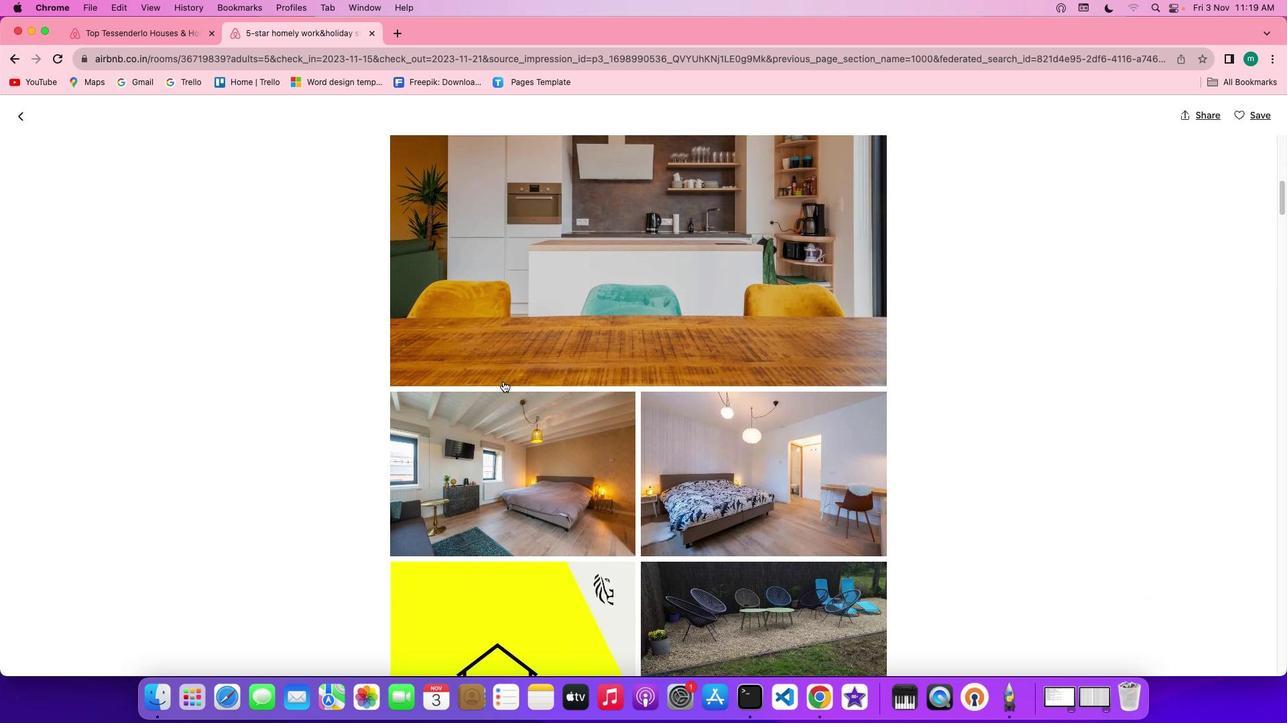 
Action: Mouse scrolled (503, 381) with delta (0, -1)
Screenshot: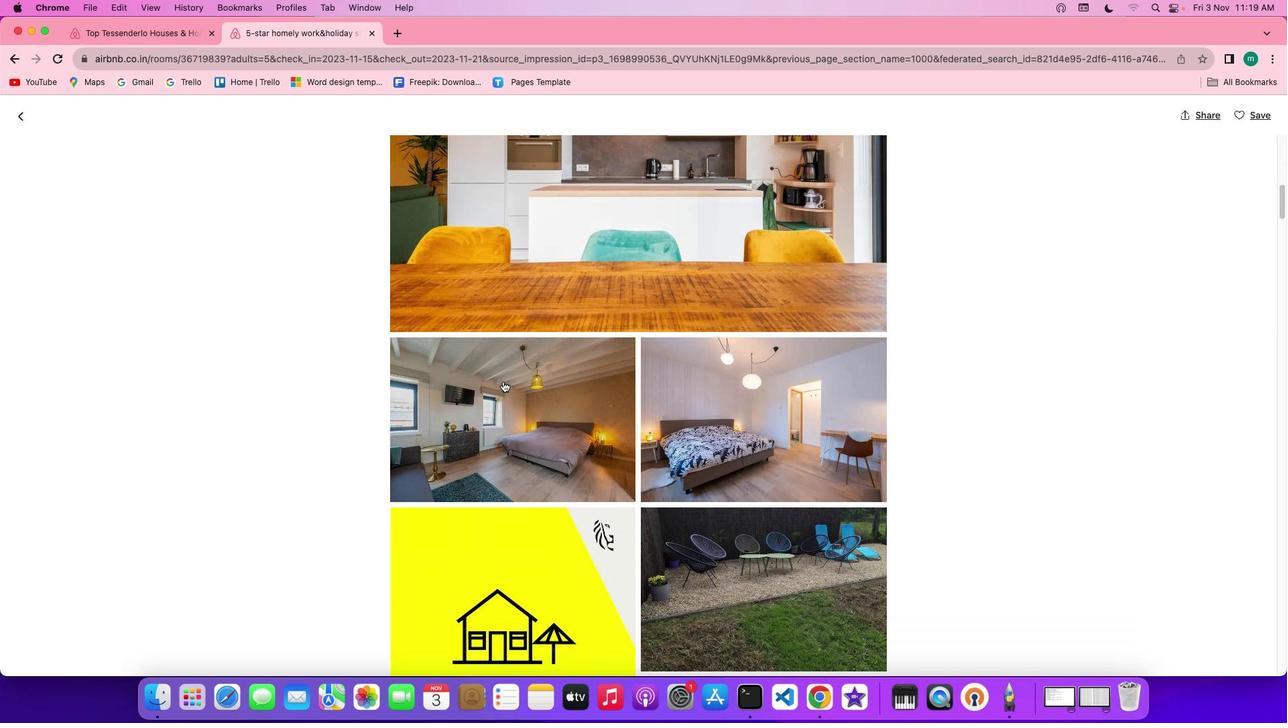 
Action: Mouse scrolled (503, 381) with delta (0, 0)
Screenshot: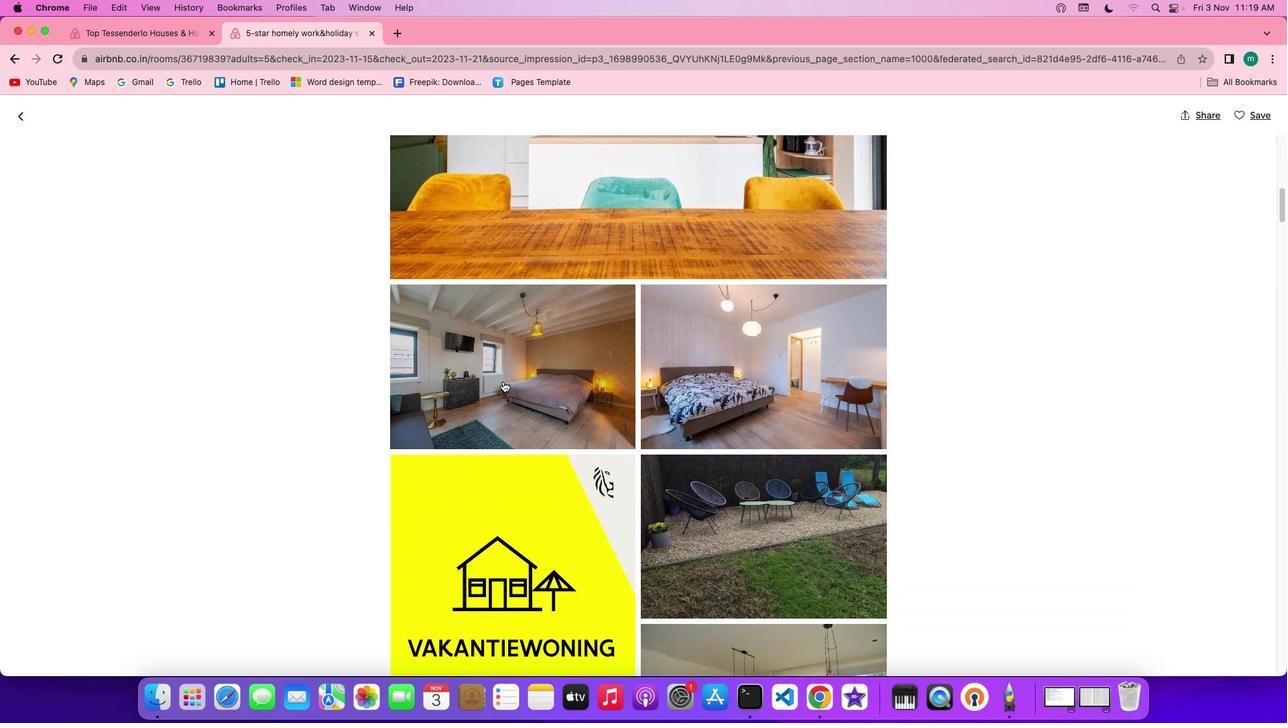 
Action: Mouse scrolled (503, 381) with delta (0, 0)
Screenshot: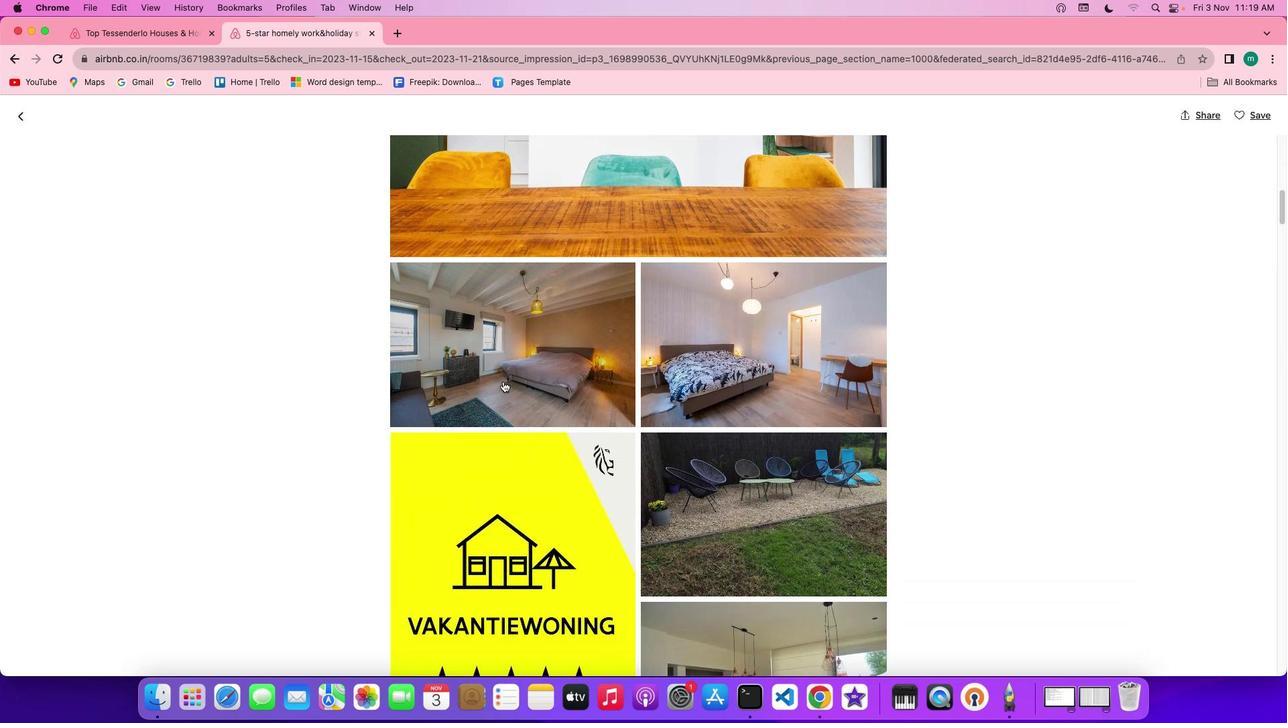 
Action: Mouse scrolled (503, 381) with delta (0, -1)
Screenshot: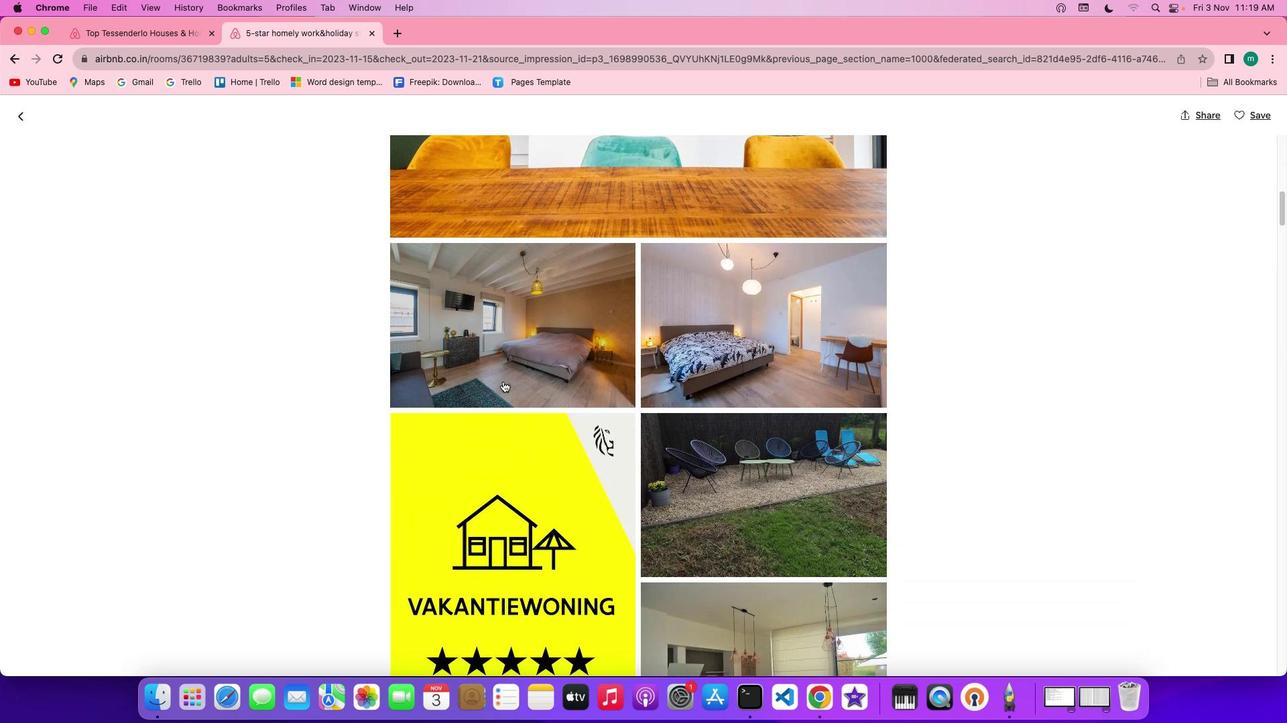 
Action: Mouse scrolled (503, 381) with delta (0, 0)
Screenshot: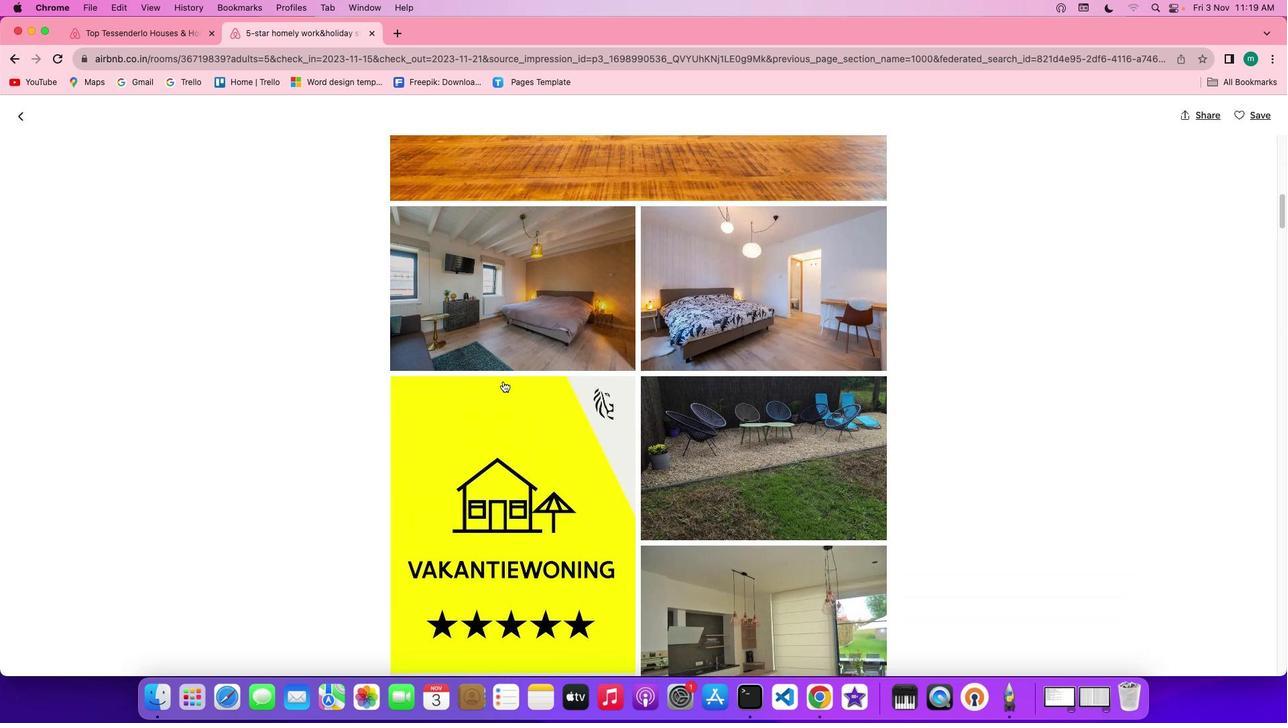 
Action: Mouse scrolled (503, 381) with delta (0, 0)
Screenshot: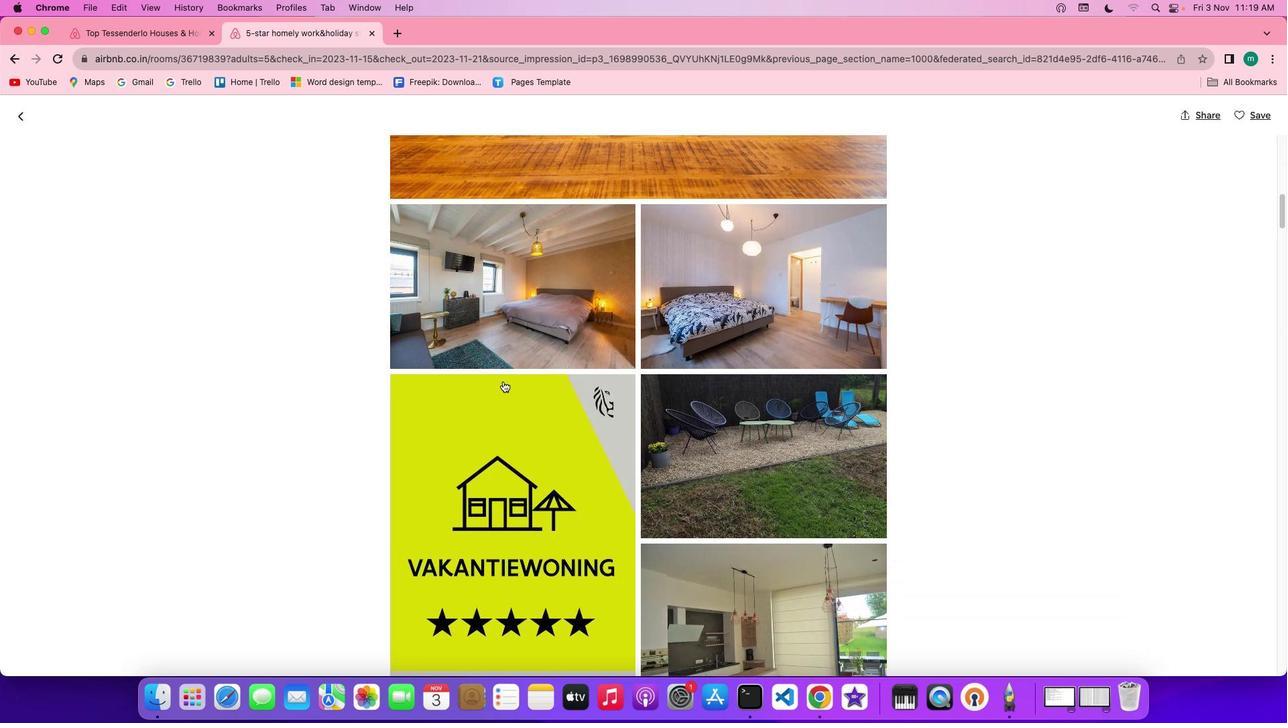 
Action: Mouse scrolled (503, 381) with delta (0, 0)
Screenshot: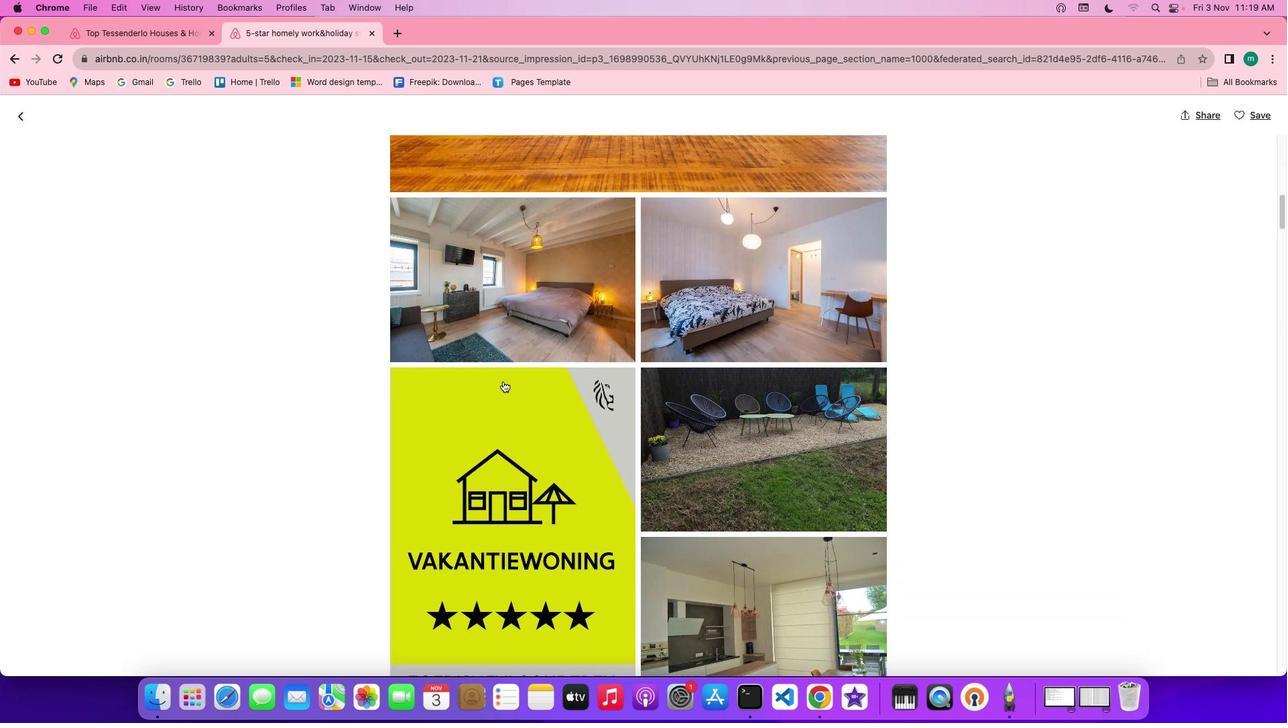 
Action: Mouse scrolled (503, 381) with delta (0, -1)
Screenshot: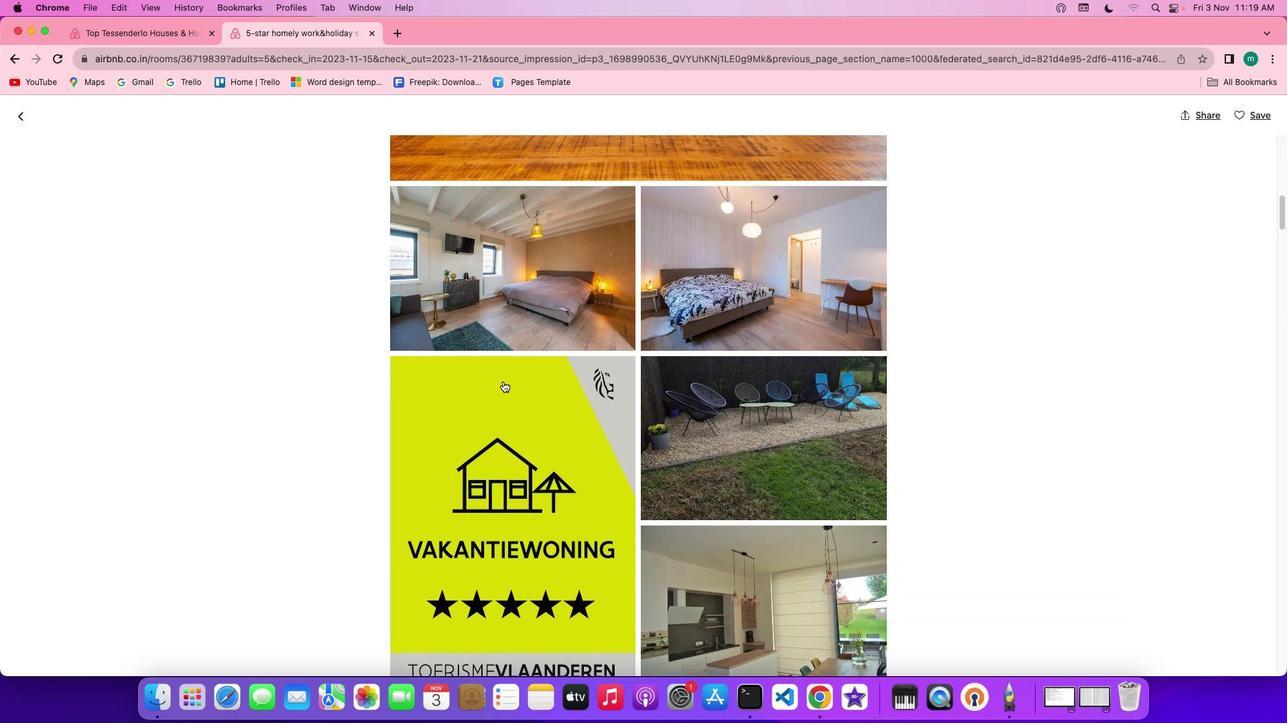 
Action: Mouse scrolled (503, 381) with delta (0, 0)
Screenshot: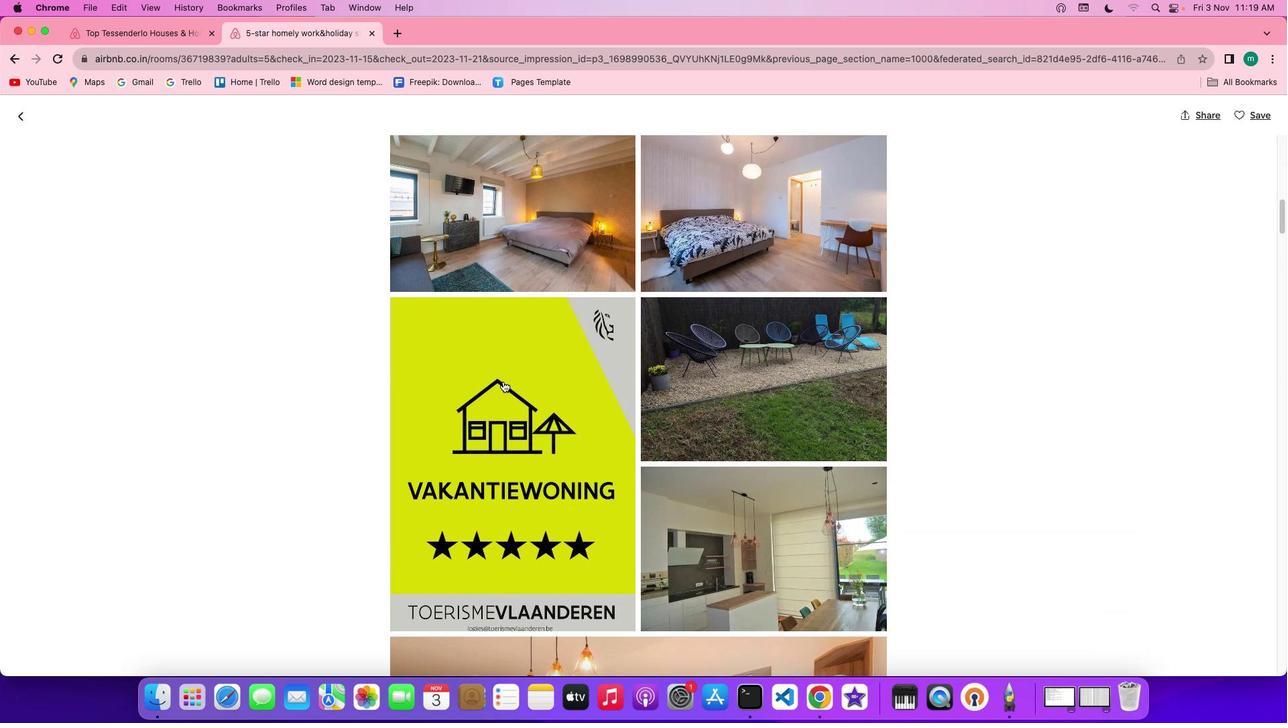 
Action: Mouse scrolled (503, 381) with delta (0, 0)
Screenshot: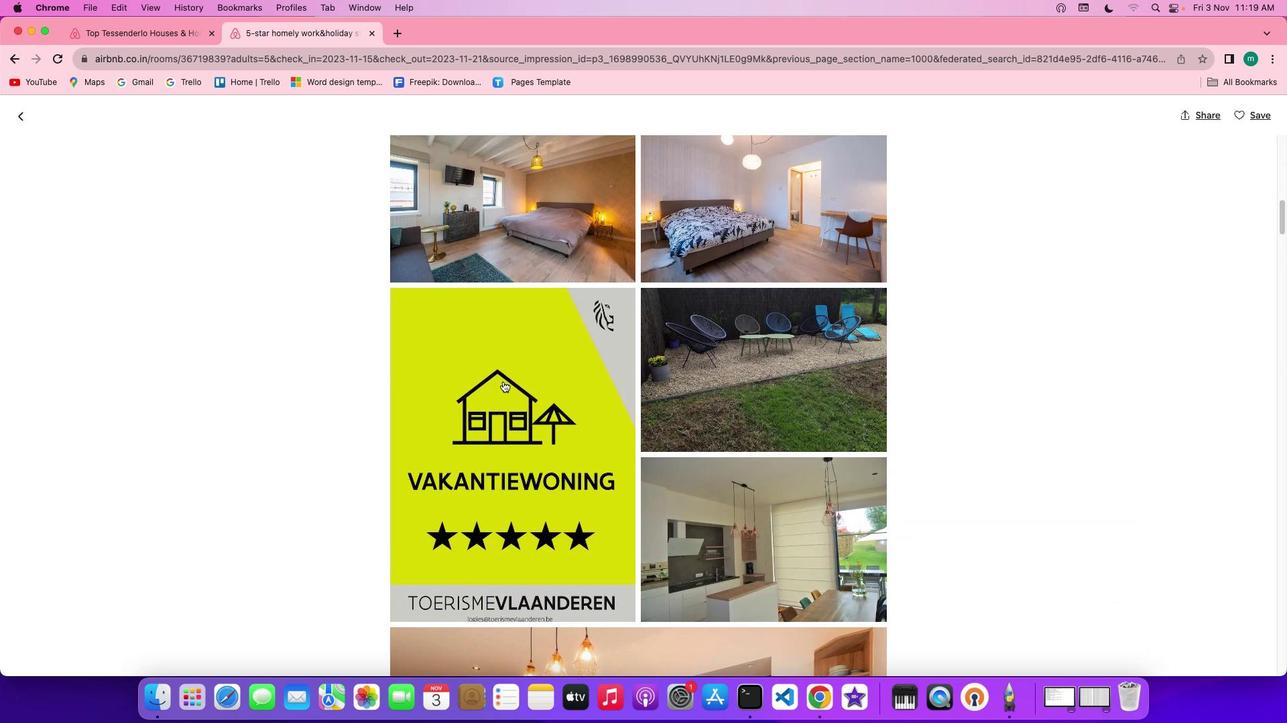 
Action: Mouse scrolled (503, 381) with delta (0, 0)
Screenshot: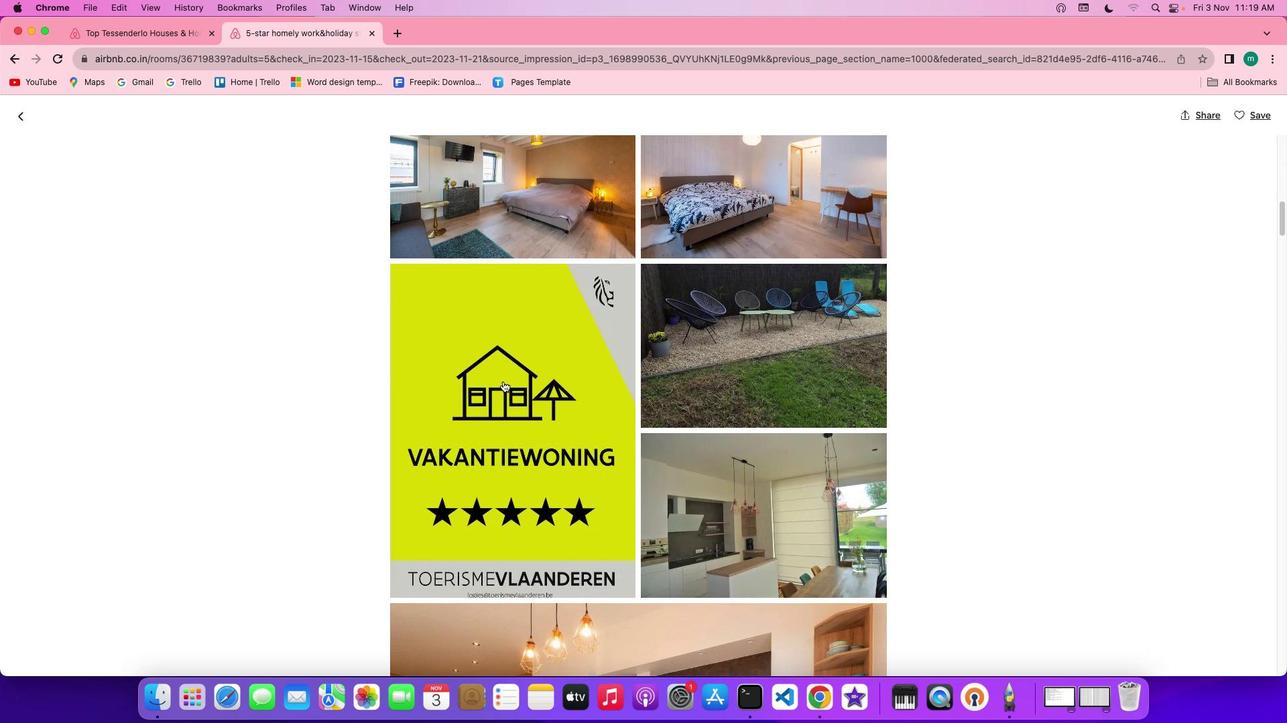 
Action: Mouse scrolled (503, 381) with delta (0, 0)
Screenshot: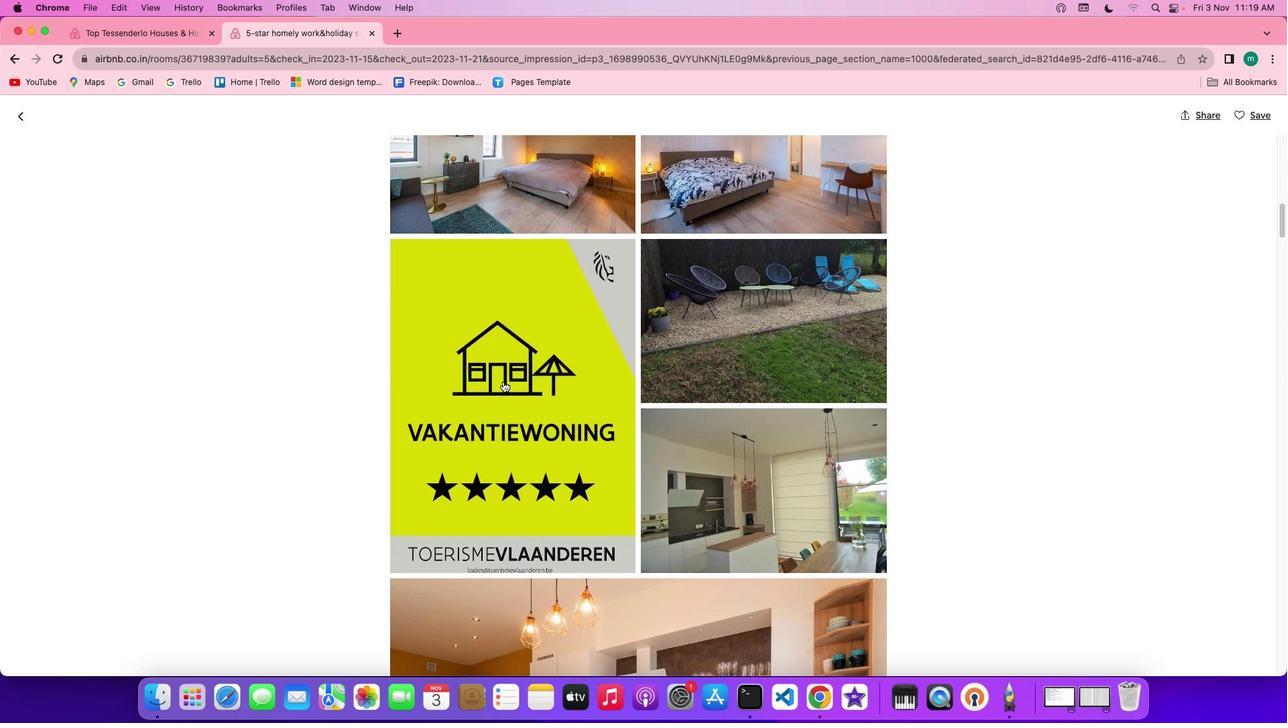 
Action: Mouse scrolled (503, 381) with delta (0, 0)
Screenshot: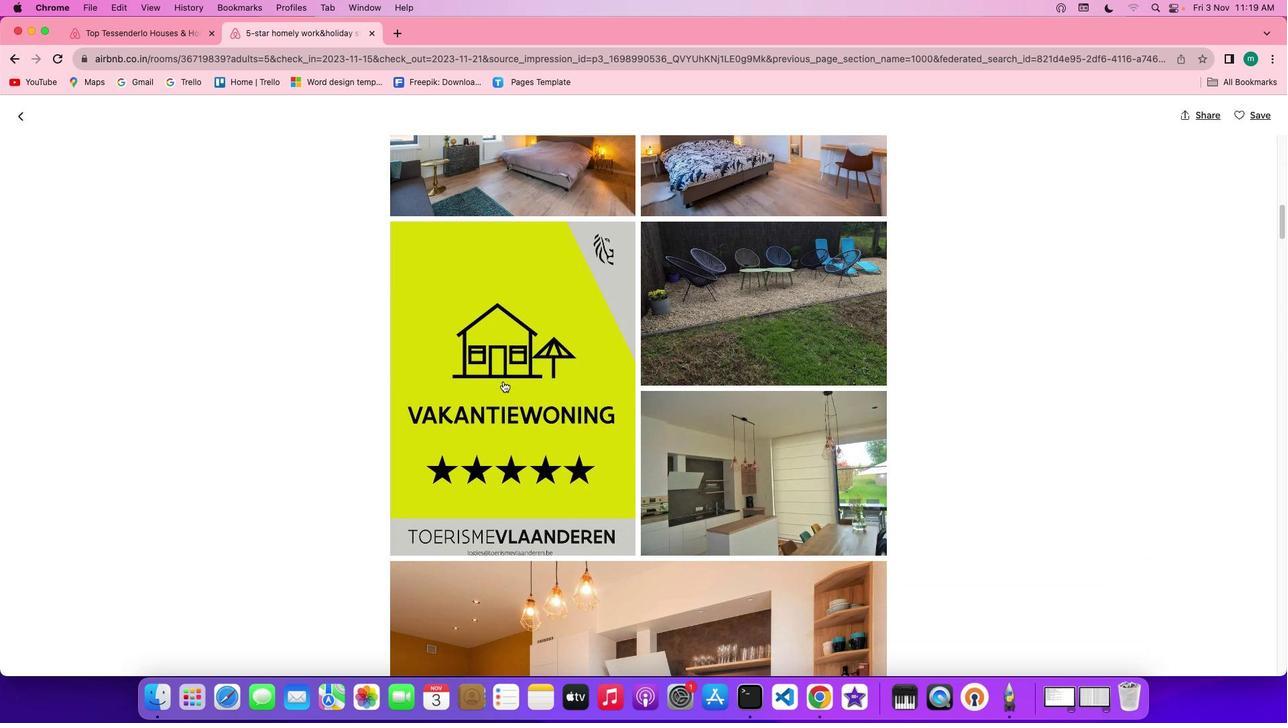 
Action: Mouse scrolled (503, 381) with delta (0, -1)
Screenshot: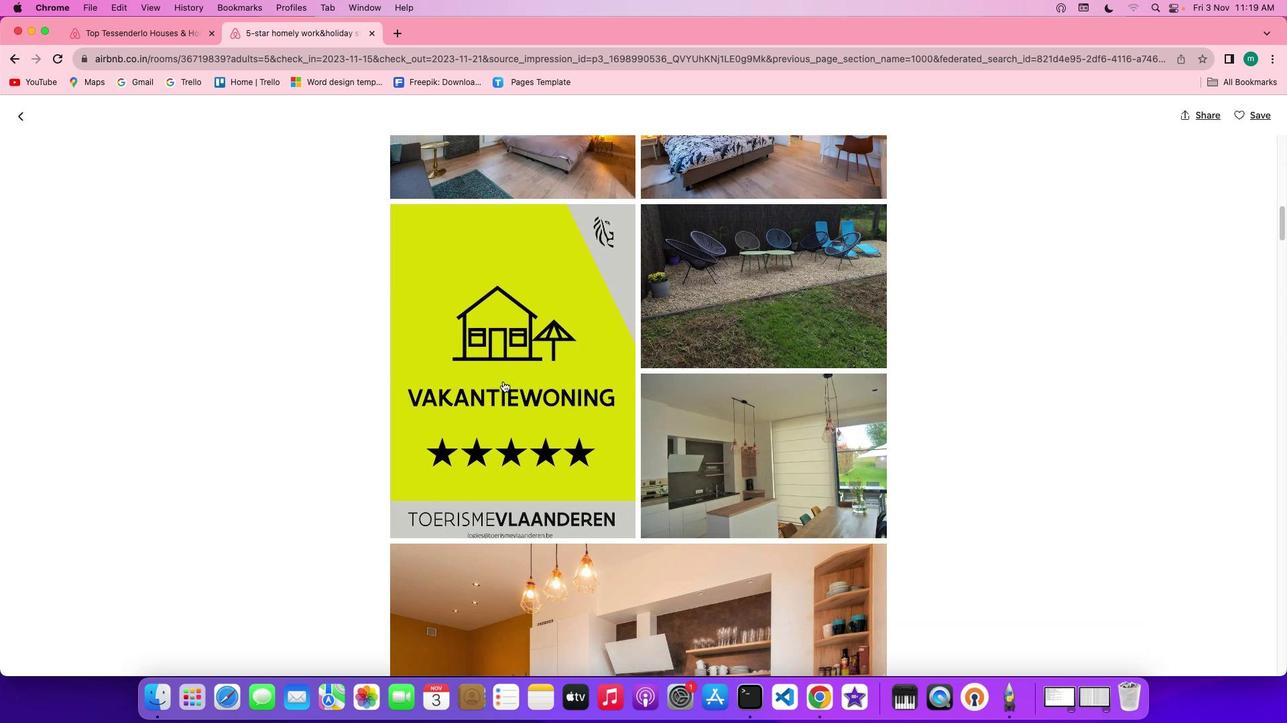 
Action: Mouse scrolled (503, 381) with delta (0, 0)
Screenshot: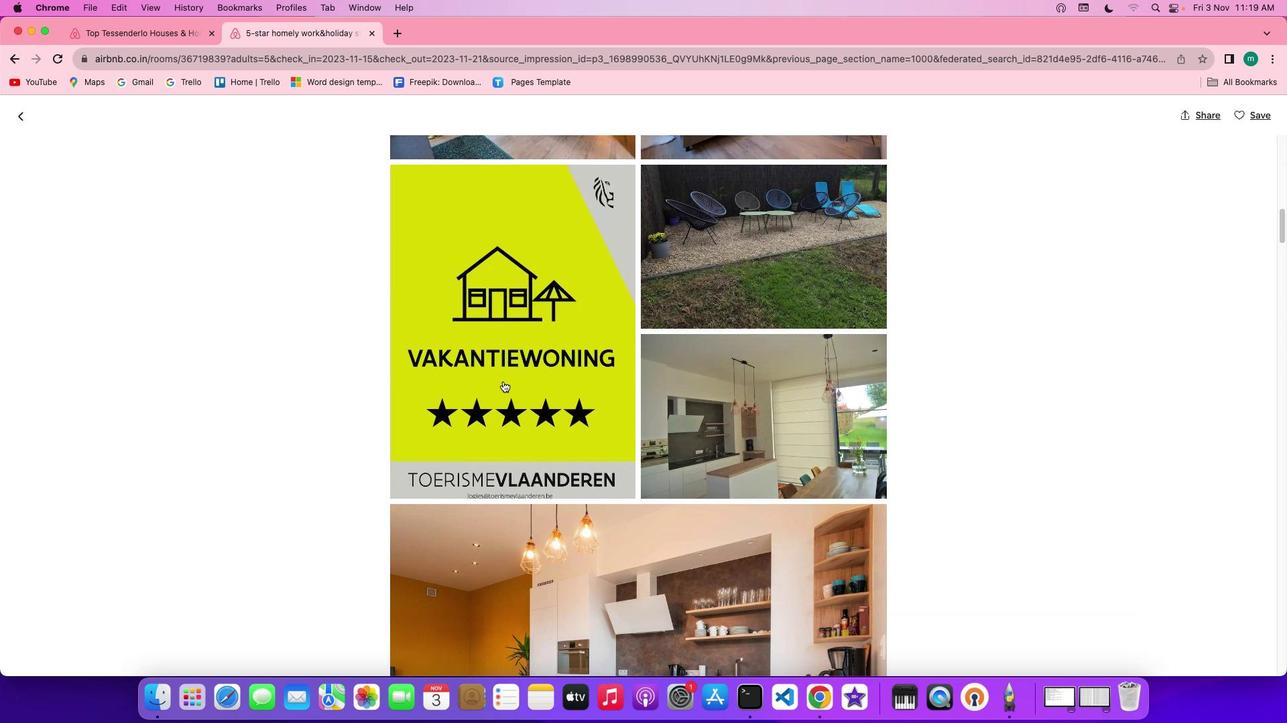 
Action: Mouse scrolled (503, 381) with delta (0, 0)
Screenshot: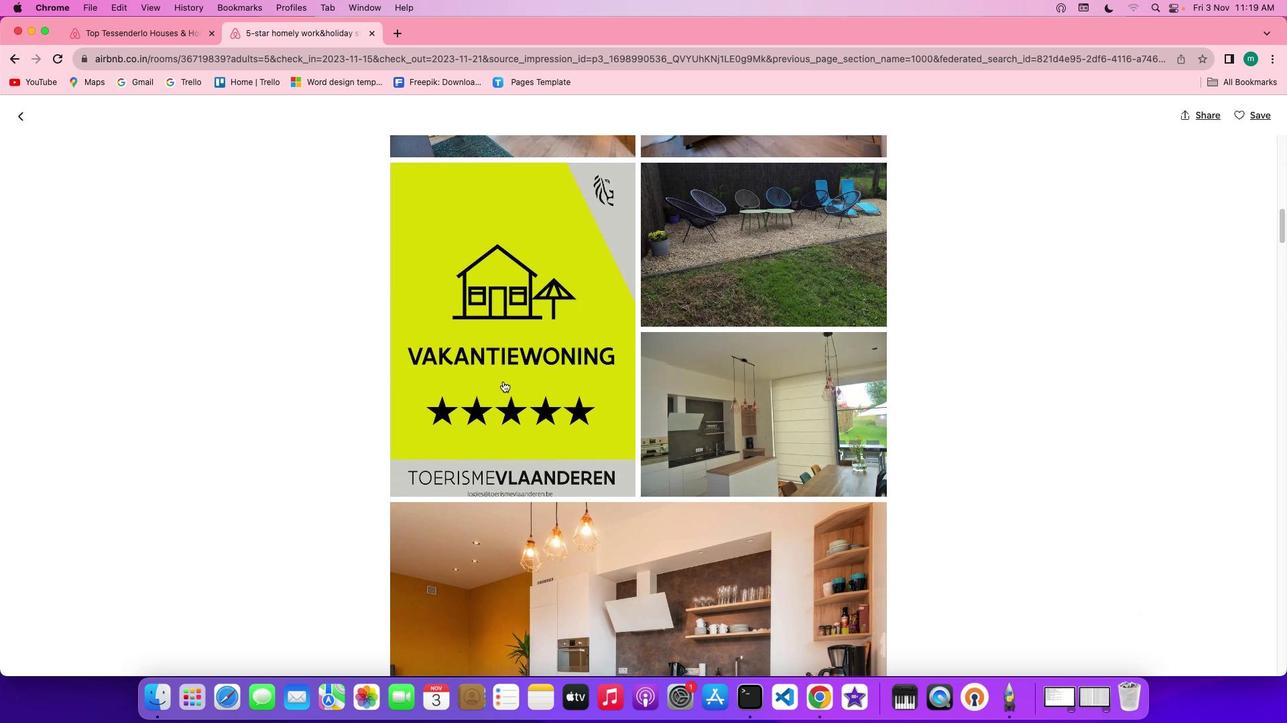 
Action: Mouse scrolled (503, 381) with delta (0, 0)
Screenshot: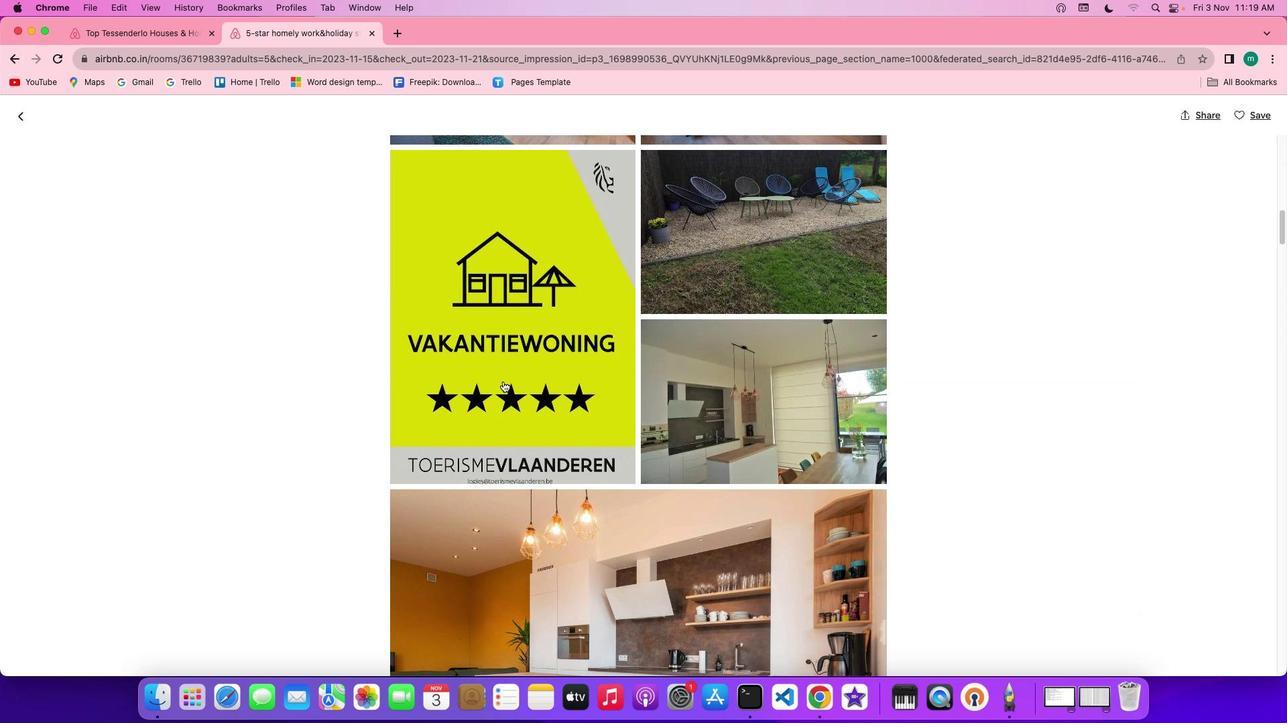 
Action: Mouse scrolled (503, 381) with delta (0, -1)
Screenshot: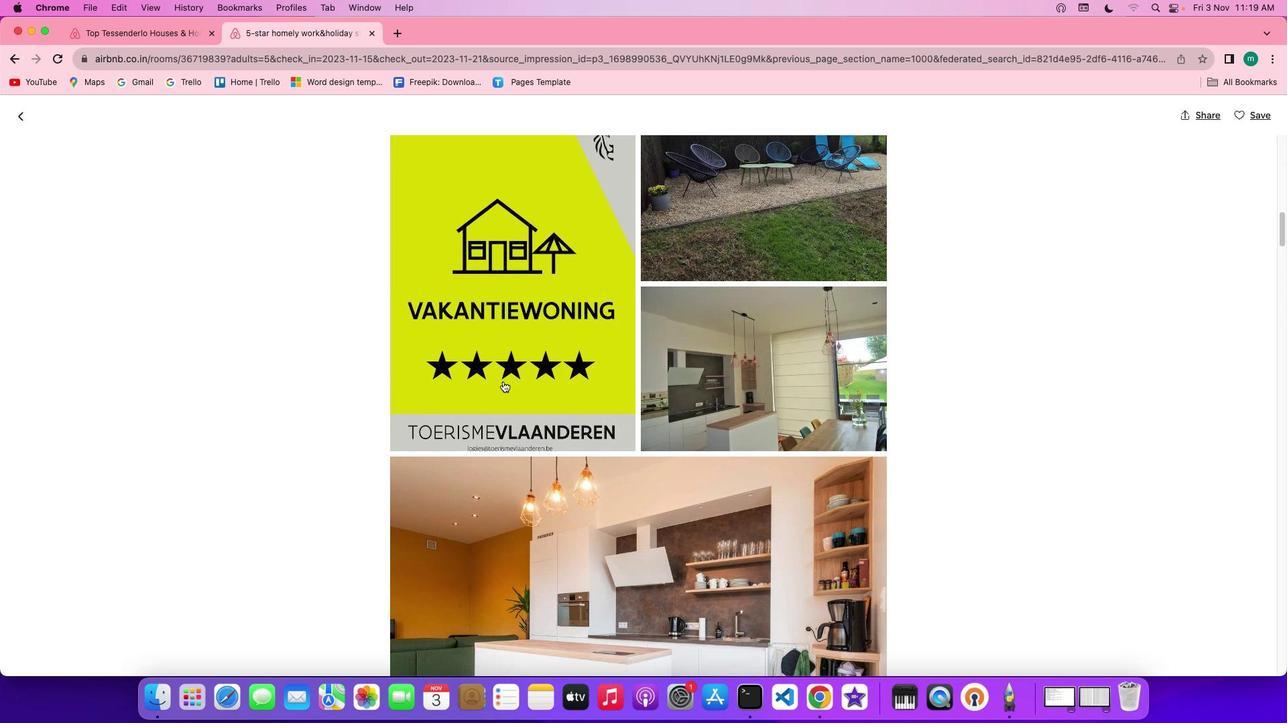 
Action: Mouse scrolled (503, 381) with delta (0, 0)
Screenshot: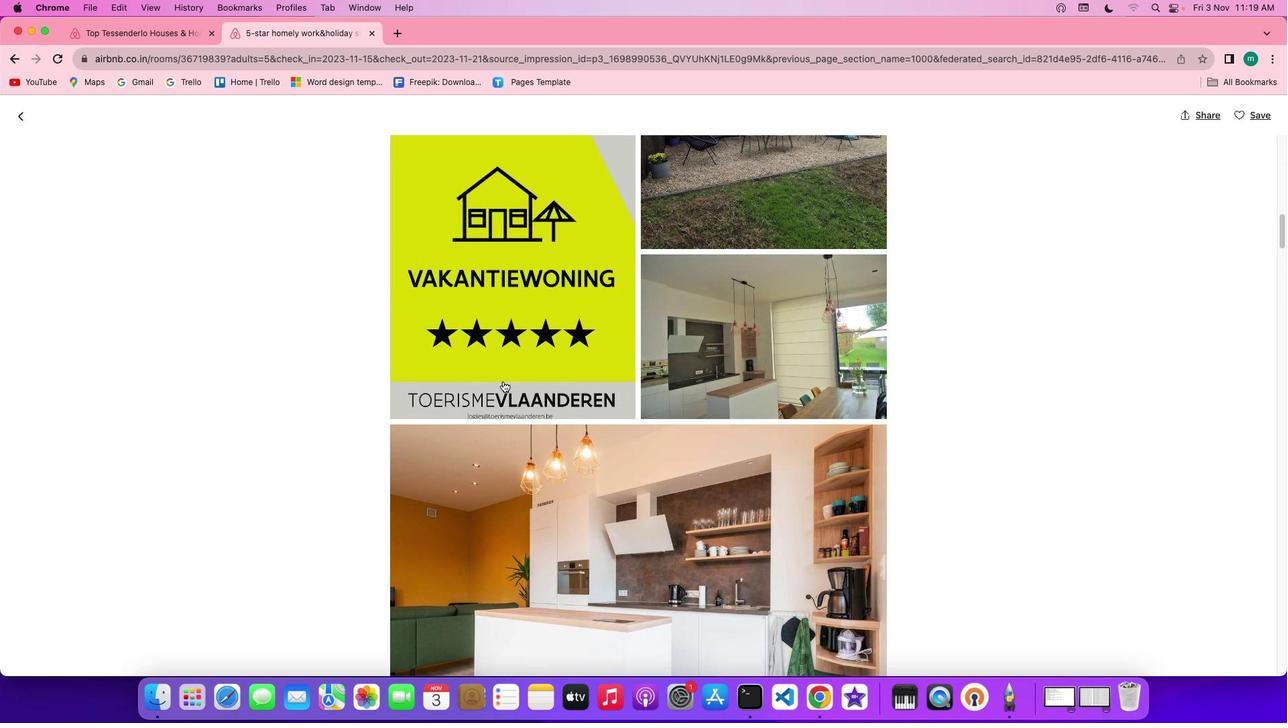 
Action: Mouse scrolled (503, 381) with delta (0, 0)
Screenshot: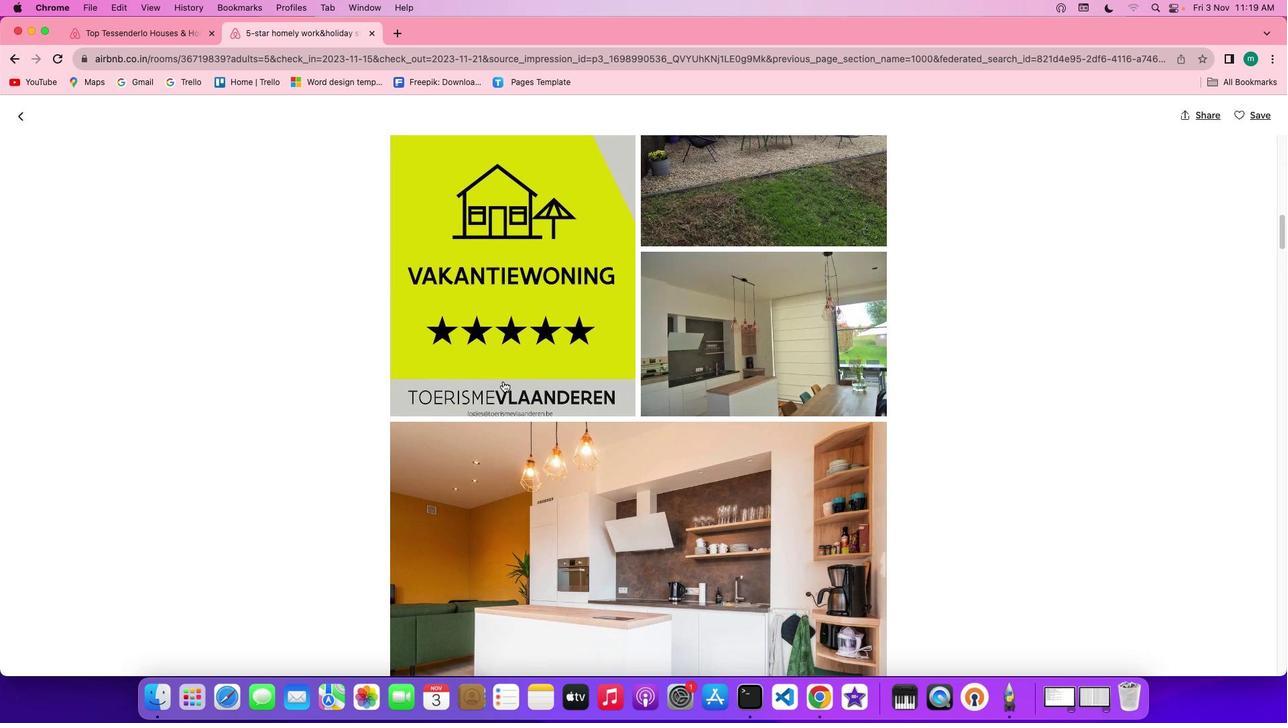 
Action: Mouse scrolled (503, 381) with delta (0, 0)
Screenshot: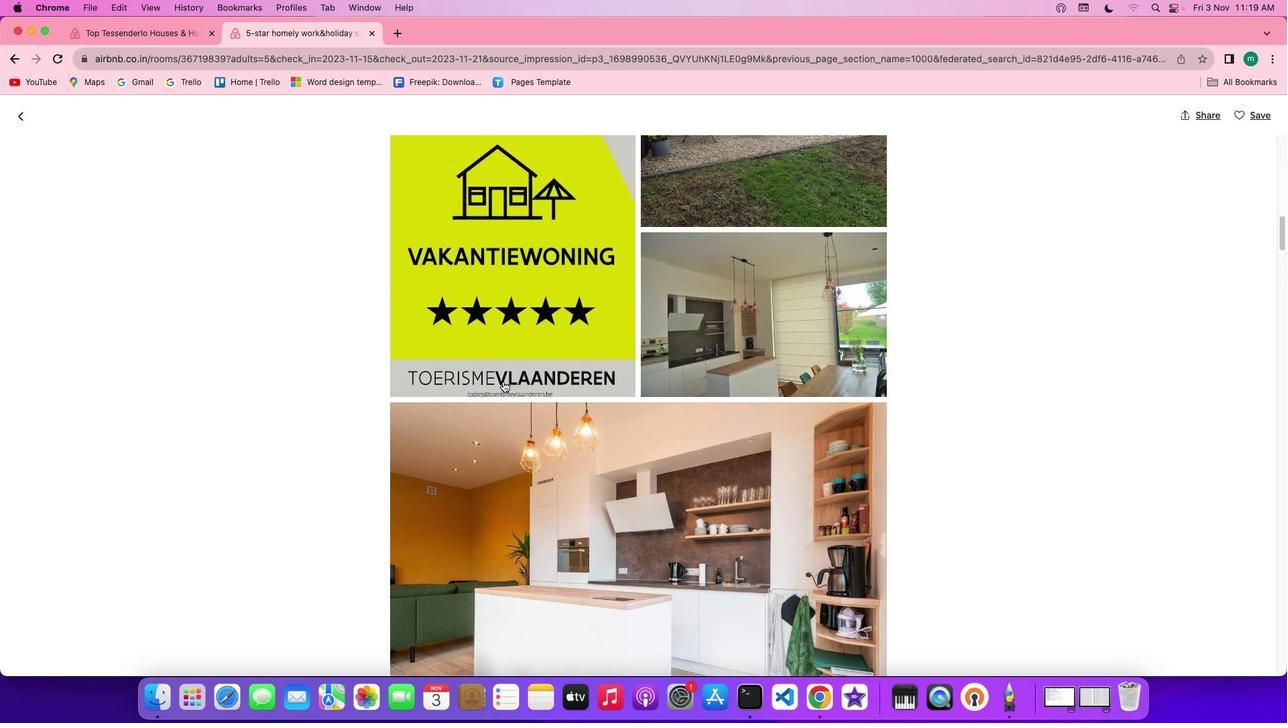 
Action: Mouse scrolled (503, 381) with delta (0, -1)
Screenshot: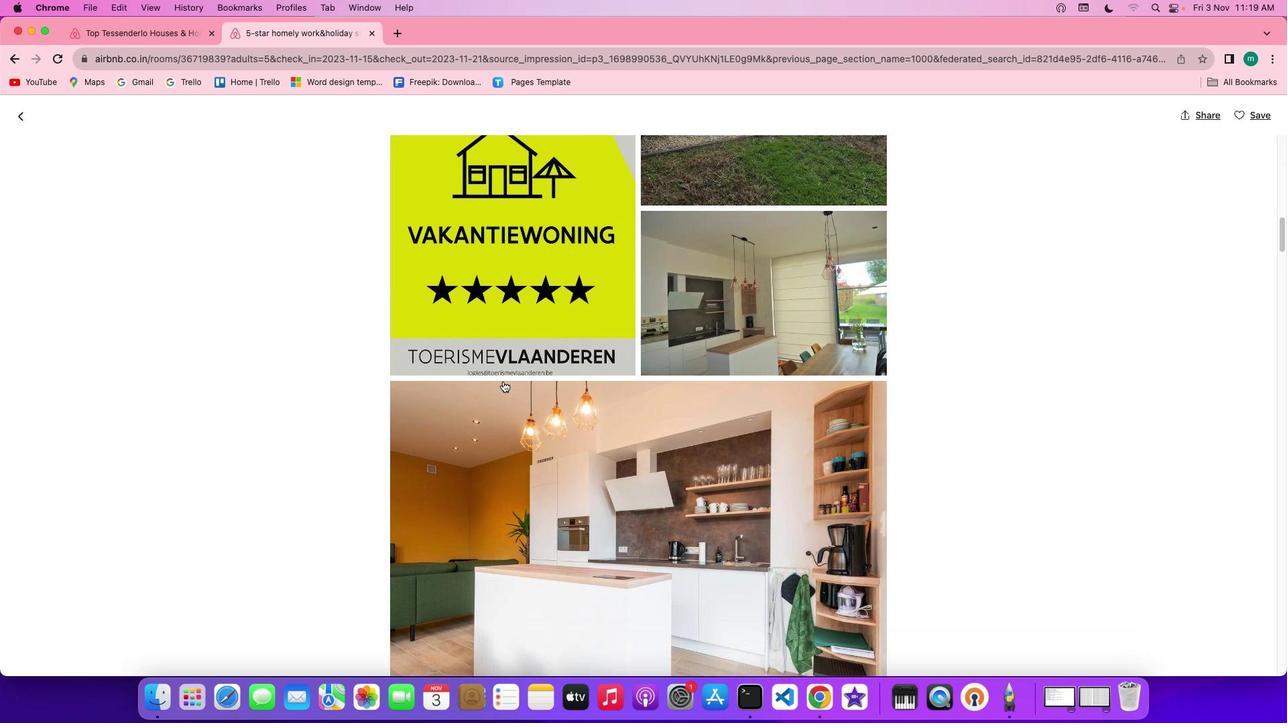 
Action: Mouse scrolled (503, 381) with delta (0, -1)
Screenshot: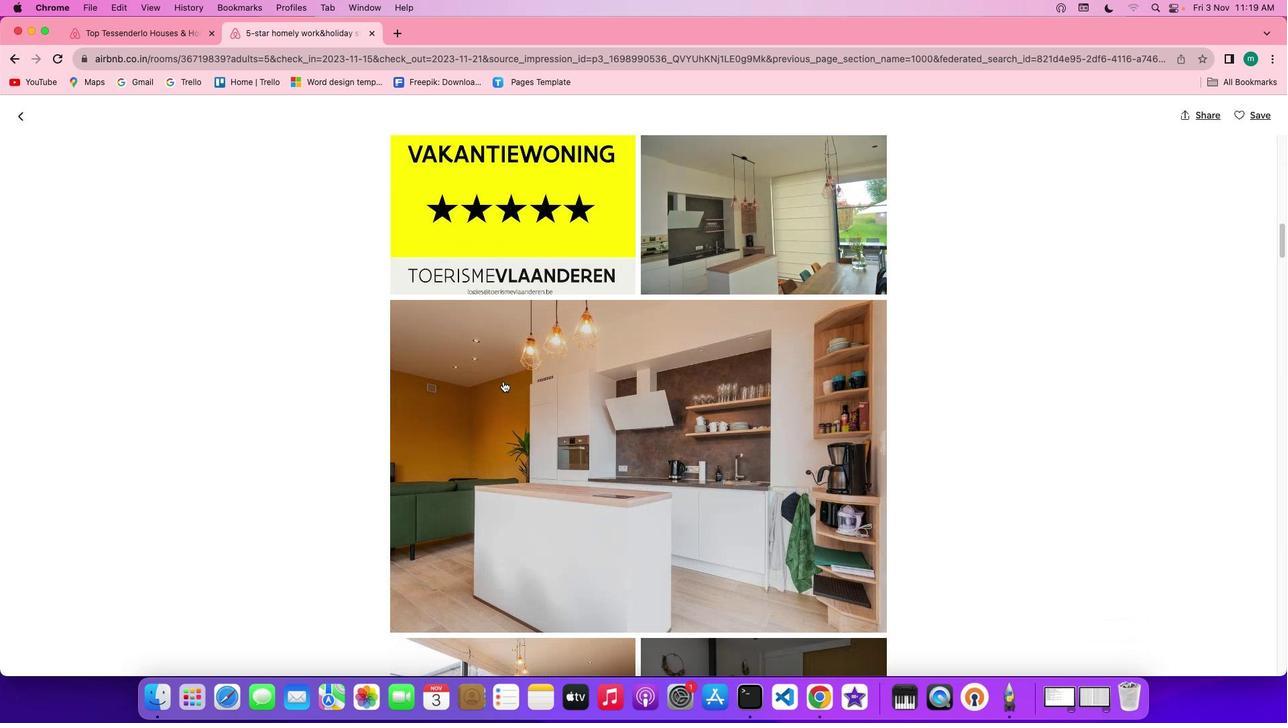 
Action: Mouse scrolled (503, 381) with delta (0, 0)
Screenshot: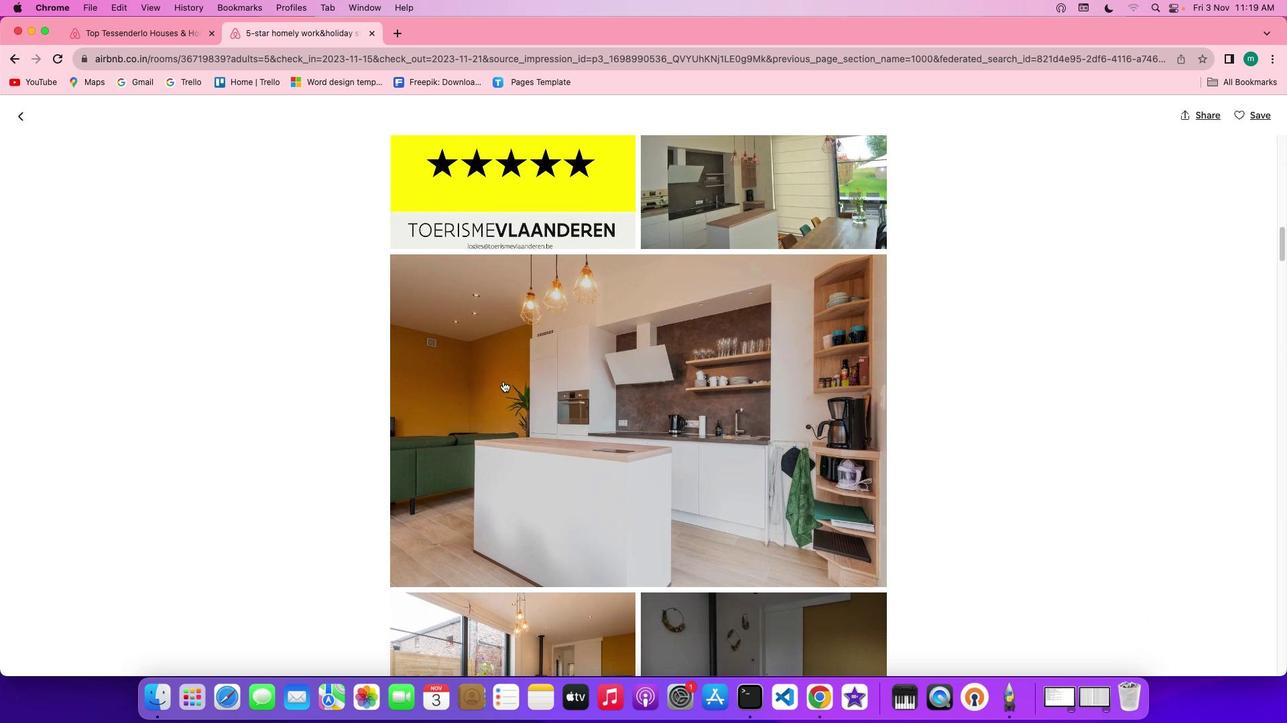 
Action: Mouse scrolled (503, 381) with delta (0, 0)
Screenshot: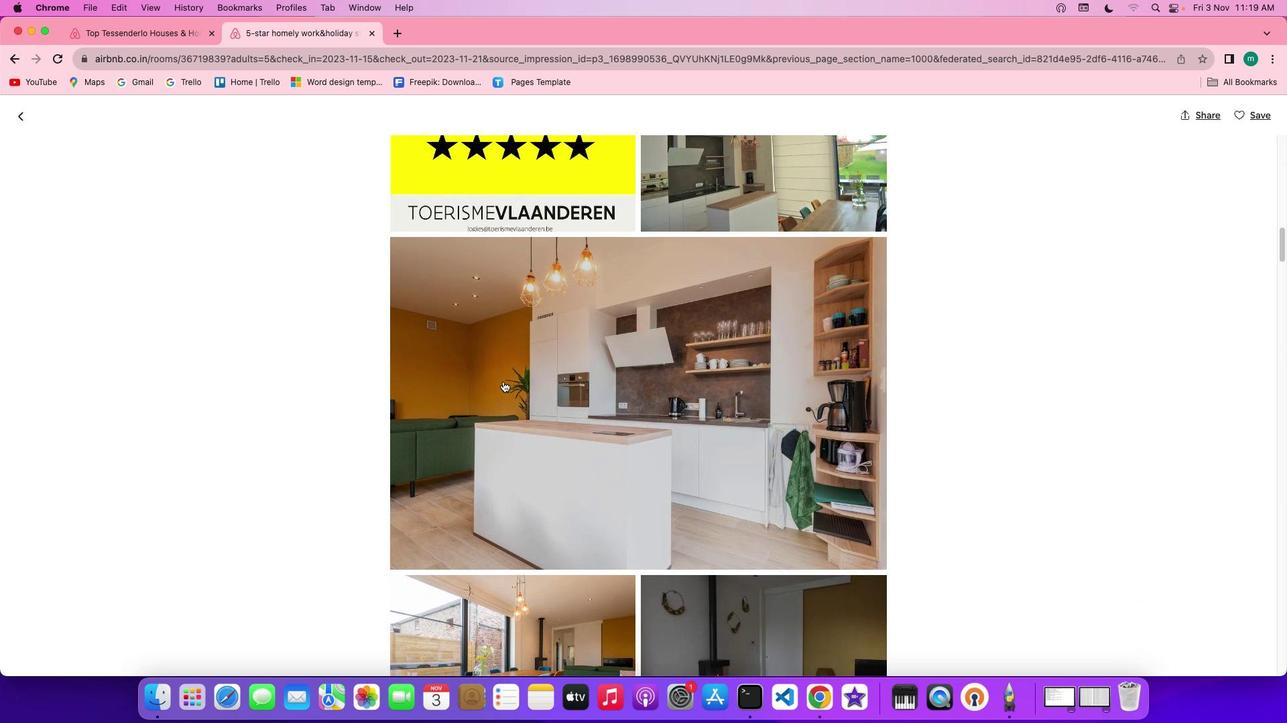 
Action: Mouse scrolled (503, 381) with delta (0, -1)
Screenshot: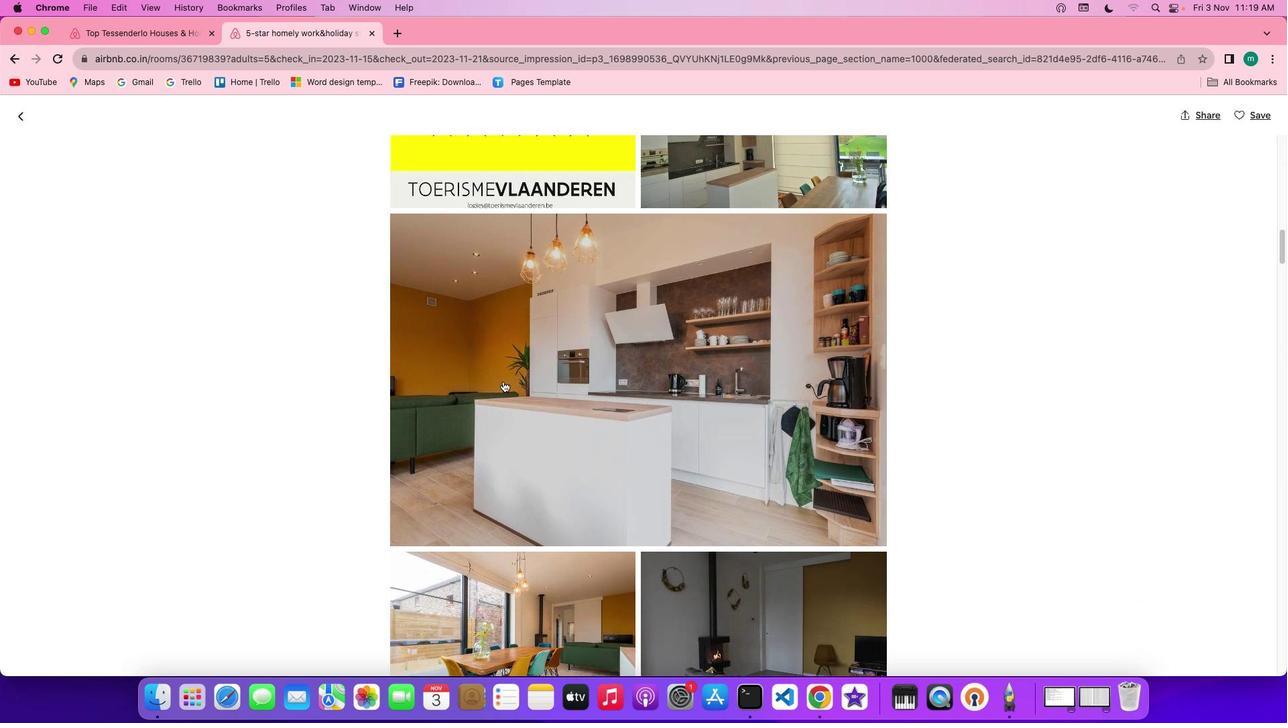 
Action: Mouse scrolled (503, 381) with delta (0, 0)
Screenshot: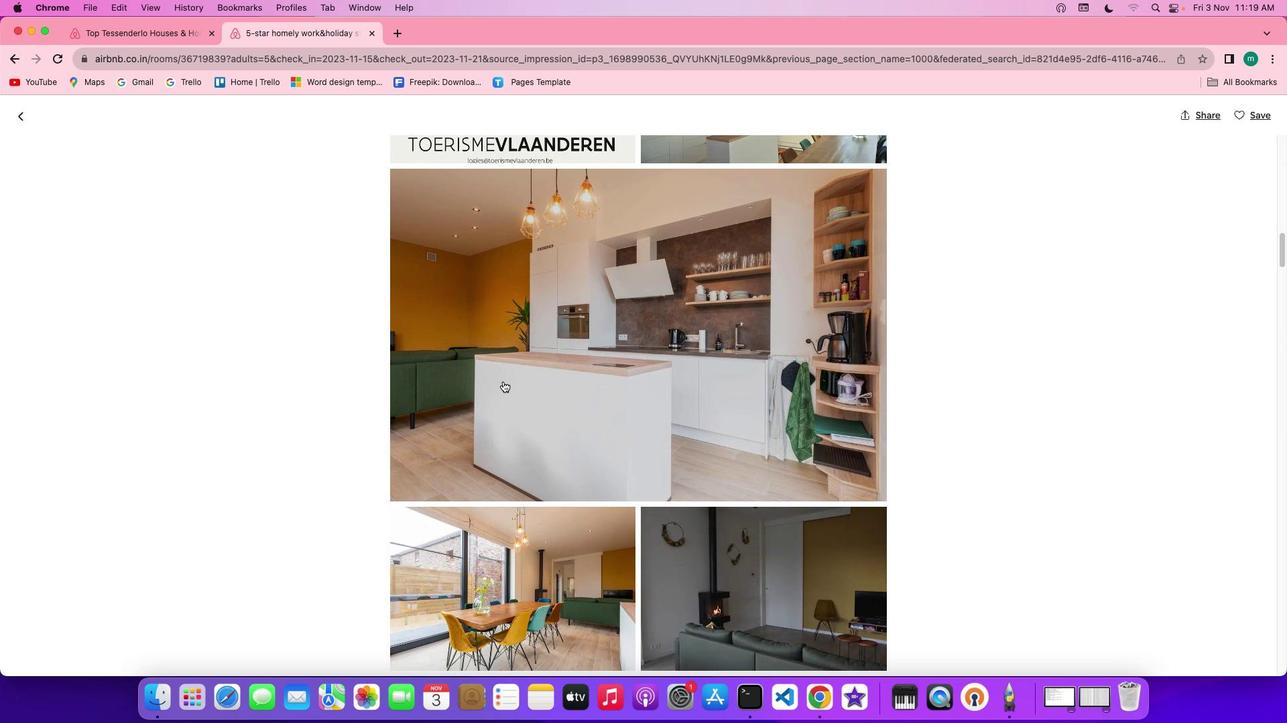 
Action: Mouse scrolled (503, 381) with delta (0, 0)
Screenshot: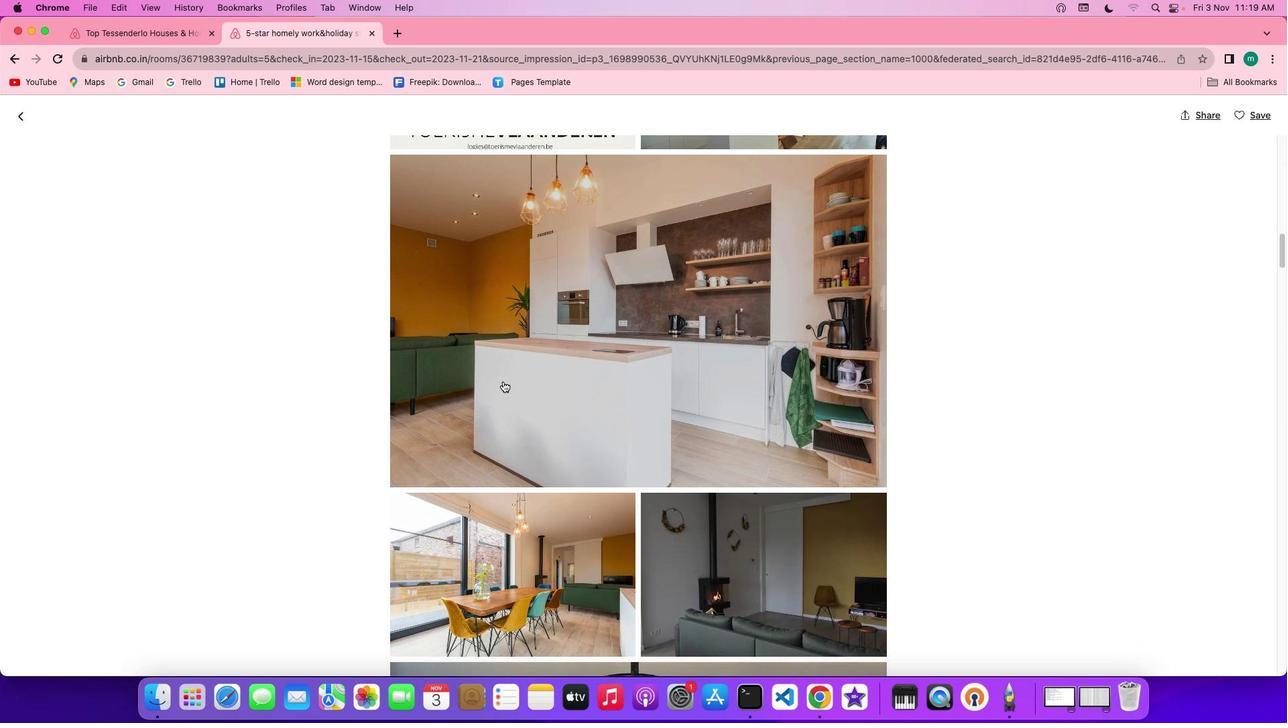 
Action: Mouse scrolled (503, 381) with delta (0, 0)
Screenshot: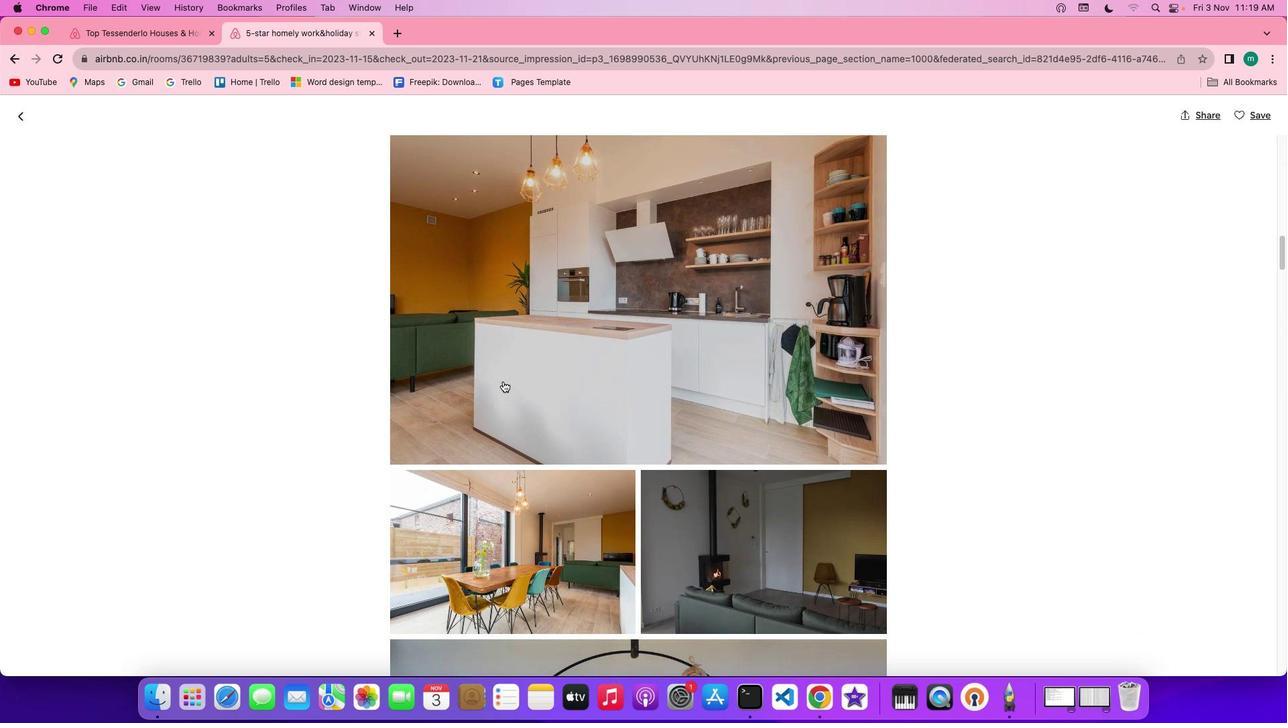 
Action: Mouse scrolled (503, 381) with delta (0, 0)
Screenshot: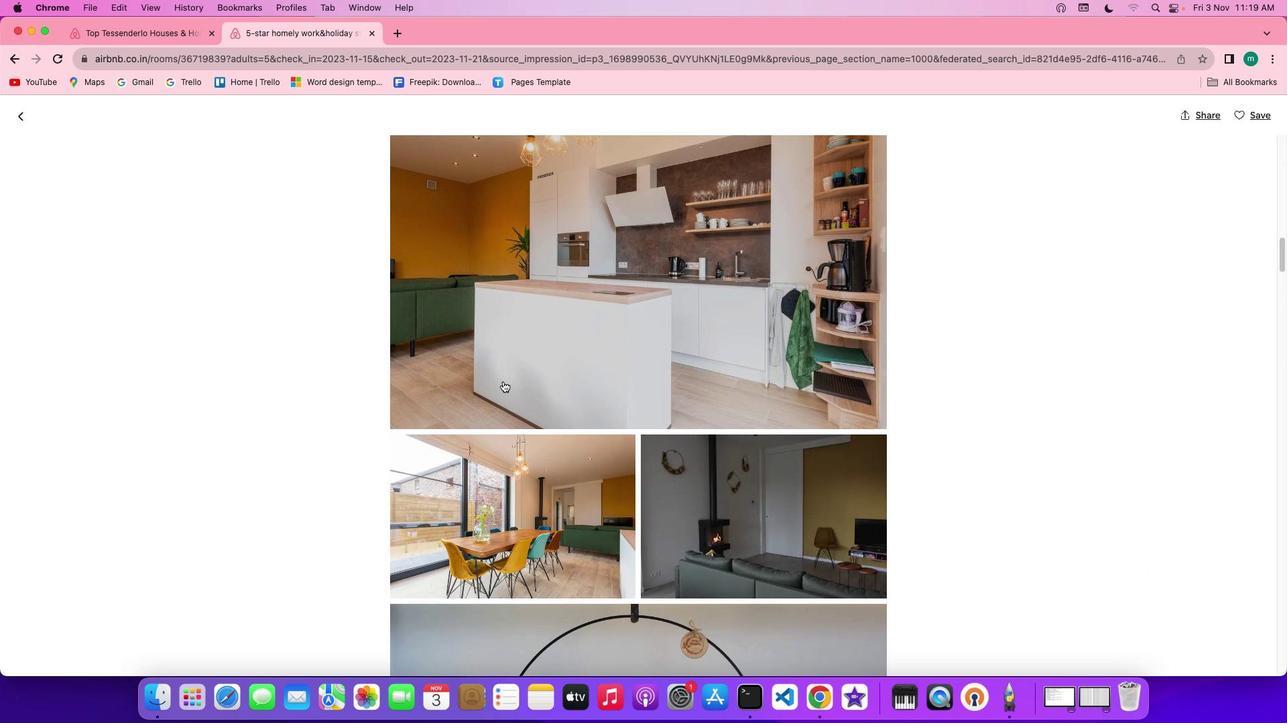 
Action: Mouse scrolled (503, 381) with delta (0, 0)
Screenshot: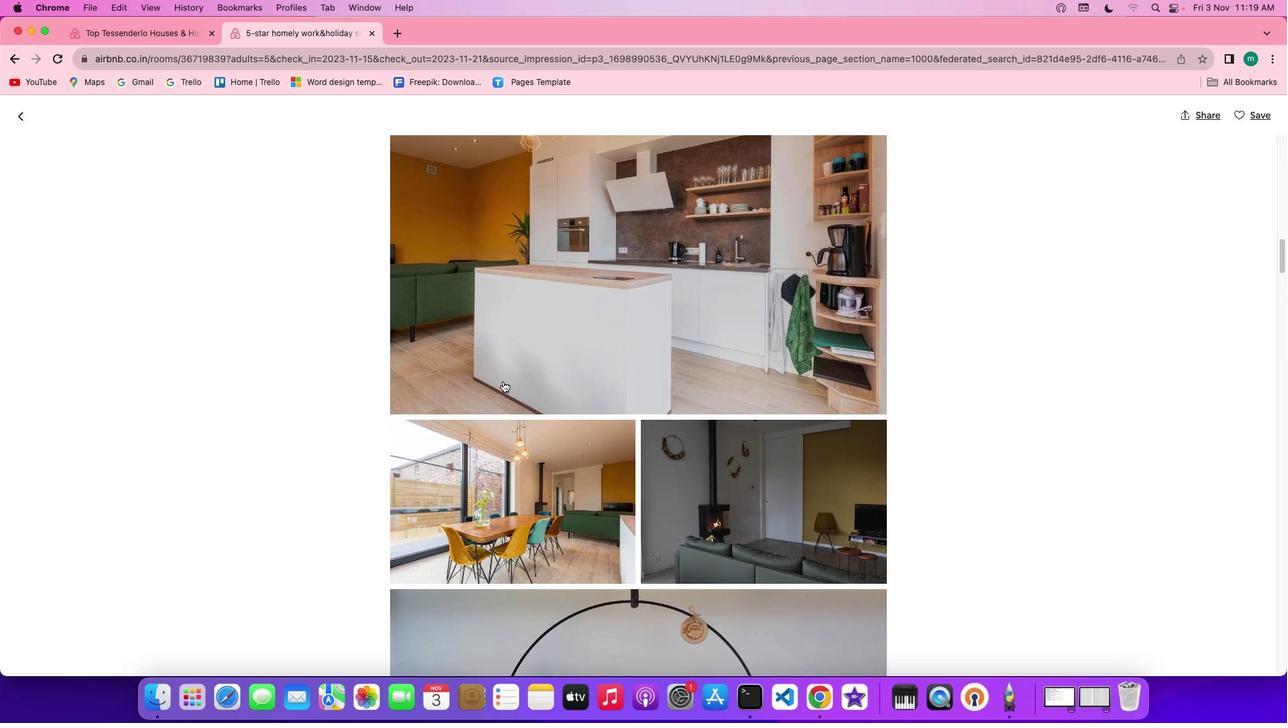 
Action: Mouse scrolled (503, 381) with delta (0, 0)
Screenshot: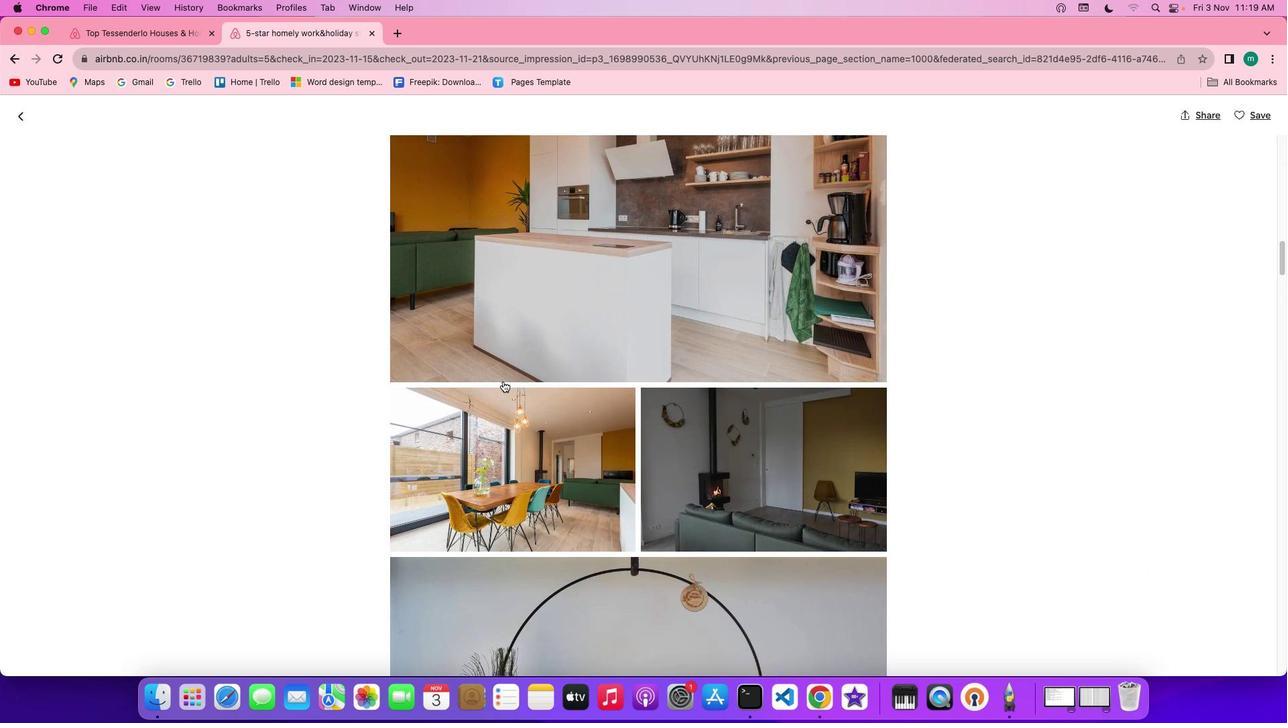 
Action: Mouse scrolled (503, 381) with delta (0, 0)
Screenshot: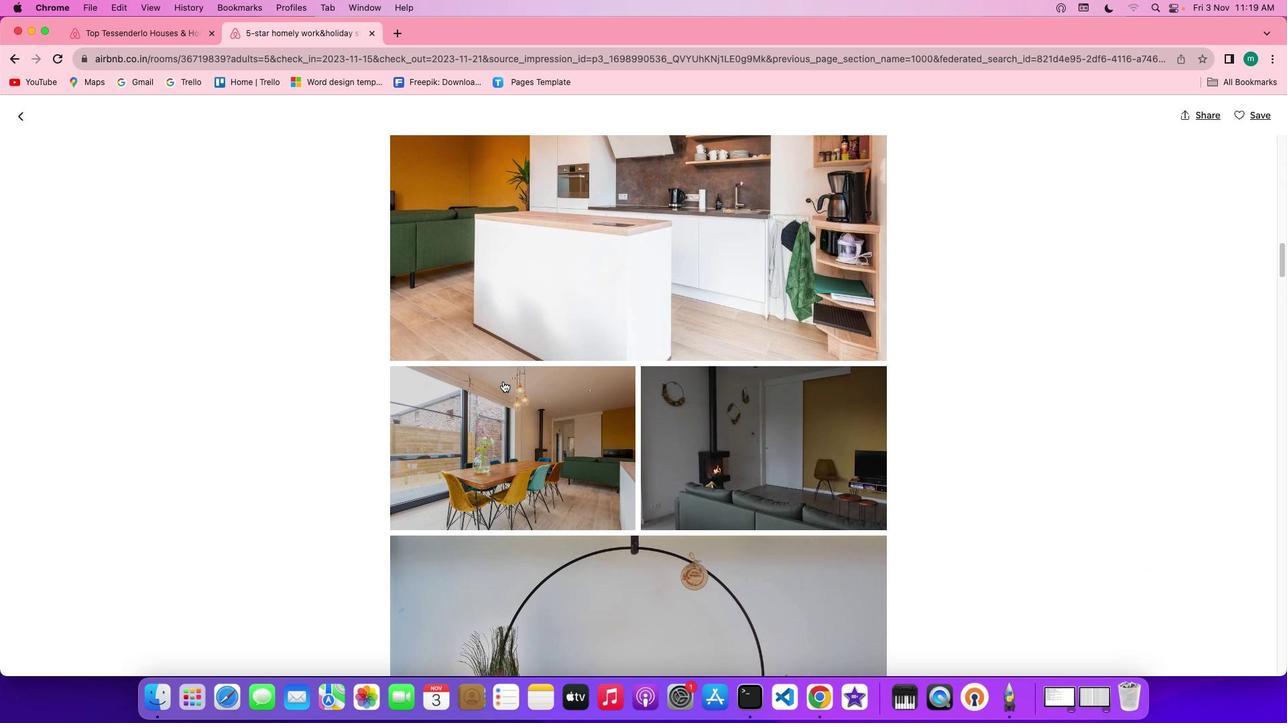 
Action: Mouse scrolled (503, 381) with delta (0, 0)
Screenshot: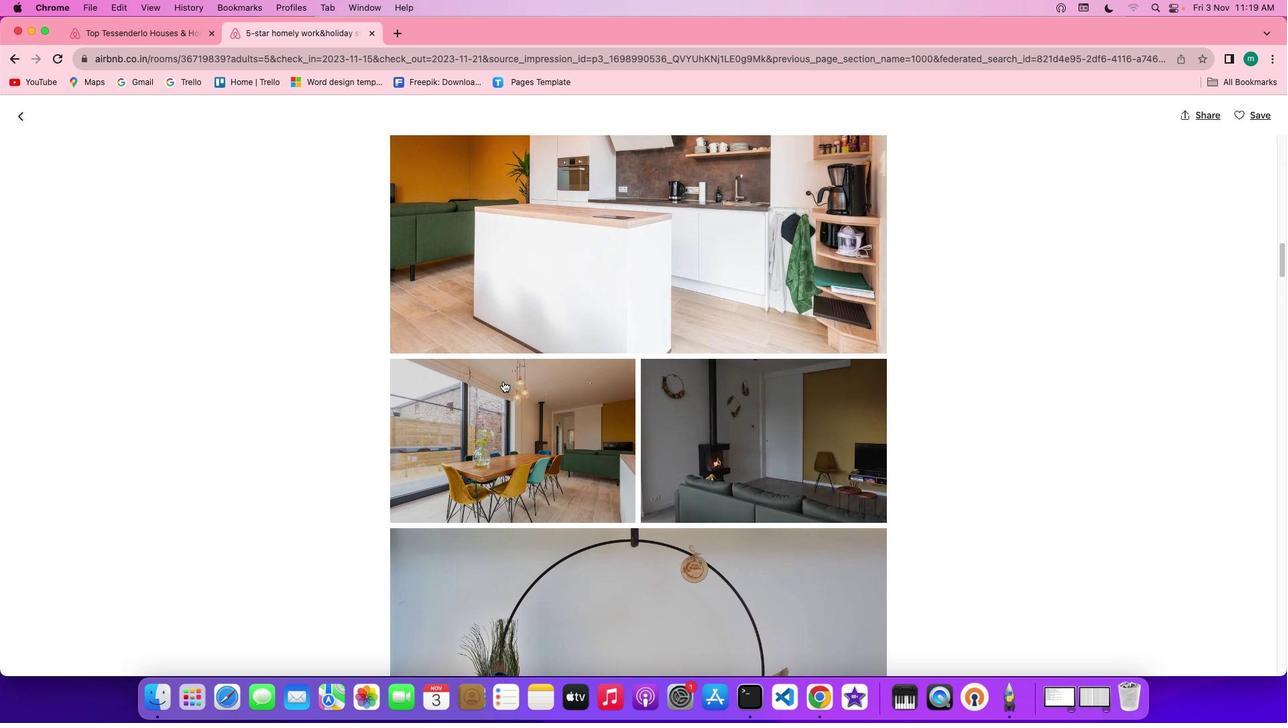 
Action: Mouse scrolled (503, 381) with delta (0, 0)
Screenshot: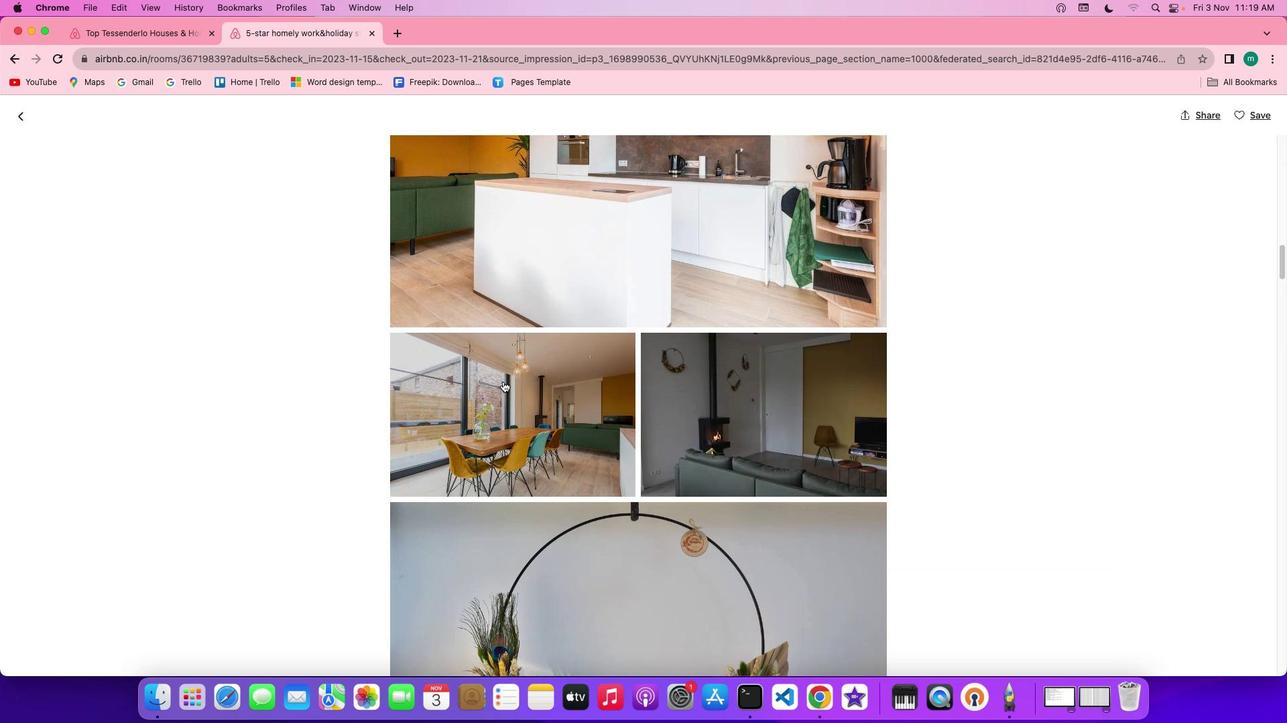 
Action: Mouse scrolled (503, 381) with delta (0, 0)
Screenshot: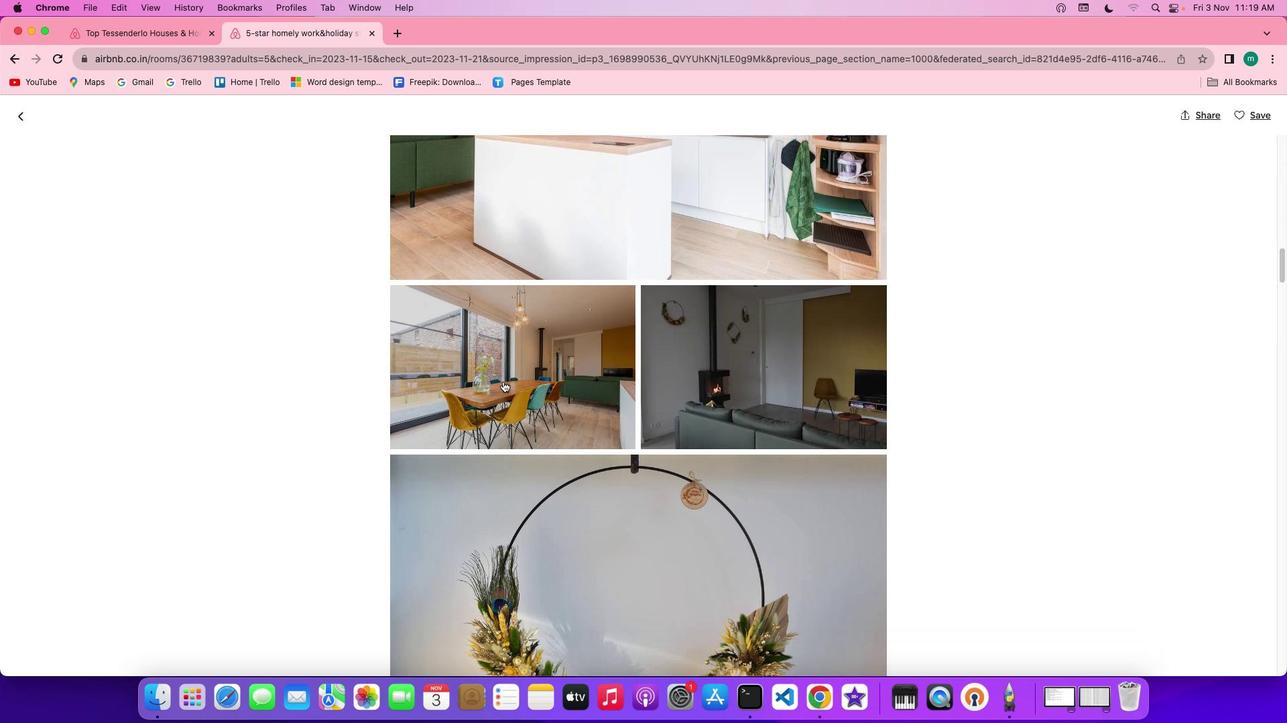 
Action: Mouse scrolled (503, 381) with delta (0, 0)
Screenshot: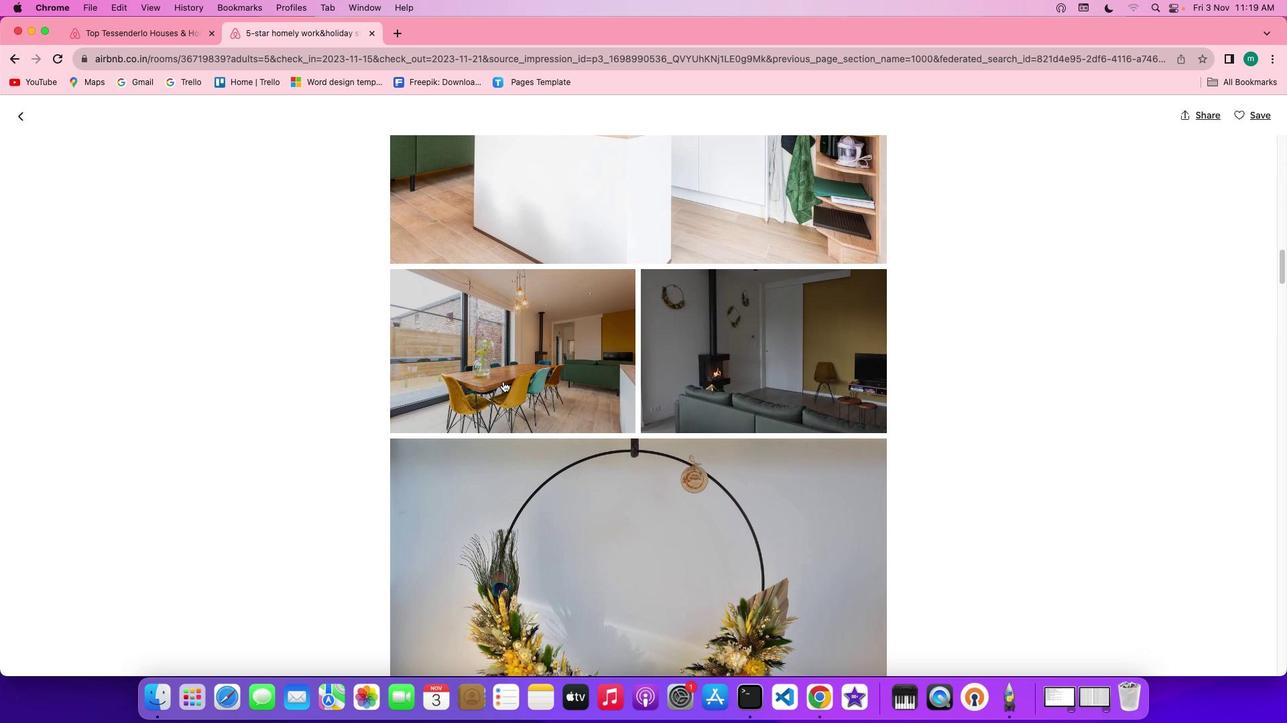 
Action: Mouse scrolled (503, 381) with delta (0, 0)
Screenshot: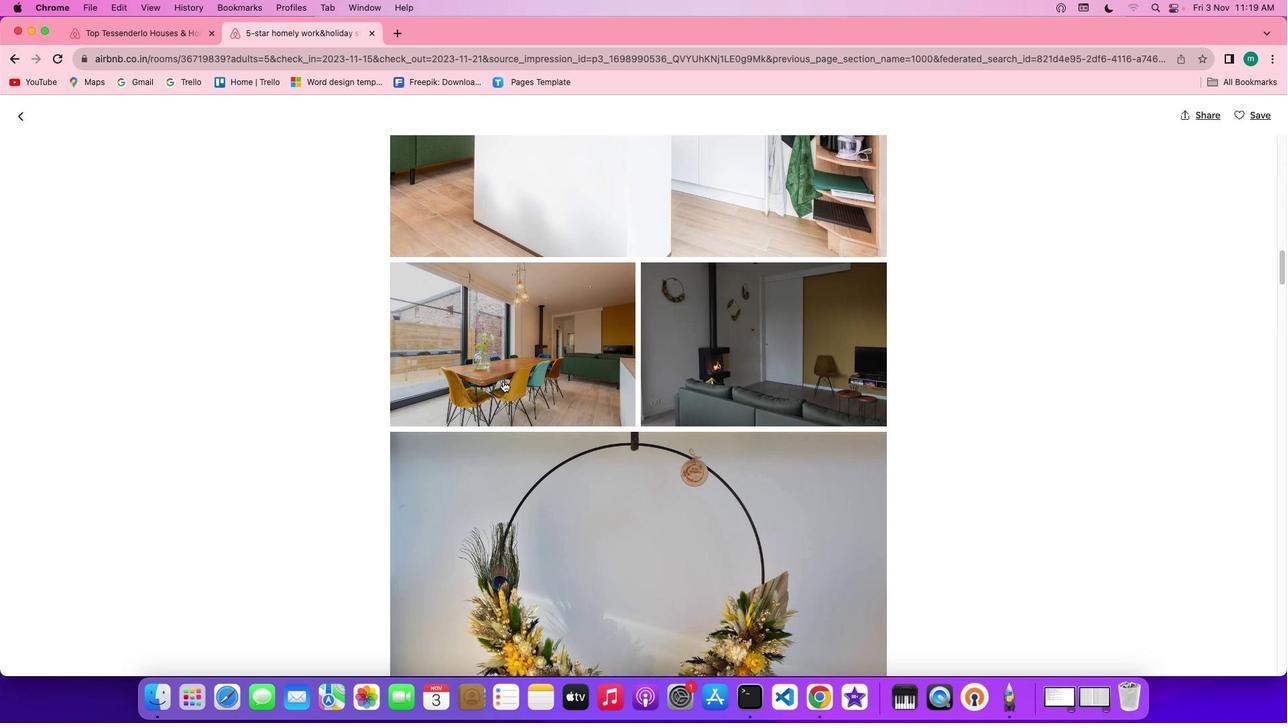 
Action: Mouse scrolled (503, 381) with delta (0, 0)
Screenshot: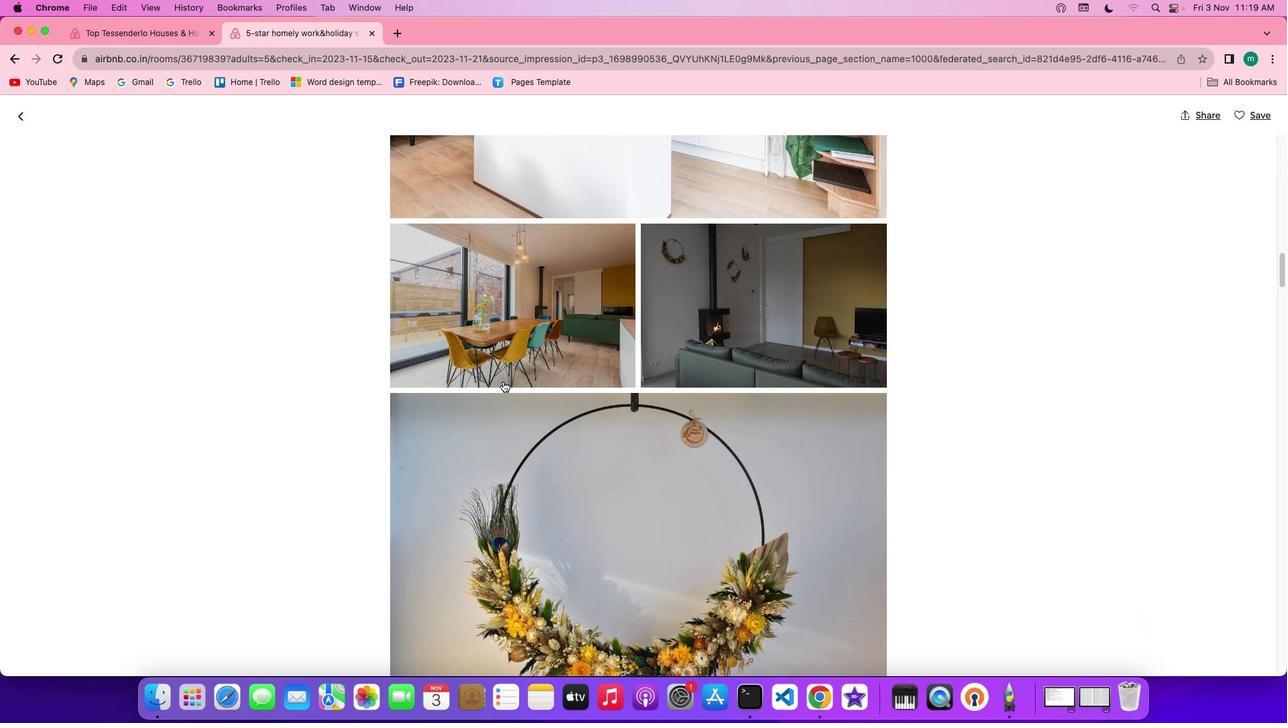 
Action: Mouse scrolled (503, 381) with delta (0, 0)
Screenshot: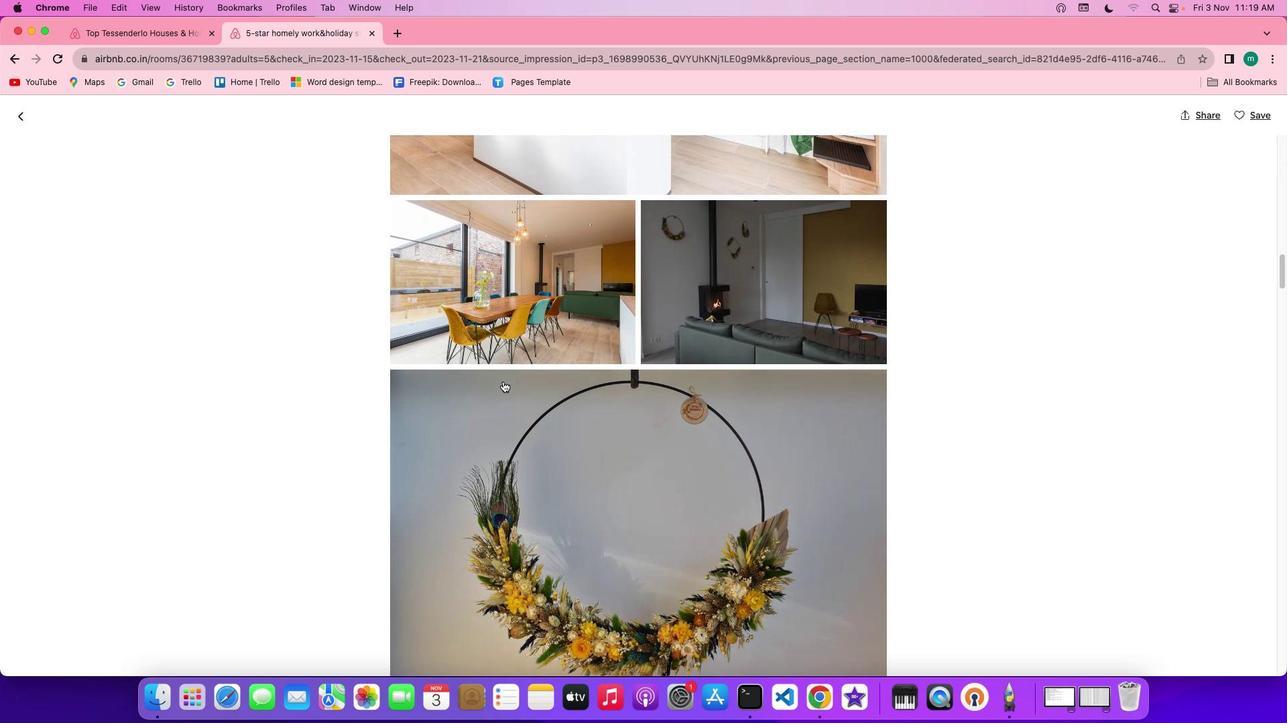
Action: Mouse scrolled (503, 381) with delta (0, 0)
Screenshot: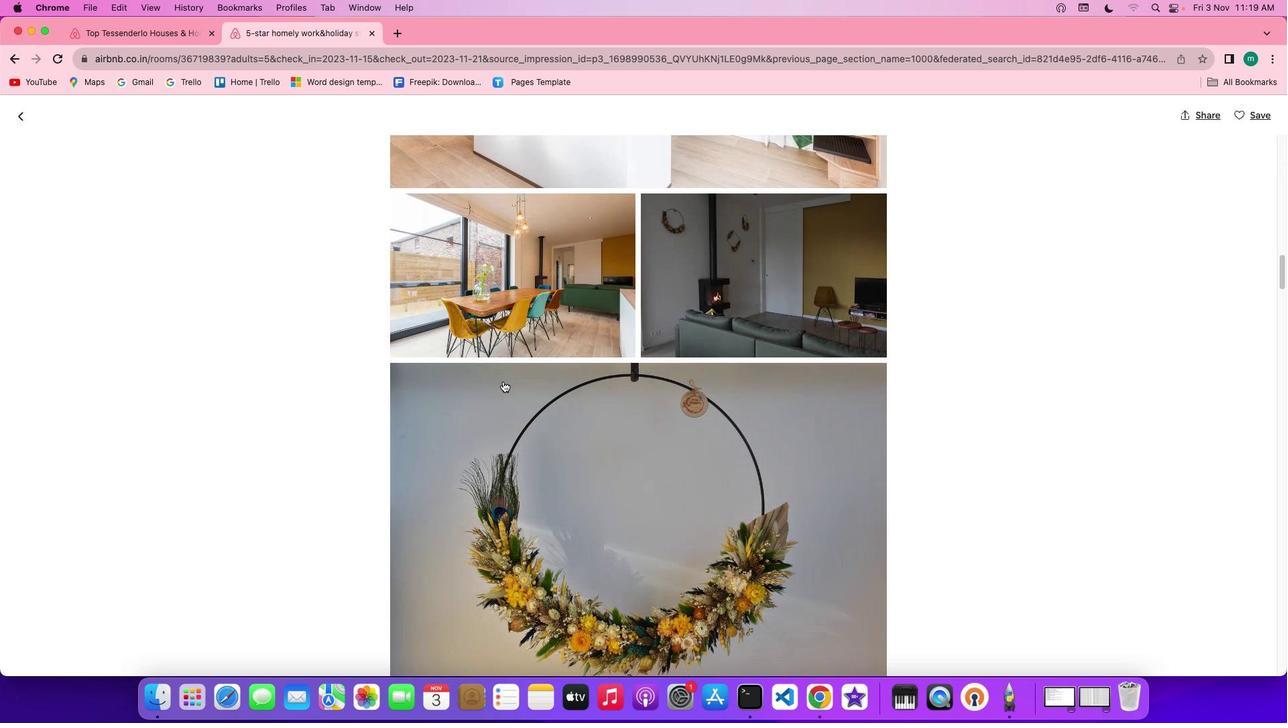 
Action: Mouse scrolled (503, 381) with delta (0, 0)
Screenshot: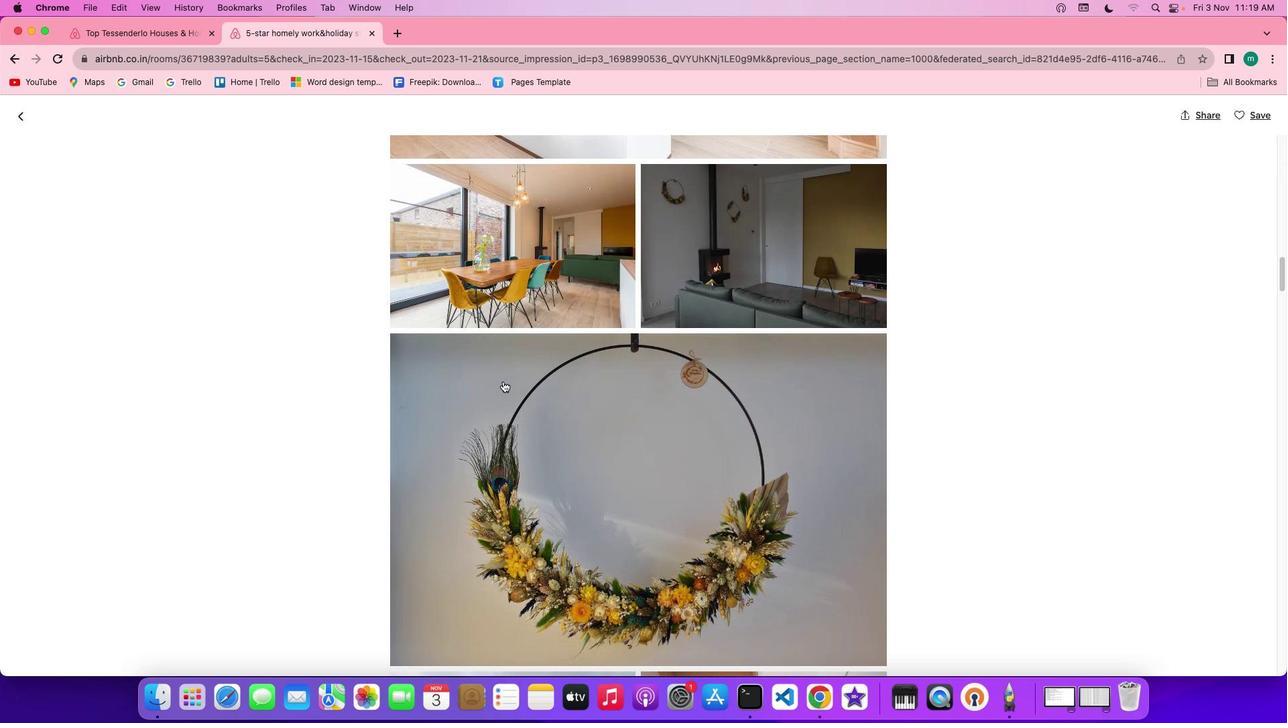 
Action: Mouse scrolled (503, 381) with delta (0, 0)
Screenshot: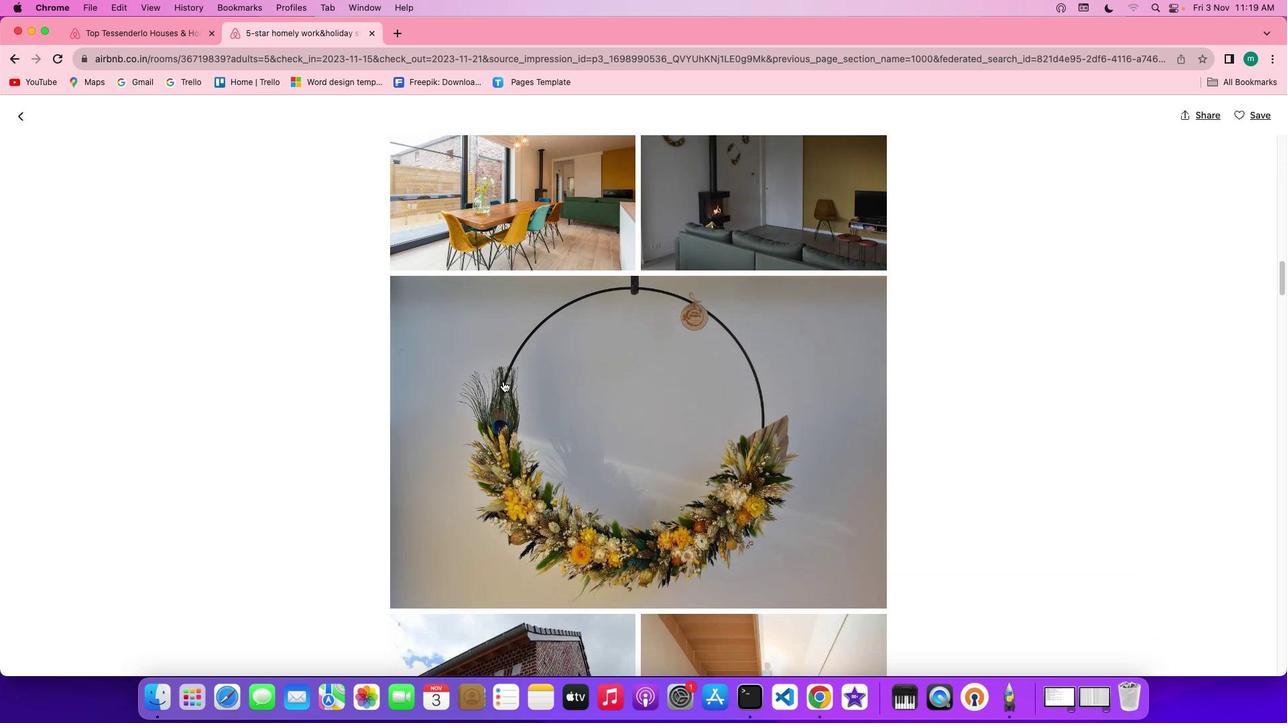 
Action: Mouse scrolled (503, 381) with delta (0, 0)
Screenshot: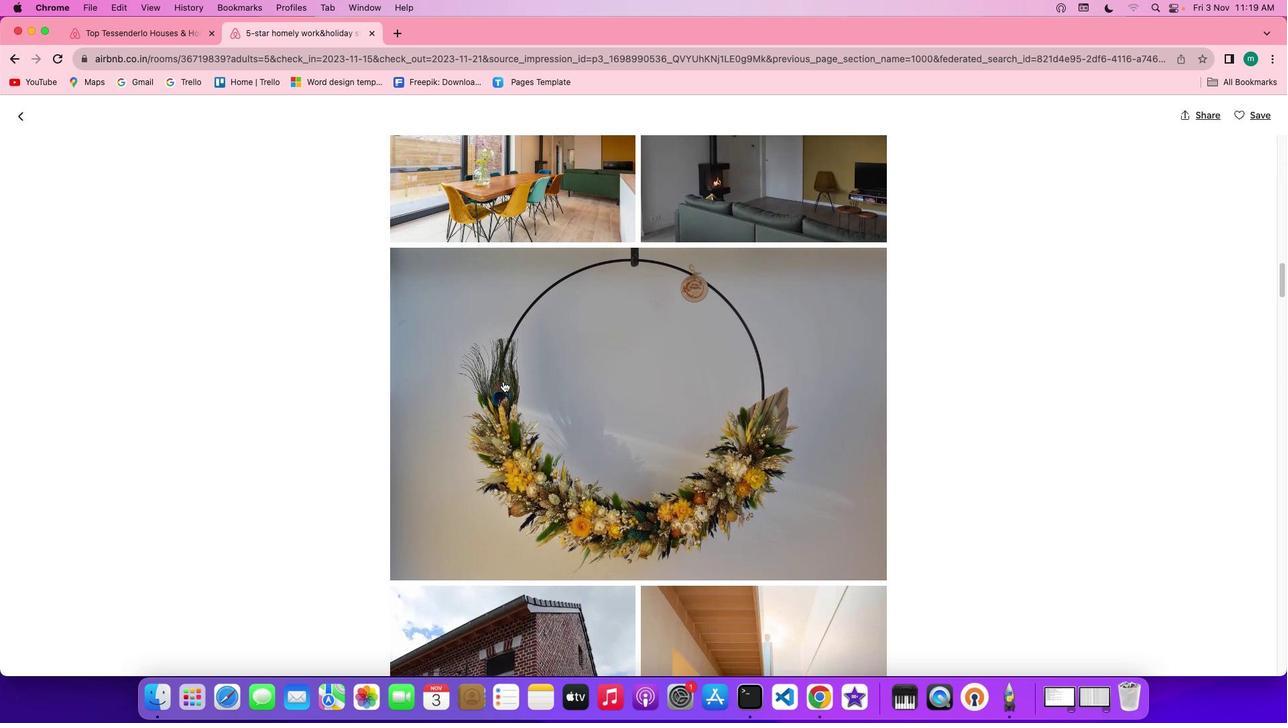 
Action: Mouse scrolled (503, 381) with delta (0, 0)
Screenshot: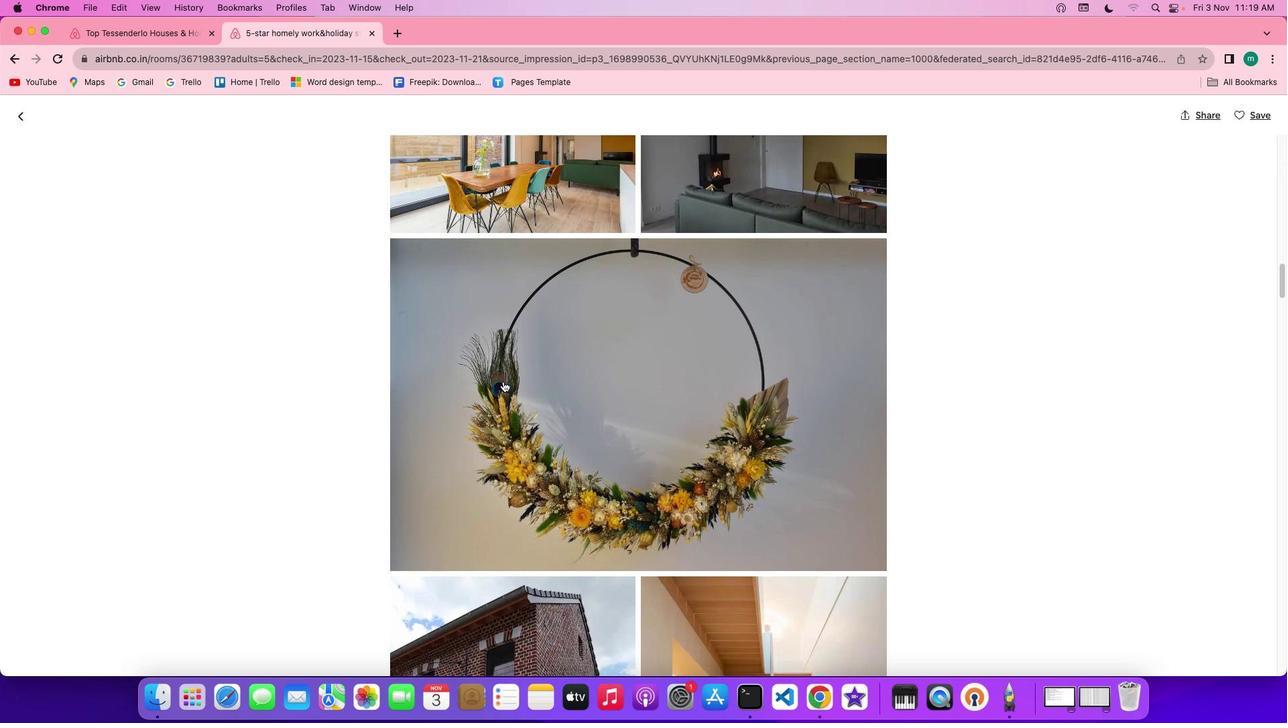 
Action: Mouse scrolled (503, 381) with delta (0, -1)
Screenshot: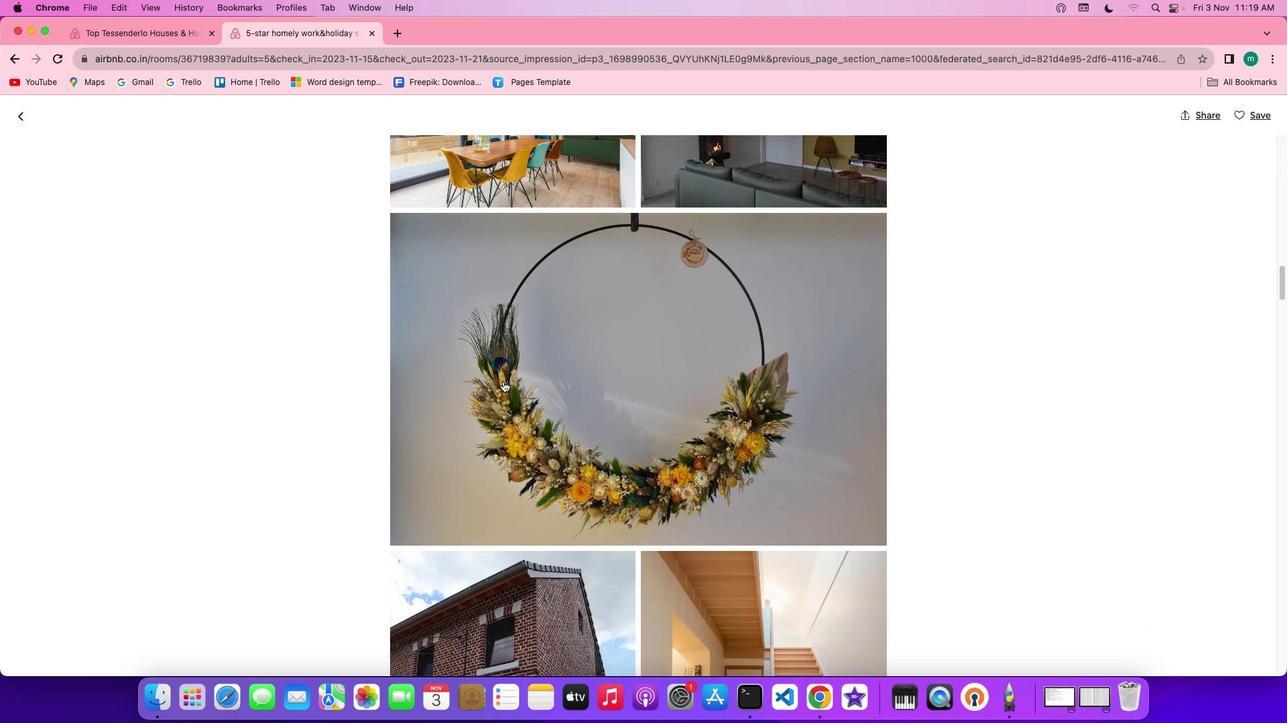
Action: Mouse scrolled (503, 381) with delta (0, 0)
Screenshot: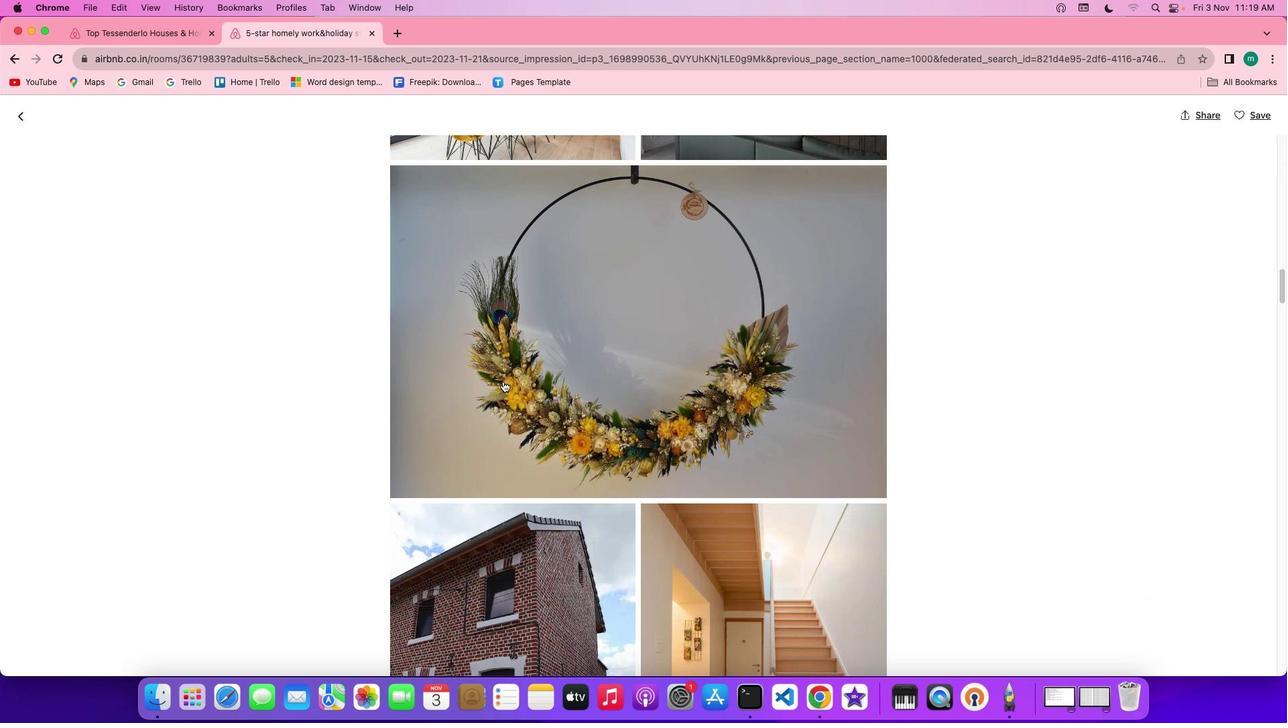 
Action: Mouse scrolled (503, 381) with delta (0, 0)
Screenshot: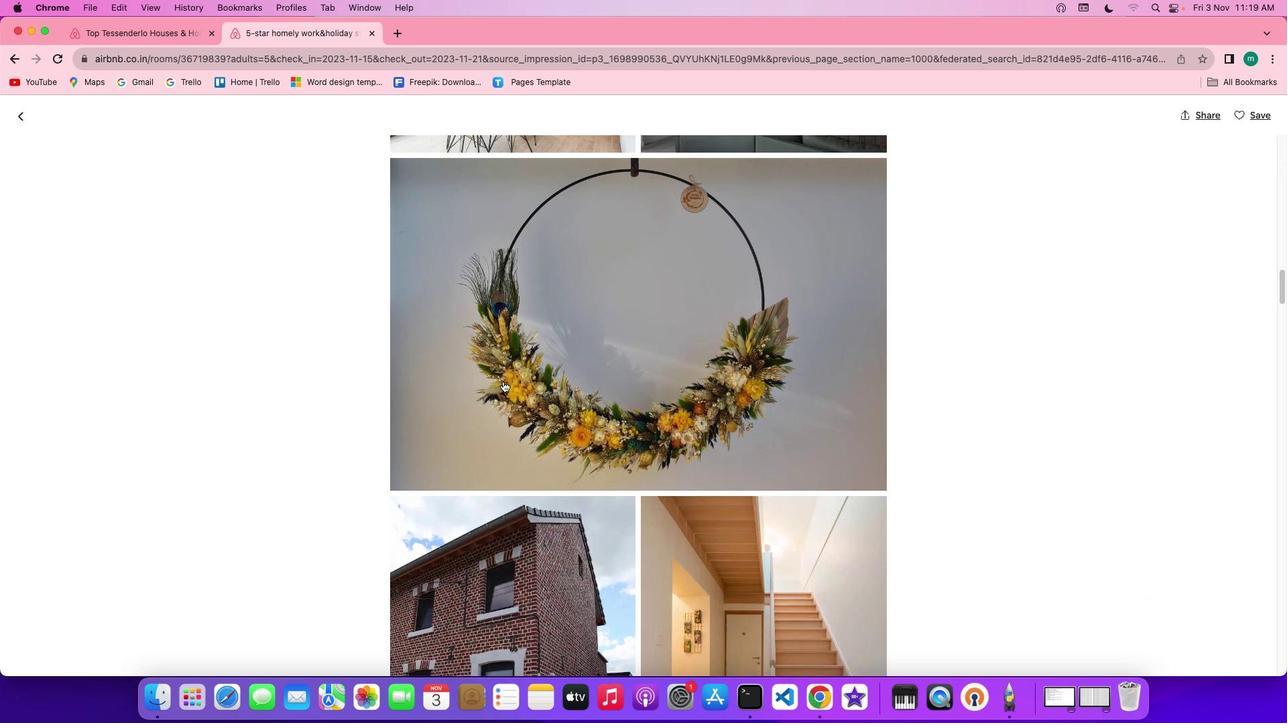 
Action: Mouse scrolled (503, 381) with delta (0, -1)
Screenshot: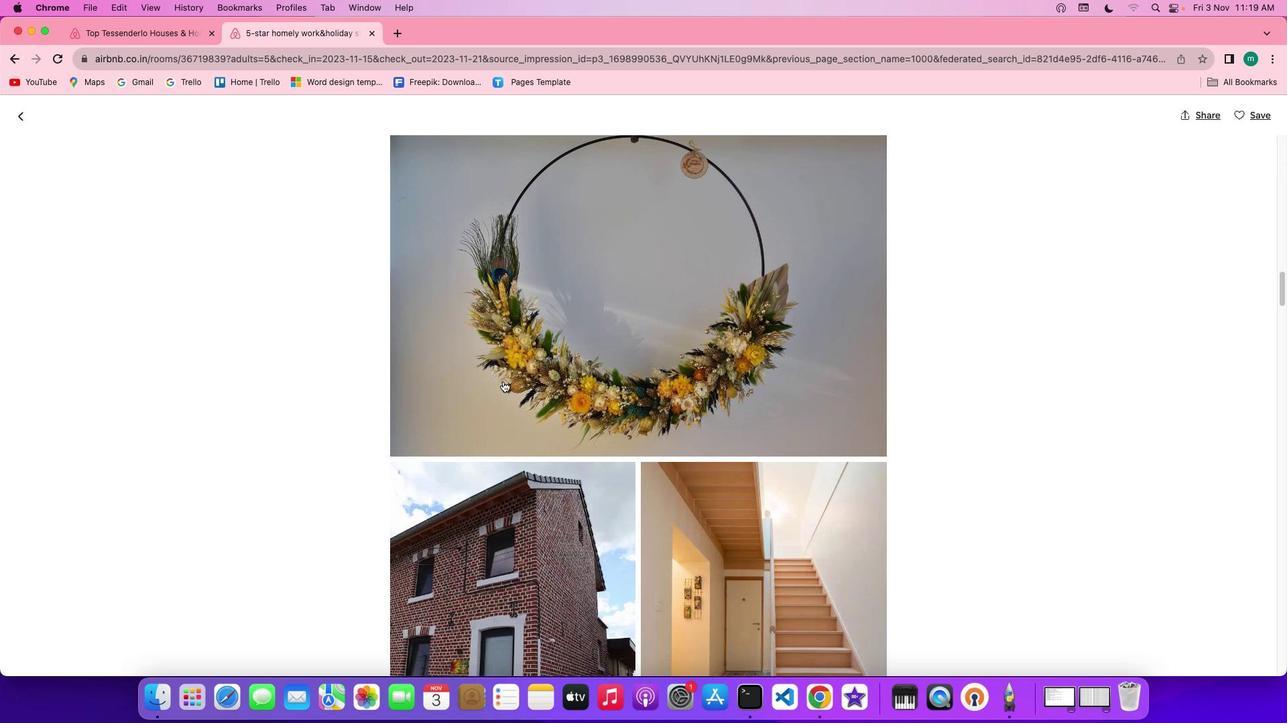 
Action: Mouse scrolled (503, 381) with delta (0, 0)
Screenshot: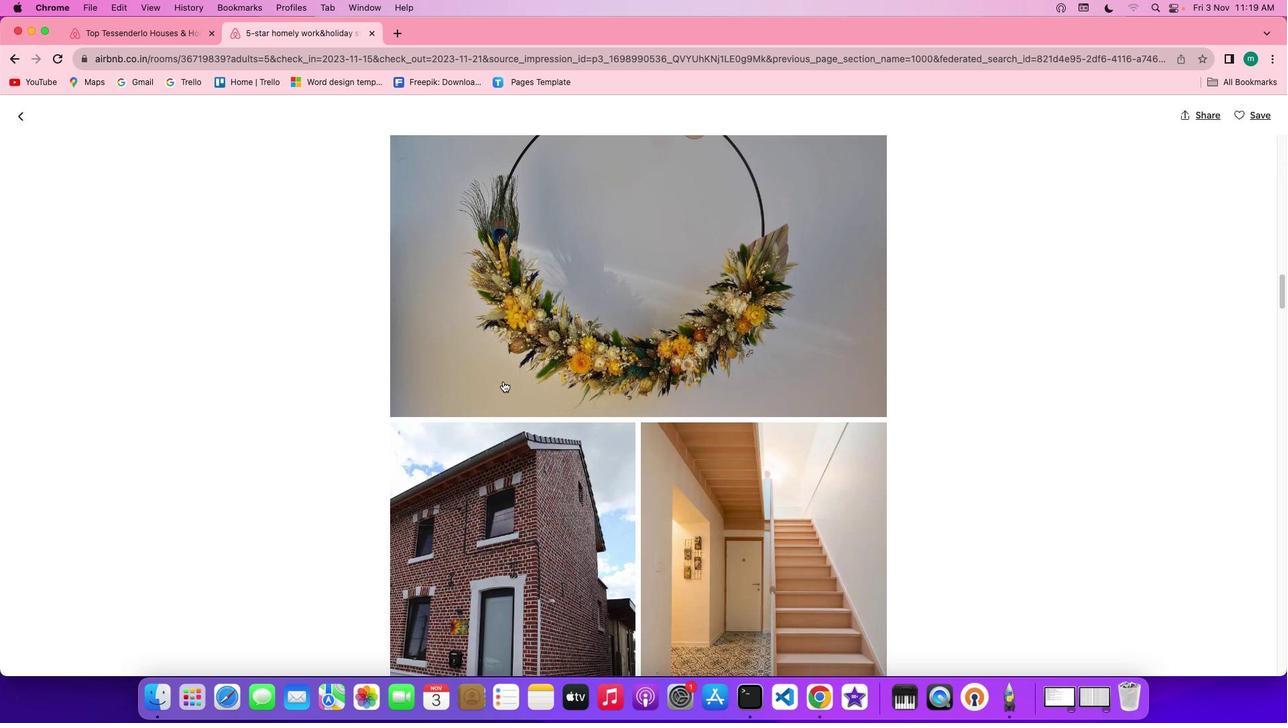 
Action: Mouse scrolled (503, 381) with delta (0, 0)
Screenshot: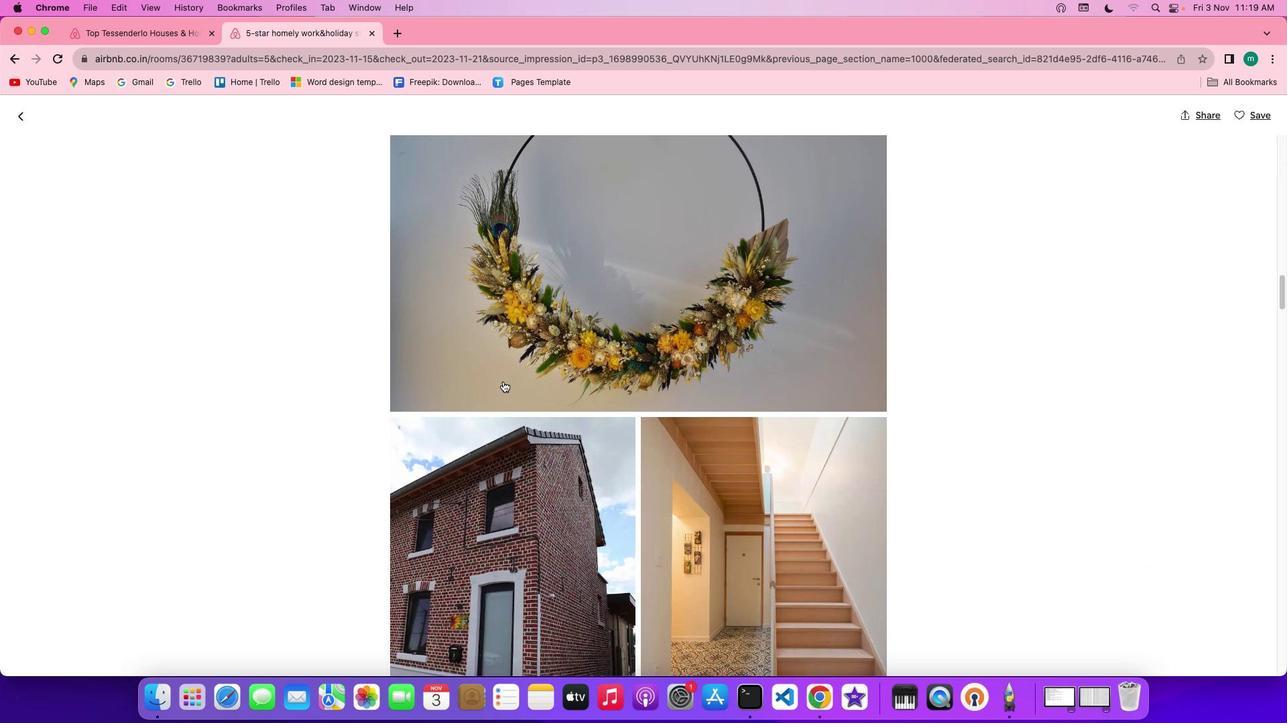
Action: Mouse scrolled (503, 381) with delta (0, 0)
Screenshot: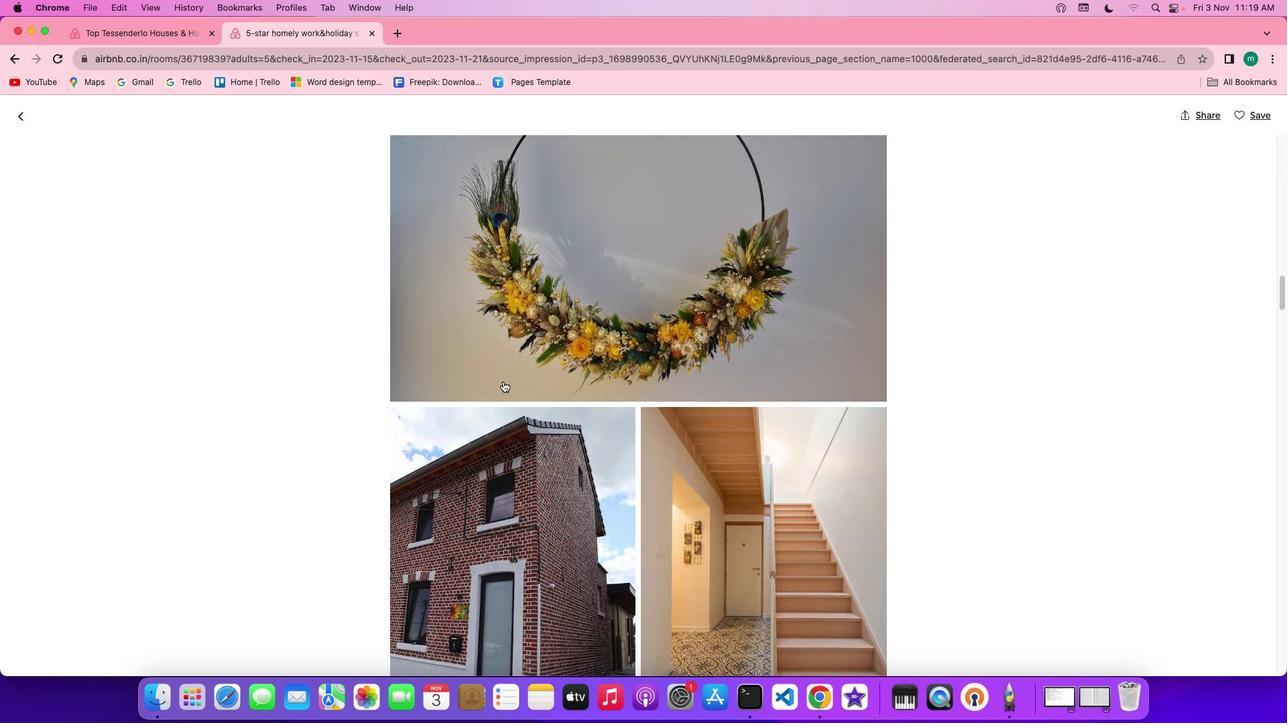 
Action: Mouse scrolled (503, 381) with delta (0, -1)
Screenshot: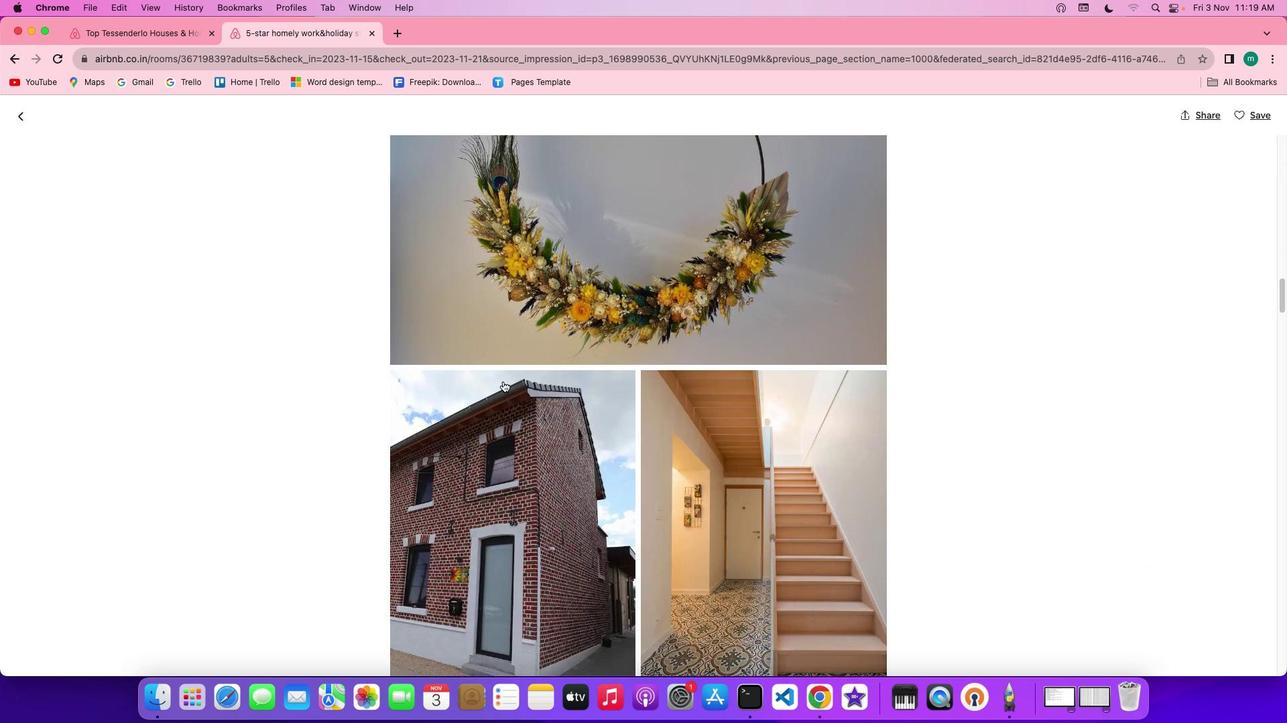 
Action: Mouse scrolled (503, 381) with delta (0, 0)
Screenshot: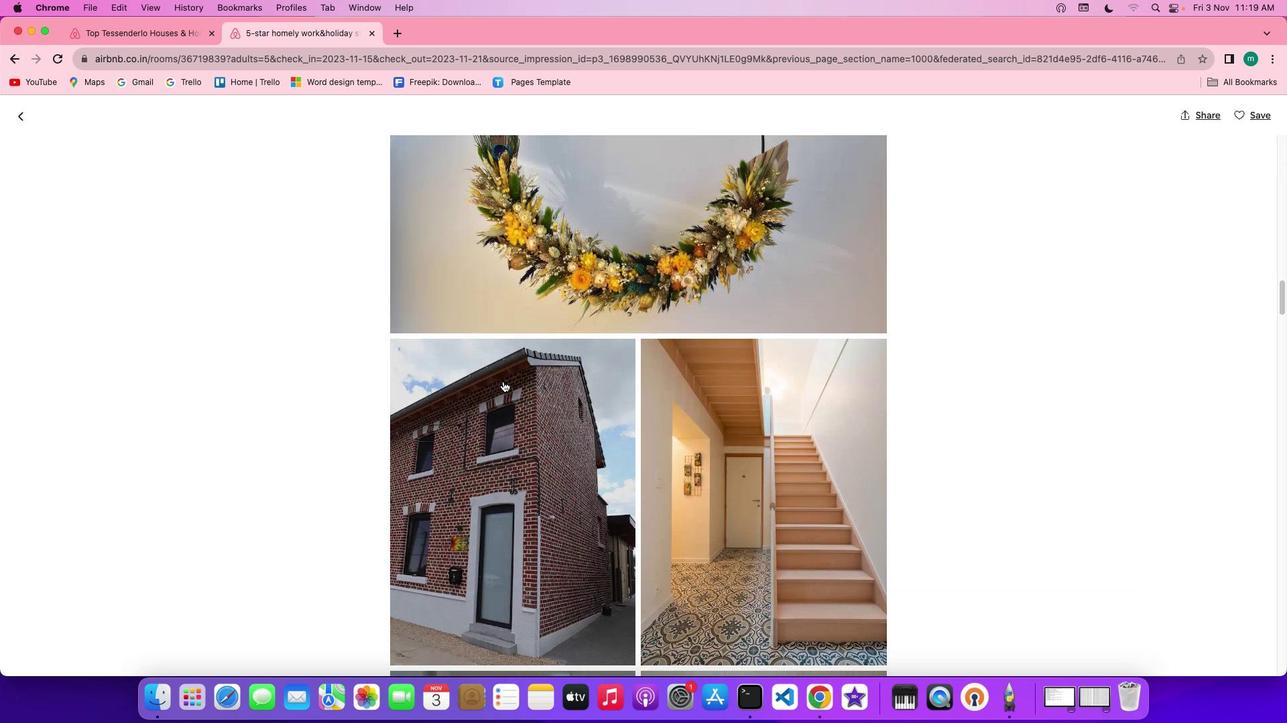 
Action: Mouse scrolled (503, 381) with delta (0, 0)
Screenshot: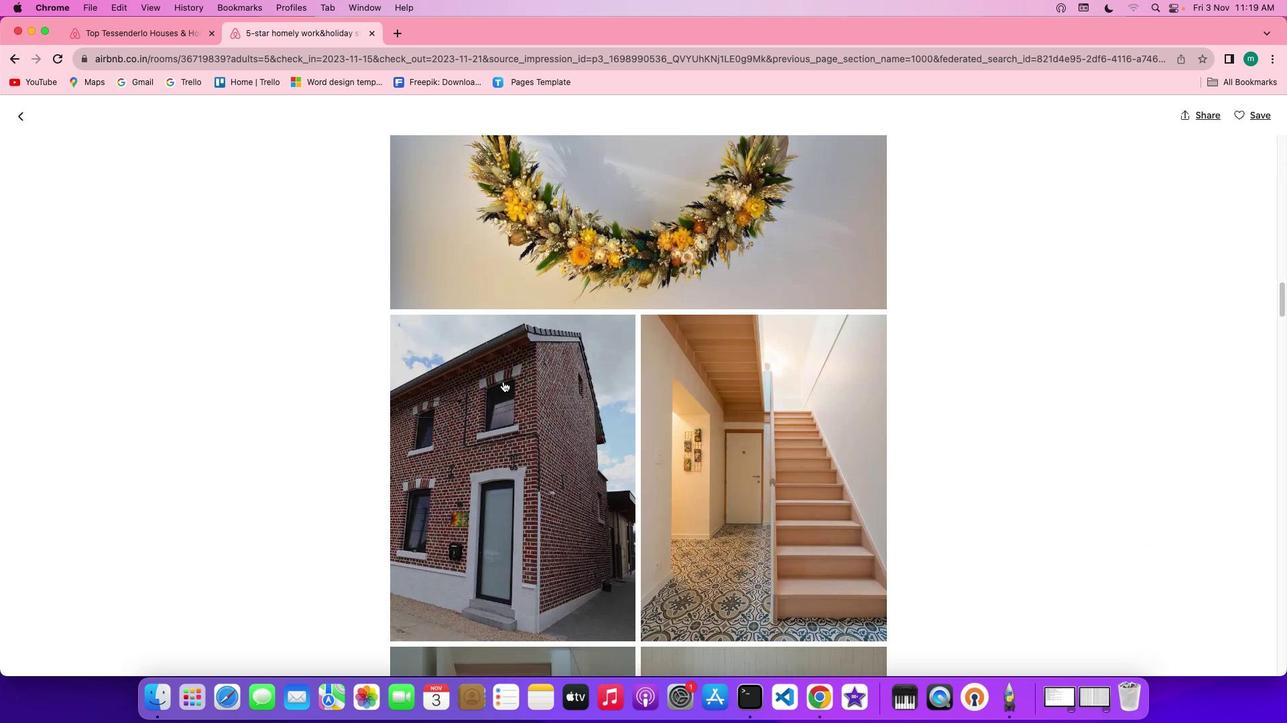 
Action: Mouse scrolled (503, 381) with delta (0, -1)
Screenshot: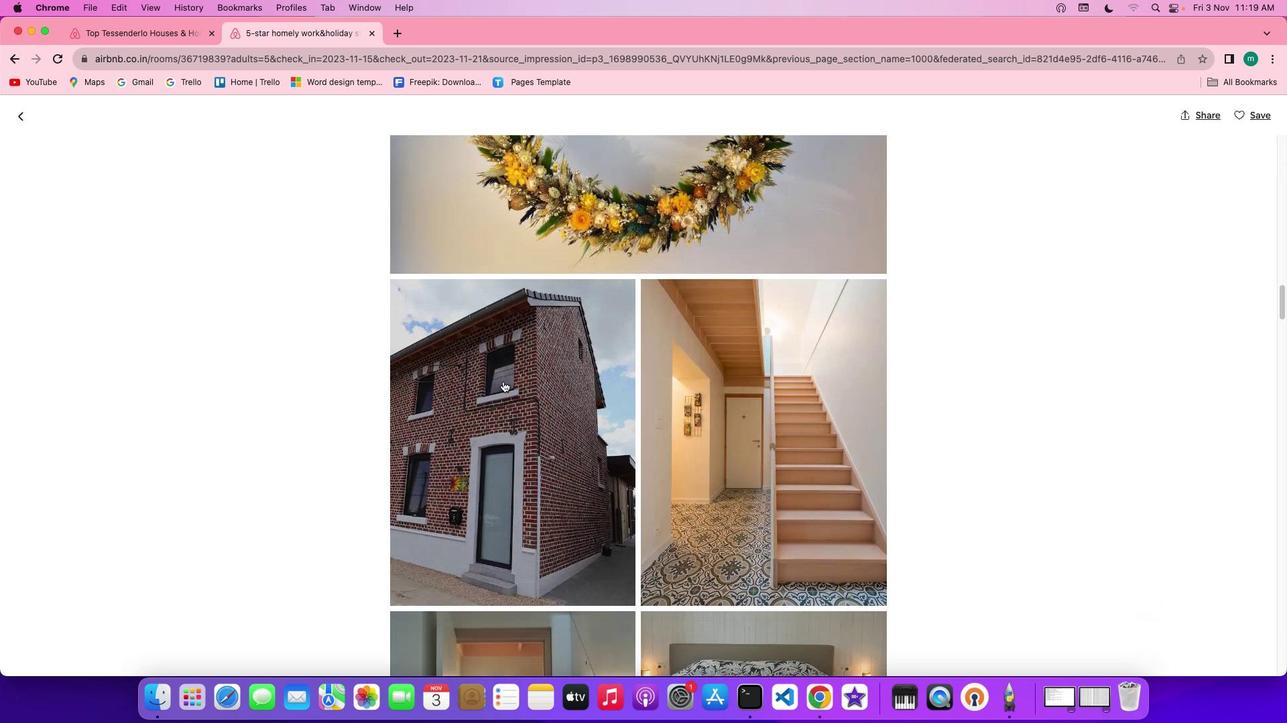 
Action: Mouse scrolled (503, 381) with delta (0, -1)
Screenshot: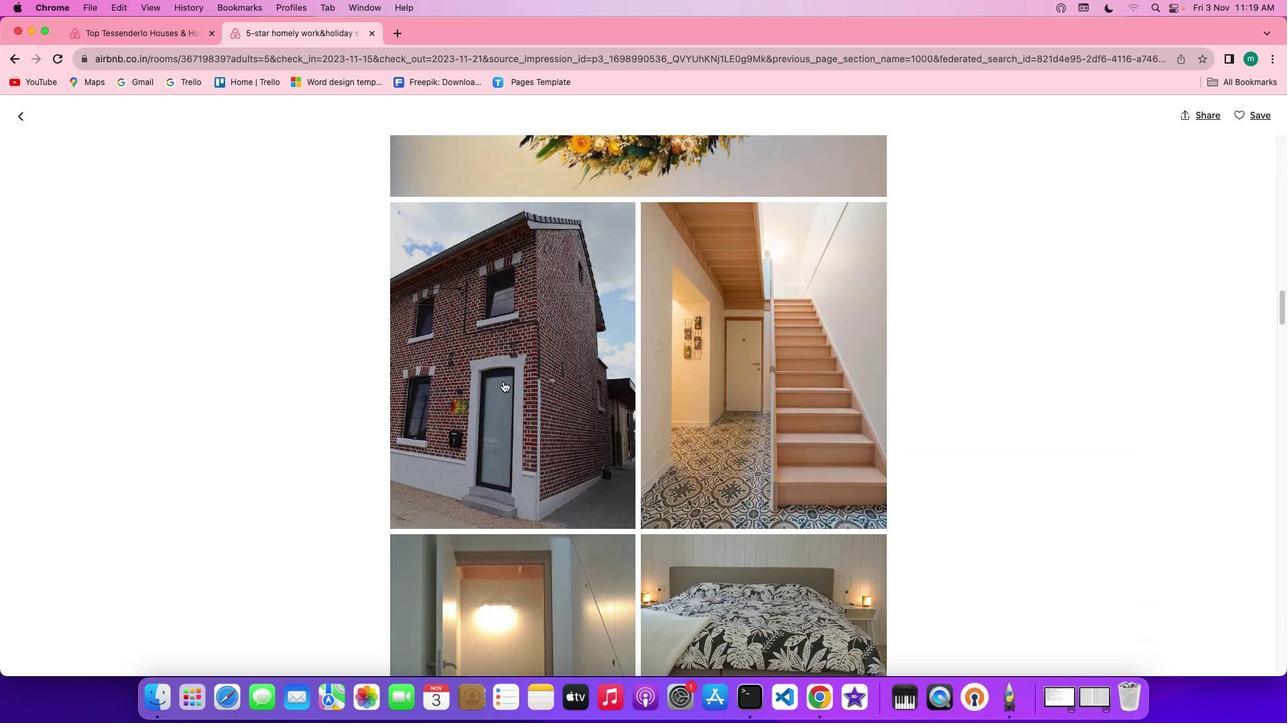 
Action: Mouse scrolled (503, 381) with delta (0, 0)
Screenshot: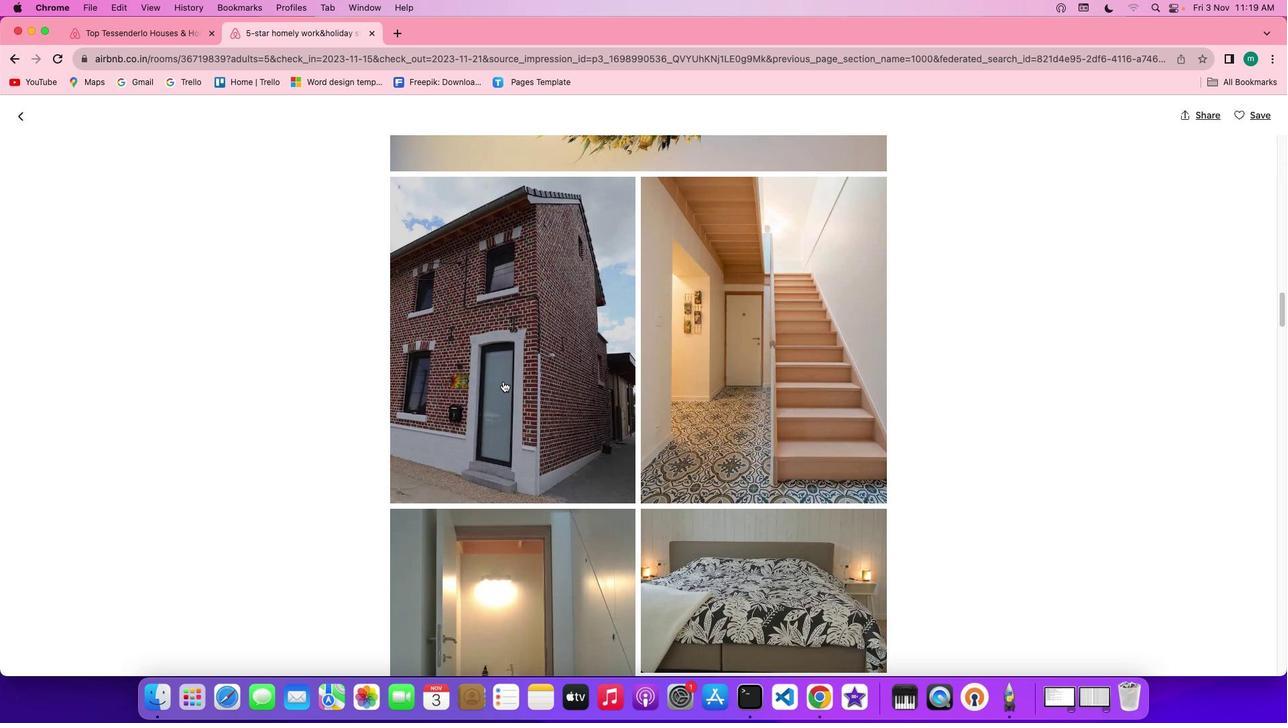 
Action: Mouse scrolled (503, 381) with delta (0, 0)
Screenshot: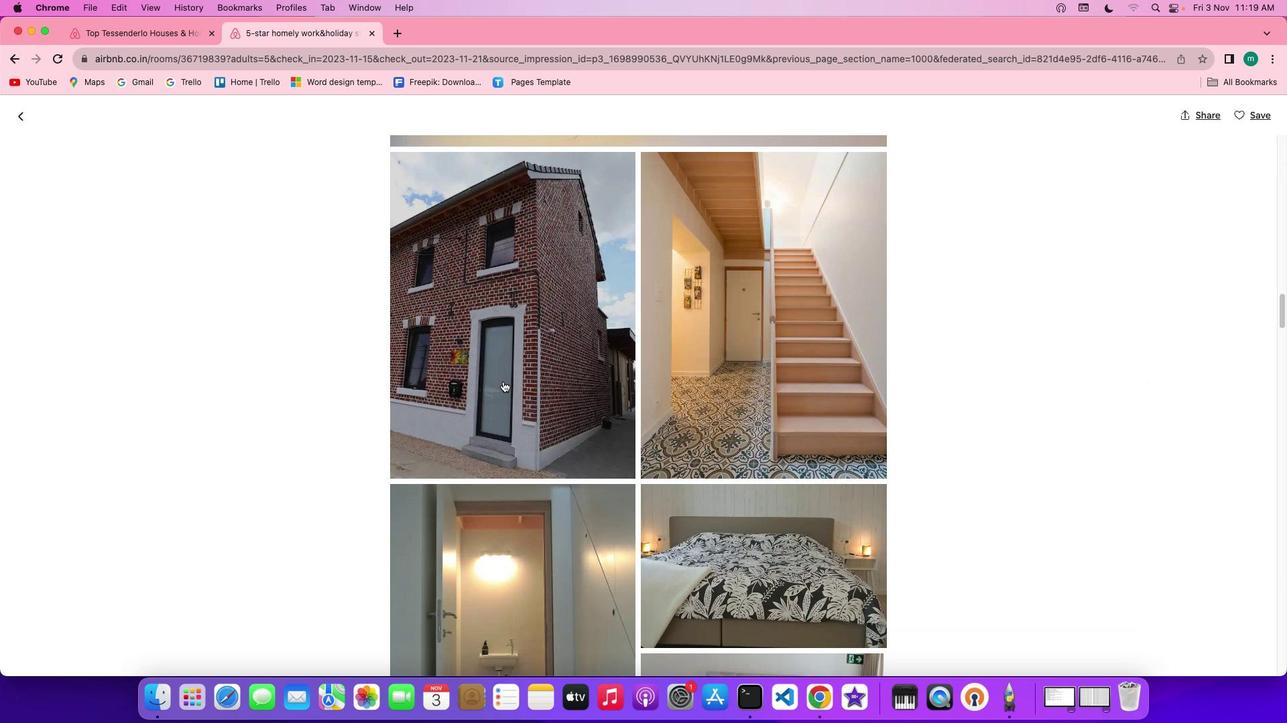 
Action: Mouse scrolled (503, 381) with delta (0, -1)
Screenshot: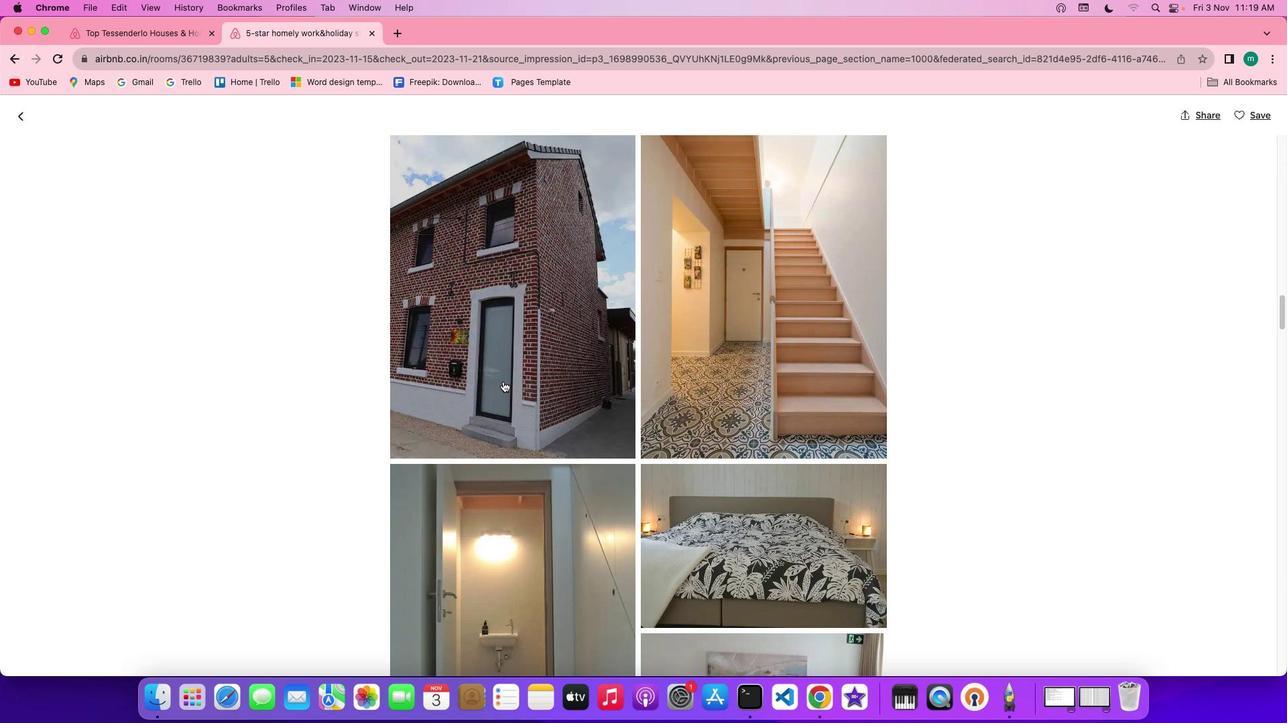 
Action: Mouse scrolled (503, 381) with delta (0, -1)
Screenshot: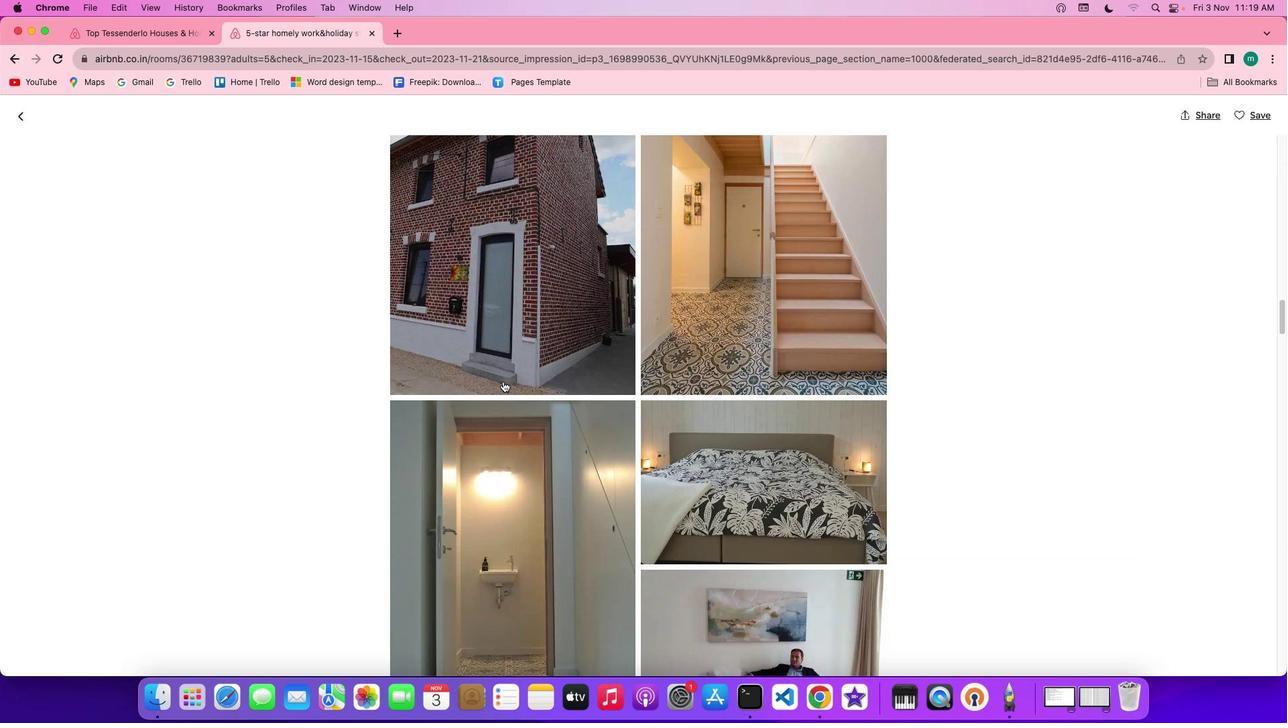 
Action: Mouse scrolled (503, 381) with delta (0, 0)
Screenshot: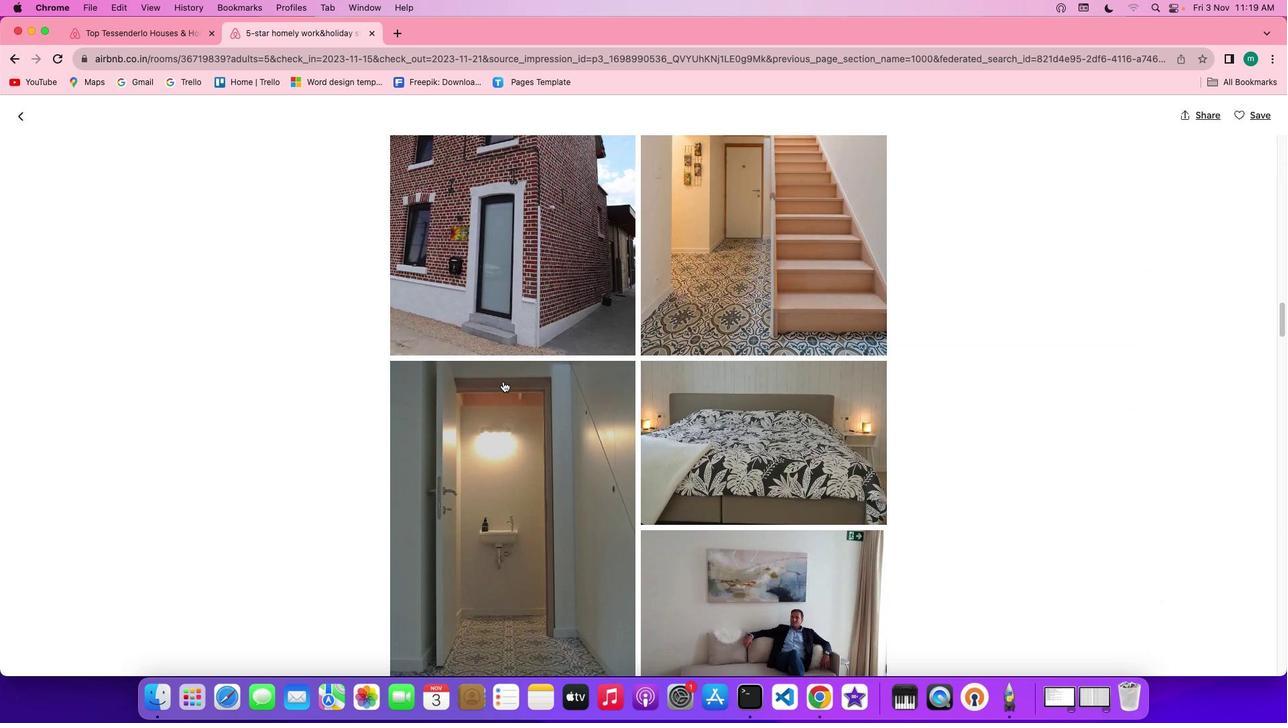 
Action: Mouse scrolled (503, 381) with delta (0, 0)
Screenshot: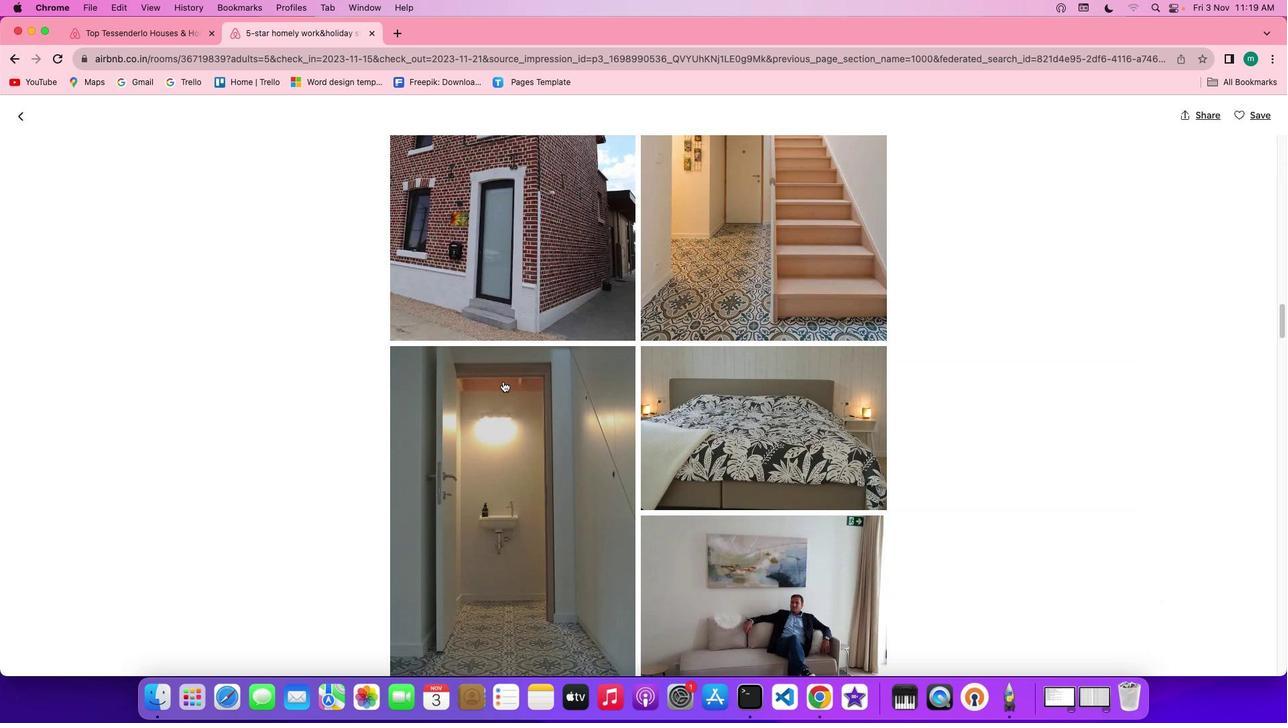 
Action: Mouse scrolled (503, 381) with delta (0, -1)
Screenshot: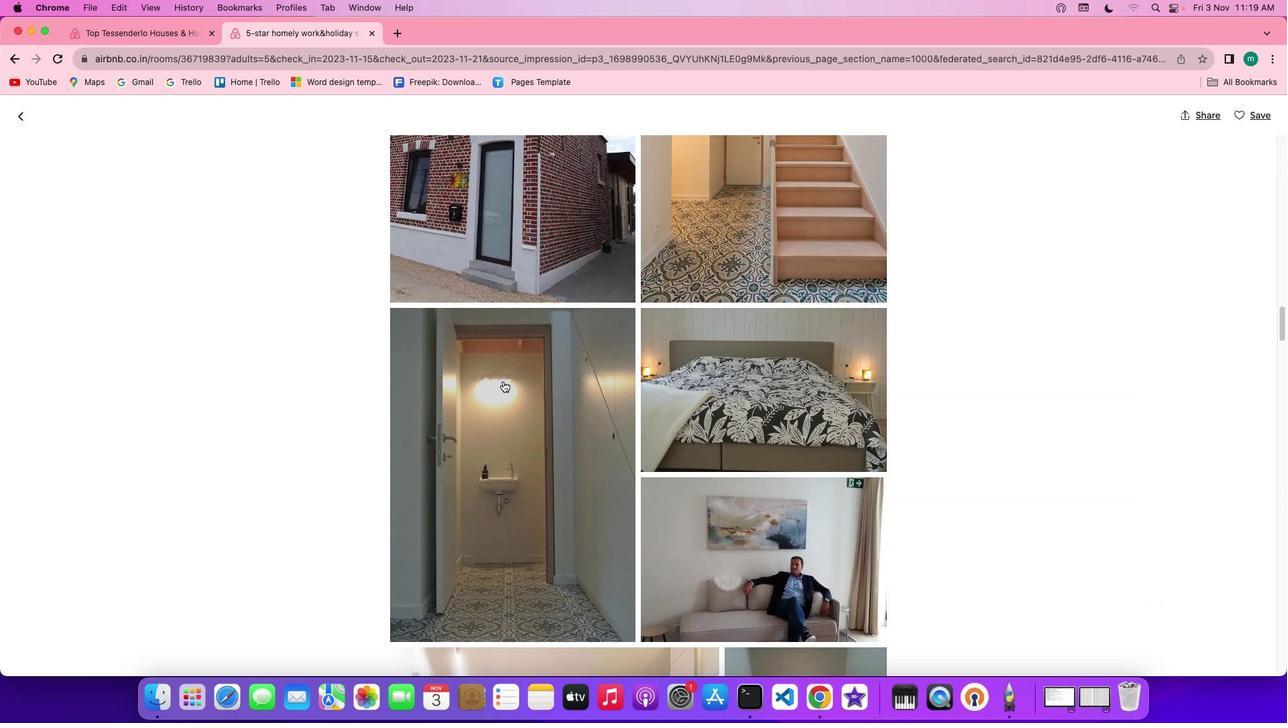 
Action: Mouse scrolled (503, 381) with delta (0, 0)
Screenshot: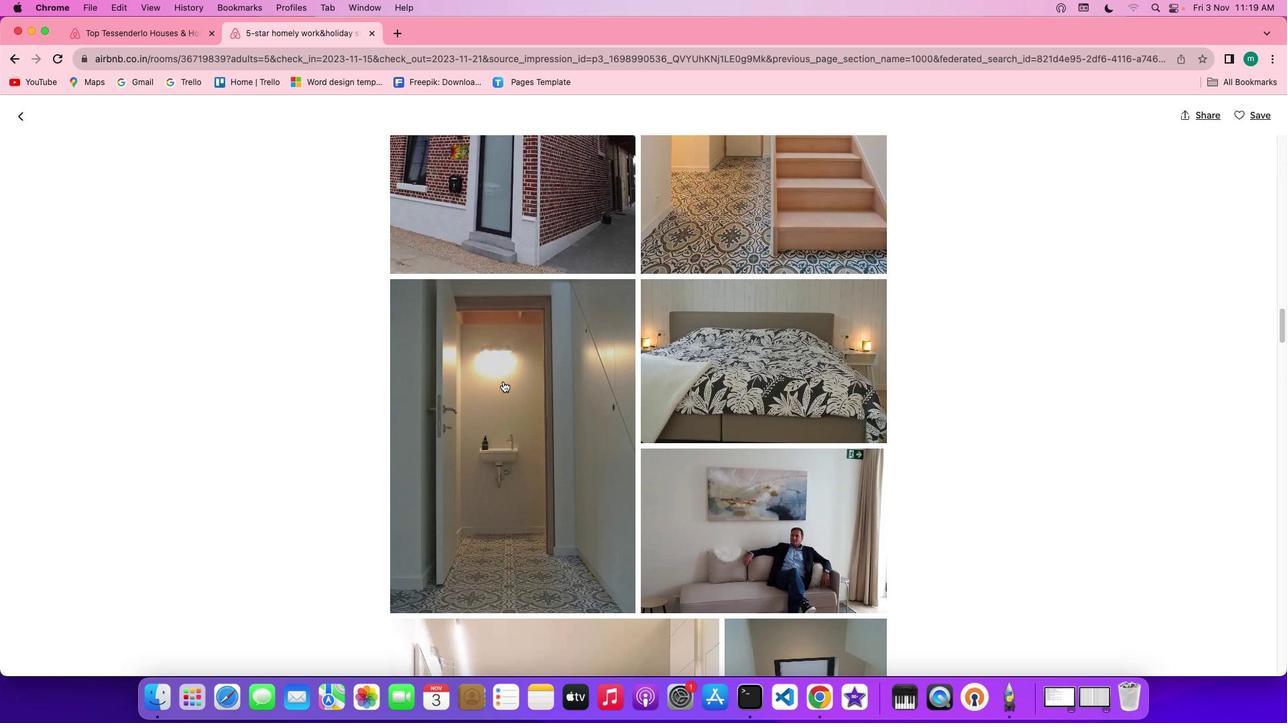 
Action: Mouse scrolled (503, 381) with delta (0, 0)
Screenshot: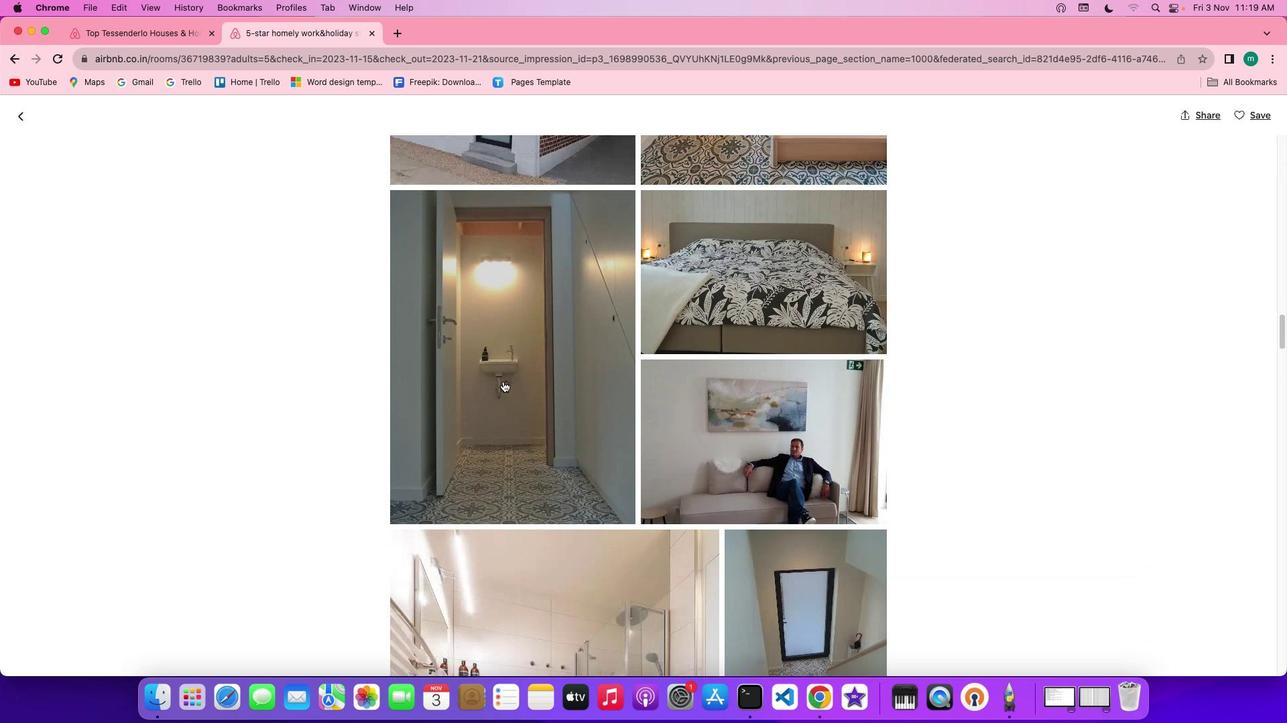 
Action: Mouse scrolled (503, 381) with delta (0, -1)
Screenshot: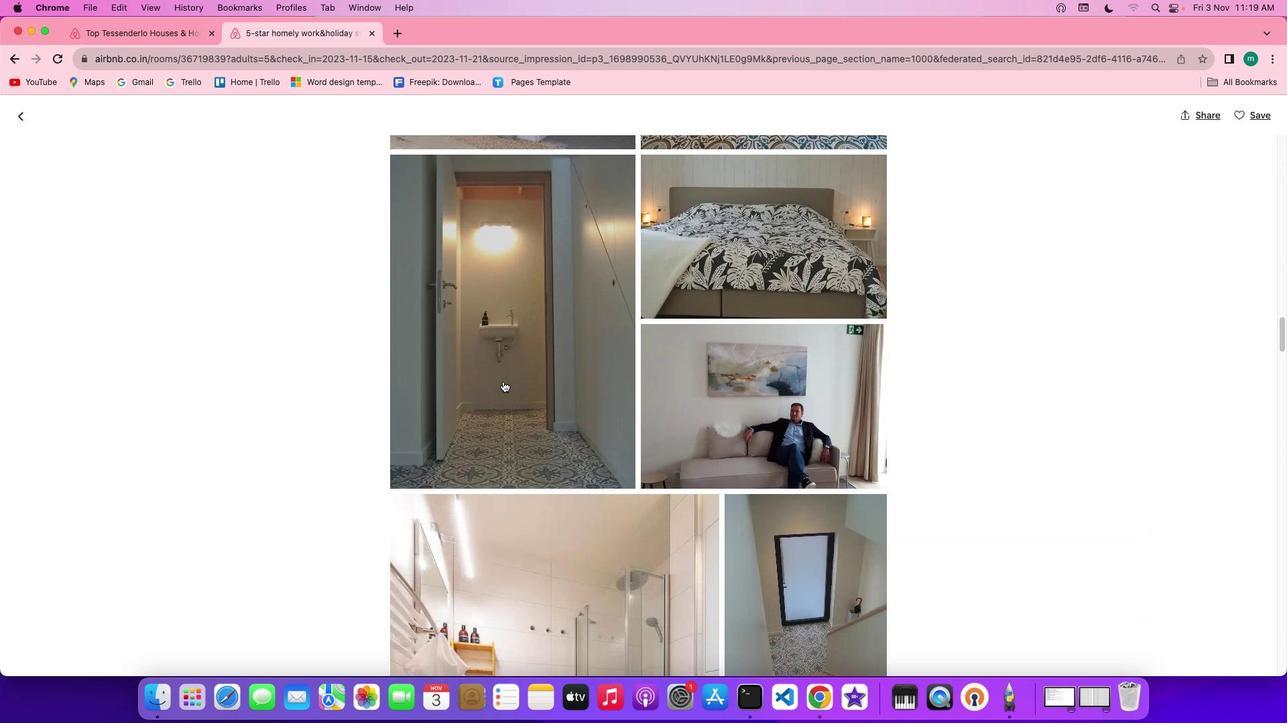 
Action: Mouse scrolled (503, 381) with delta (0, -2)
Screenshot: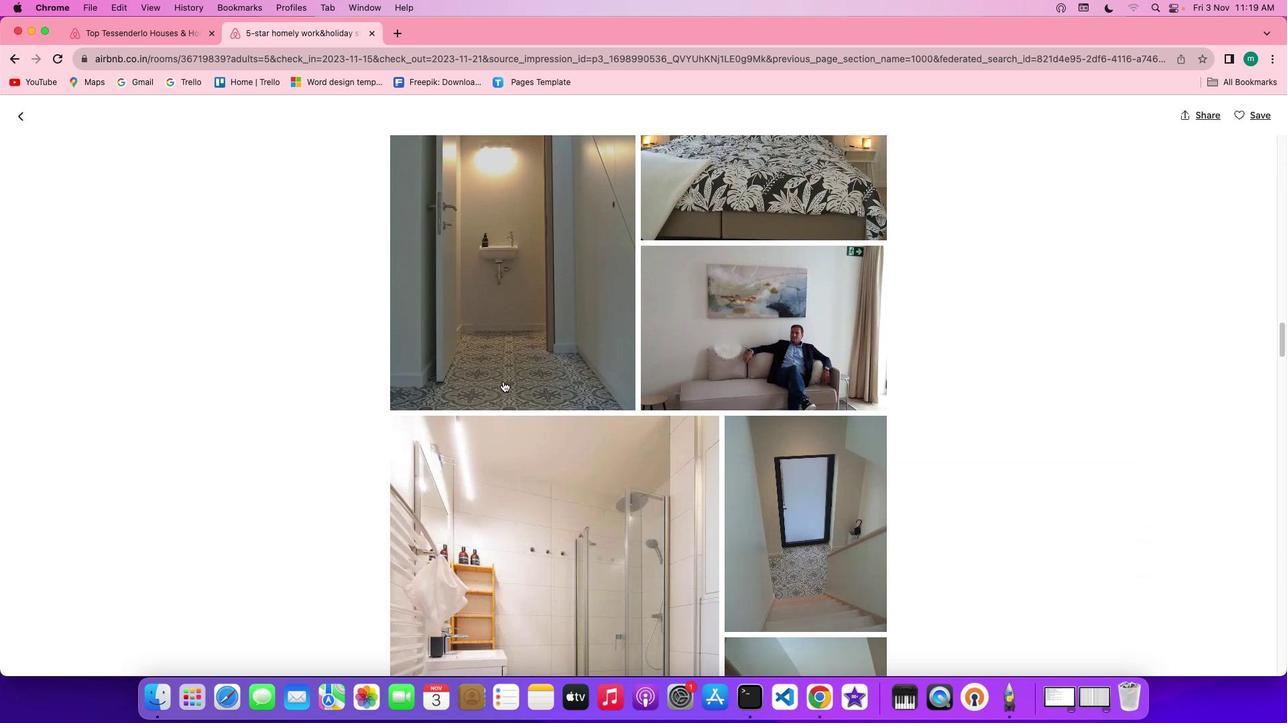 
Action: Mouse scrolled (503, 381) with delta (0, 0)
Screenshot: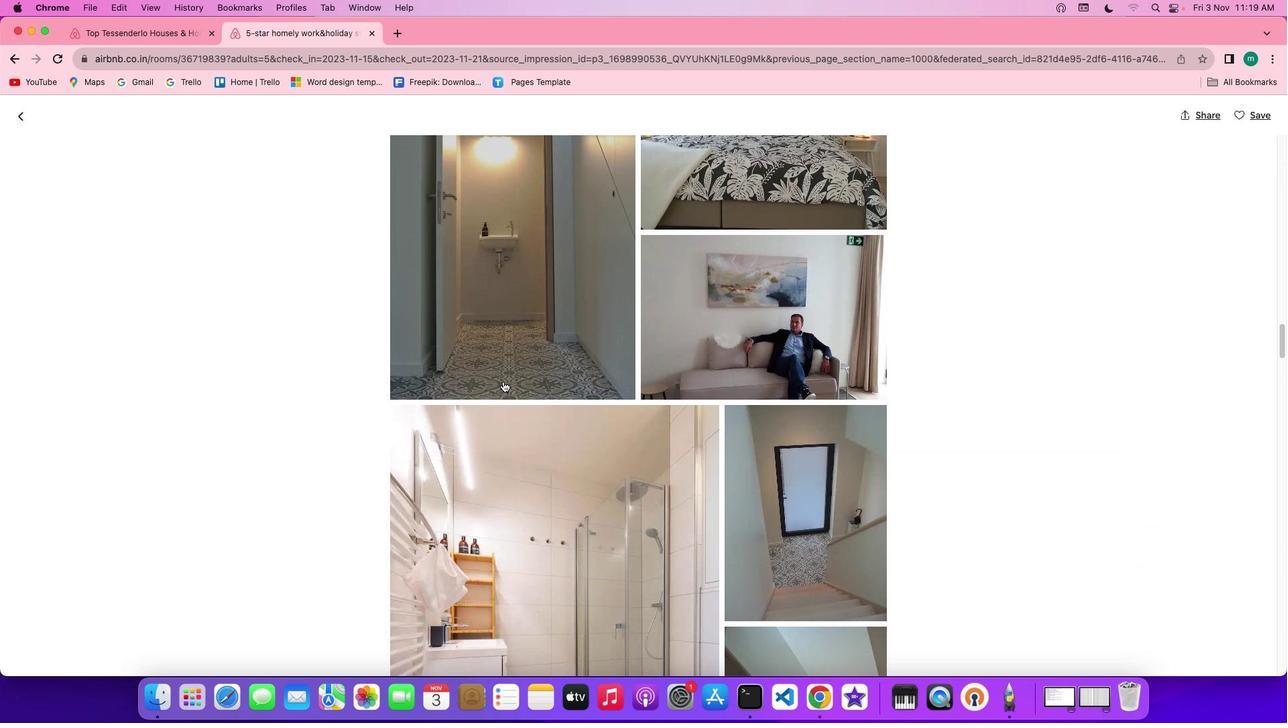 
Action: Mouse scrolled (503, 381) with delta (0, 0)
Screenshot: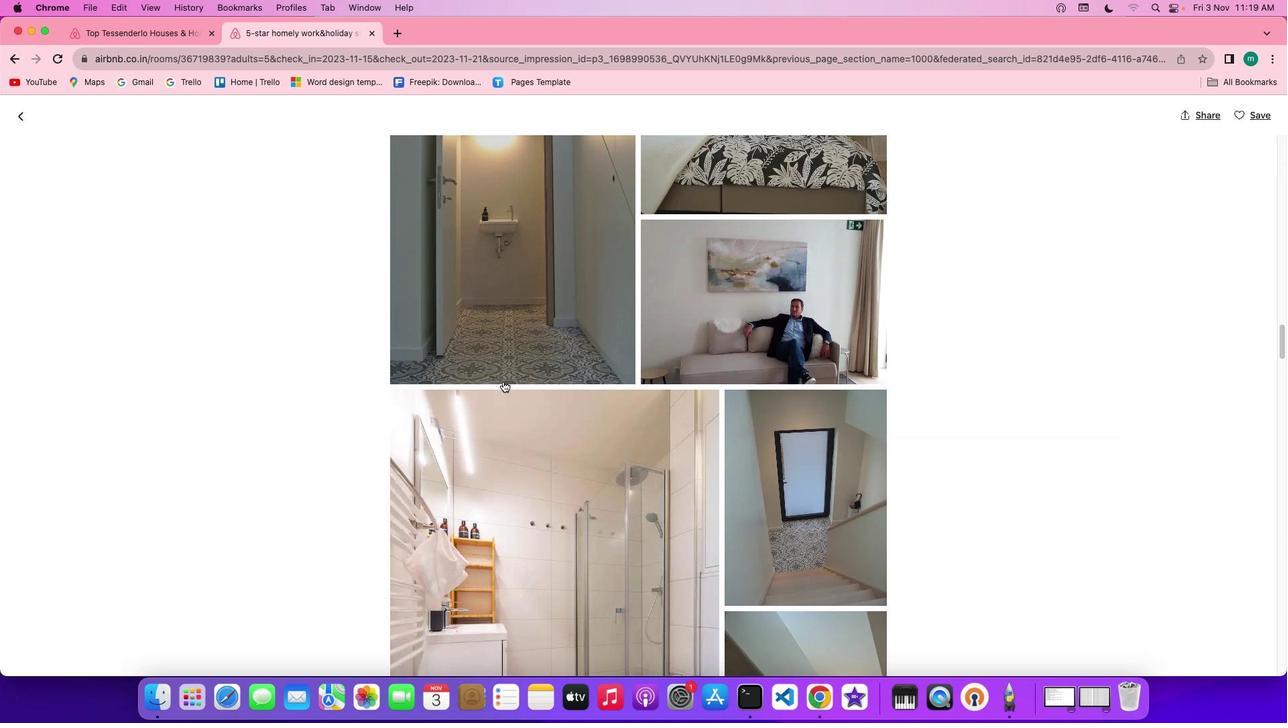 
Action: Mouse scrolled (503, 381) with delta (0, 0)
Screenshot: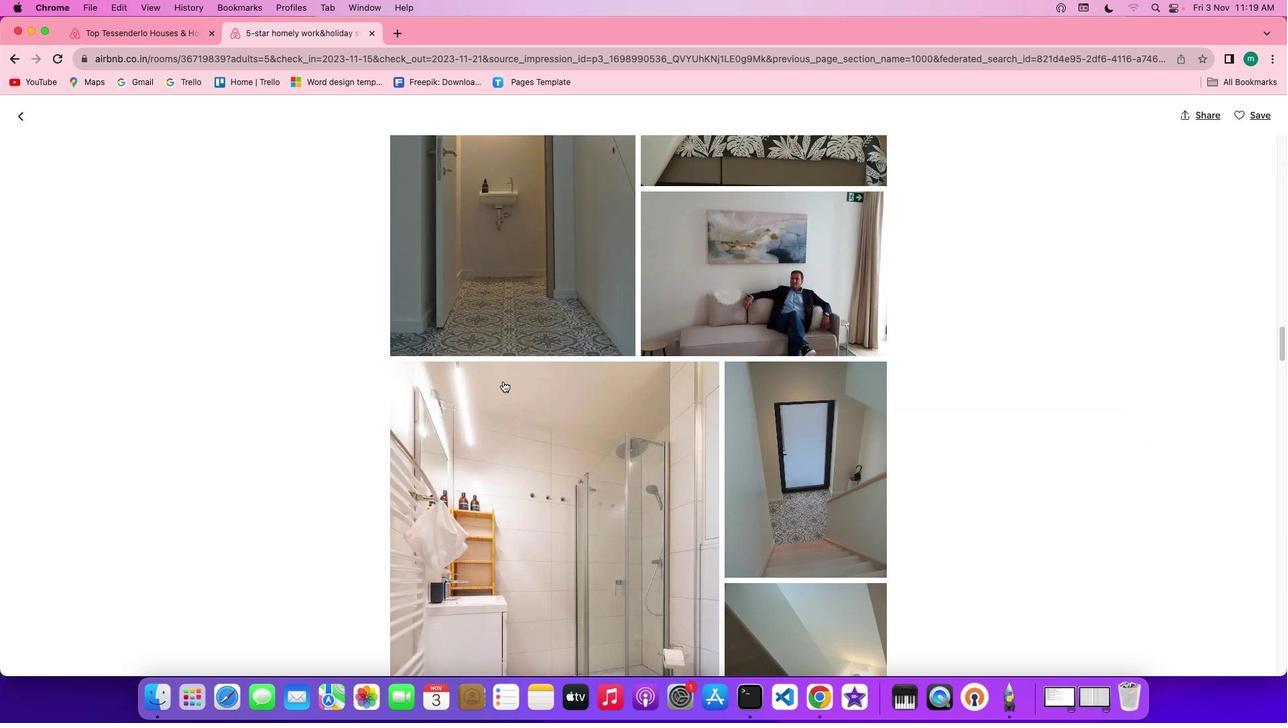 
Action: Mouse scrolled (503, 381) with delta (0, -2)
Screenshot: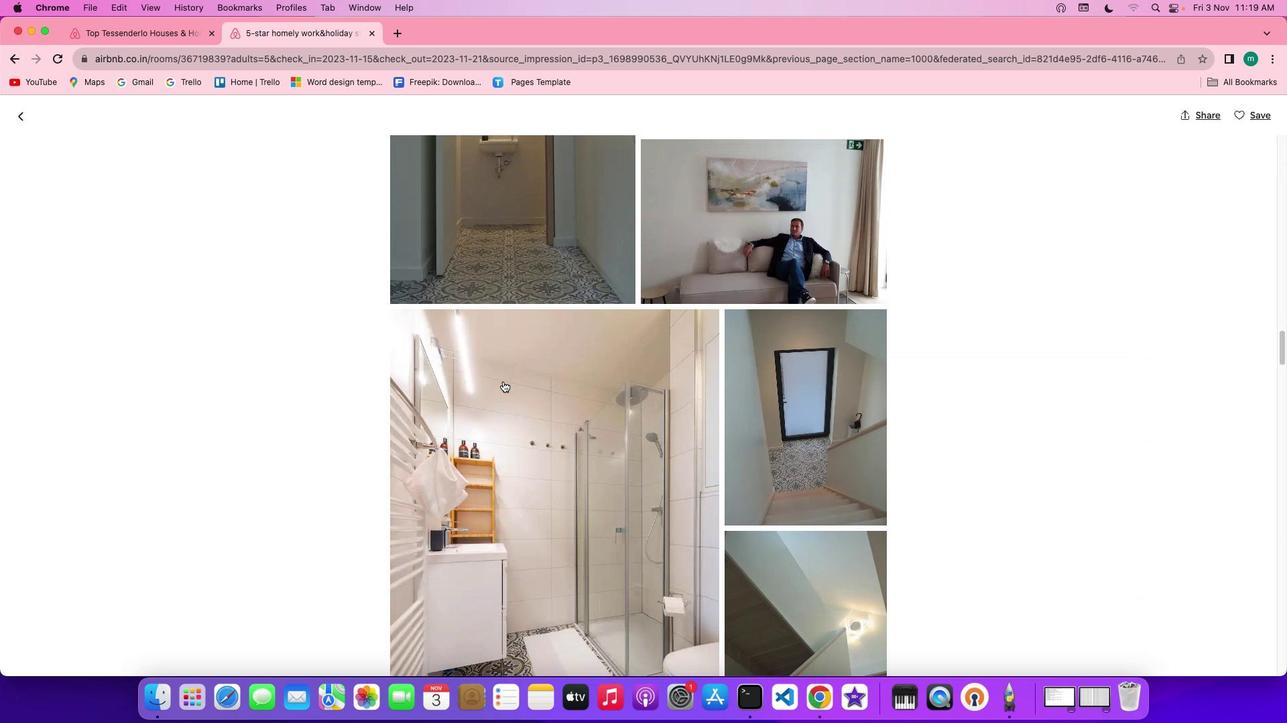 
Action: Mouse scrolled (503, 381) with delta (0, -2)
Screenshot: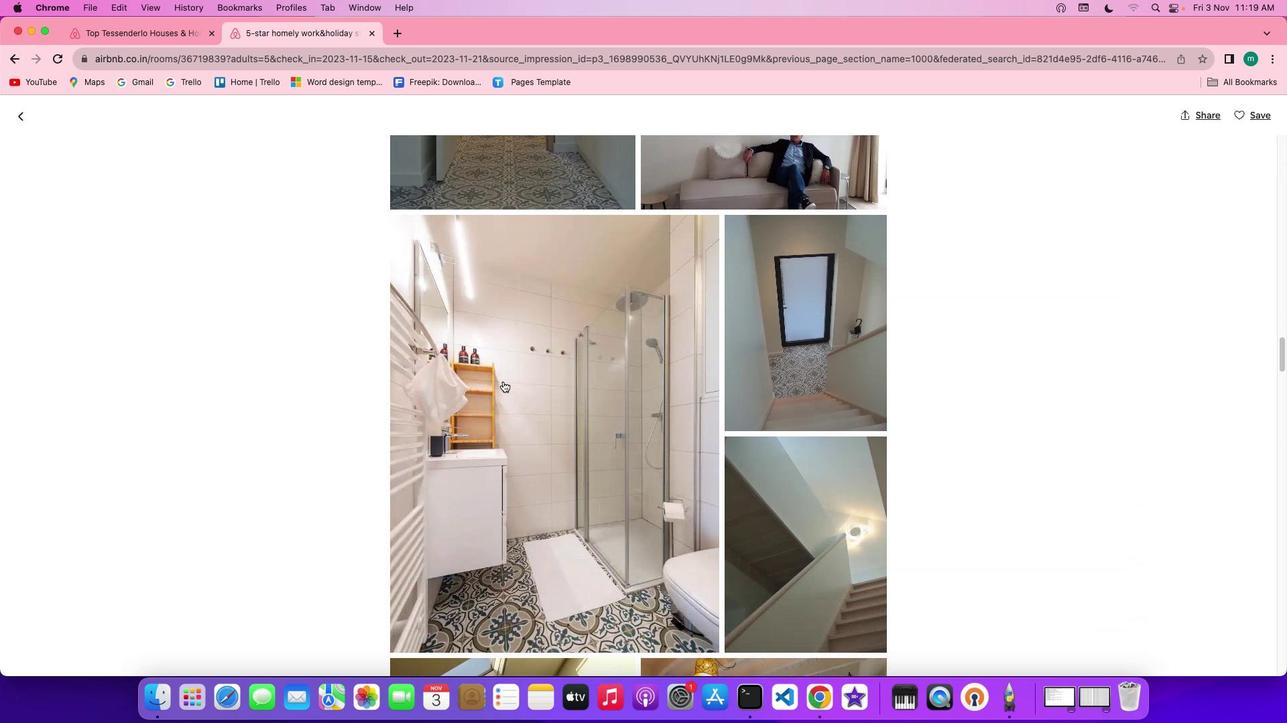 
Action: Mouse scrolled (503, 381) with delta (0, 0)
Screenshot: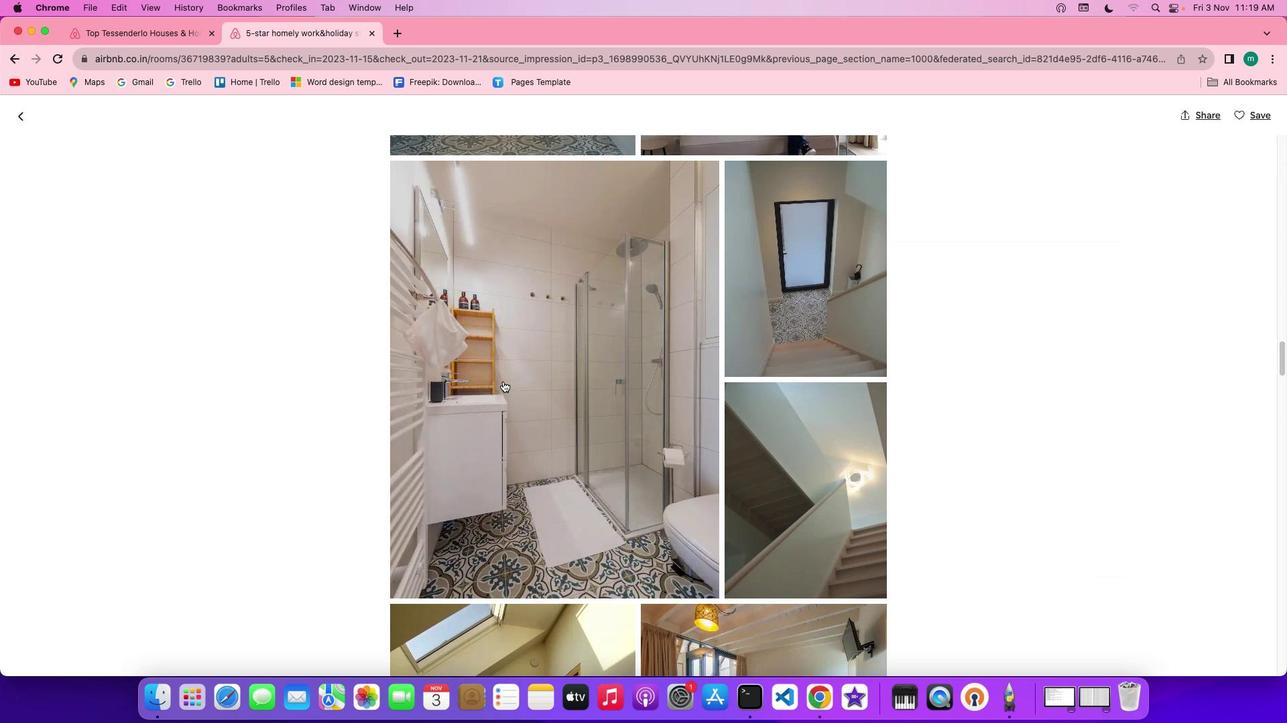 
Action: Mouse scrolled (503, 381) with delta (0, 0)
Screenshot: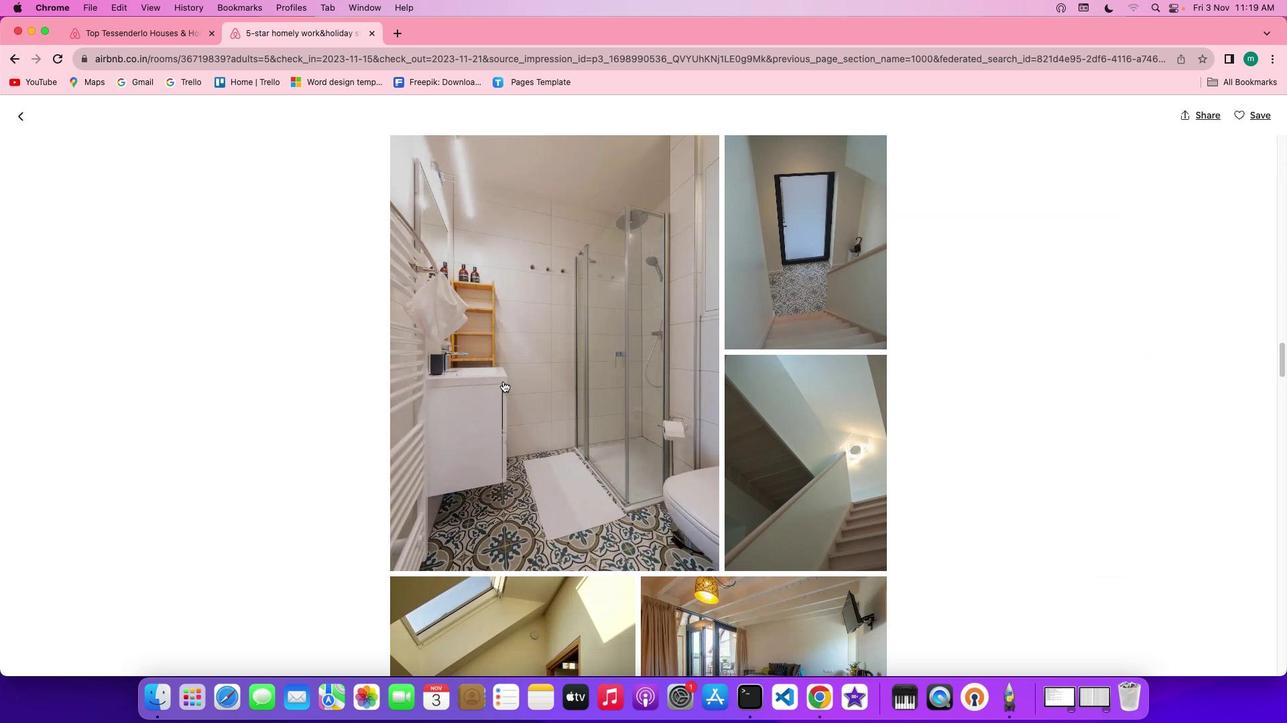 
Action: Mouse scrolled (503, 381) with delta (0, -2)
Screenshot: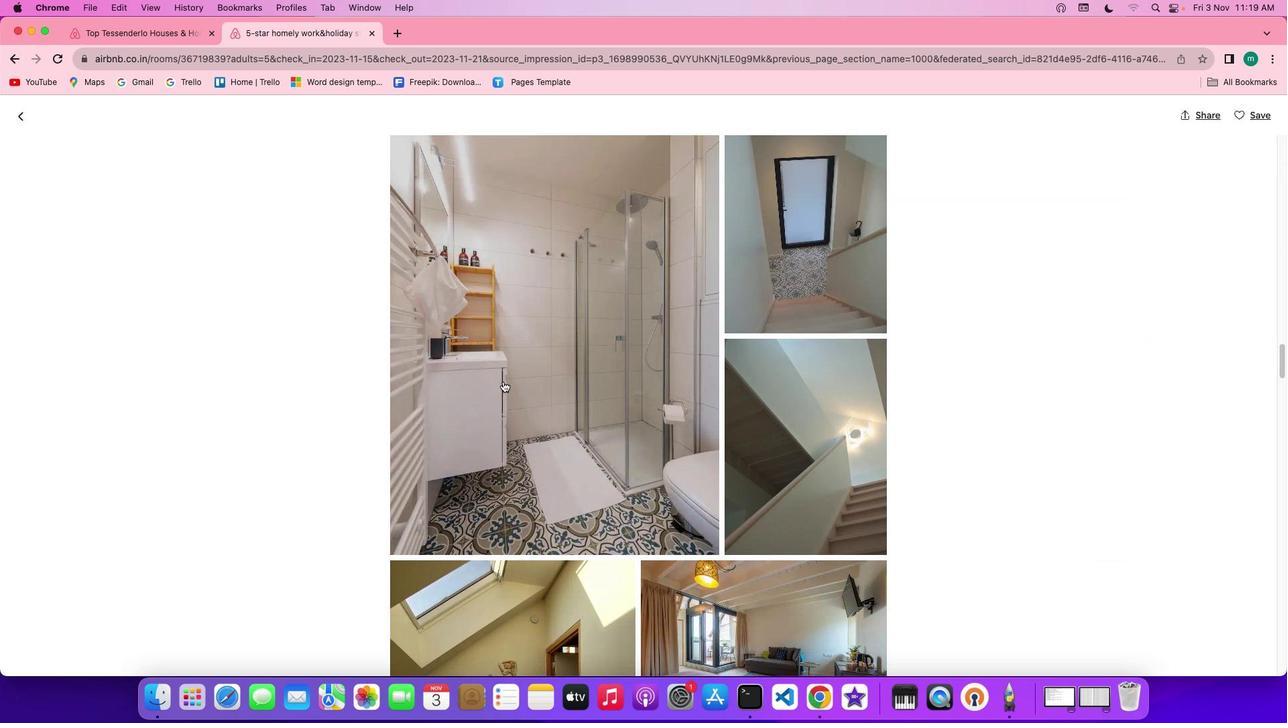 
Action: Mouse scrolled (503, 381) with delta (0, -2)
Screenshot: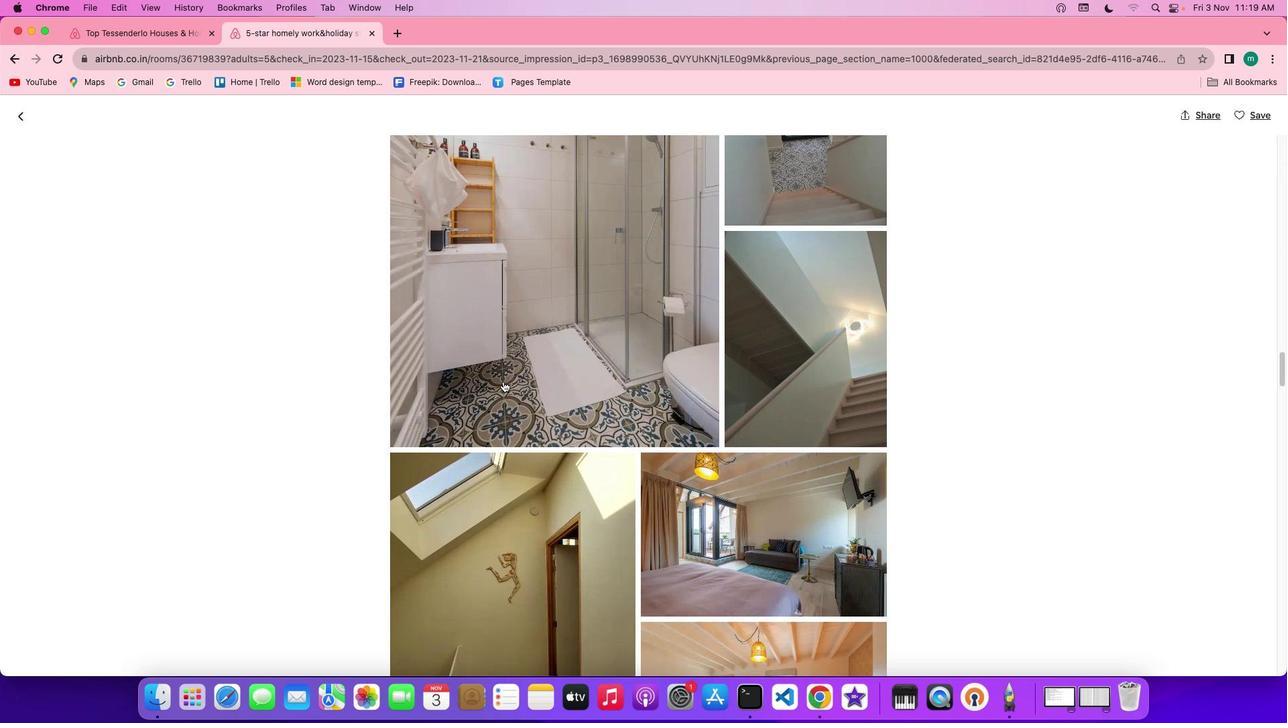 
Action: Mouse scrolled (503, 381) with delta (0, 0)
Screenshot: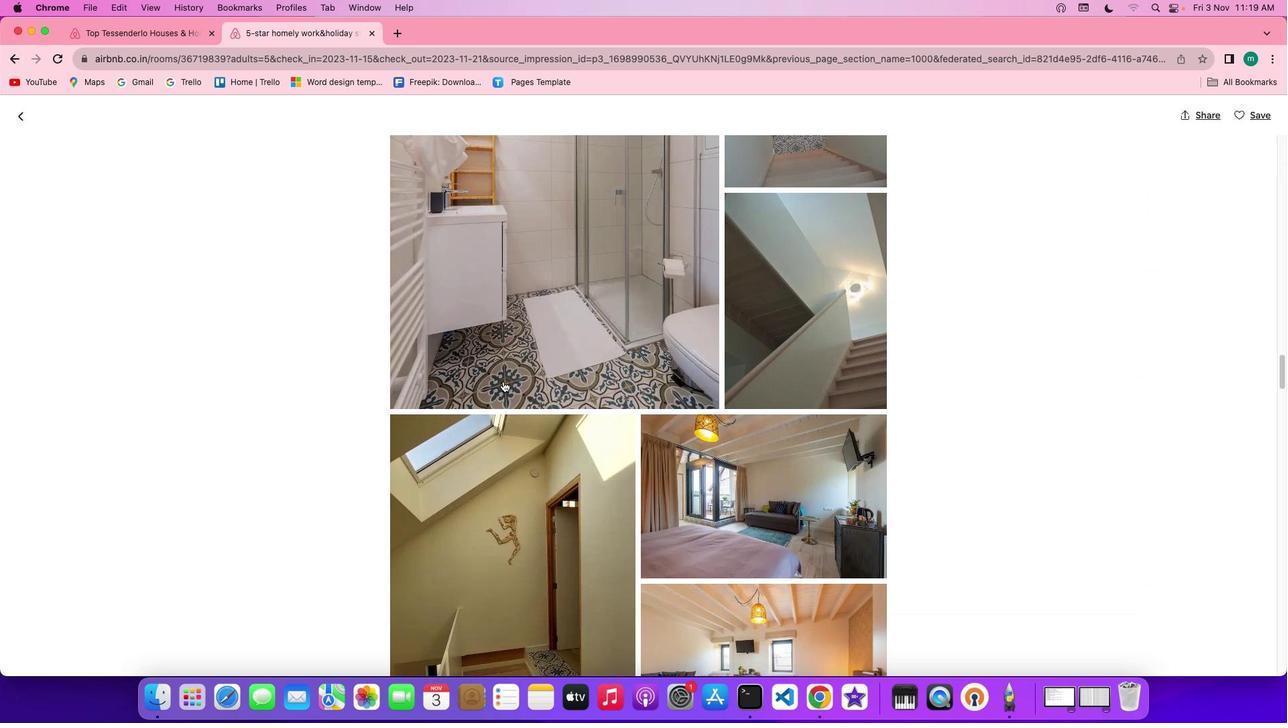 
Action: Mouse scrolled (503, 381) with delta (0, 0)
Screenshot: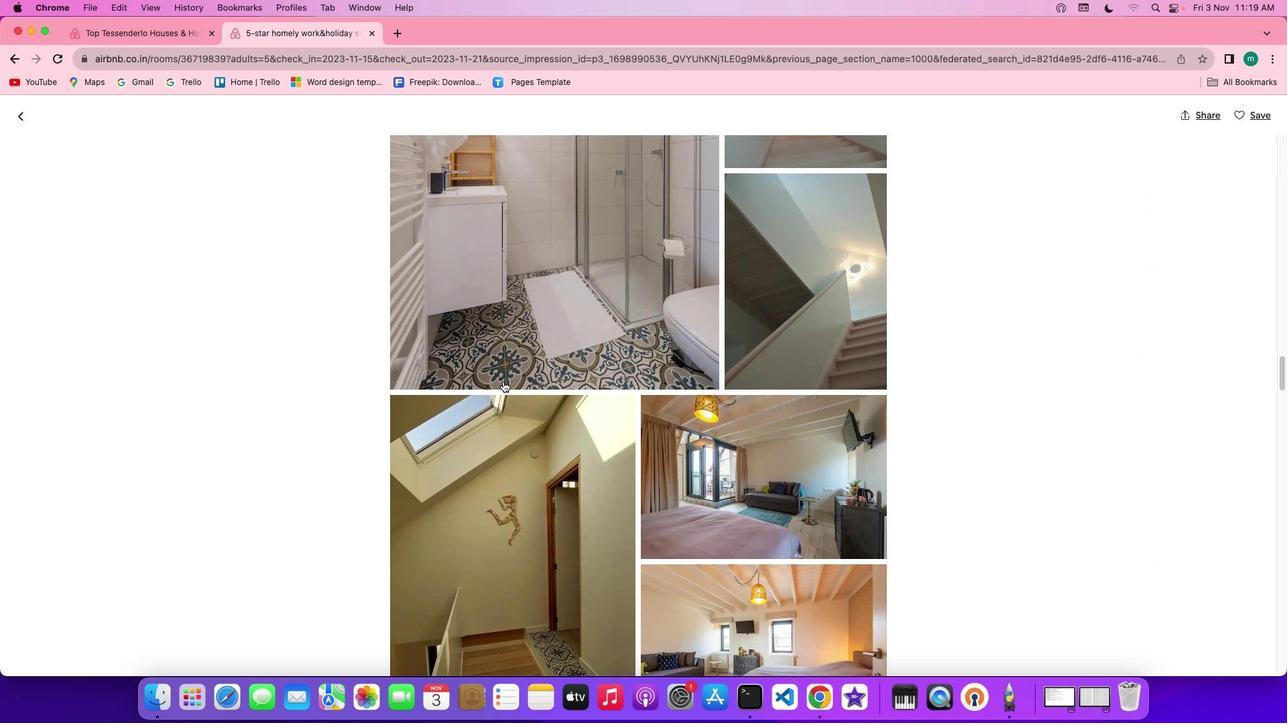 
Action: Mouse scrolled (503, 381) with delta (0, -1)
Screenshot: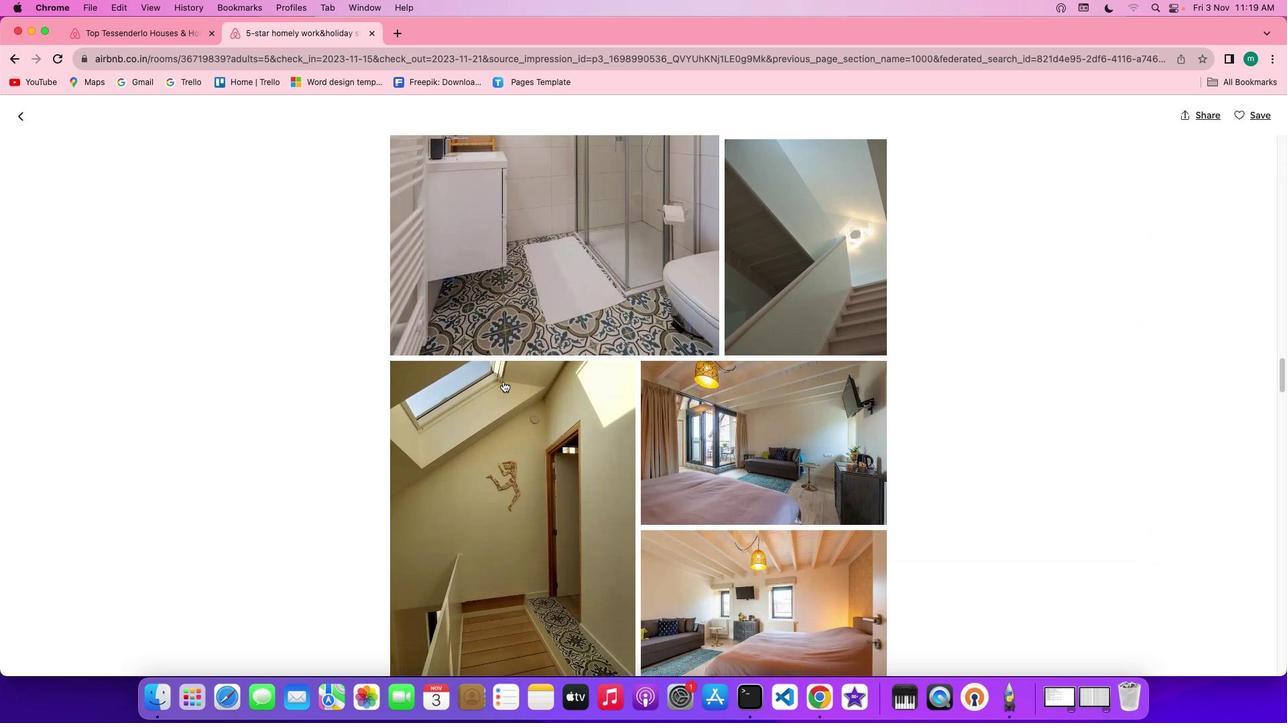 
Action: Mouse scrolled (503, 381) with delta (0, -2)
Screenshot: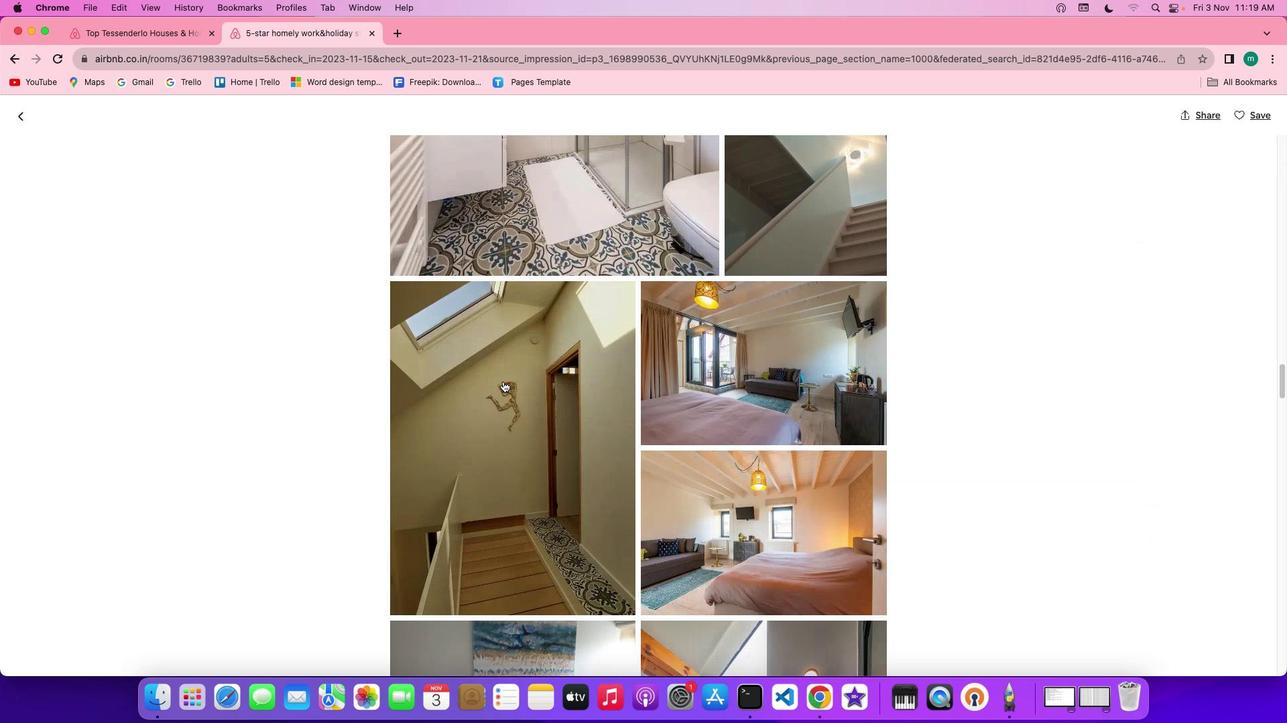 
Action: Mouse scrolled (503, 381) with delta (0, 0)
Screenshot: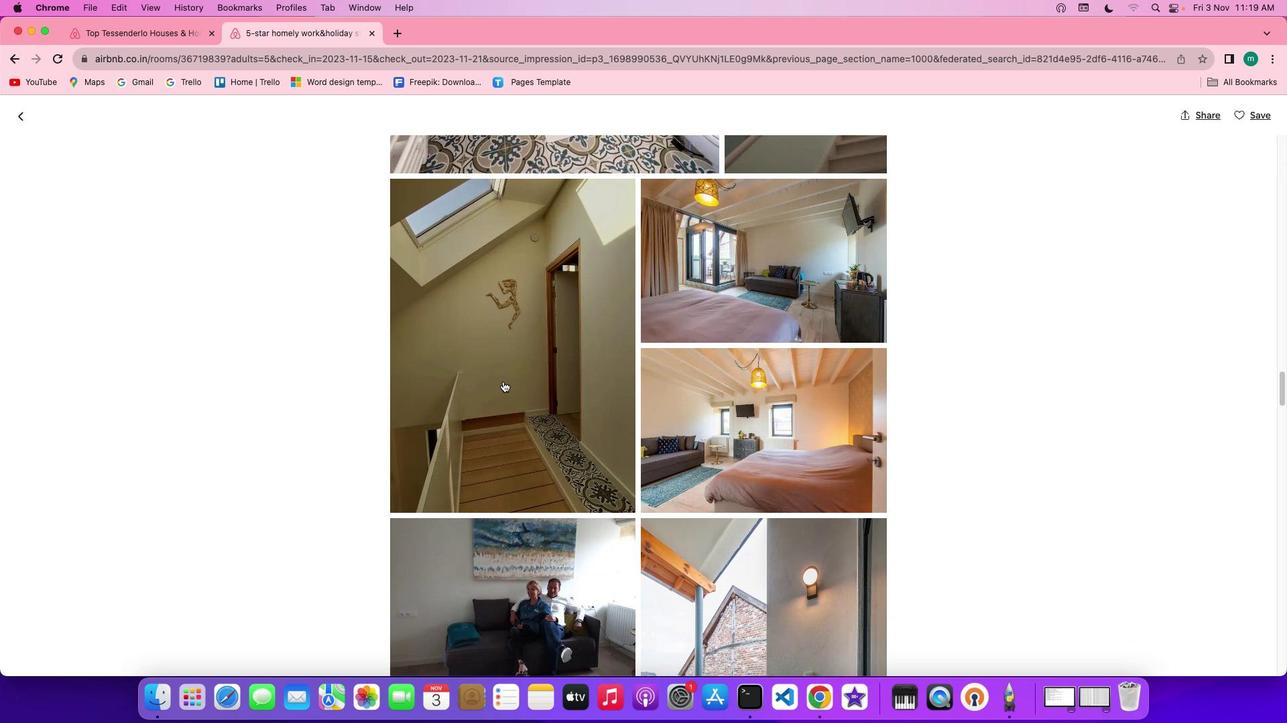 
Action: Mouse scrolled (503, 381) with delta (0, 0)
Screenshot: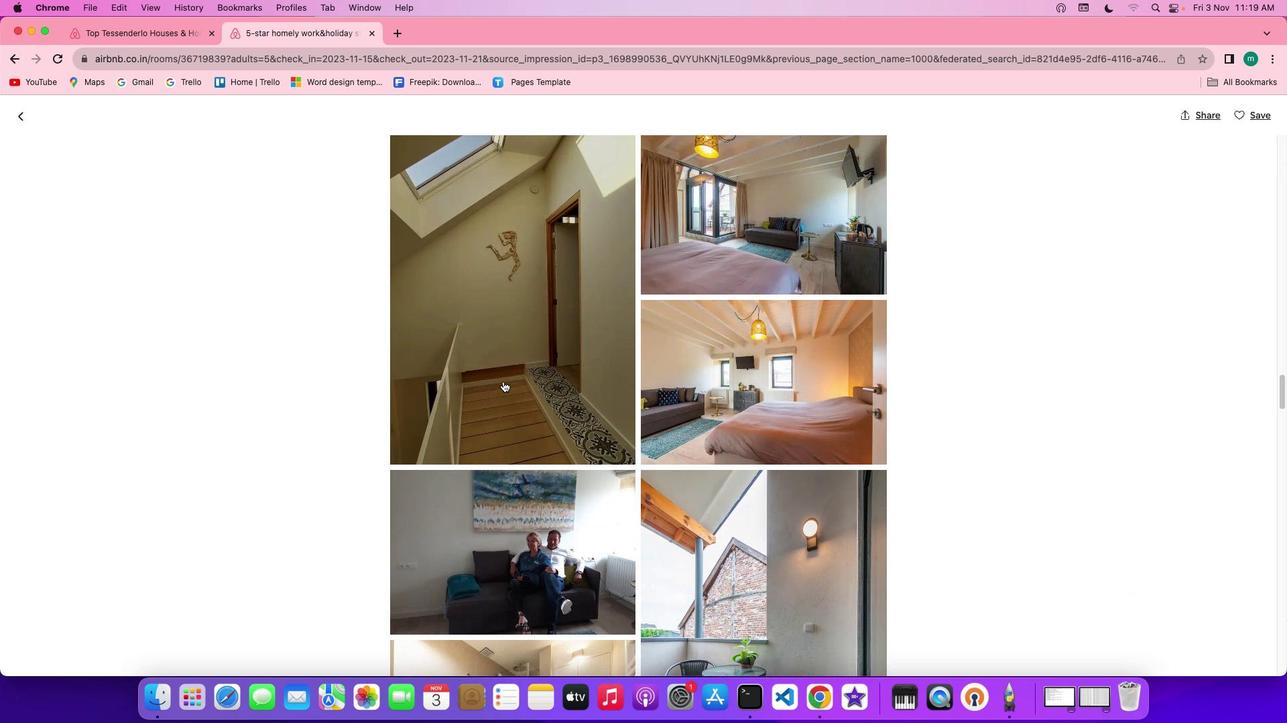 
Action: Mouse scrolled (503, 381) with delta (0, -2)
Screenshot: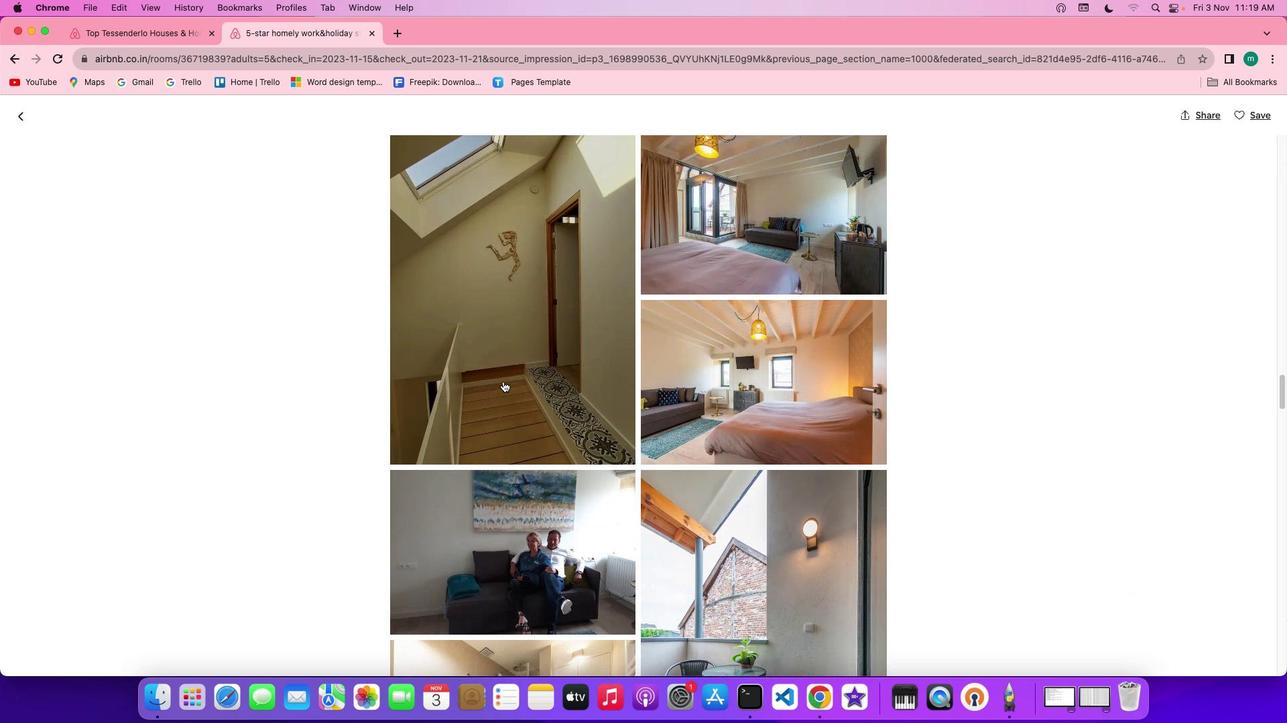
Action: Mouse scrolled (503, 381) with delta (0, -2)
Screenshot: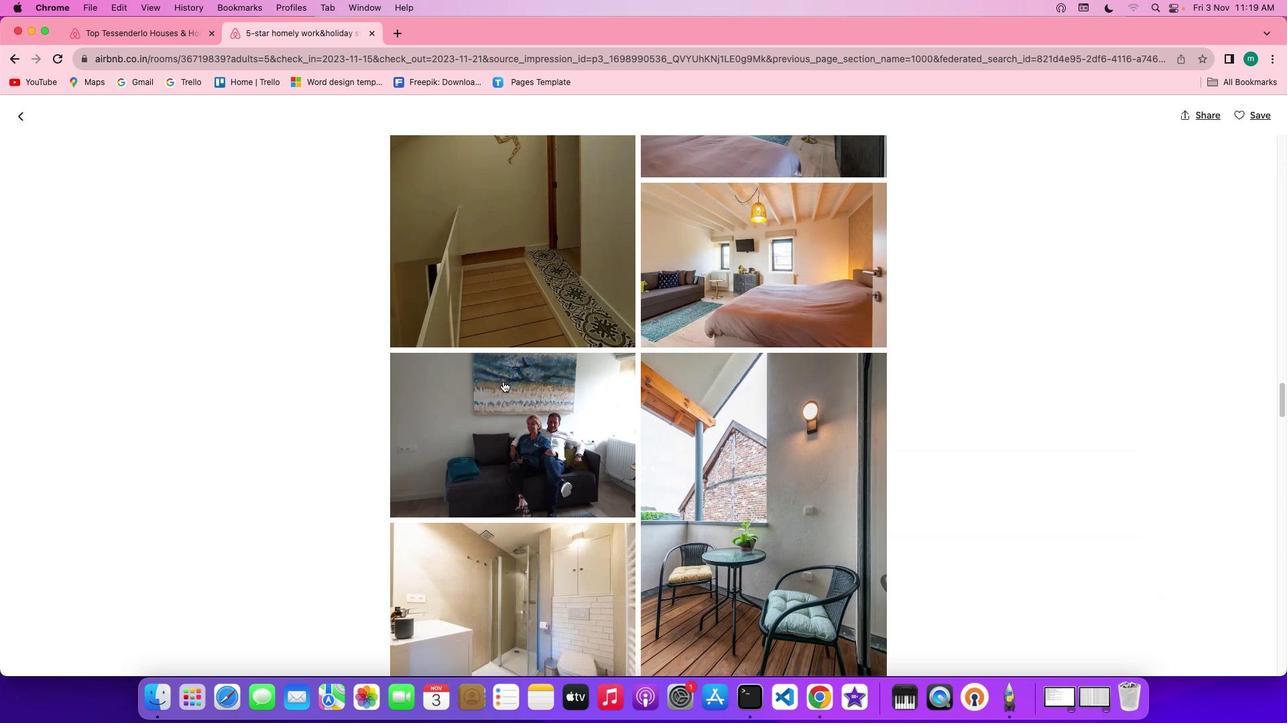
Action: Mouse scrolled (503, 381) with delta (0, 0)
Screenshot: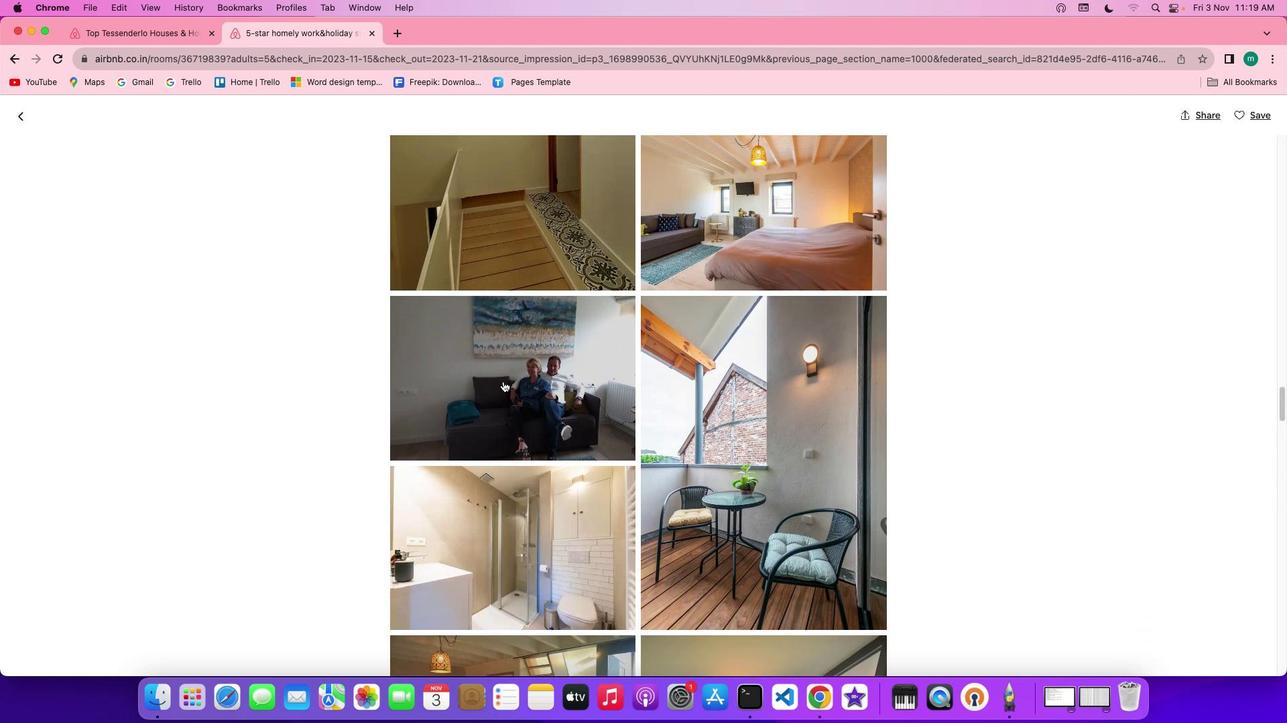 
Action: Mouse scrolled (503, 381) with delta (0, 0)
Screenshot: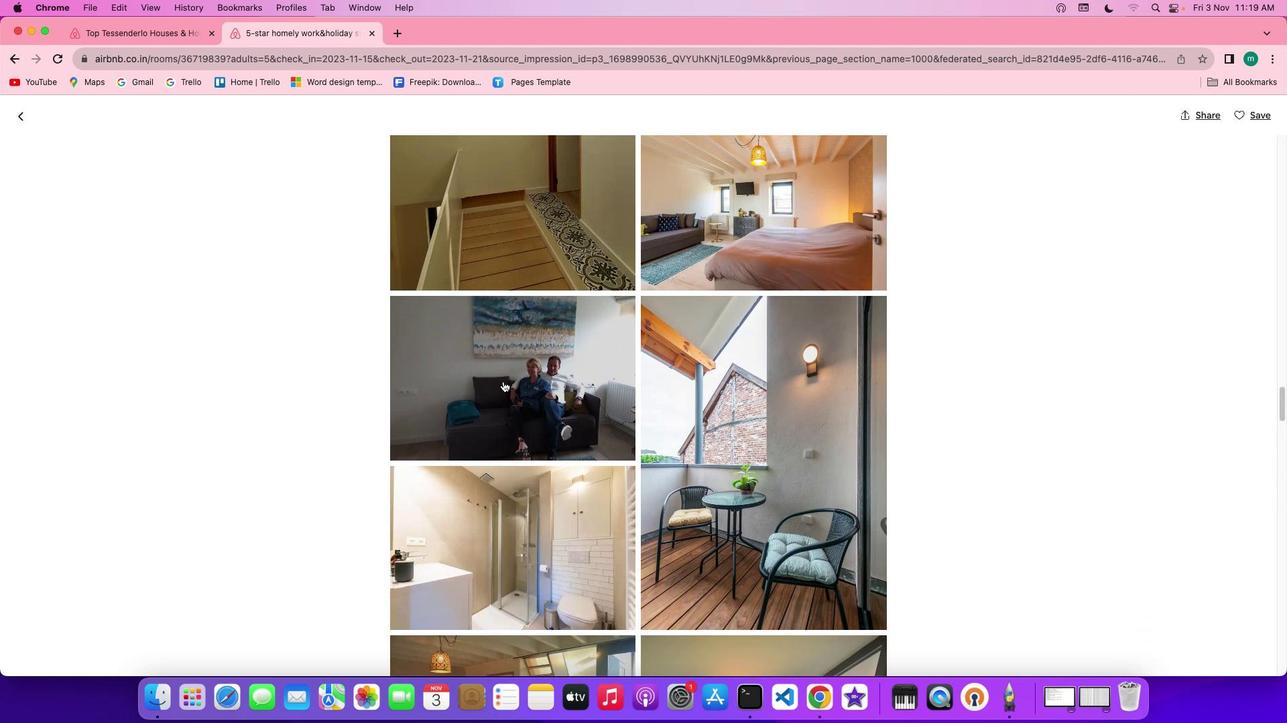 
Action: Mouse scrolled (503, 381) with delta (0, -2)
Screenshot: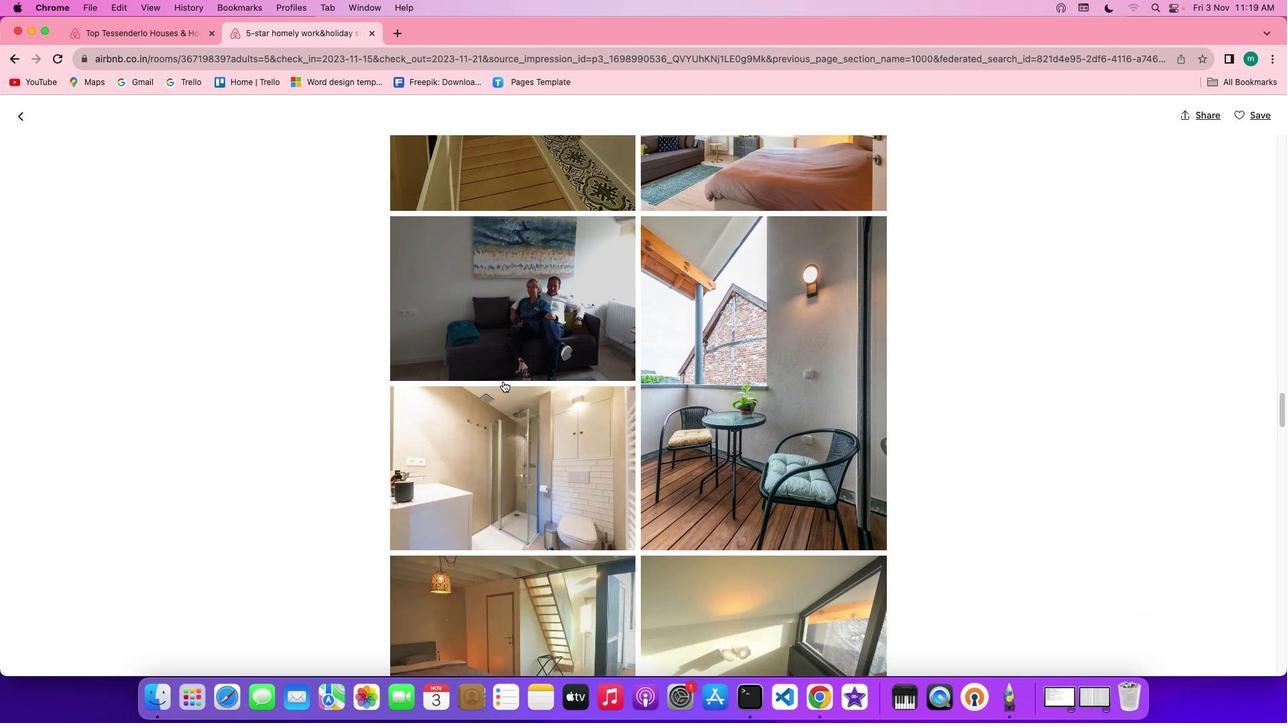 
Action: Mouse scrolled (503, 381) with delta (0, -2)
Screenshot: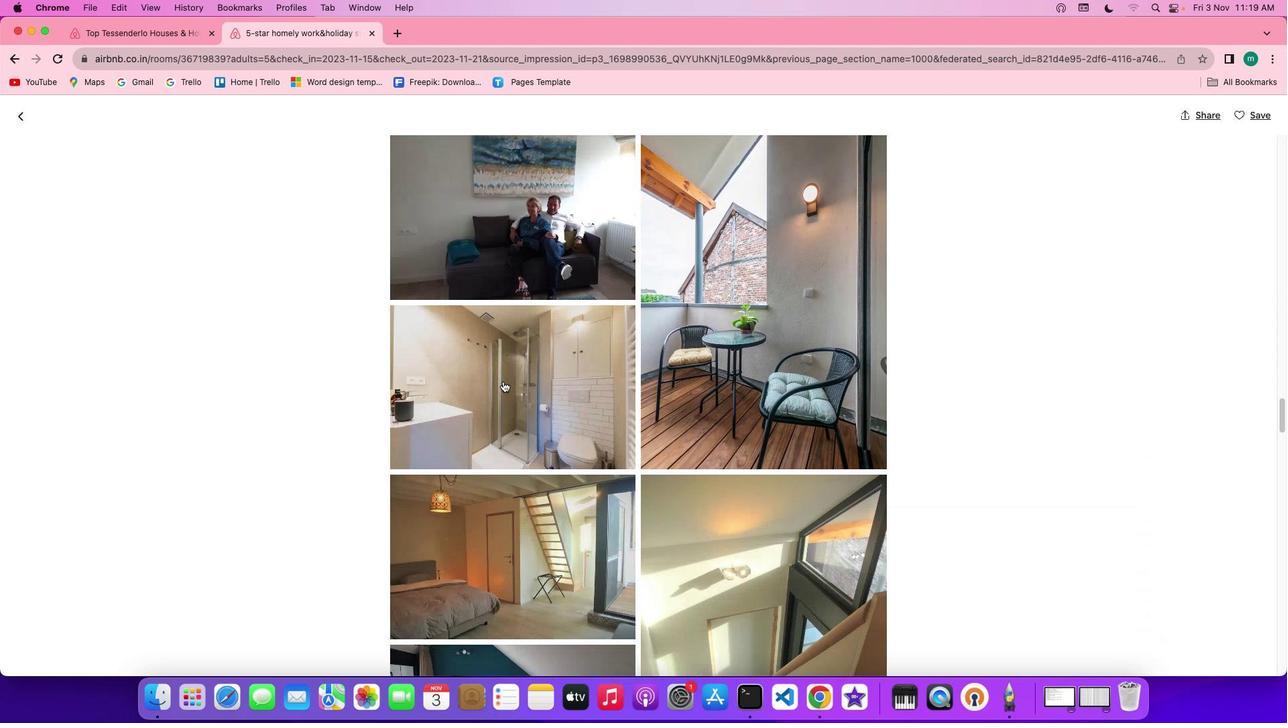 
Action: Mouse scrolled (503, 381) with delta (0, 0)
Screenshot: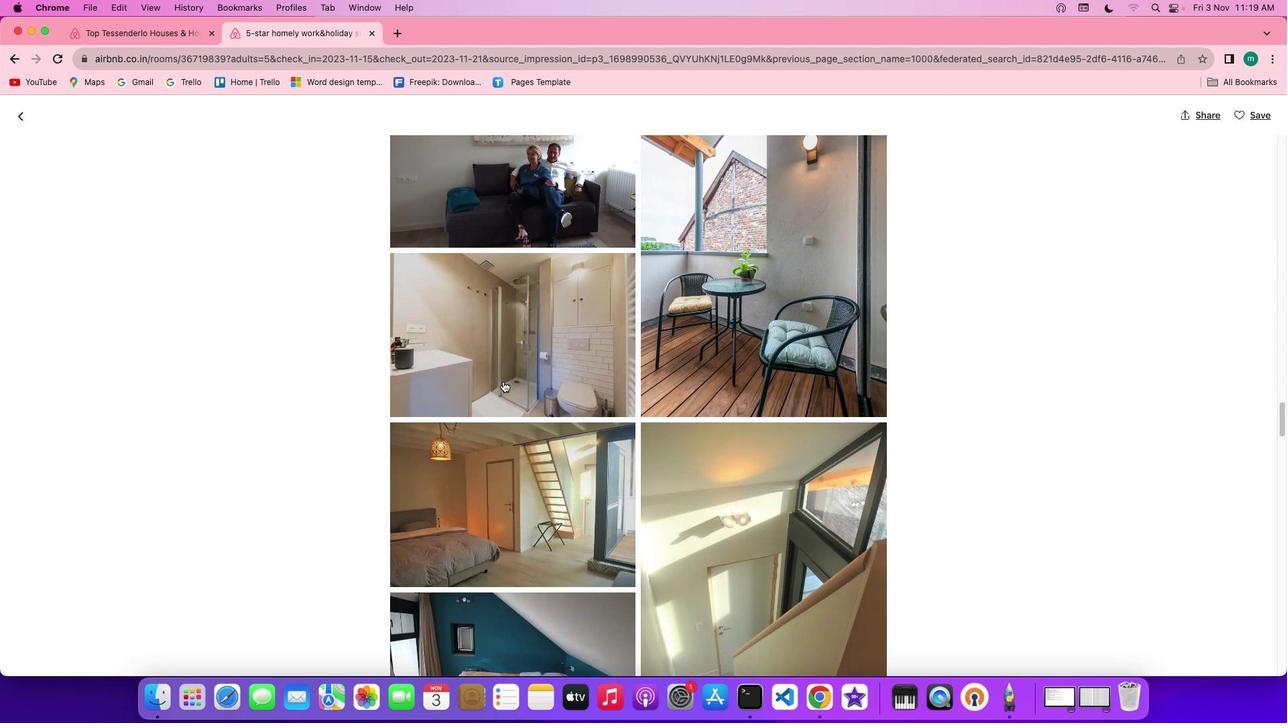 
Action: Mouse scrolled (503, 381) with delta (0, 0)
Screenshot: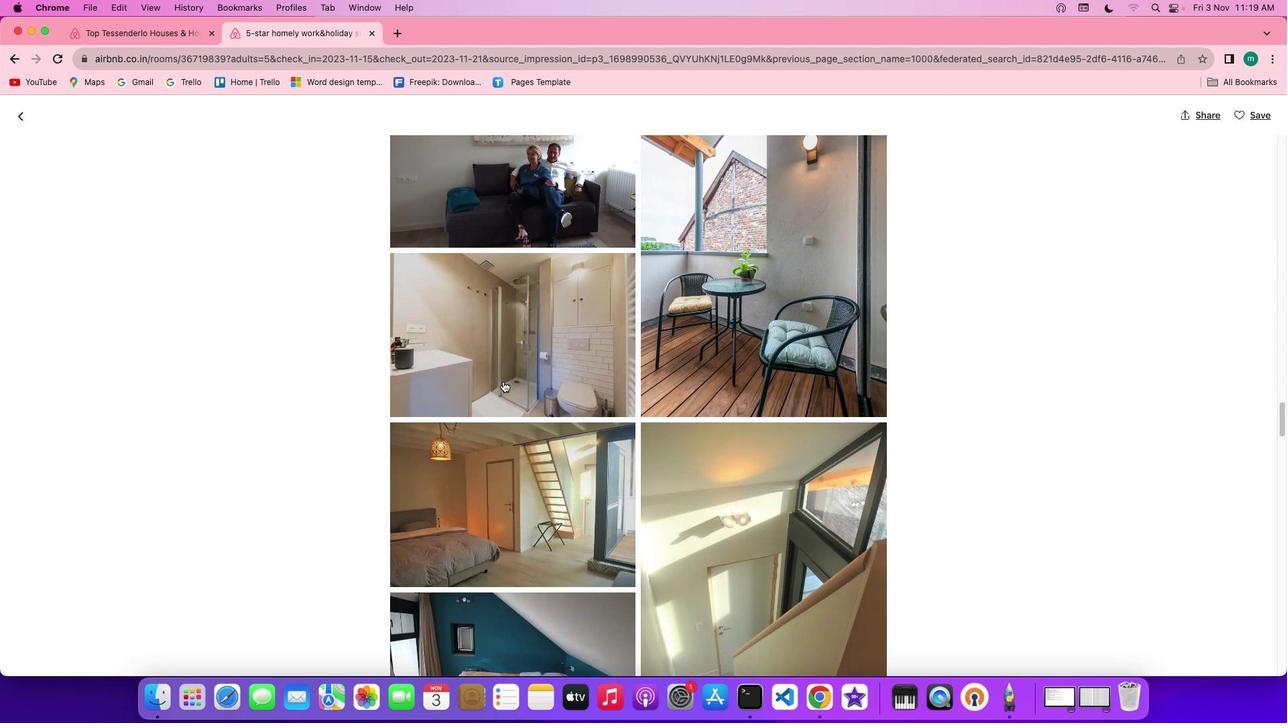 
Action: Mouse scrolled (503, 381) with delta (0, -2)
Screenshot: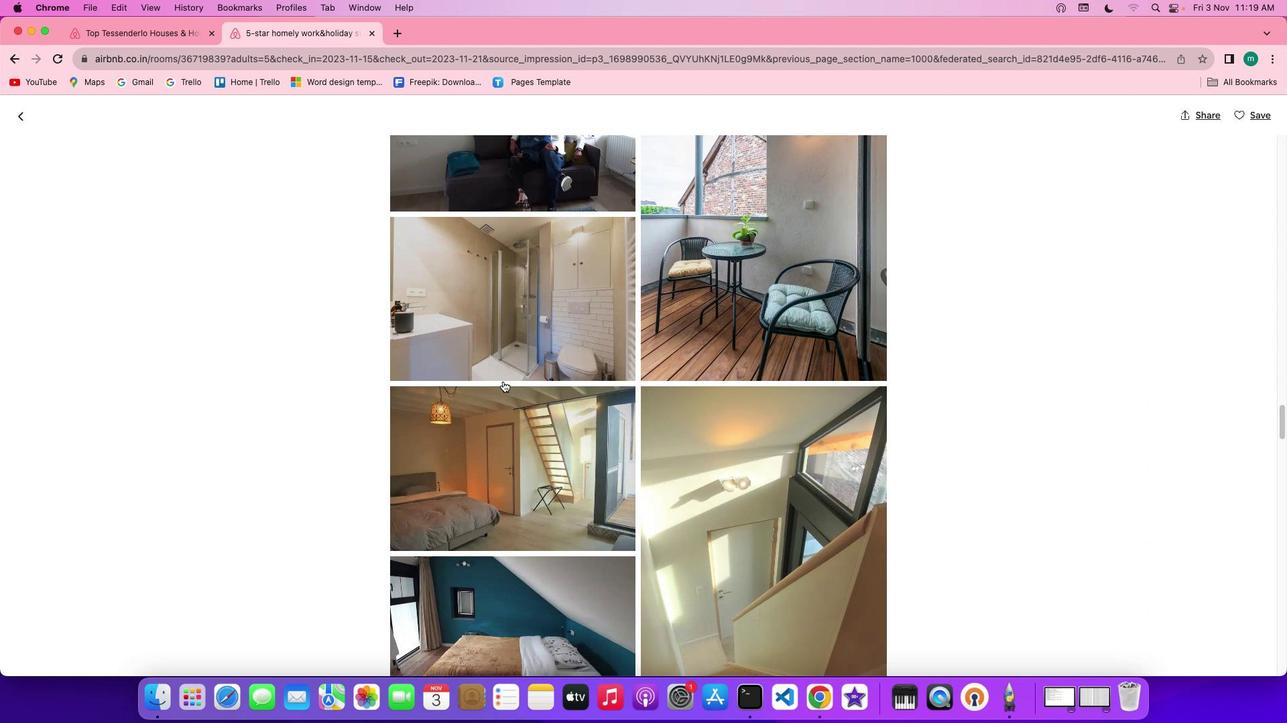 
Action: Mouse scrolled (503, 381) with delta (0, -2)
Screenshot: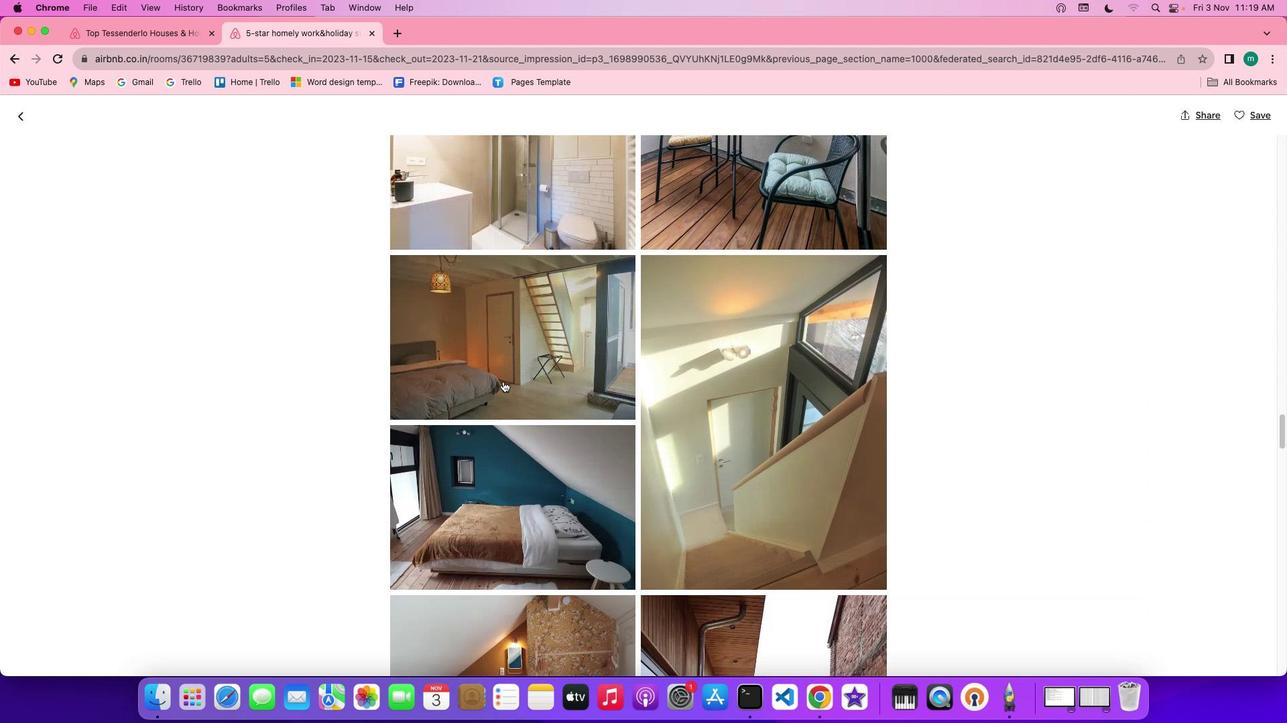 
Action: Mouse scrolled (503, 381) with delta (0, 0)
Screenshot: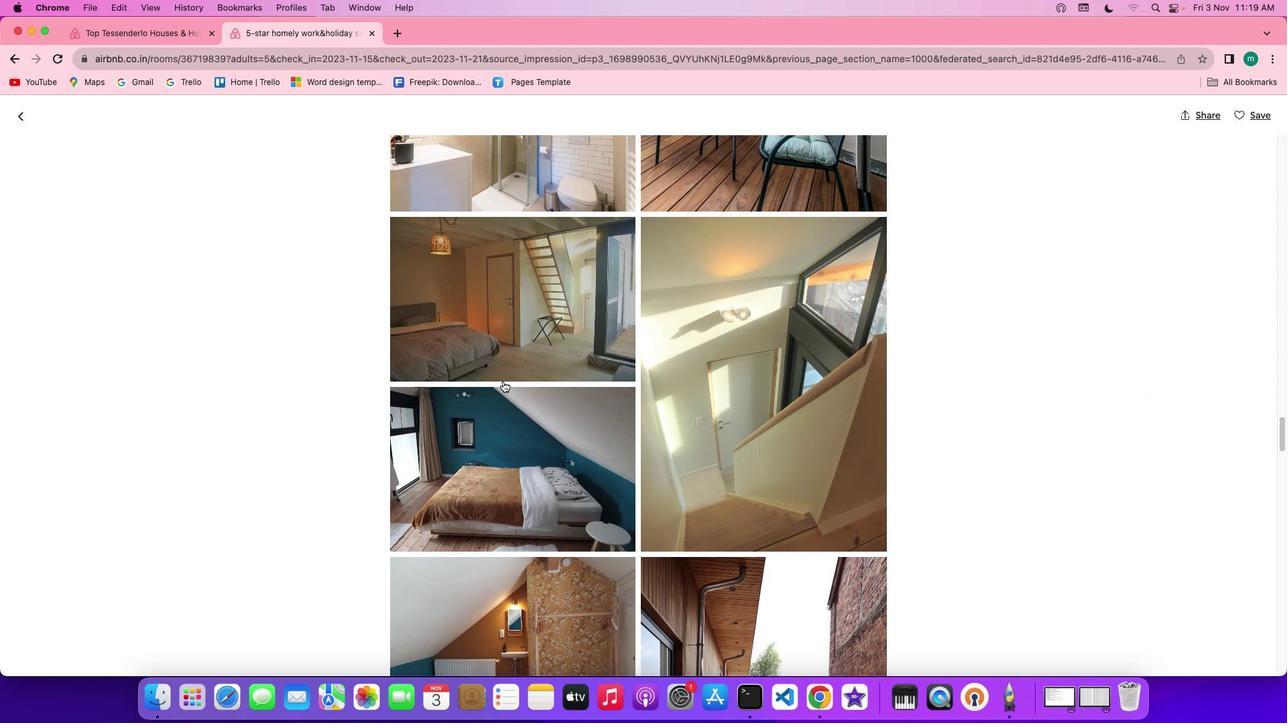
Action: Mouse scrolled (503, 381) with delta (0, 0)
Screenshot: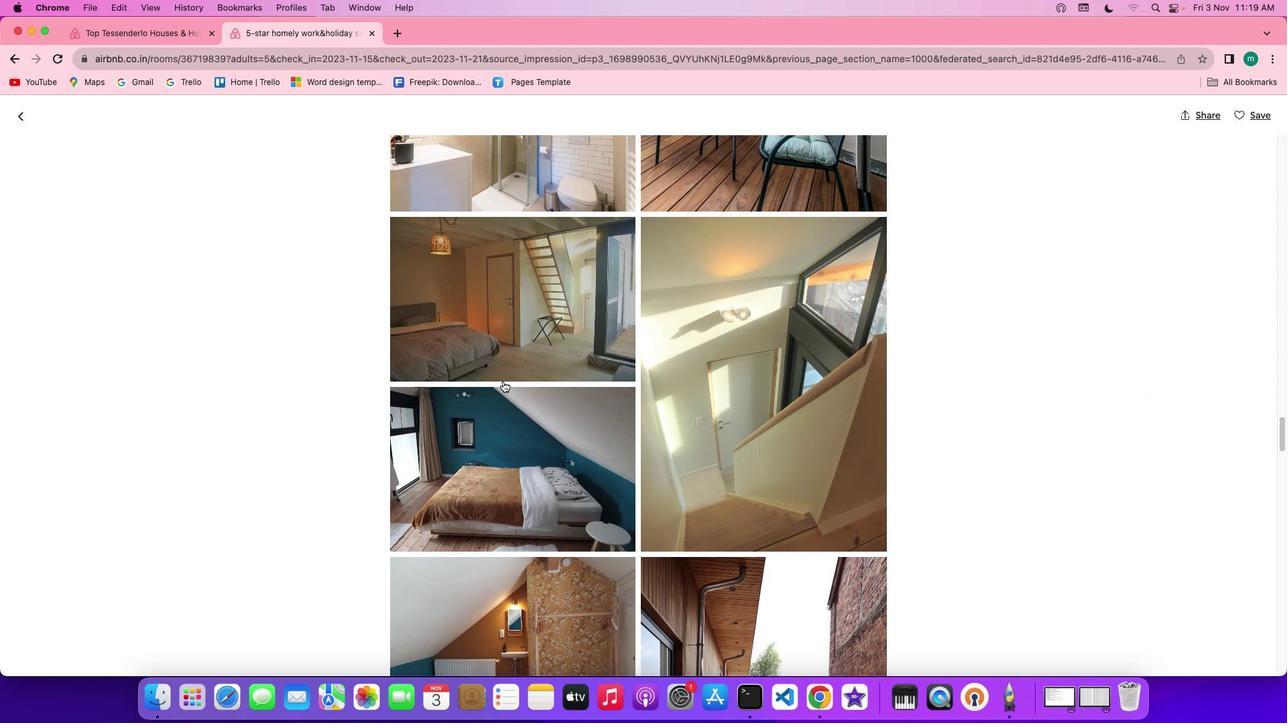 
Action: Mouse scrolled (503, 381) with delta (0, -1)
Screenshot: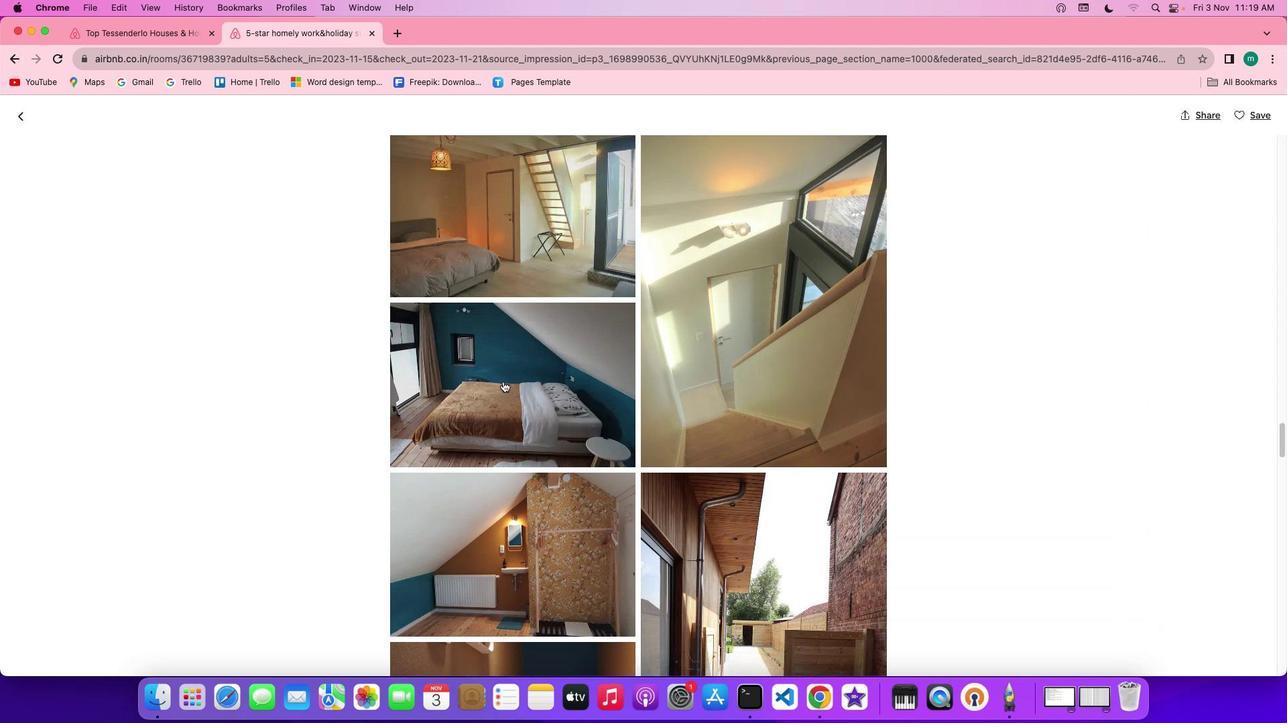 
Action: Mouse scrolled (503, 381) with delta (0, -2)
Screenshot: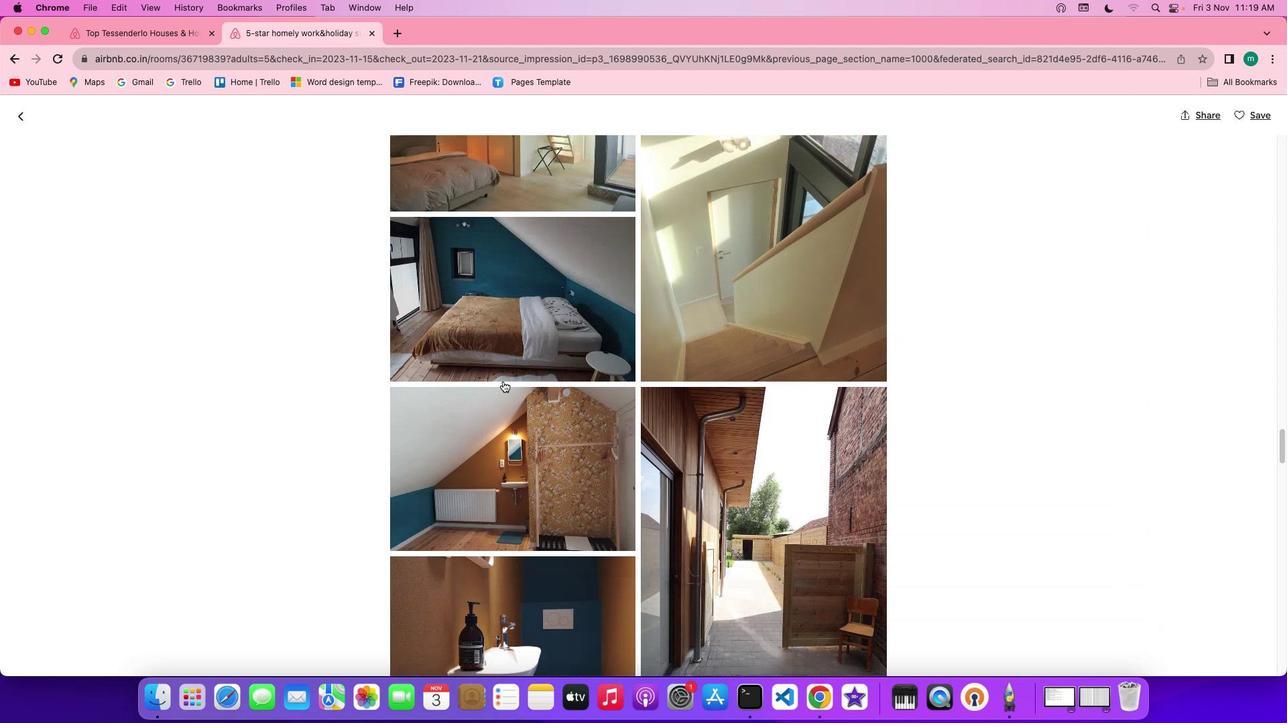 
Action: Mouse scrolled (503, 381) with delta (0, 0)
Screenshot: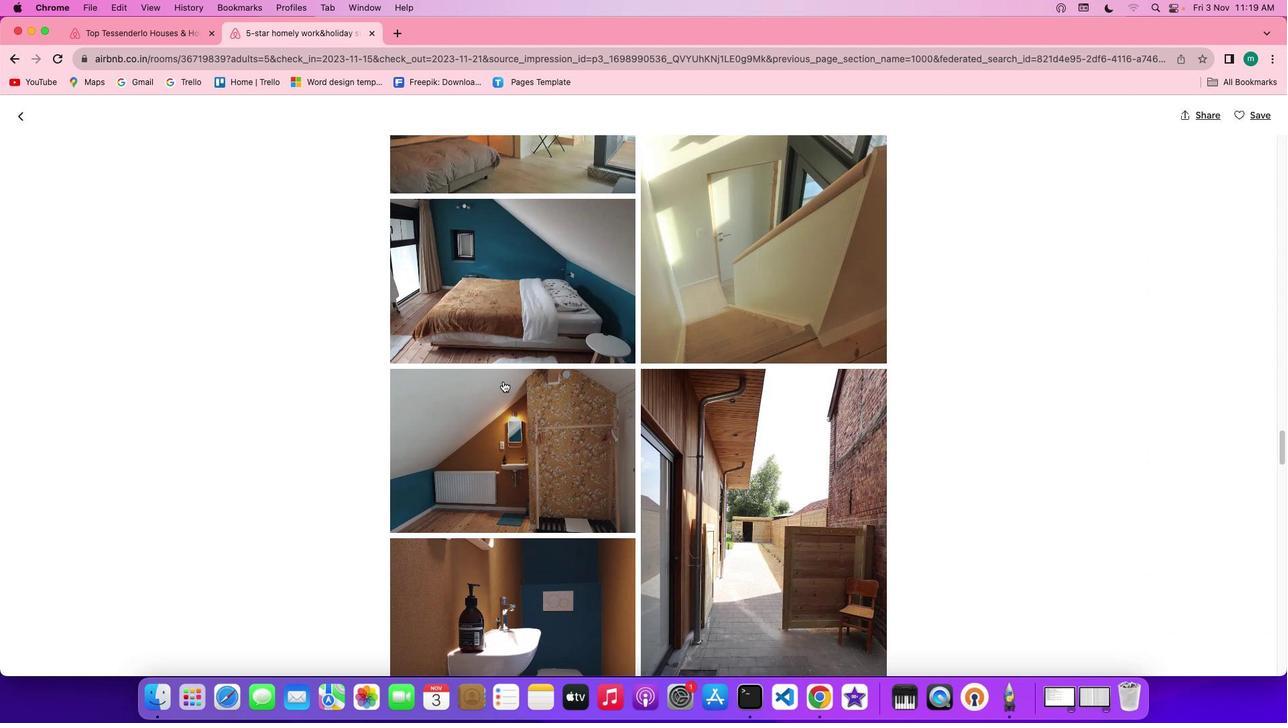 
Action: Mouse scrolled (503, 381) with delta (0, 0)
Screenshot: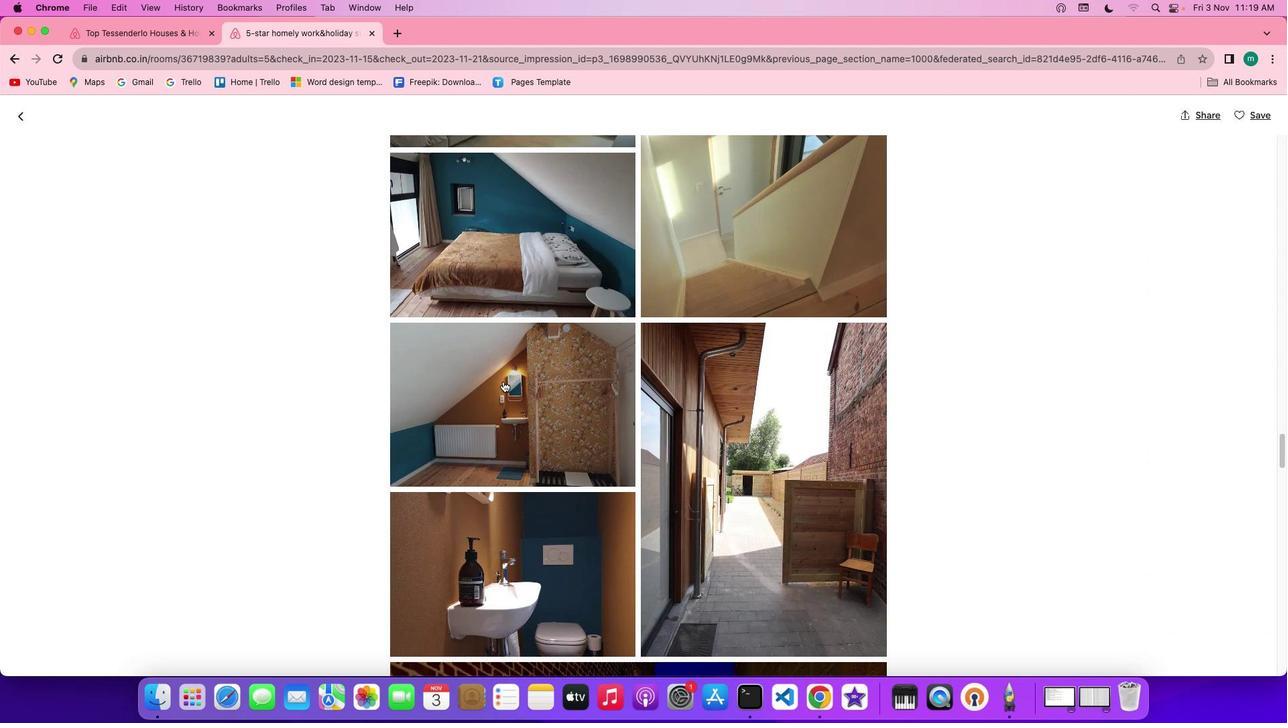 
Action: Mouse scrolled (503, 381) with delta (0, -1)
Screenshot: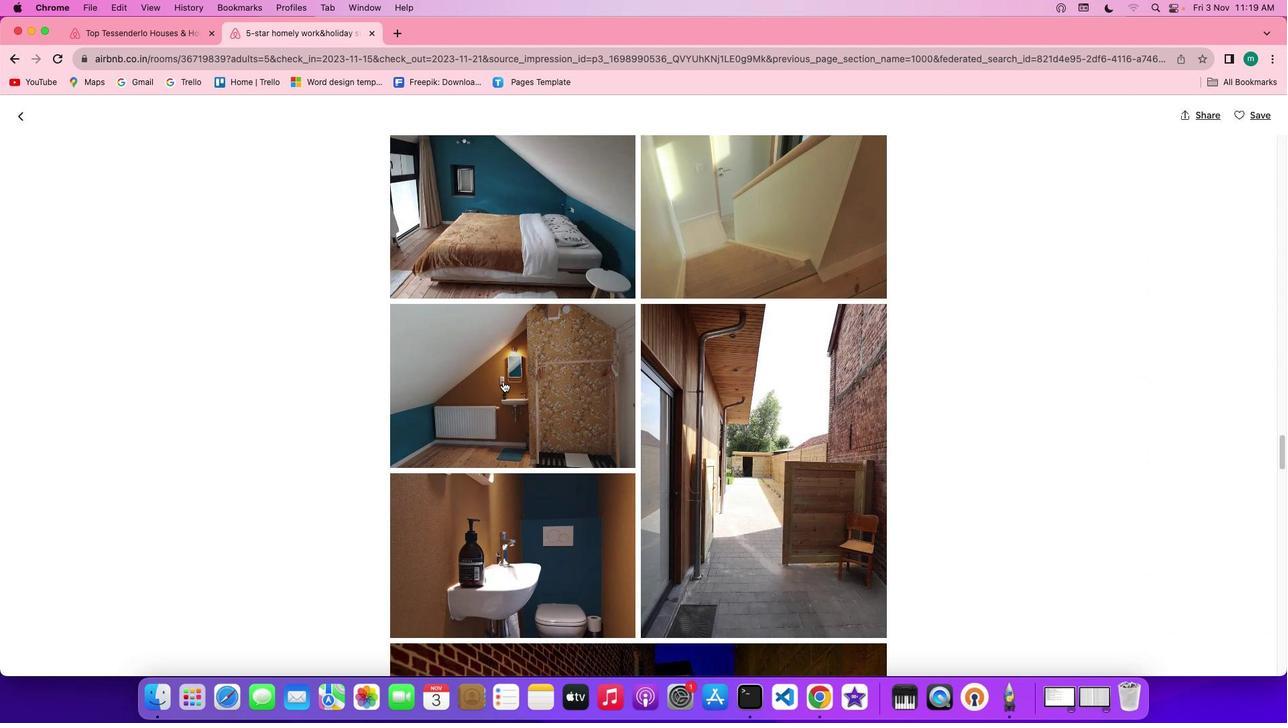 
Action: Mouse scrolled (503, 381) with delta (0, -2)
Screenshot: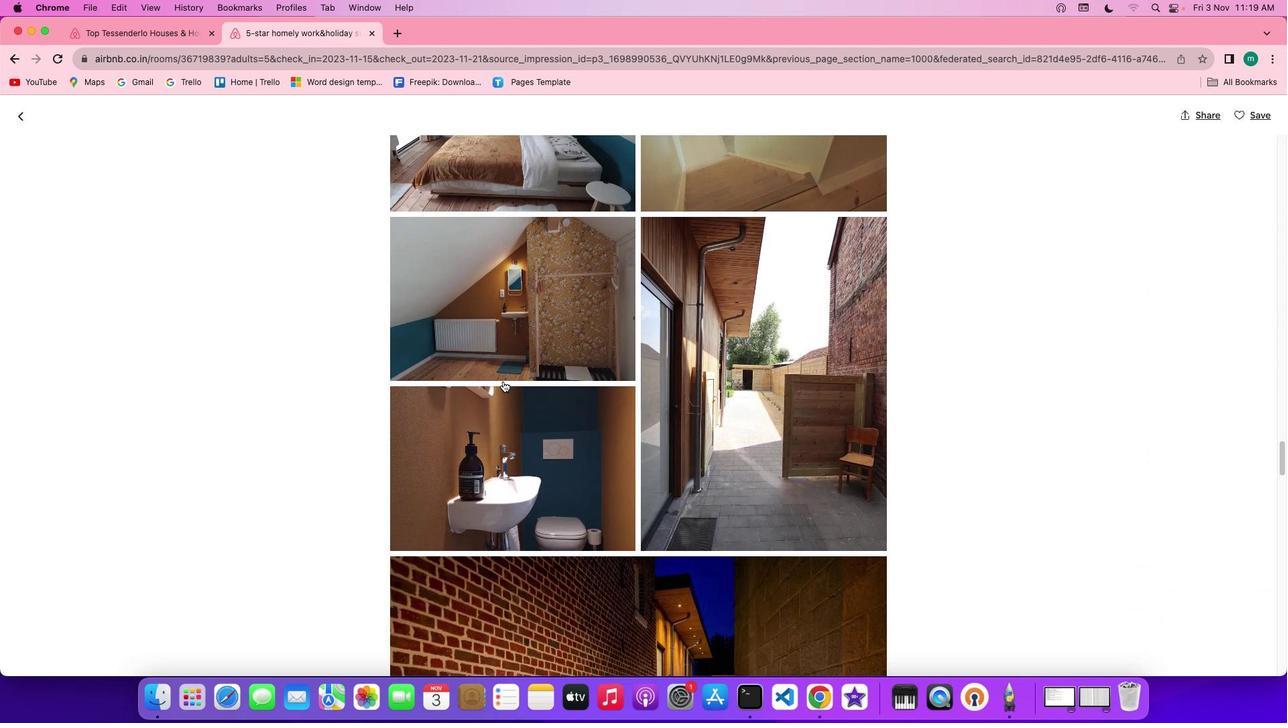 
Action: Mouse scrolled (503, 381) with delta (0, 0)
Screenshot: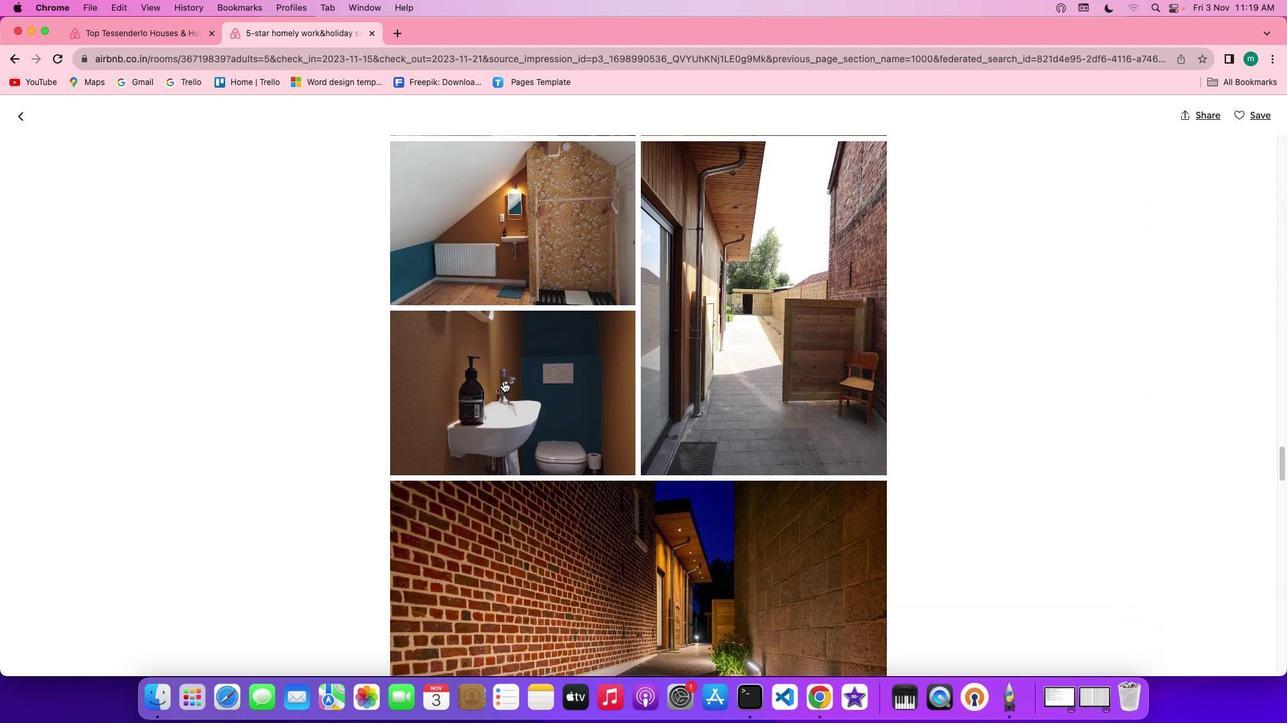 
Action: Mouse scrolled (503, 381) with delta (0, 0)
Screenshot: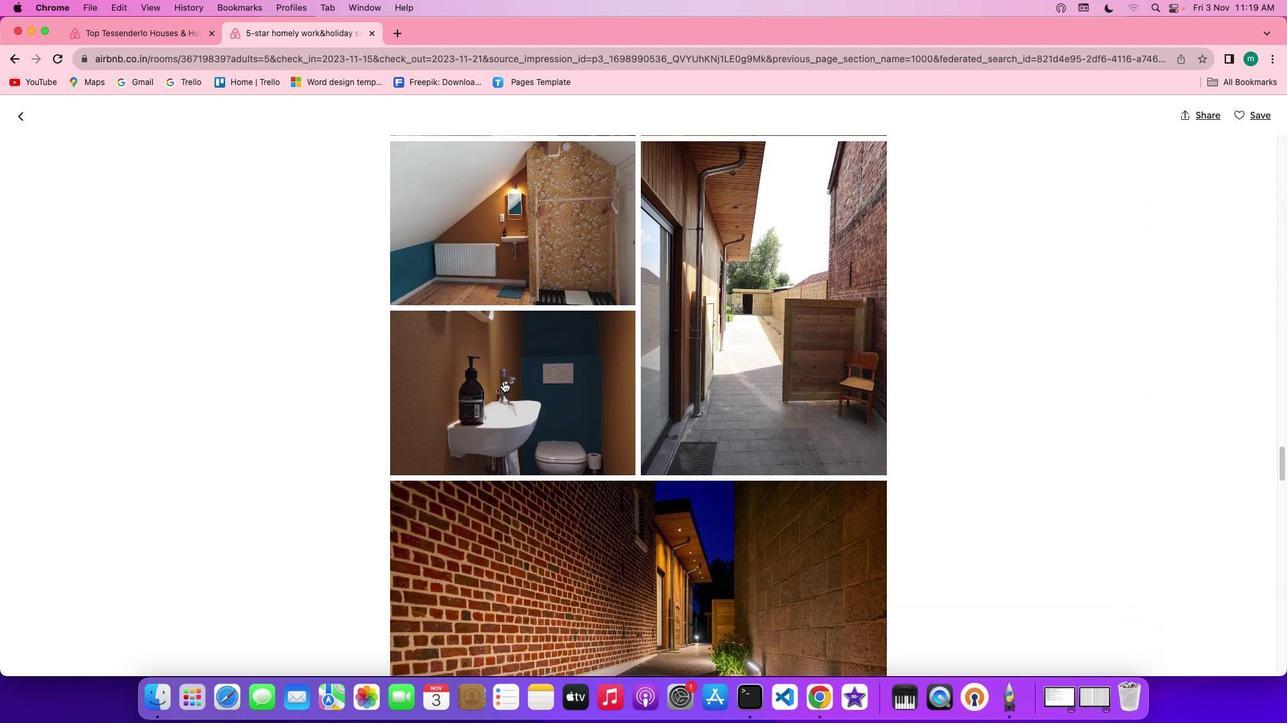 
Action: Mouse scrolled (503, 381) with delta (0, -2)
